 Task: View and add the product "Lindt Assorted Truffles (5.1oz)" to cart from the store "The Flower & Gift Boutique".
Action: Mouse pressed left at (58, 101)
Screenshot: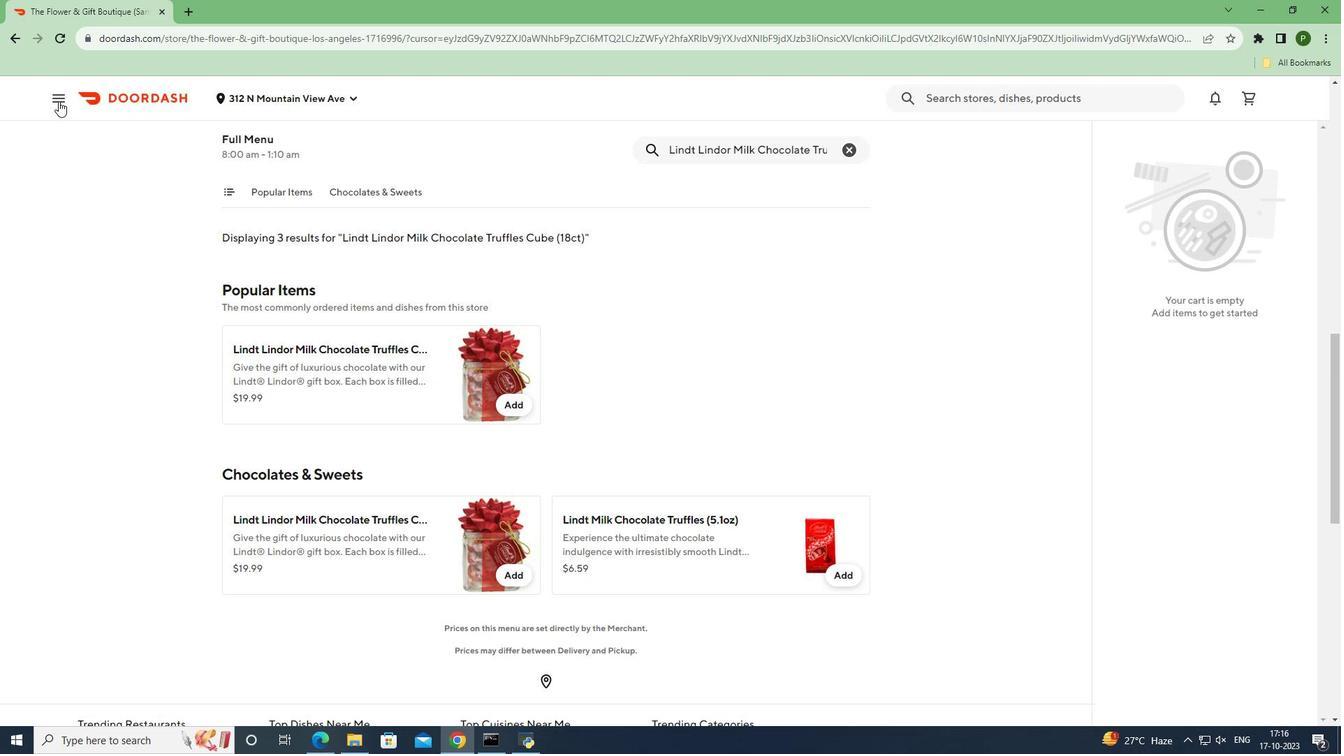 
Action: Mouse moved to (84, 198)
Screenshot: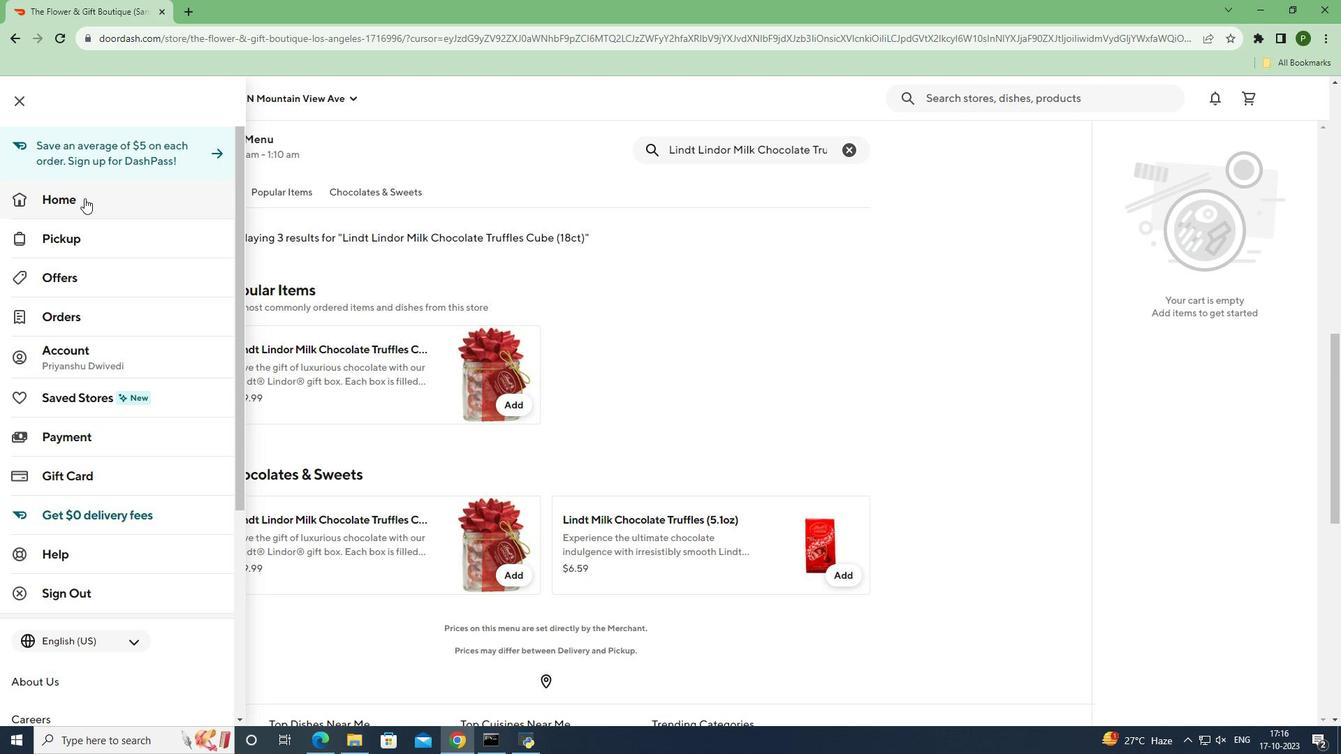 
Action: Mouse pressed left at (84, 198)
Screenshot: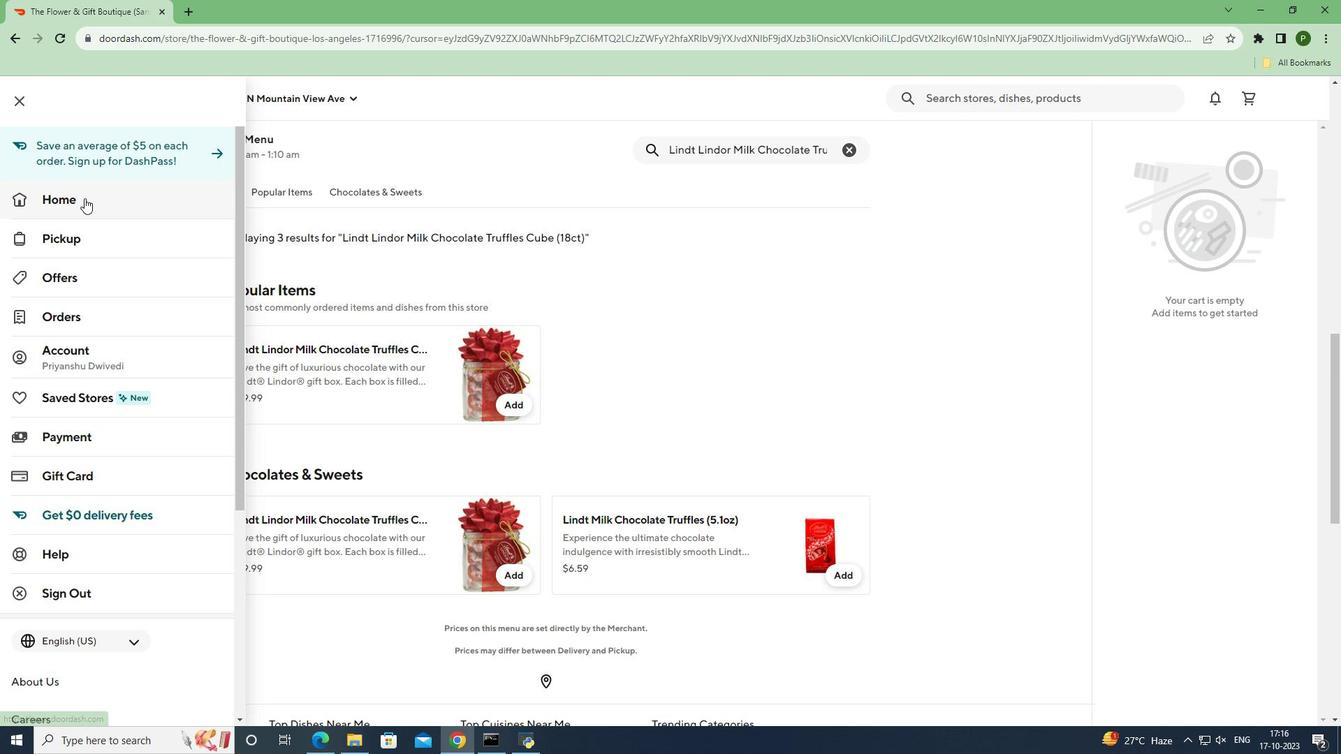 
Action: Mouse moved to (894, 152)
Screenshot: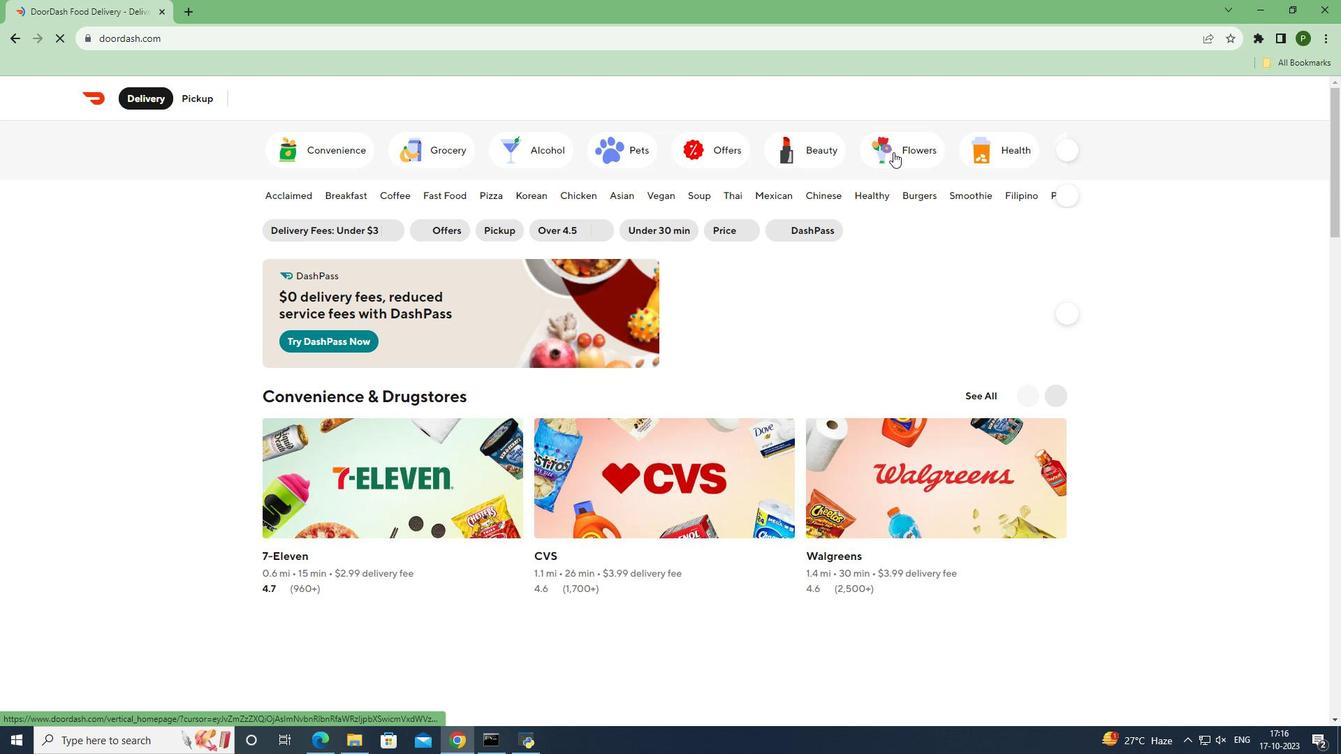 
Action: Mouse pressed left at (894, 152)
Screenshot: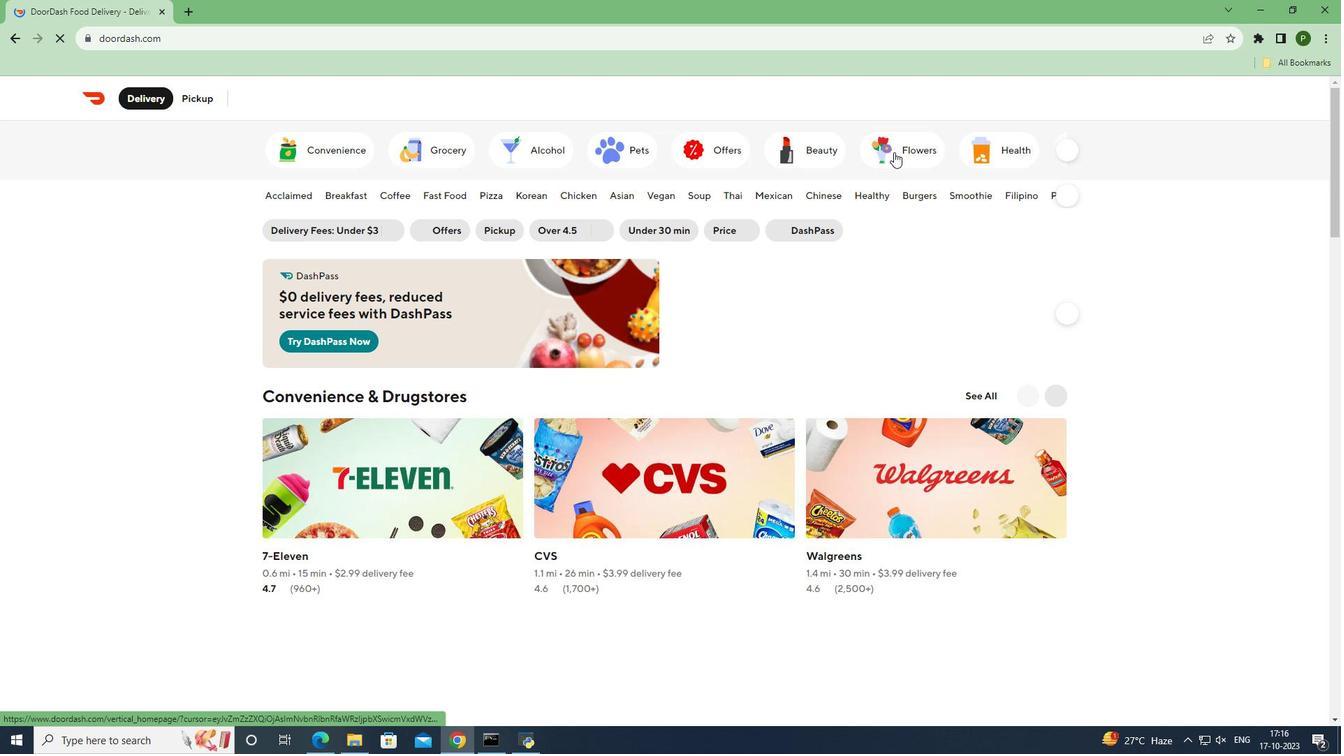 
Action: Mouse moved to (976, 373)
Screenshot: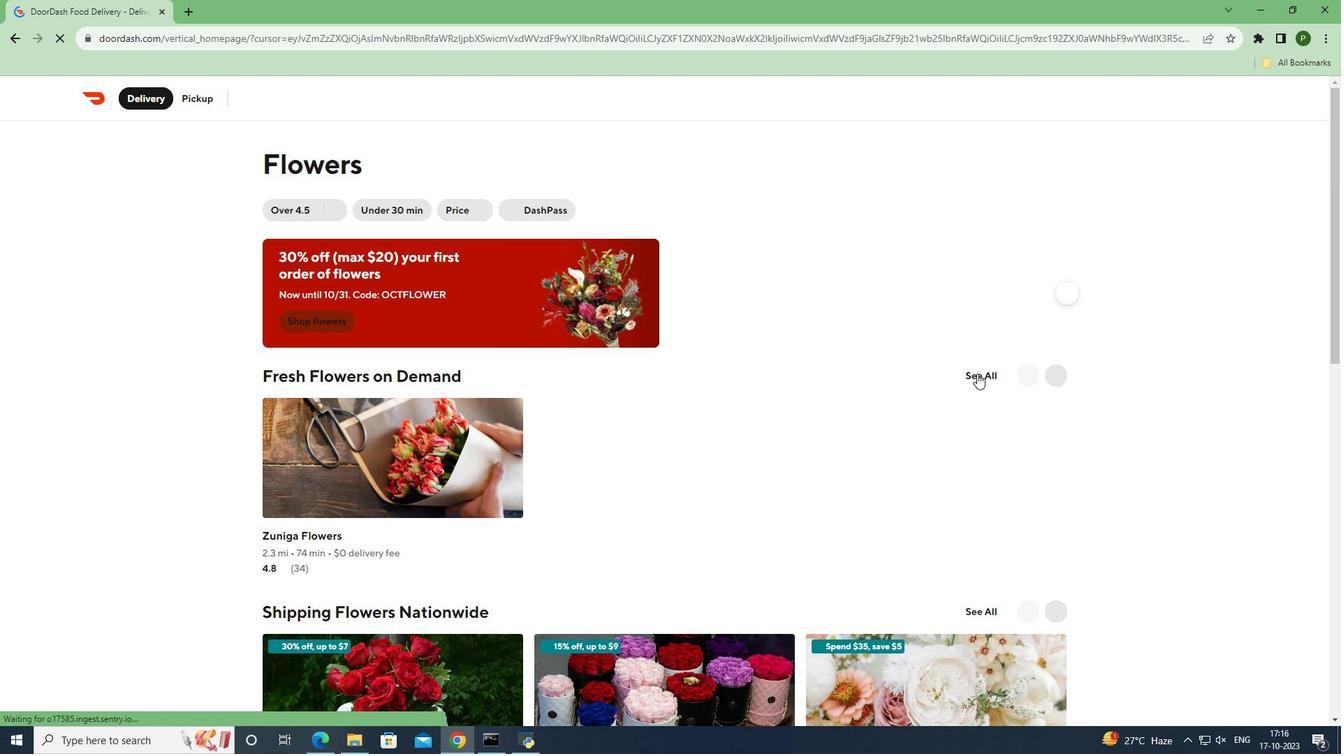 
Action: Mouse pressed left at (976, 373)
Screenshot: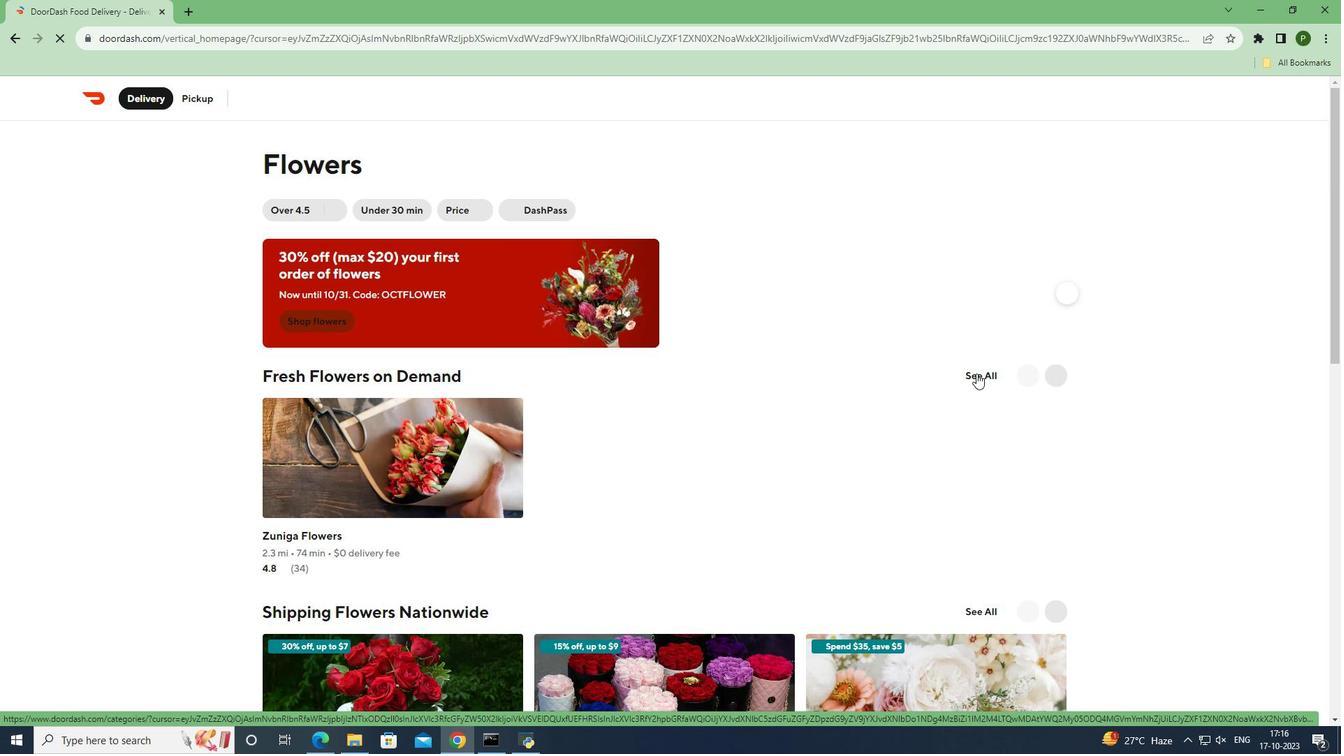 
Action: Mouse moved to (726, 458)
Screenshot: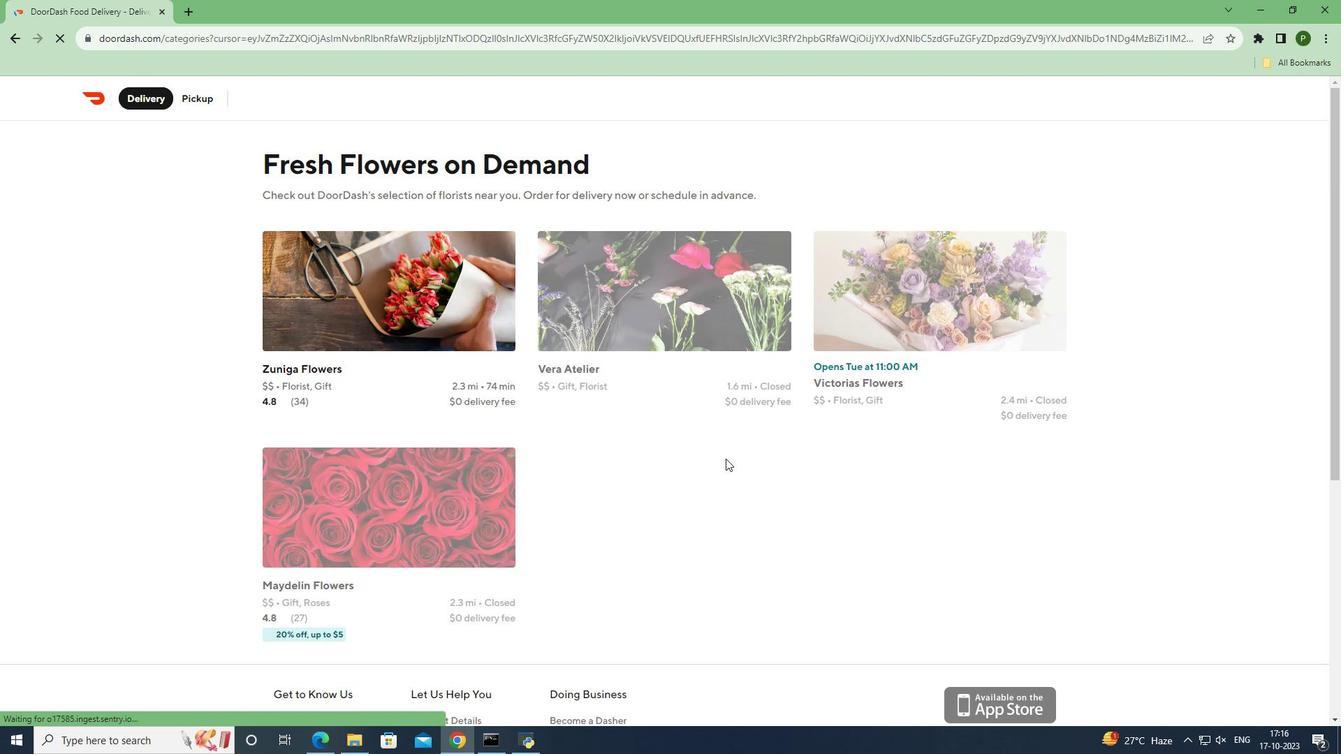 
Action: Mouse scrolled (726, 457) with delta (0, 0)
Screenshot: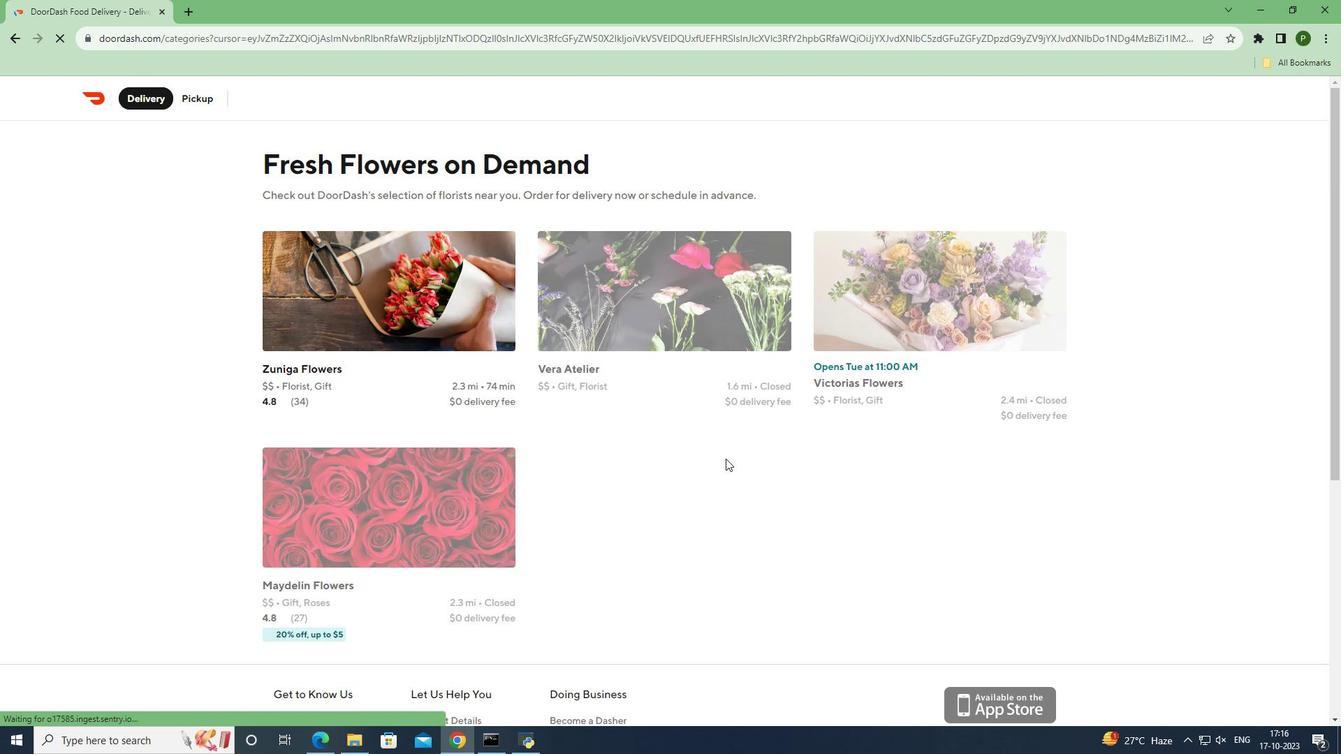 
Action: Mouse moved to (626, 439)
Screenshot: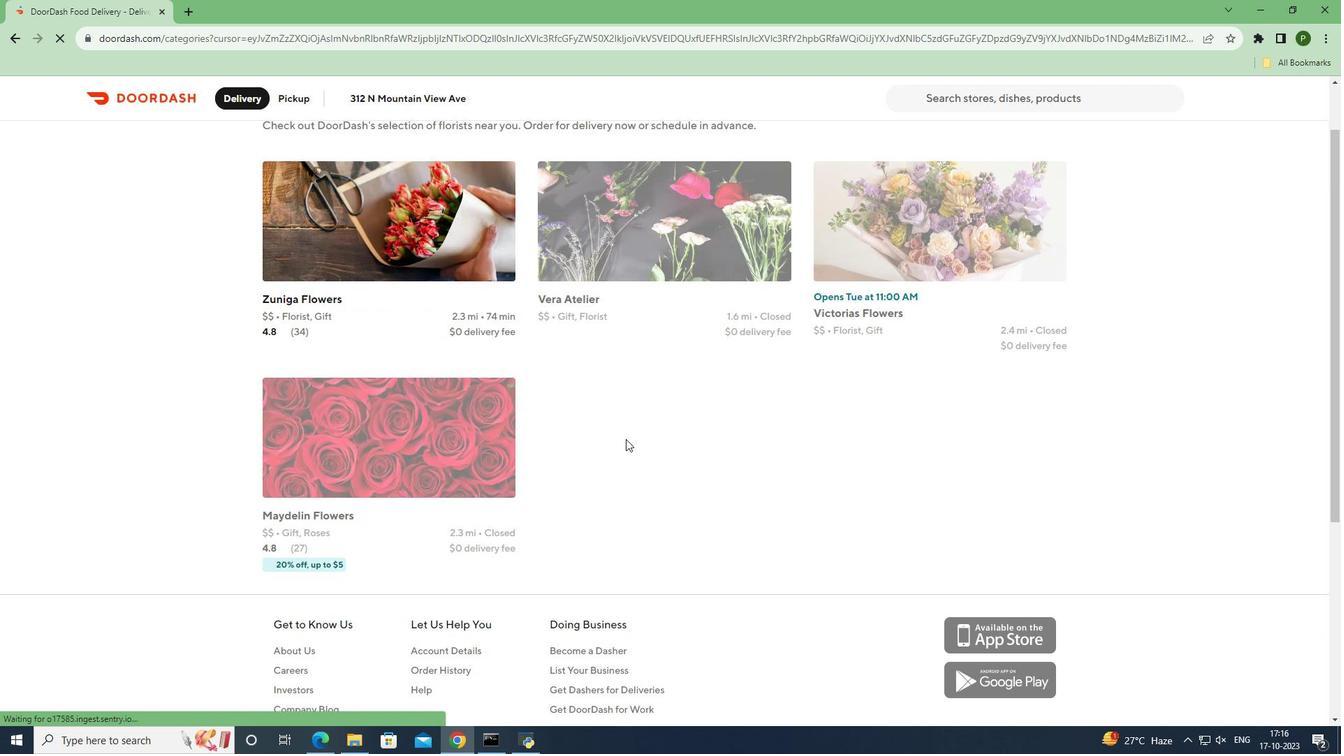 
Action: Mouse scrolled (626, 438) with delta (0, 0)
Screenshot: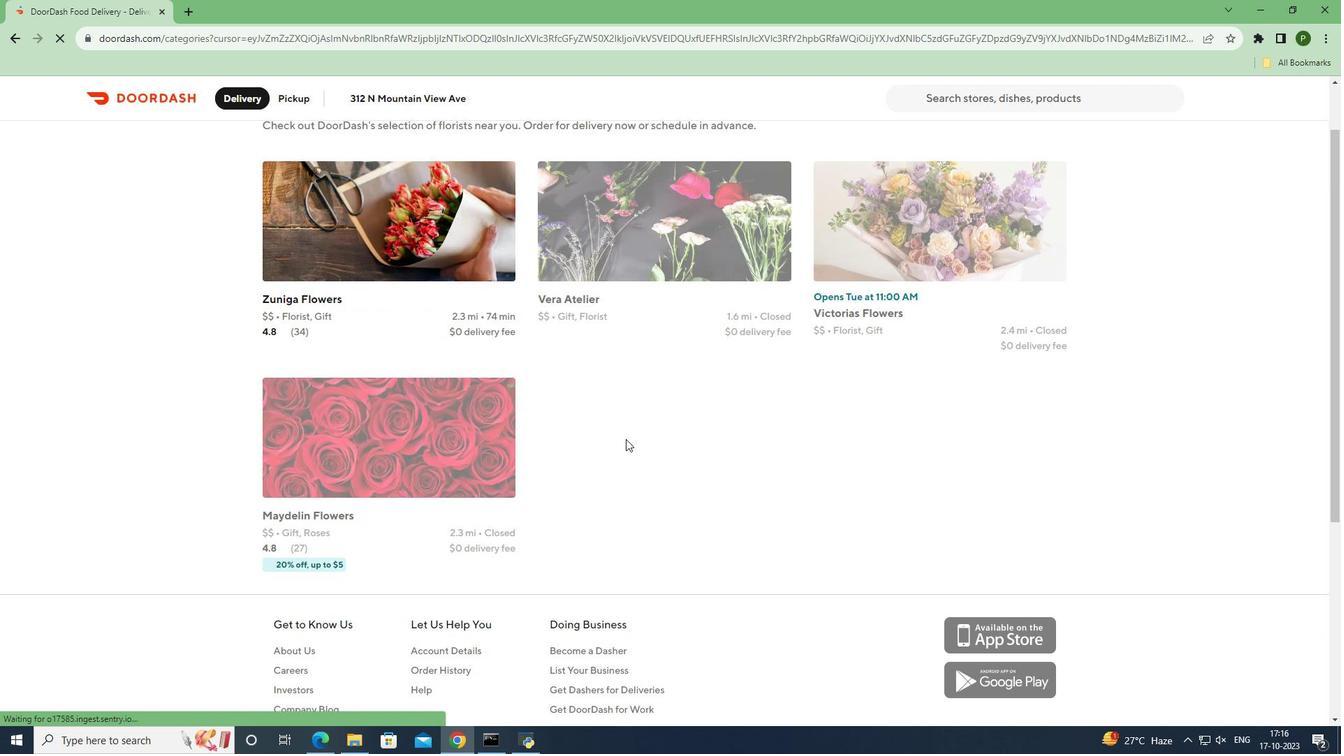 
Action: Mouse moved to (548, 407)
Screenshot: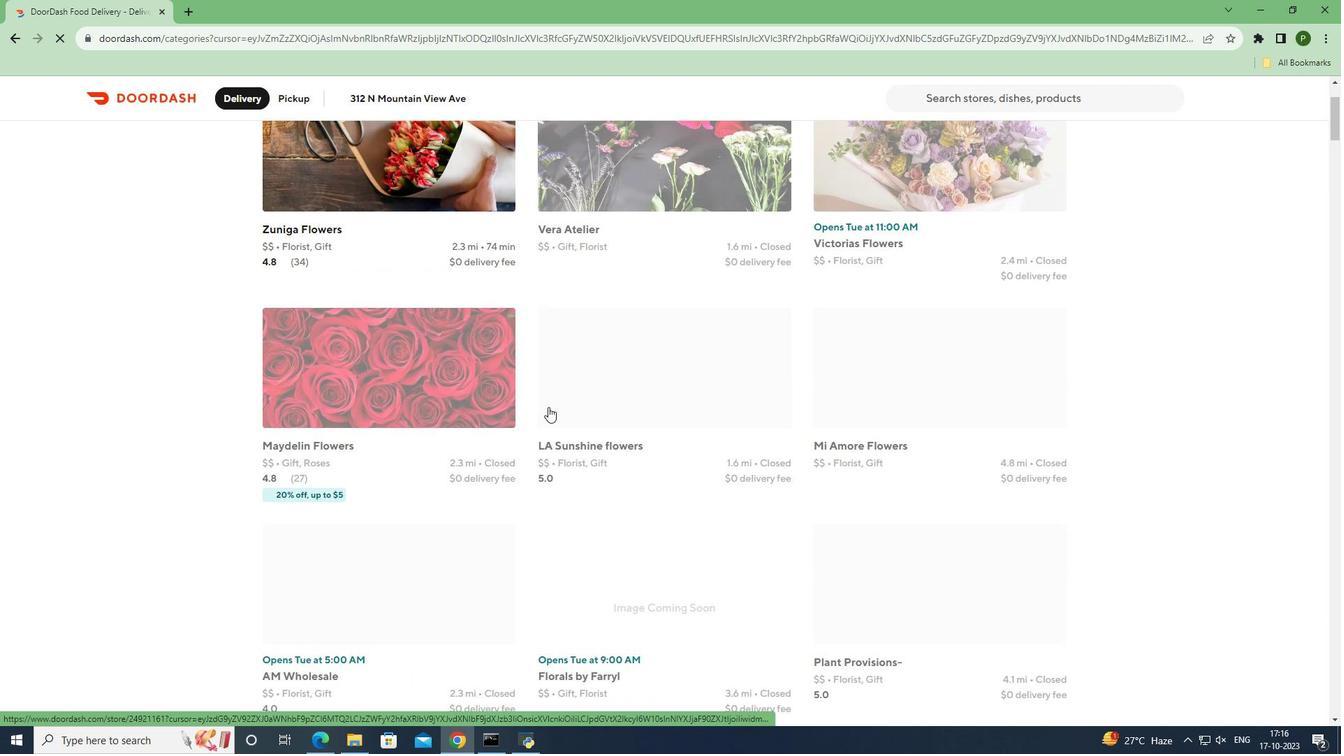 
Action: Mouse scrolled (548, 406) with delta (0, 0)
Screenshot: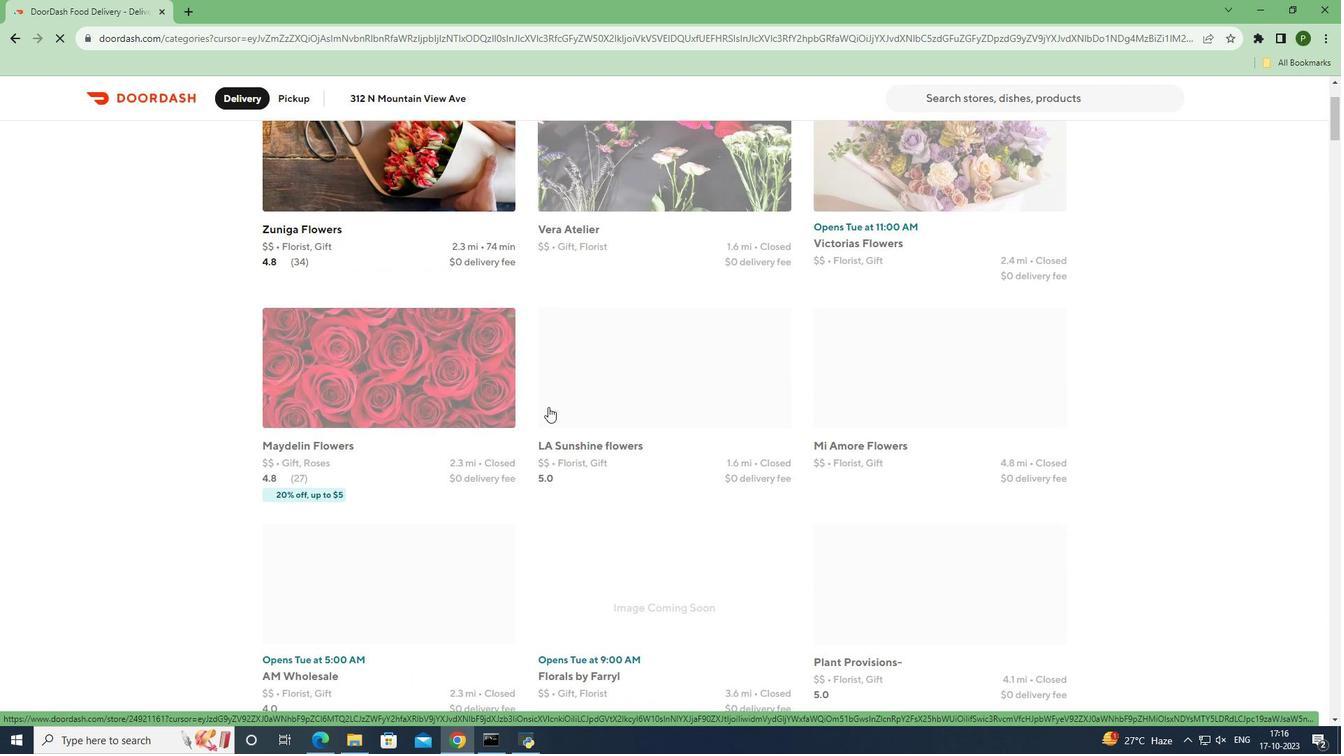 
Action: Mouse moved to (582, 396)
Screenshot: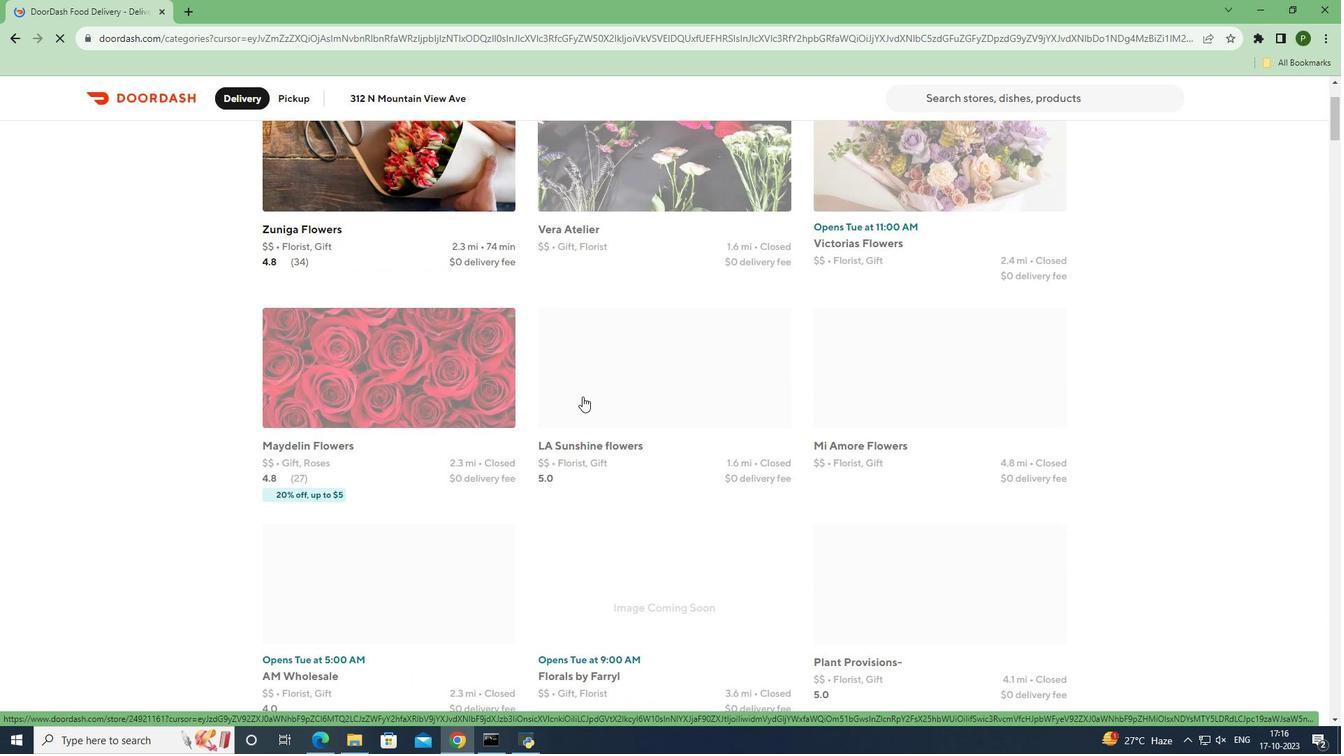 
Action: Mouse scrolled (582, 396) with delta (0, 0)
Screenshot: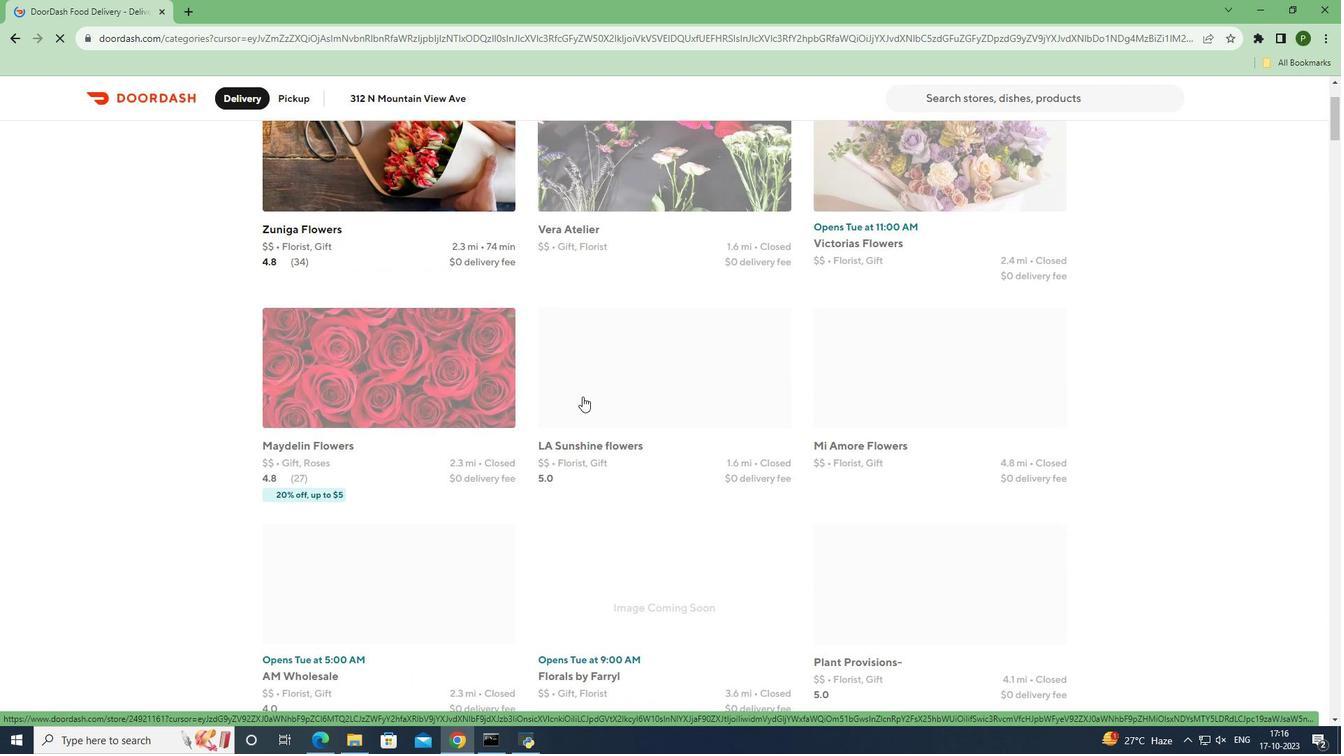 
Action: Mouse moved to (635, 410)
Screenshot: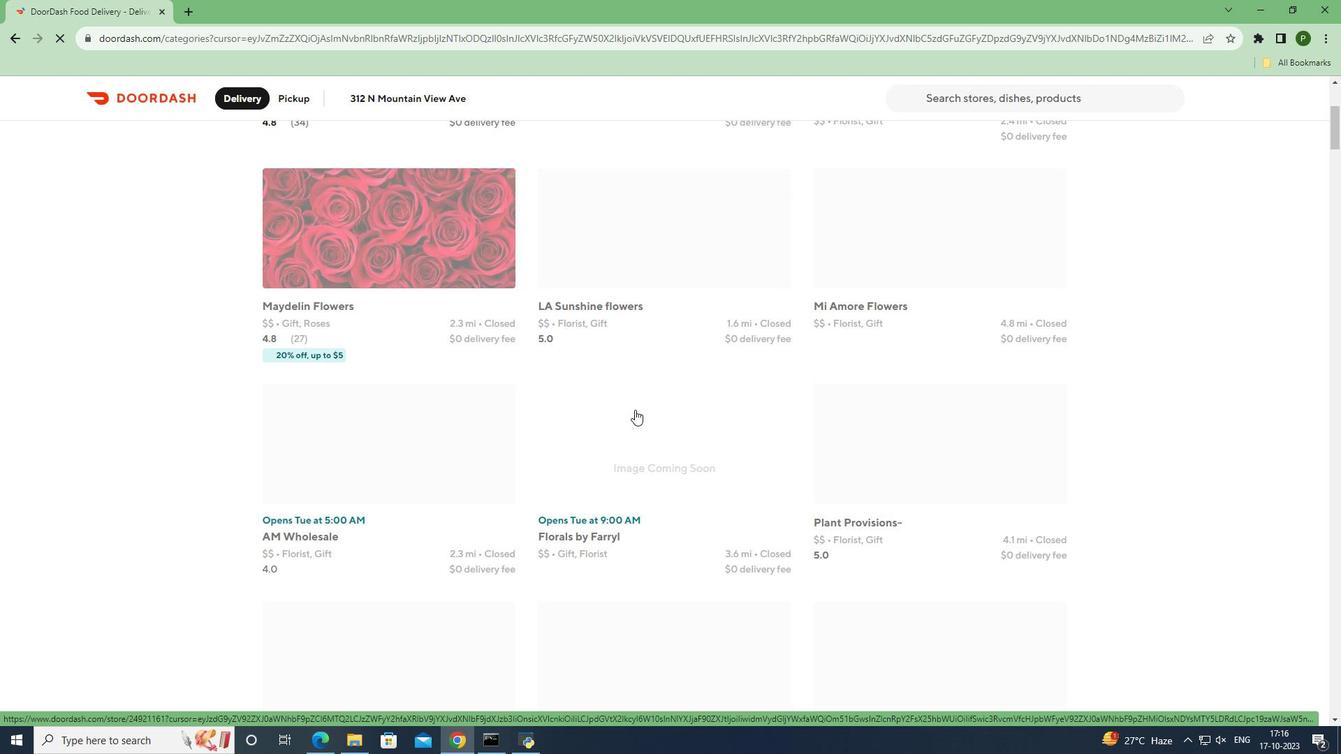 
Action: Mouse scrolled (635, 409) with delta (0, 0)
Screenshot: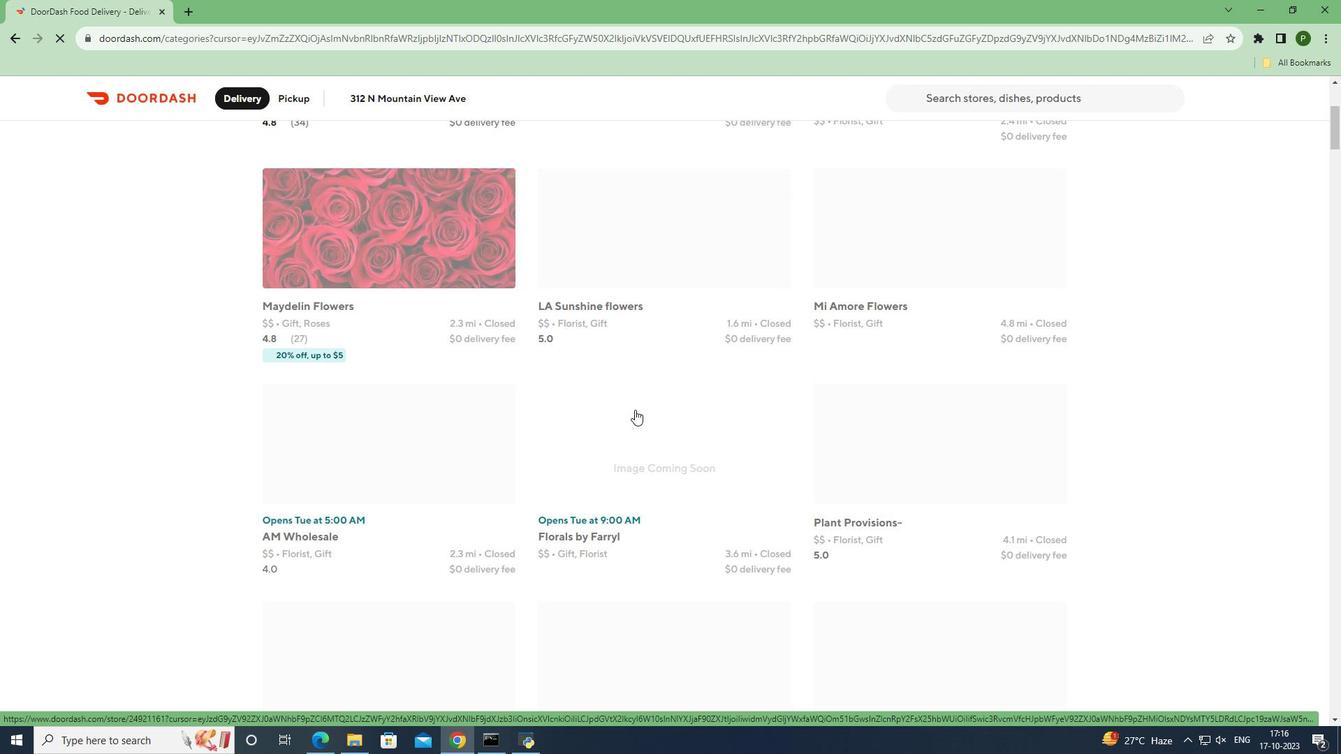 
Action: Mouse moved to (637, 414)
Screenshot: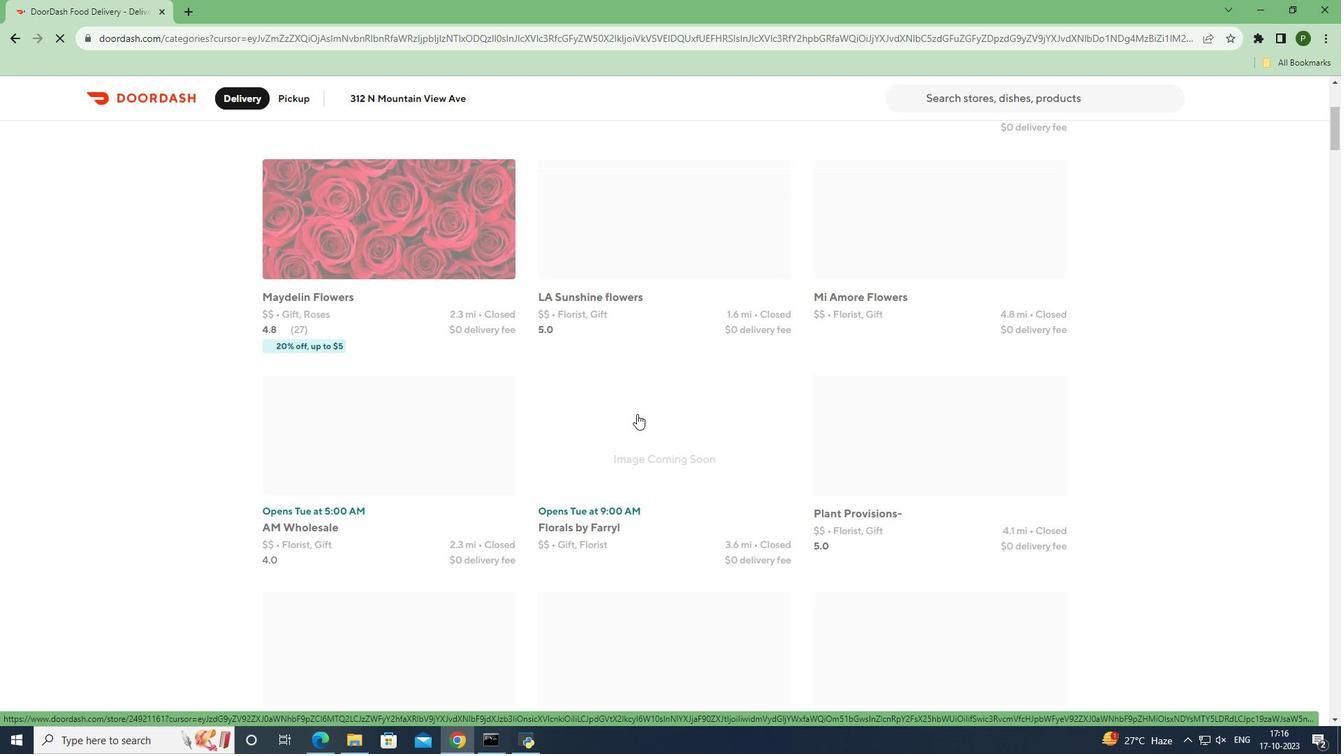 
Action: Mouse scrolled (637, 413) with delta (0, 0)
Screenshot: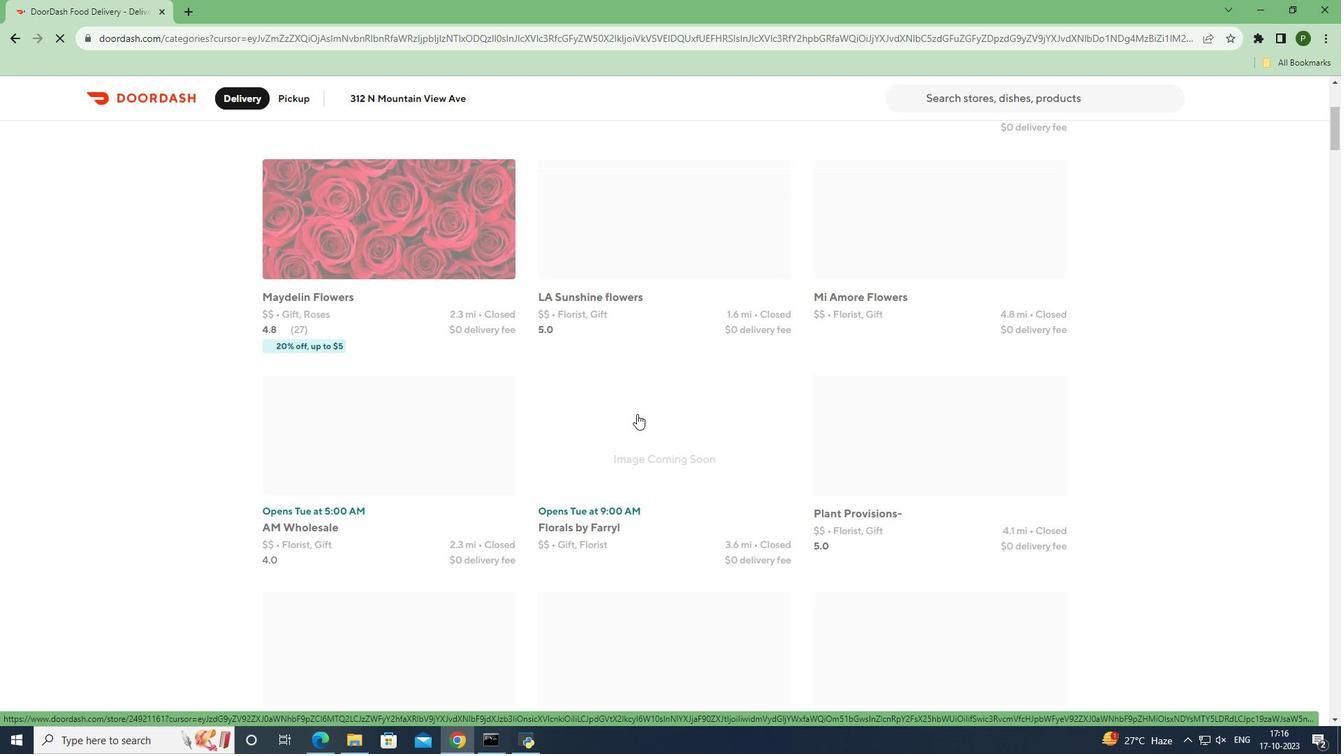 
Action: Mouse scrolled (637, 413) with delta (0, 0)
Screenshot: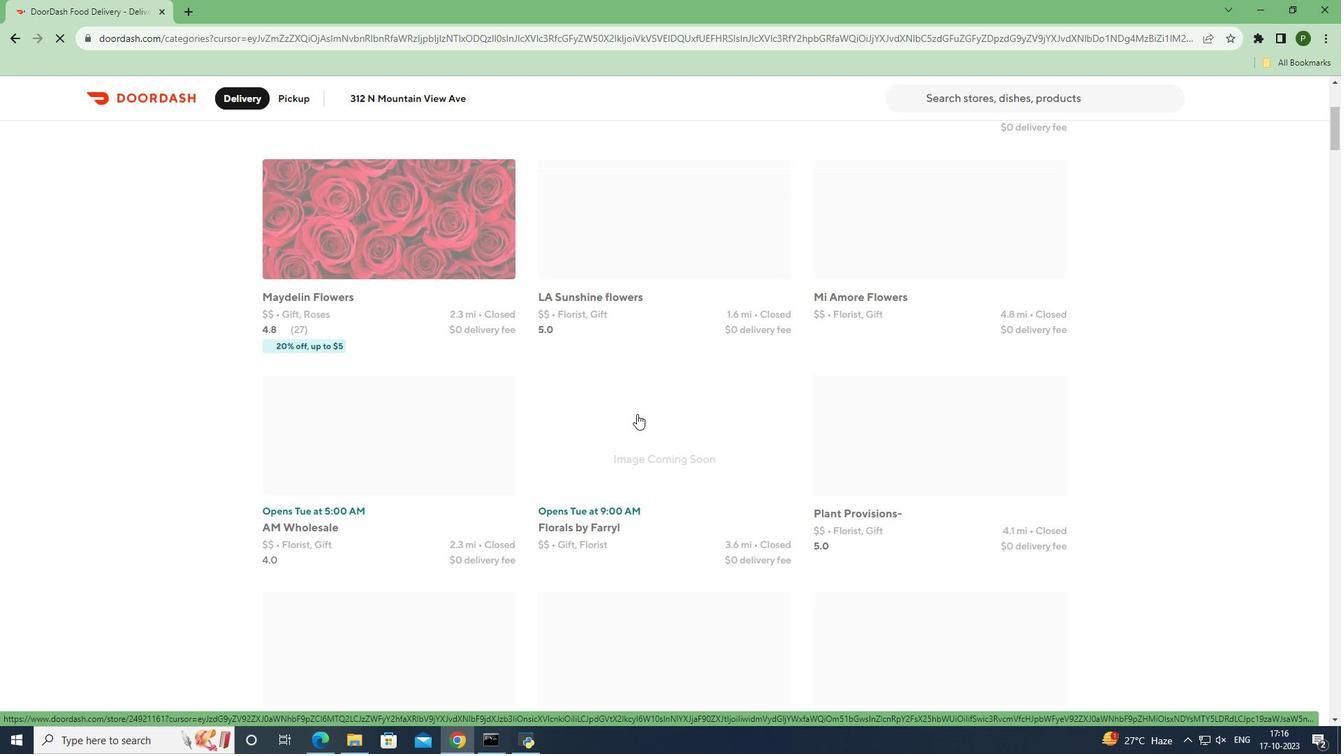 
Action: Mouse scrolled (637, 413) with delta (0, 0)
Screenshot: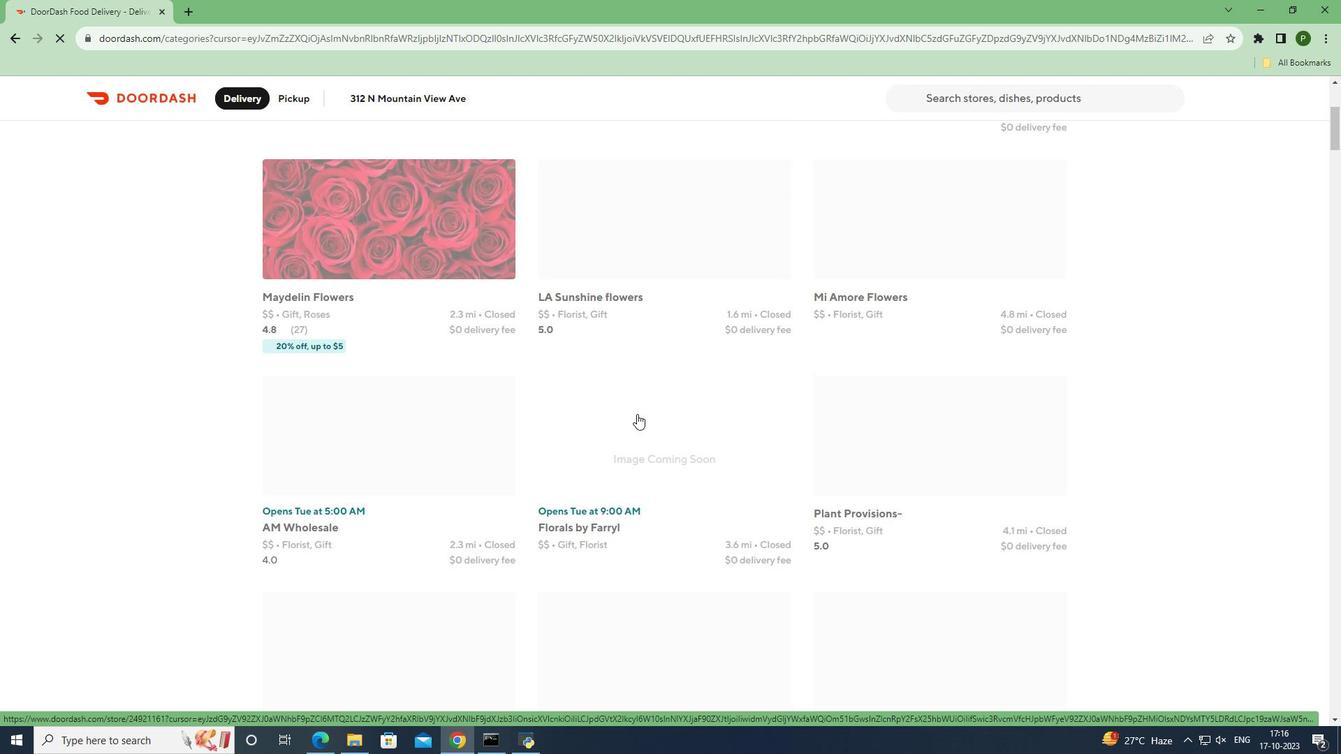 
Action: Mouse scrolled (637, 413) with delta (0, 0)
Screenshot: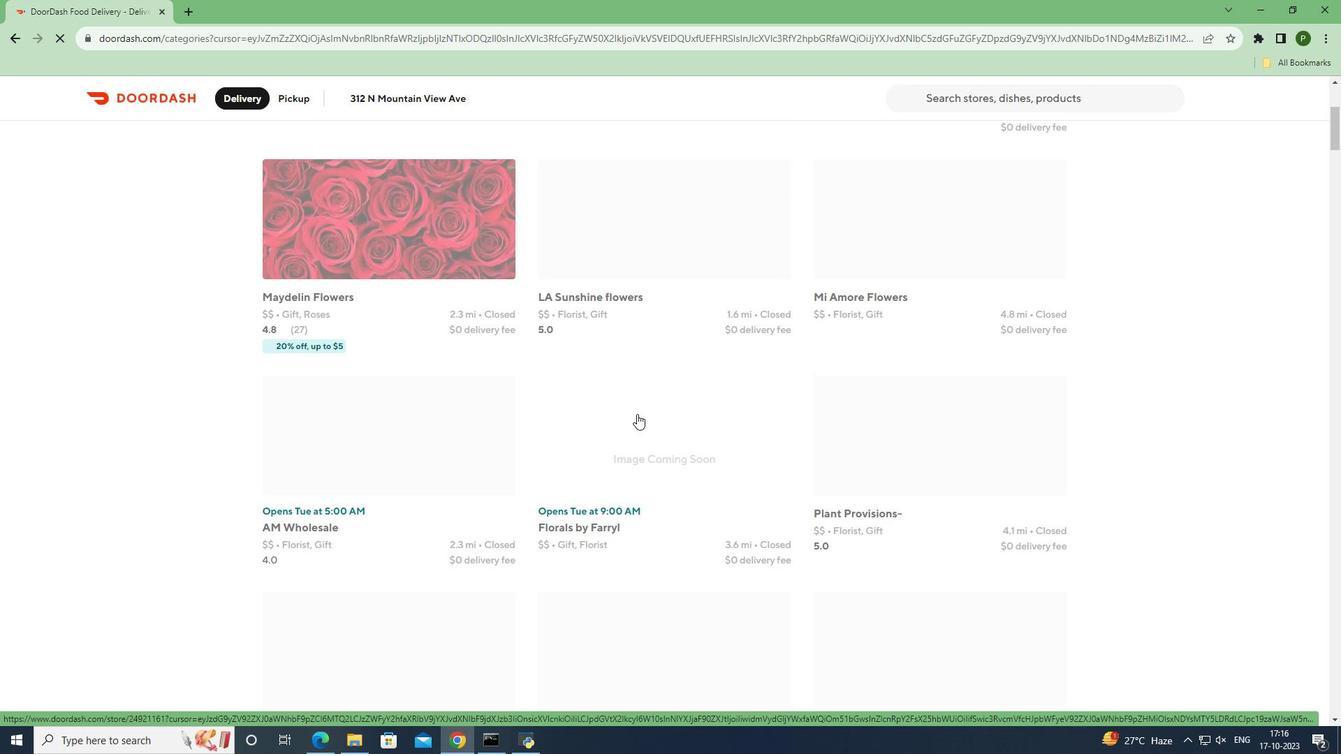 
Action: Mouse moved to (637, 408)
Screenshot: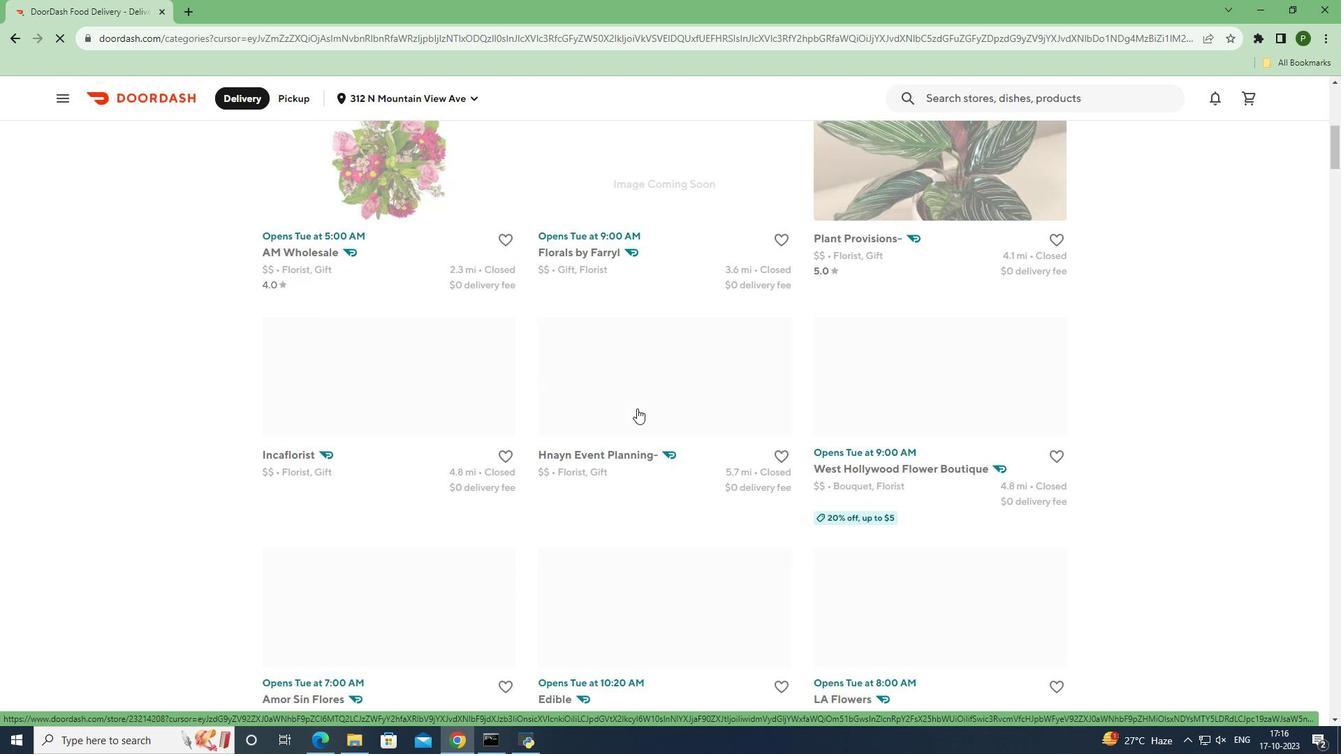 
Action: Mouse scrolled (637, 408) with delta (0, 0)
Screenshot: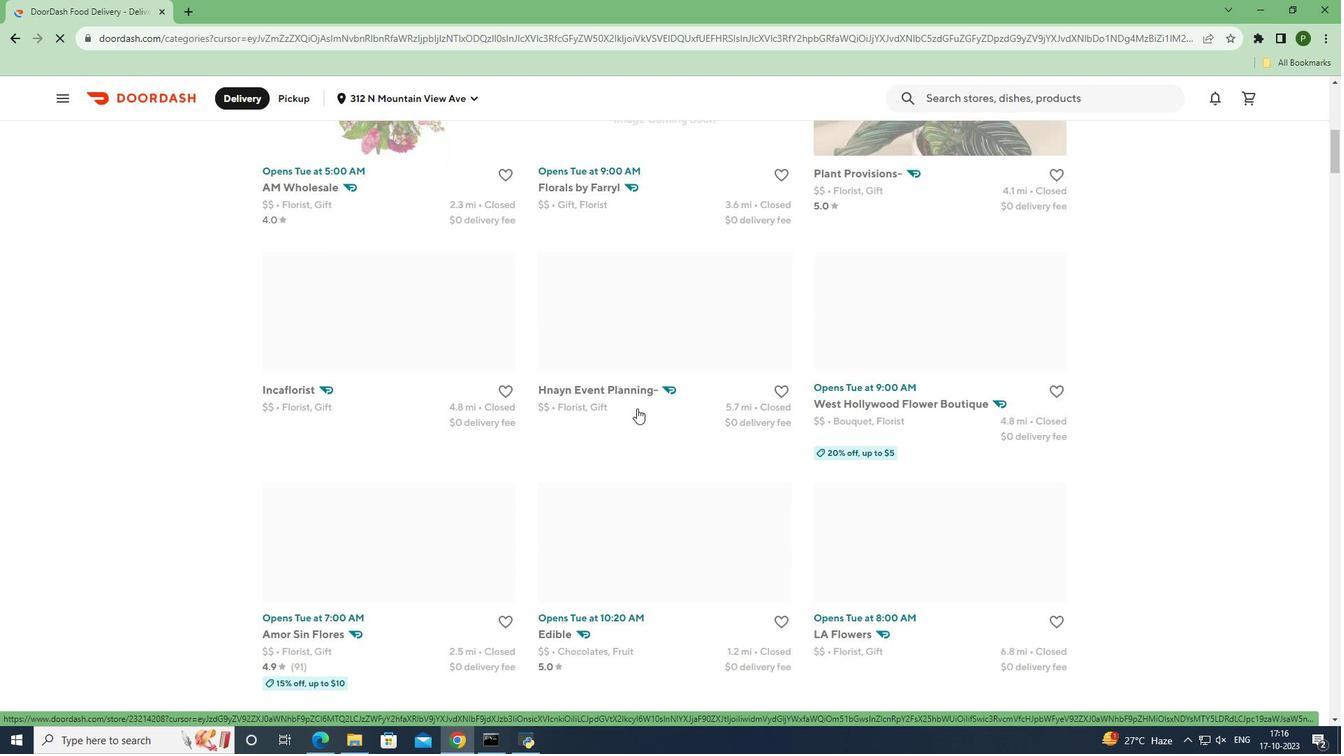 
Action: Mouse scrolled (637, 408) with delta (0, 0)
Screenshot: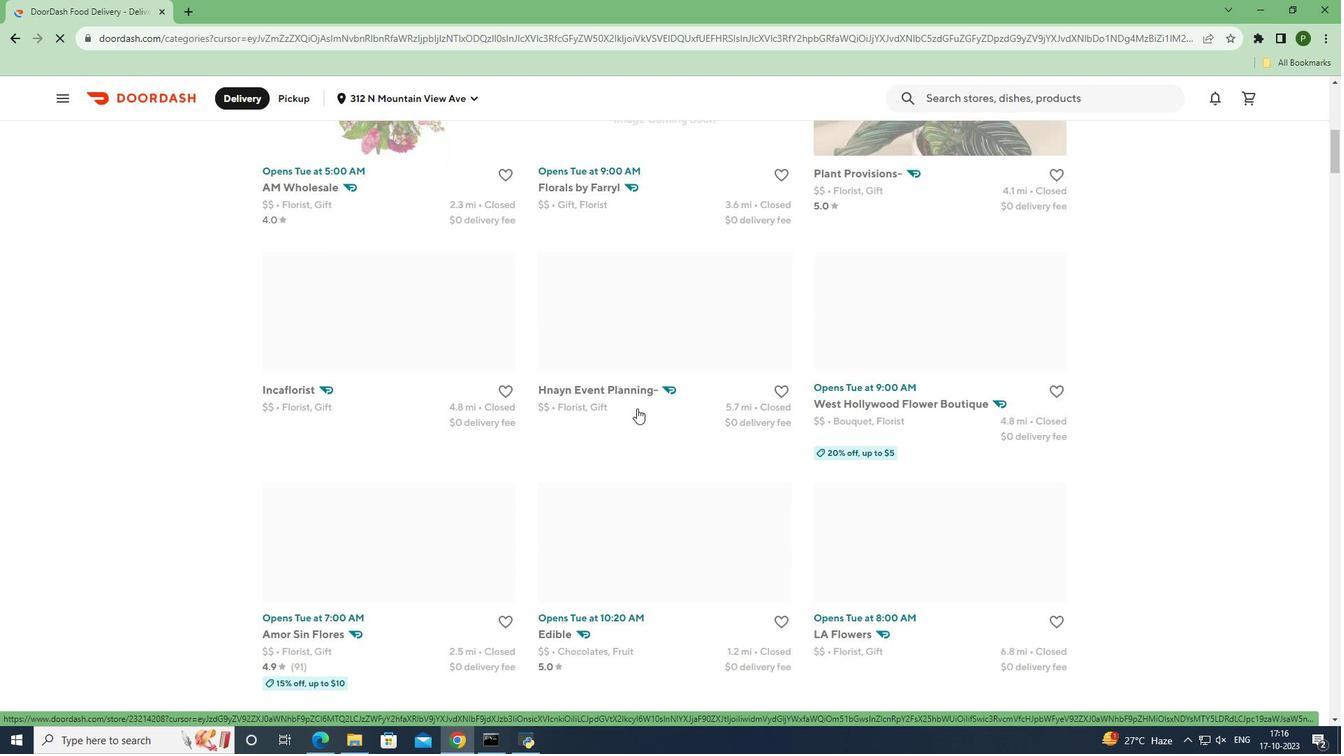 
Action: Mouse scrolled (637, 408) with delta (0, 0)
Screenshot: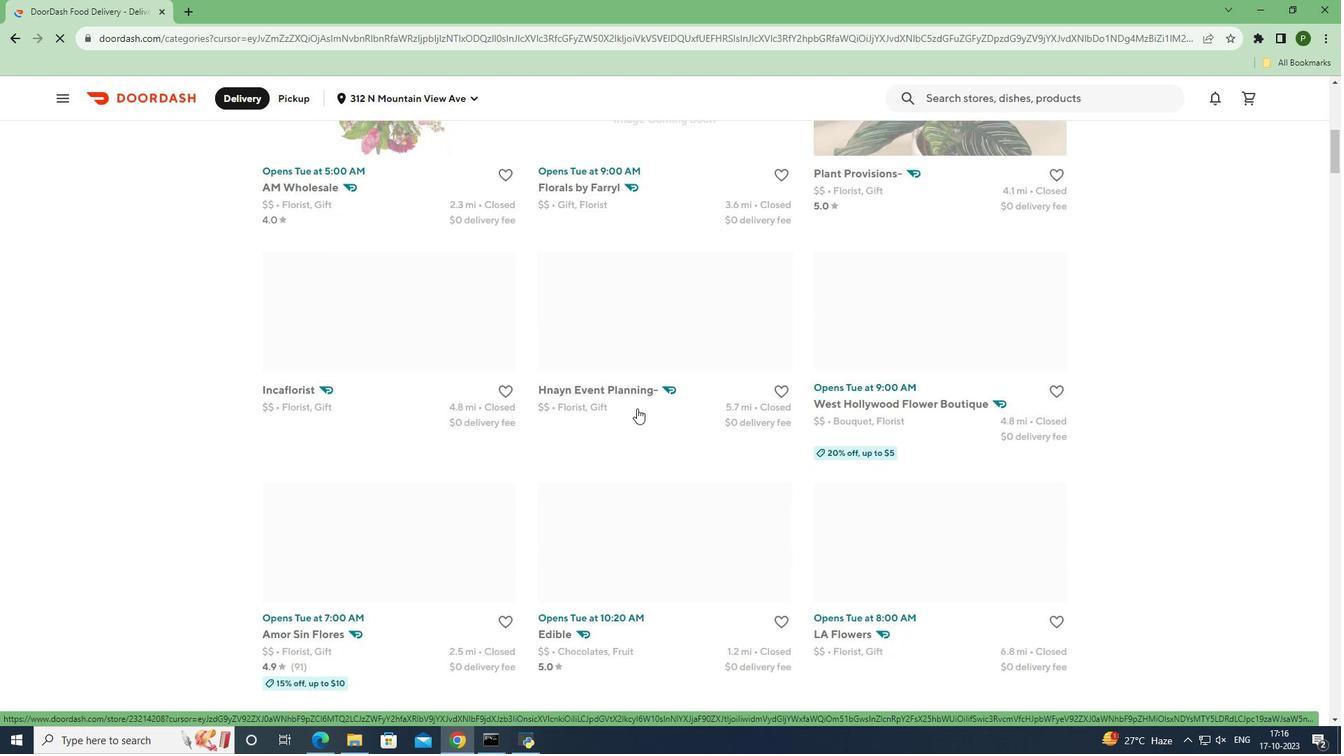 
Action: Mouse scrolled (637, 408) with delta (0, 0)
Screenshot: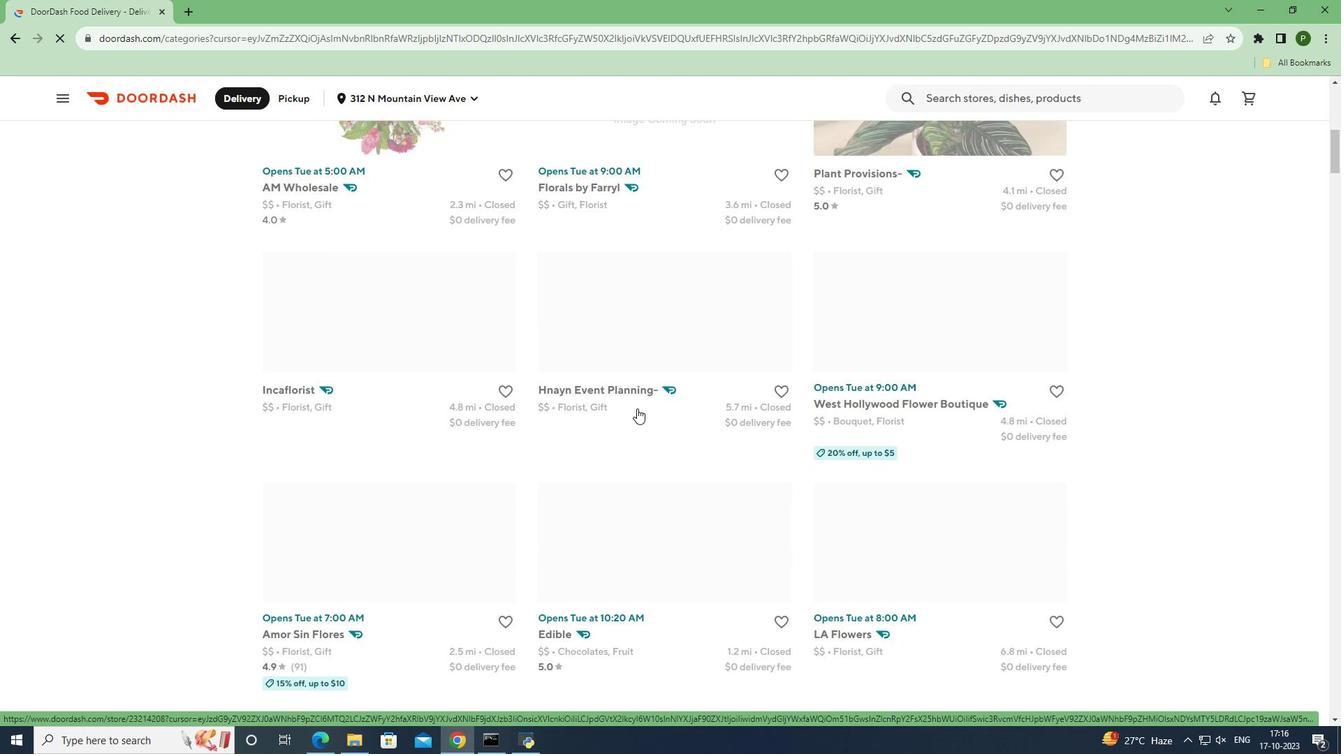 
Action: Mouse scrolled (637, 408) with delta (0, 0)
Screenshot: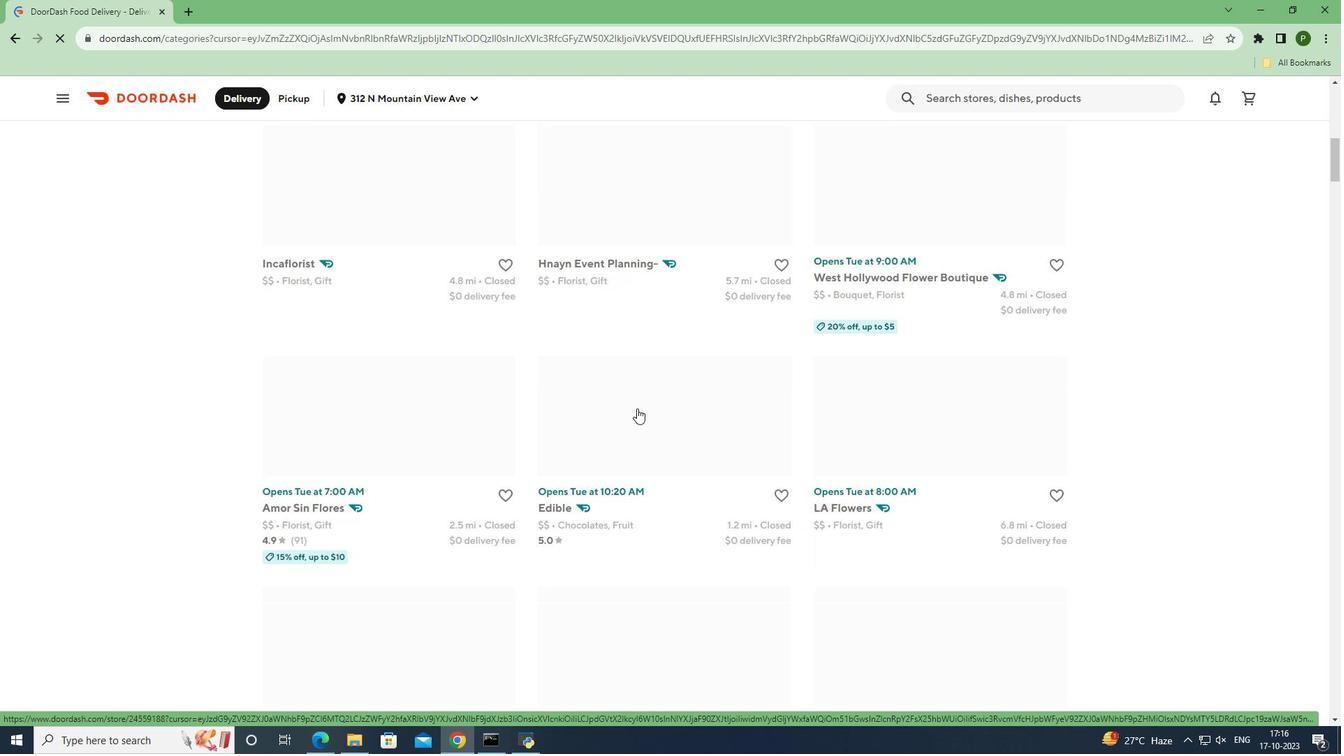 
Action: Mouse moved to (637, 408)
Screenshot: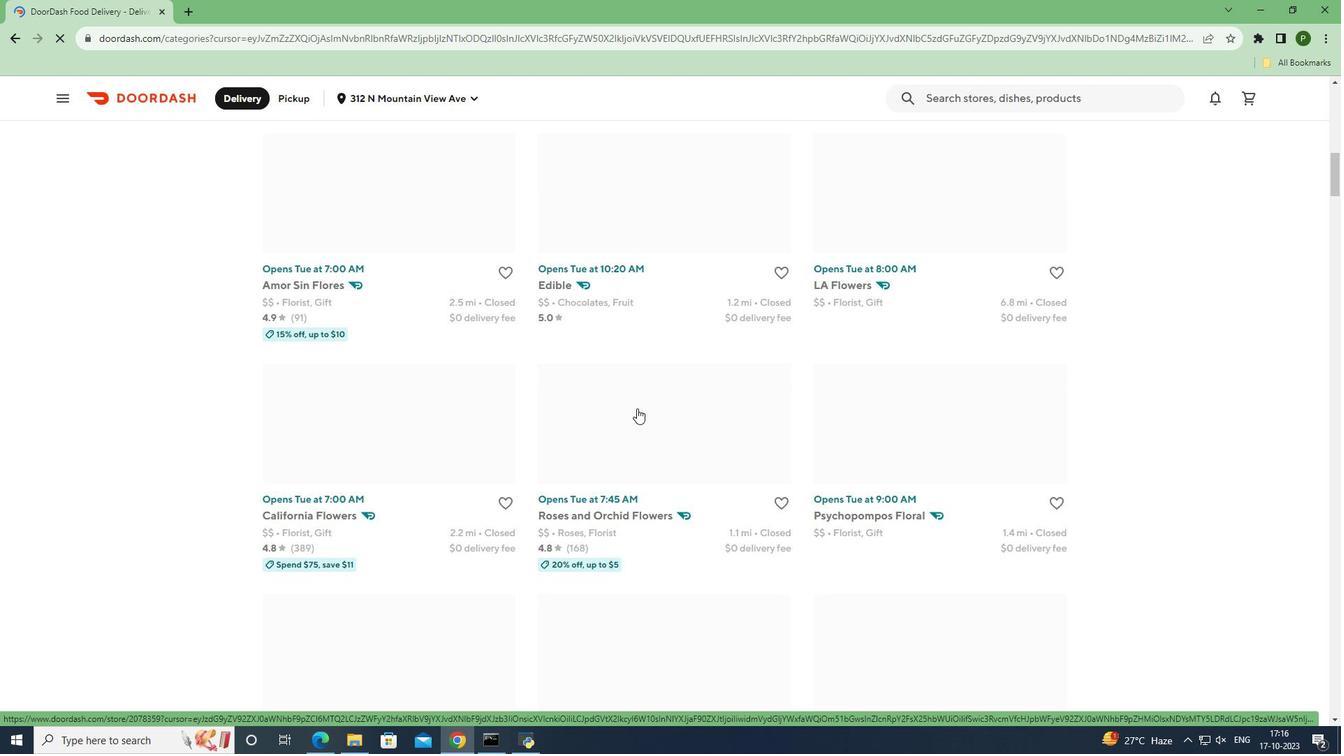 
Action: Mouse scrolled (637, 408) with delta (0, 0)
Screenshot: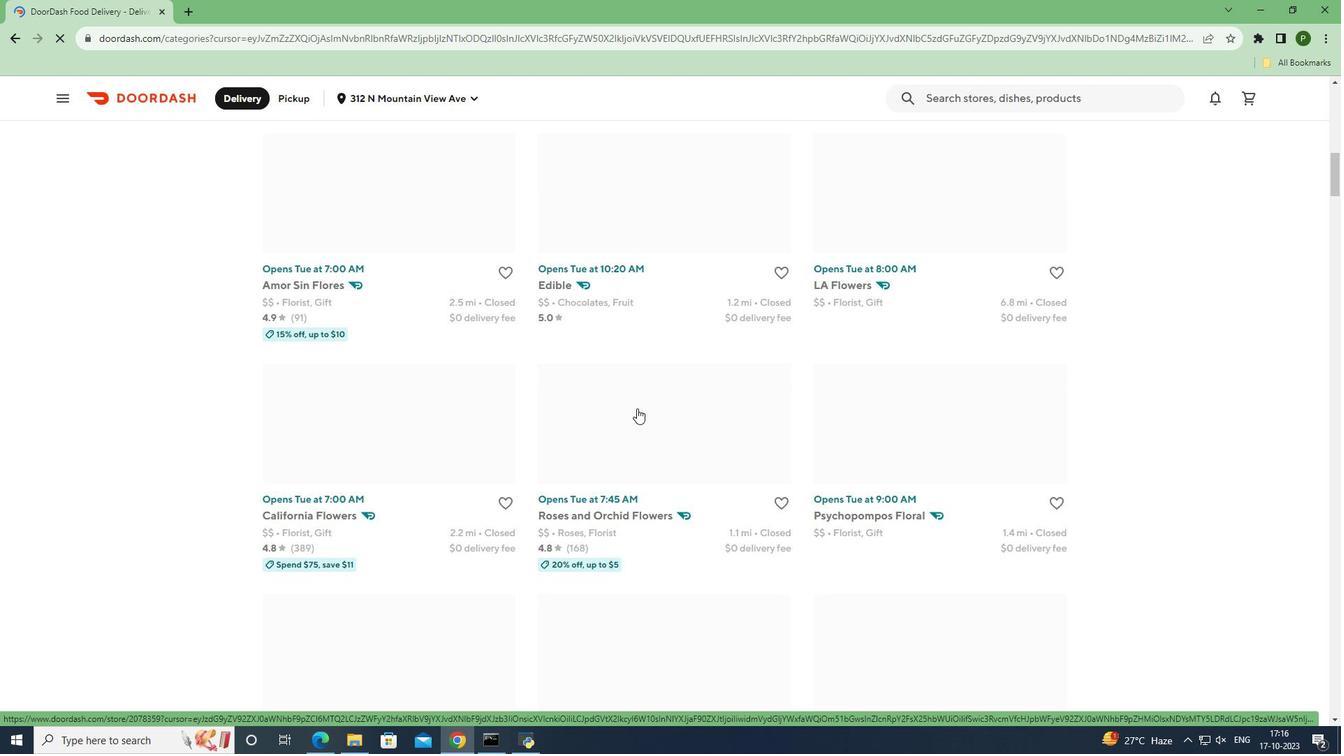 
Action: Mouse moved to (637, 408)
Screenshot: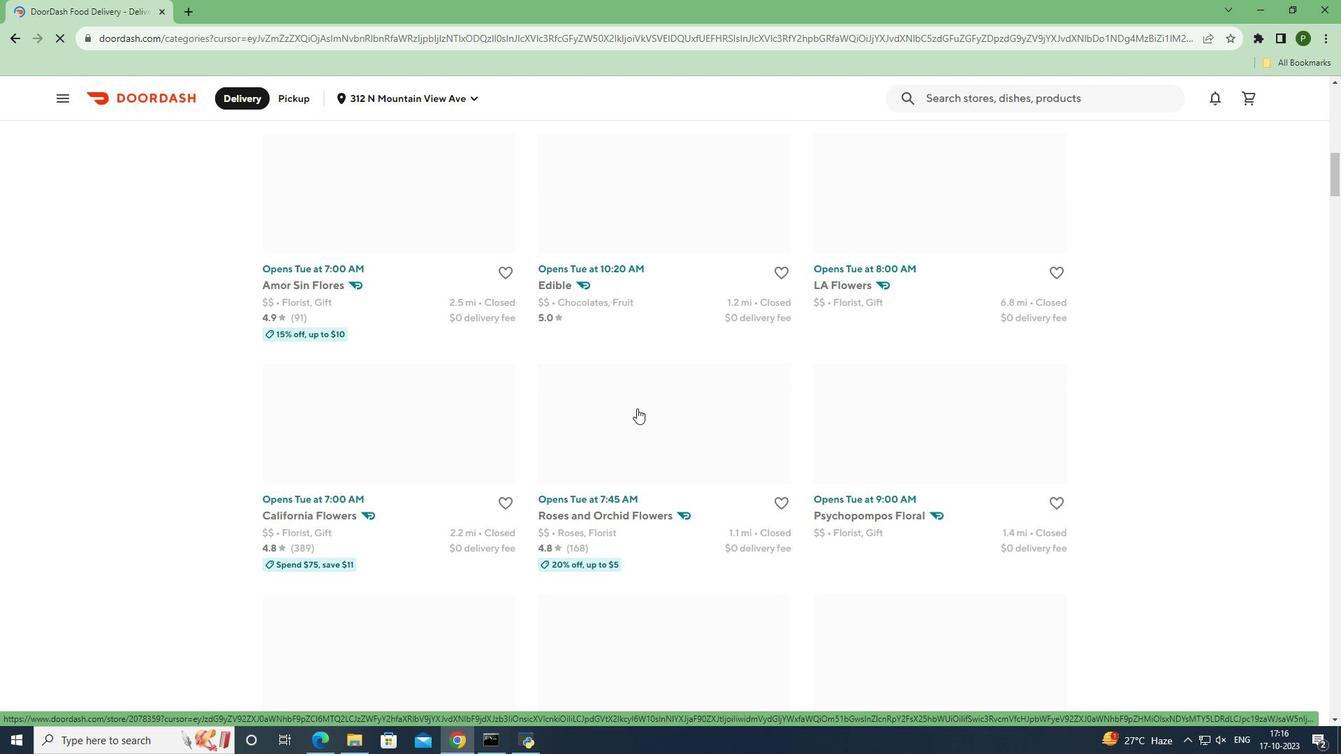 
Action: Mouse scrolled (637, 408) with delta (0, 0)
Screenshot: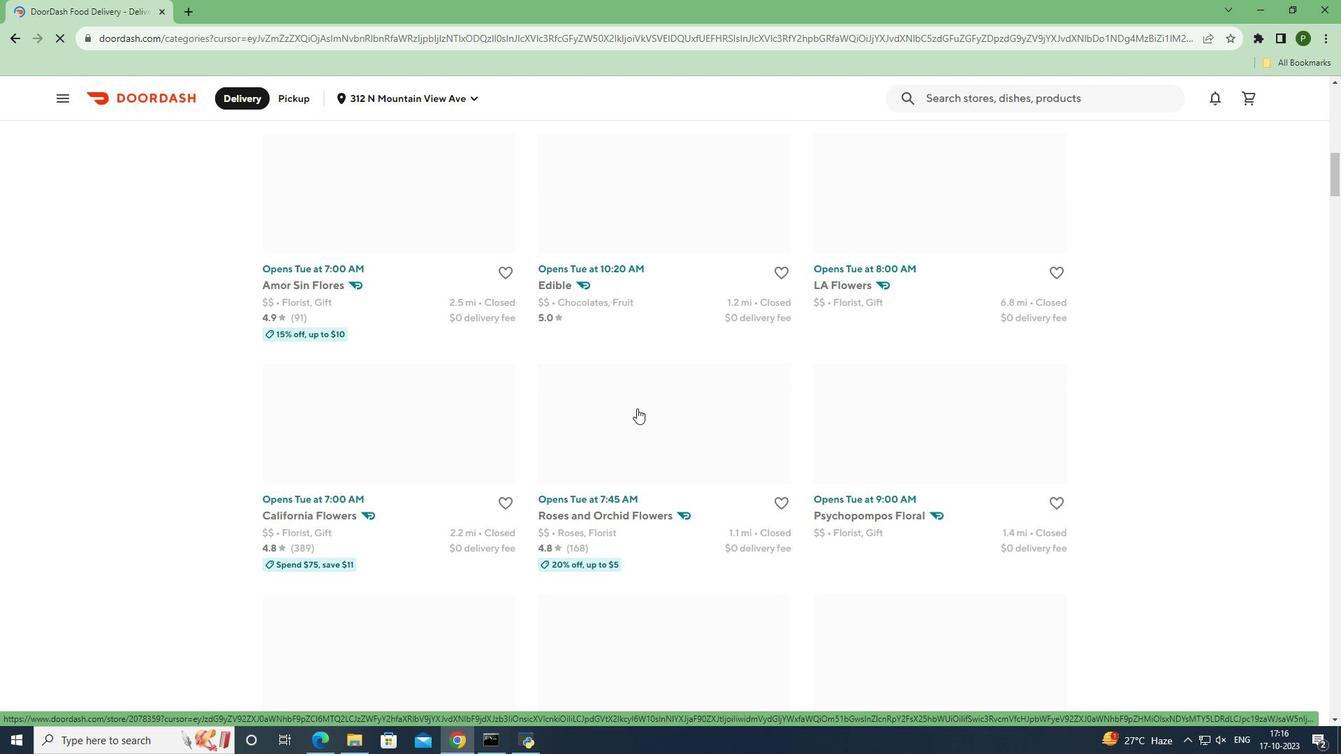 
Action: Mouse moved to (637, 409)
Screenshot: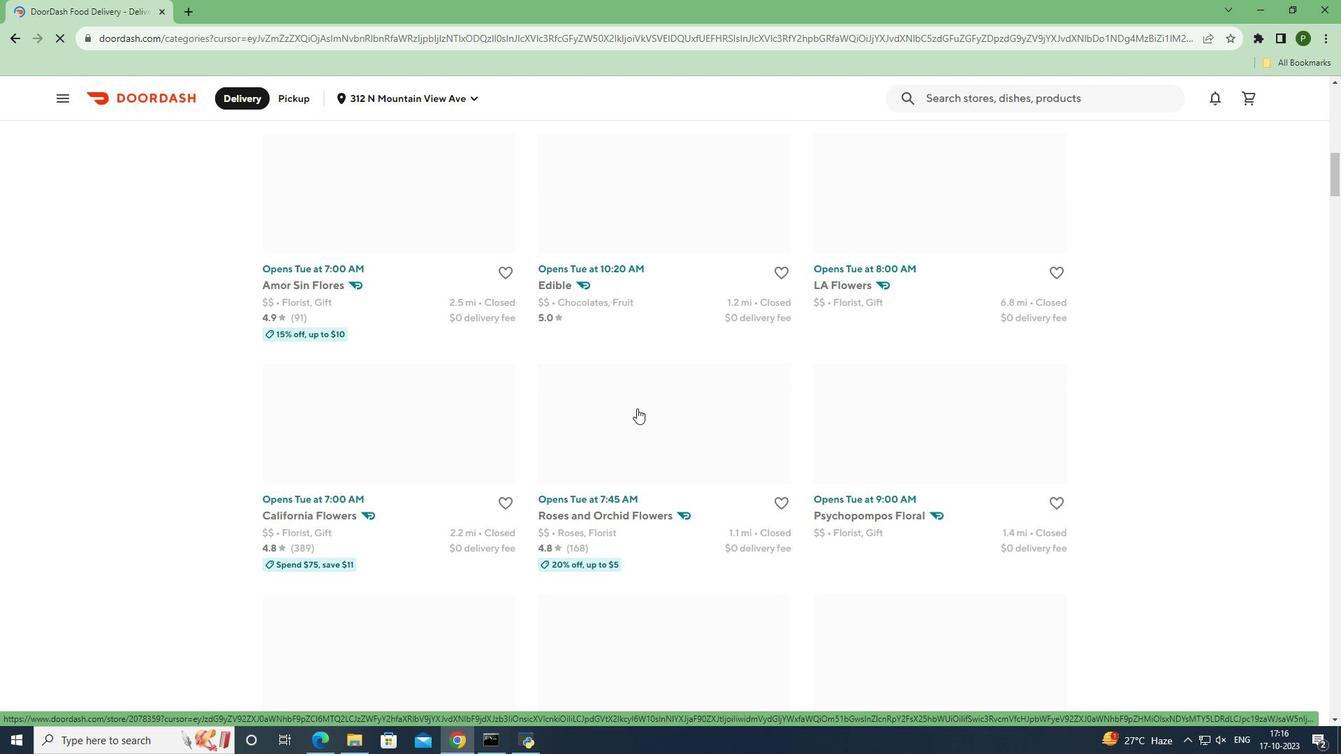 
Action: Mouse scrolled (637, 408) with delta (0, 0)
Screenshot: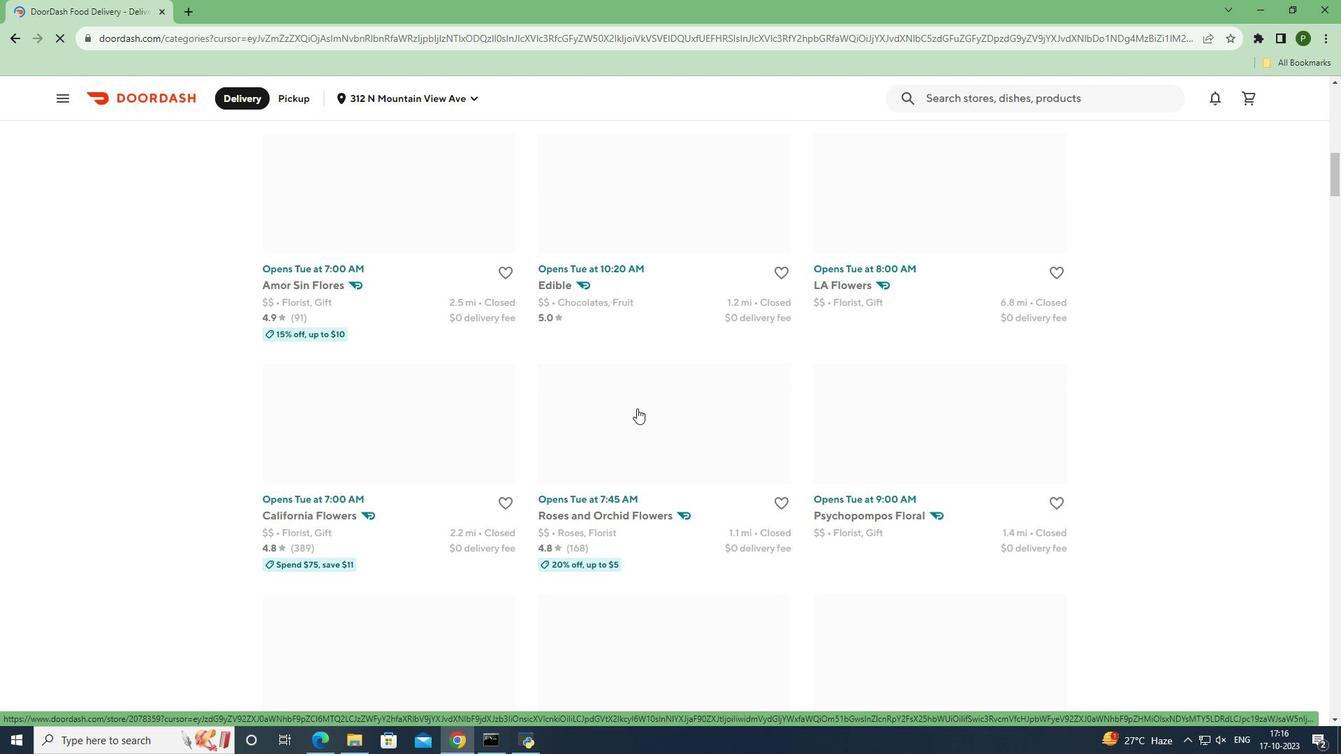 
Action: Mouse moved to (637, 410)
Screenshot: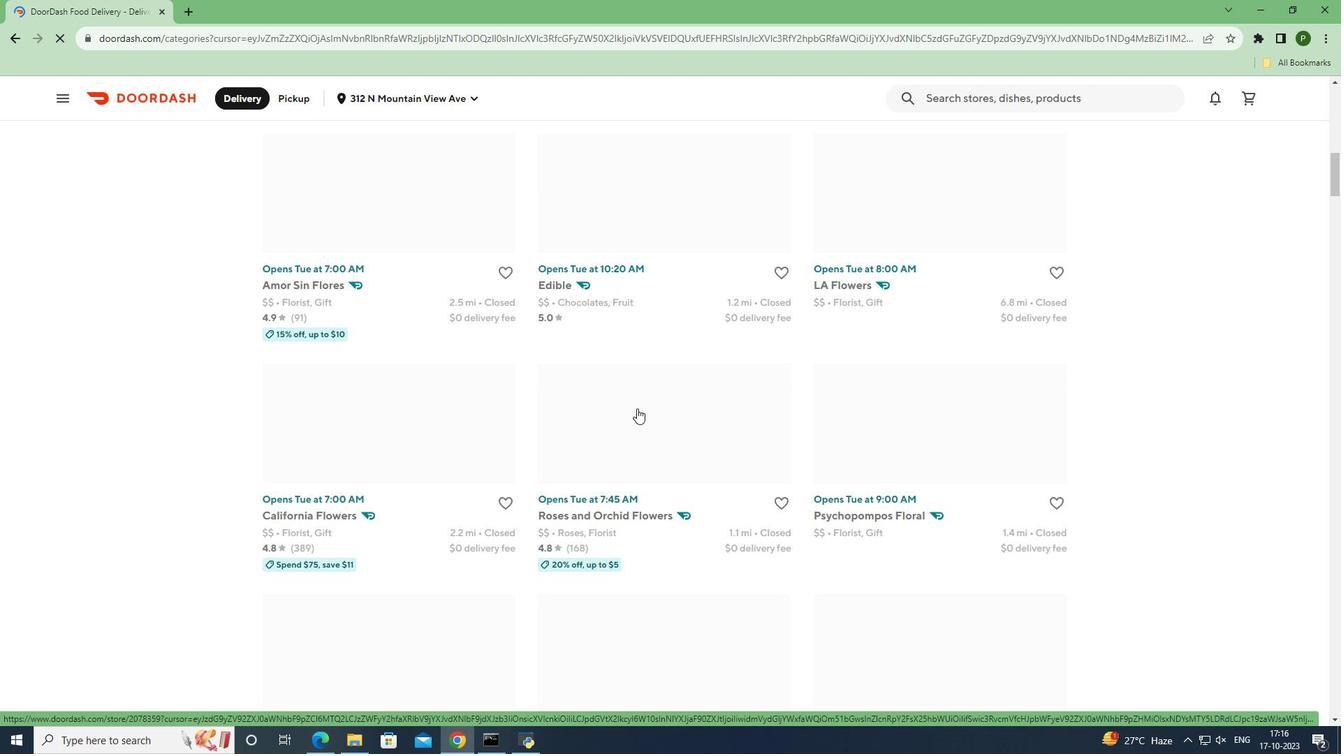 
Action: Mouse scrolled (637, 409) with delta (0, 0)
Screenshot: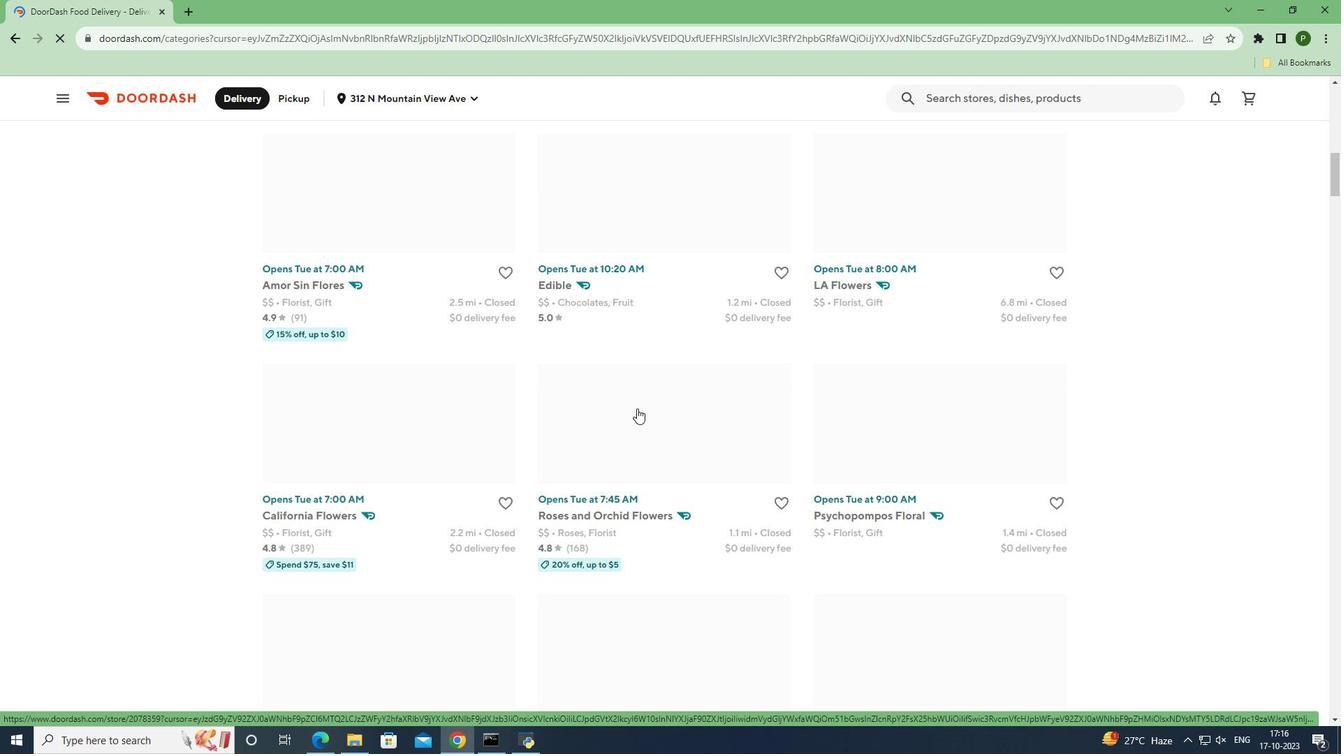
Action: Mouse scrolled (637, 409) with delta (0, 0)
Screenshot: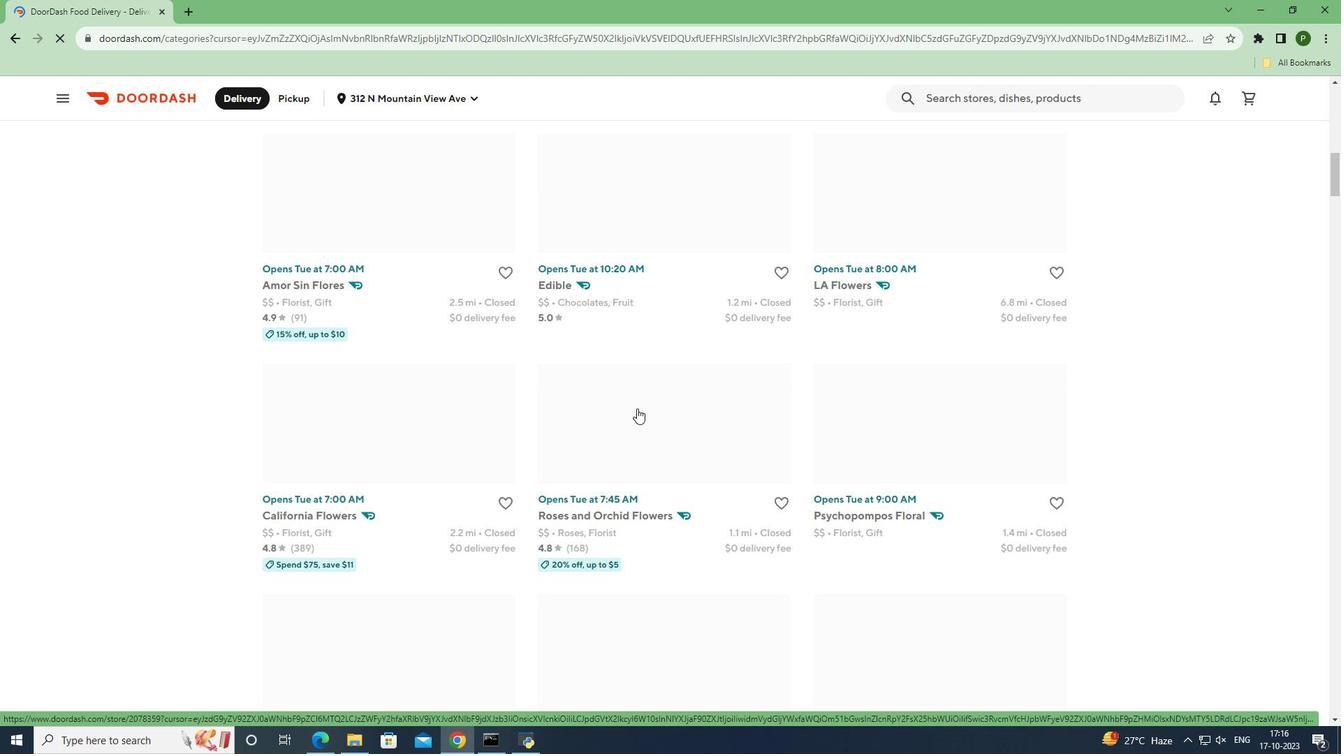 
Action: Mouse moved to (637, 410)
Screenshot: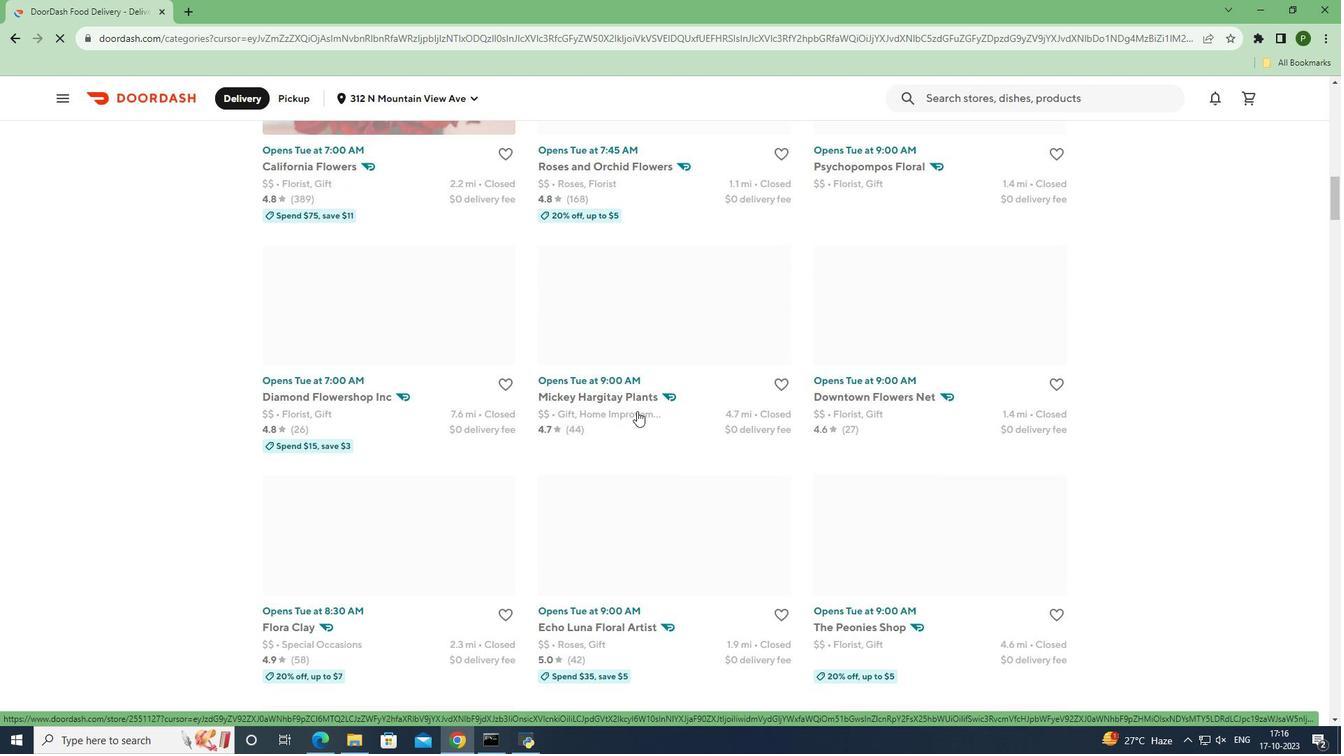 
Action: Mouse scrolled (637, 410) with delta (0, 0)
Screenshot: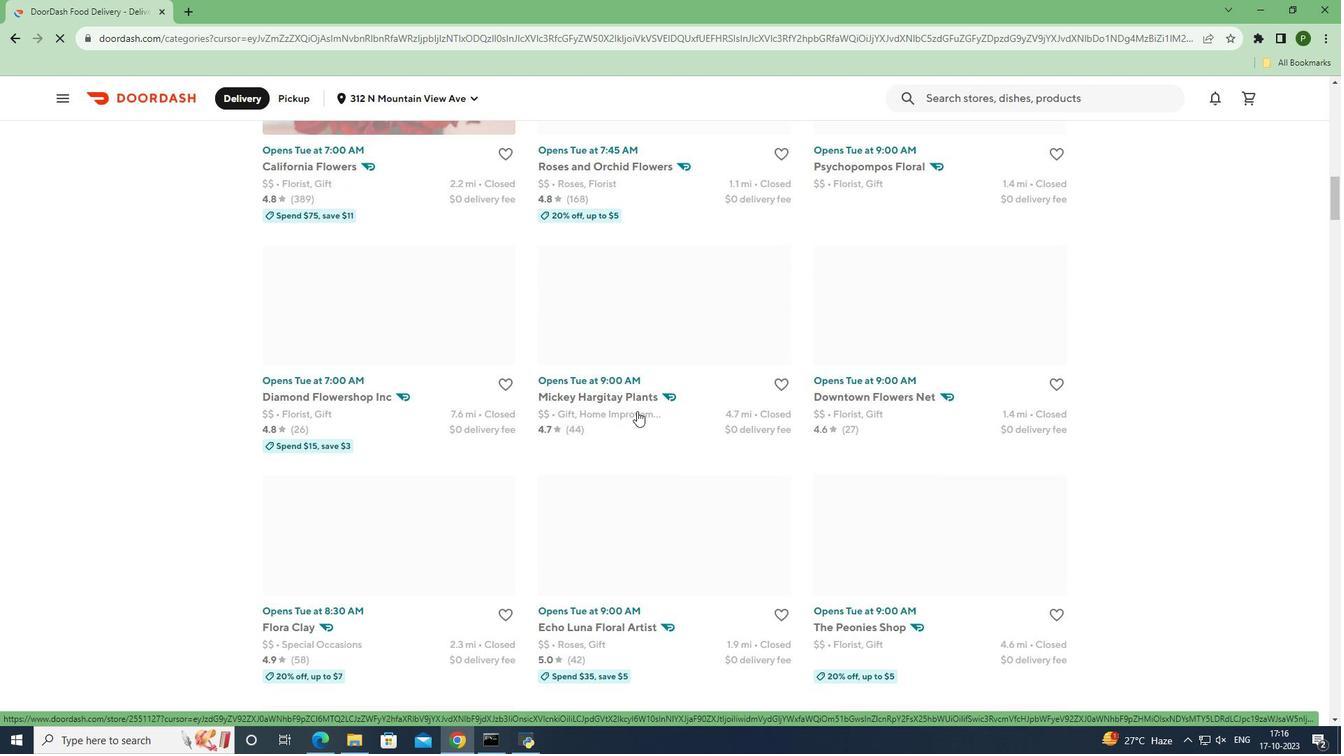 
Action: Mouse moved to (637, 411)
Screenshot: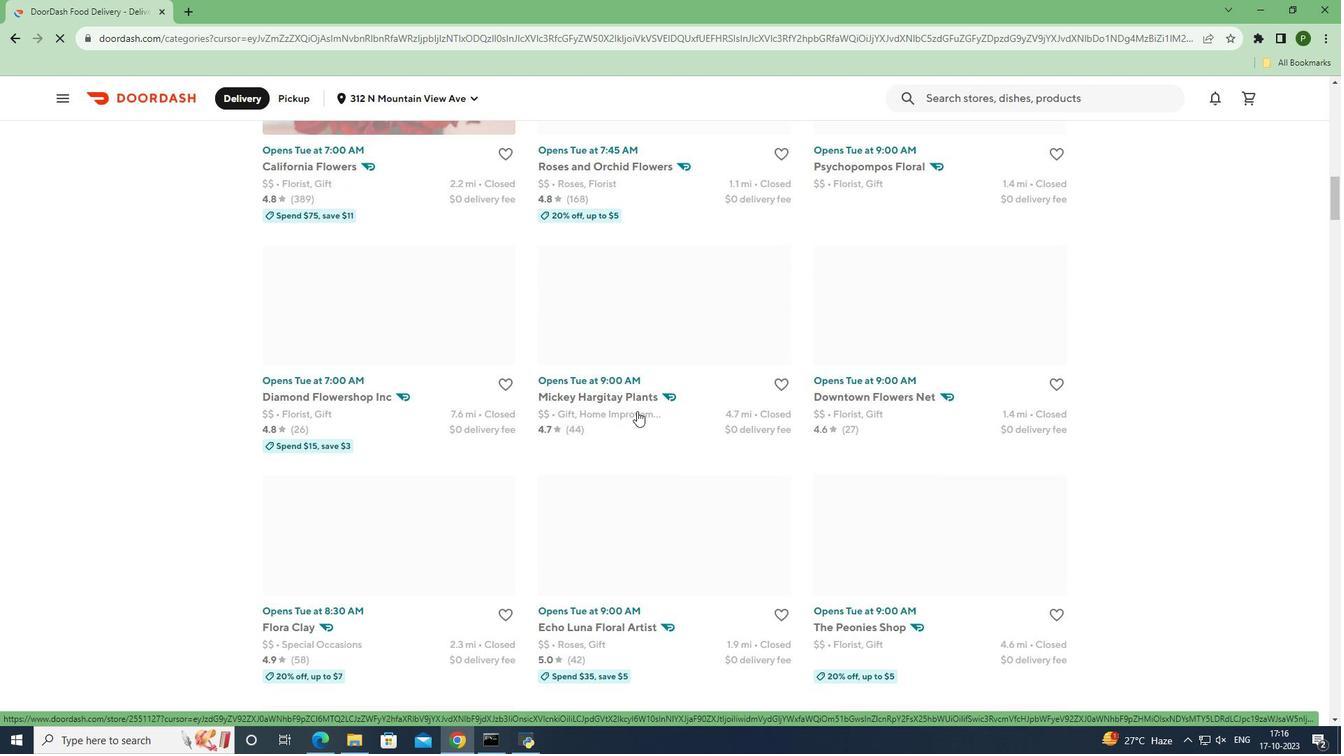 
Action: Mouse scrolled (637, 410) with delta (0, 0)
Screenshot: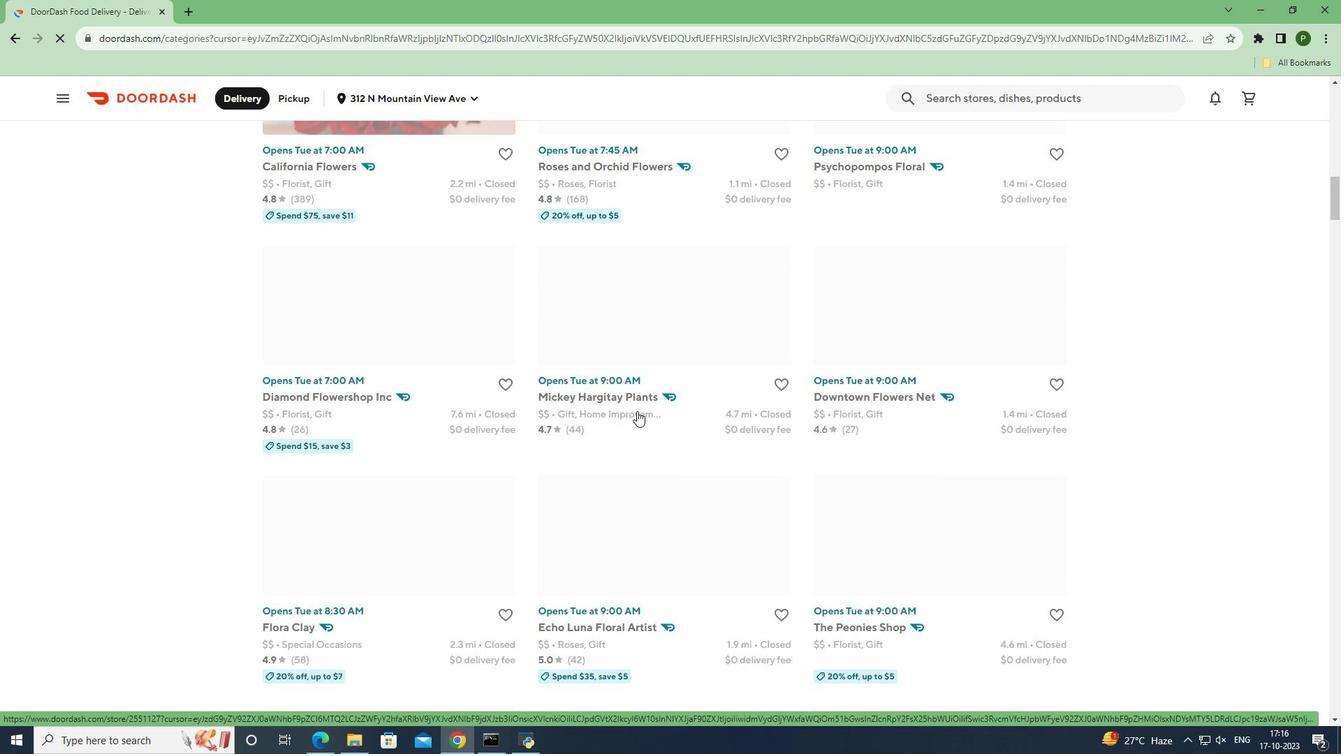 
Action: Mouse scrolled (637, 410) with delta (0, 0)
Screenshot: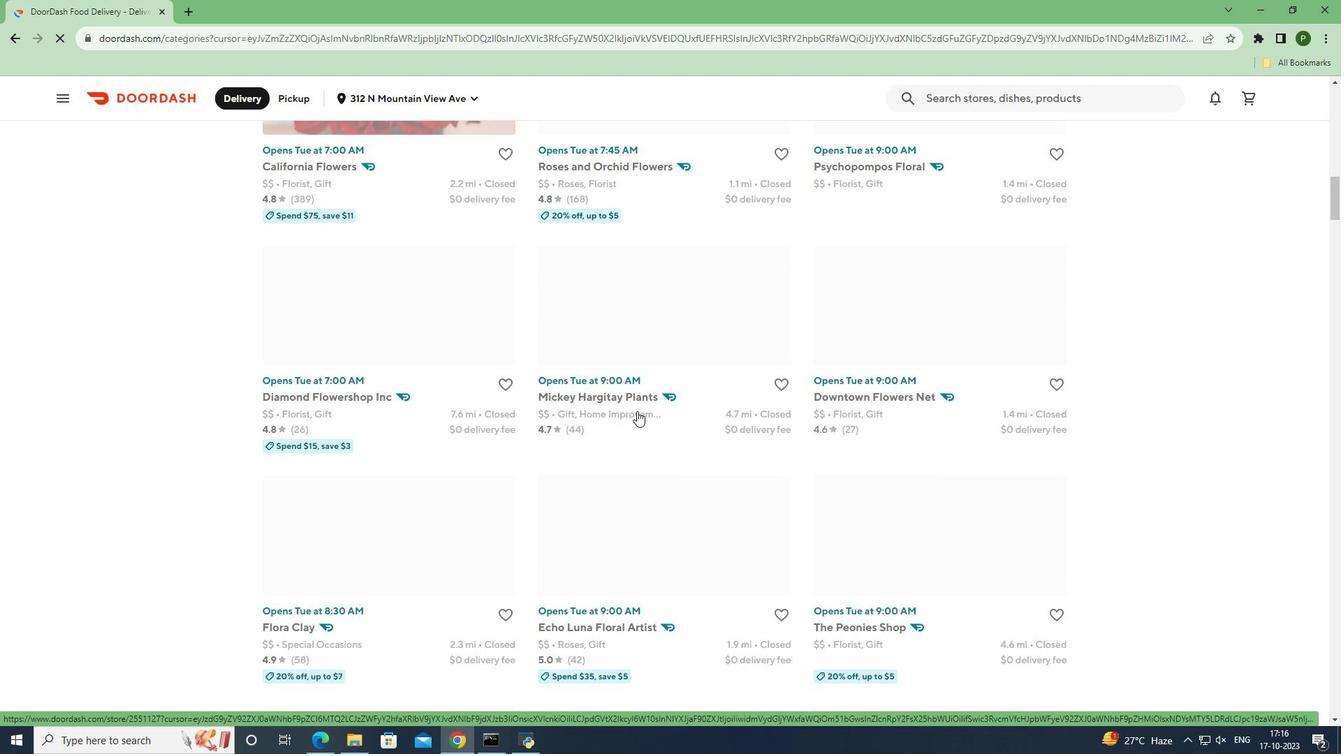 
Action: Mouse scrolled (637, 410) with delta (0, 0)
Screenshot: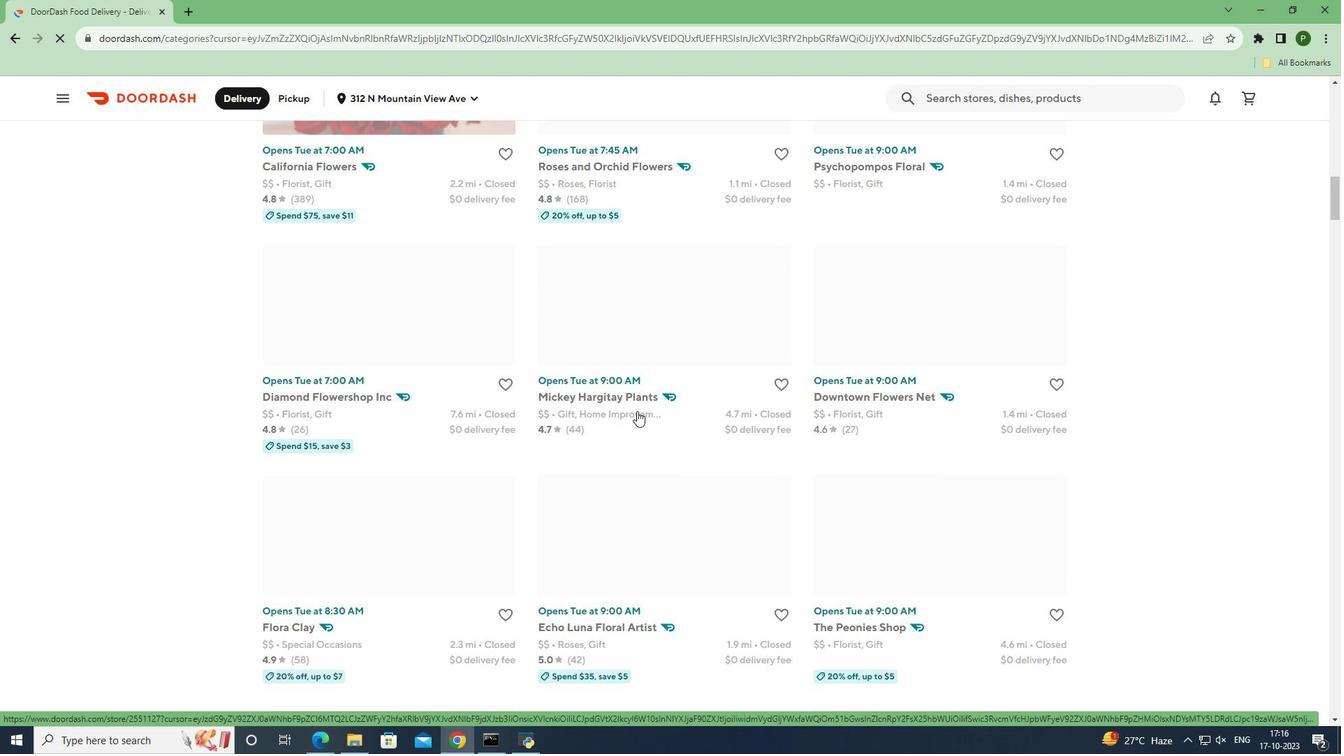 
Action: Mouse scrolled (637, 410) with delta (0, 0)
Screenshot: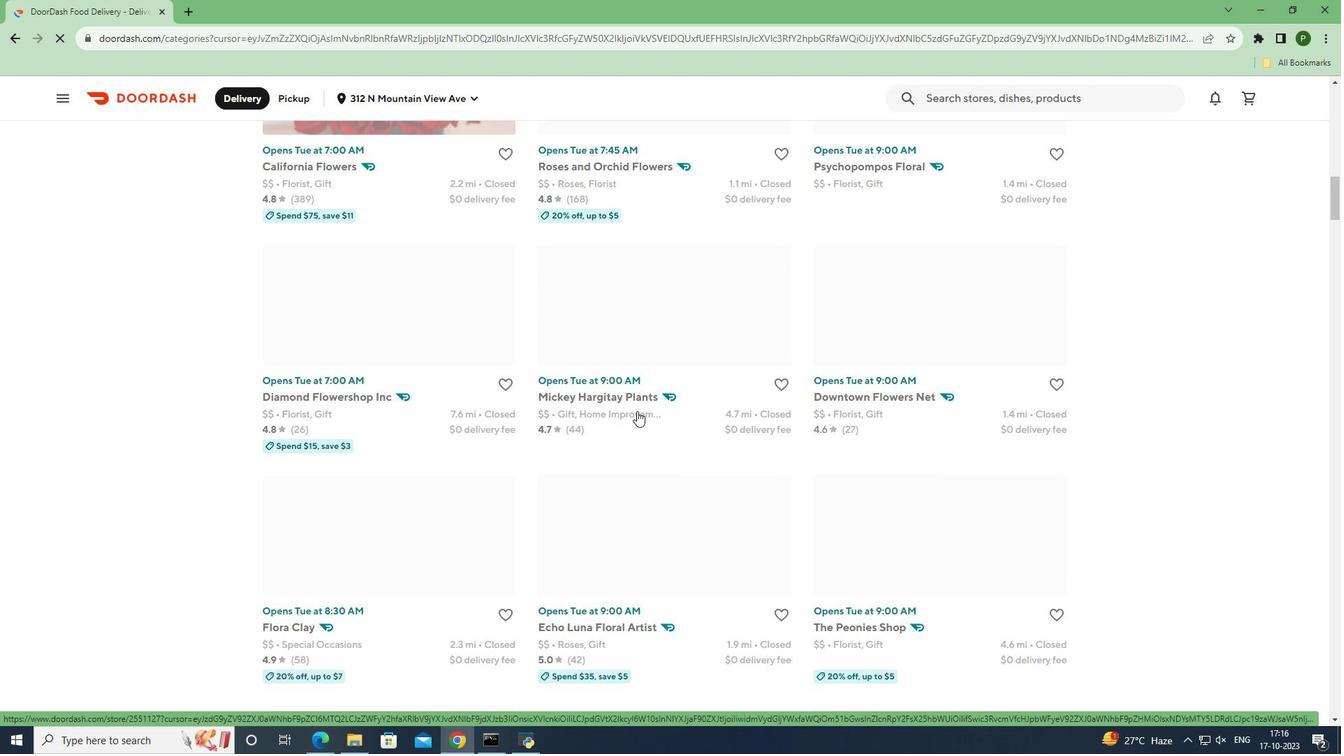 
Action: Mouse scrolled (637, 410) with delta (0, 0)
Screenshot: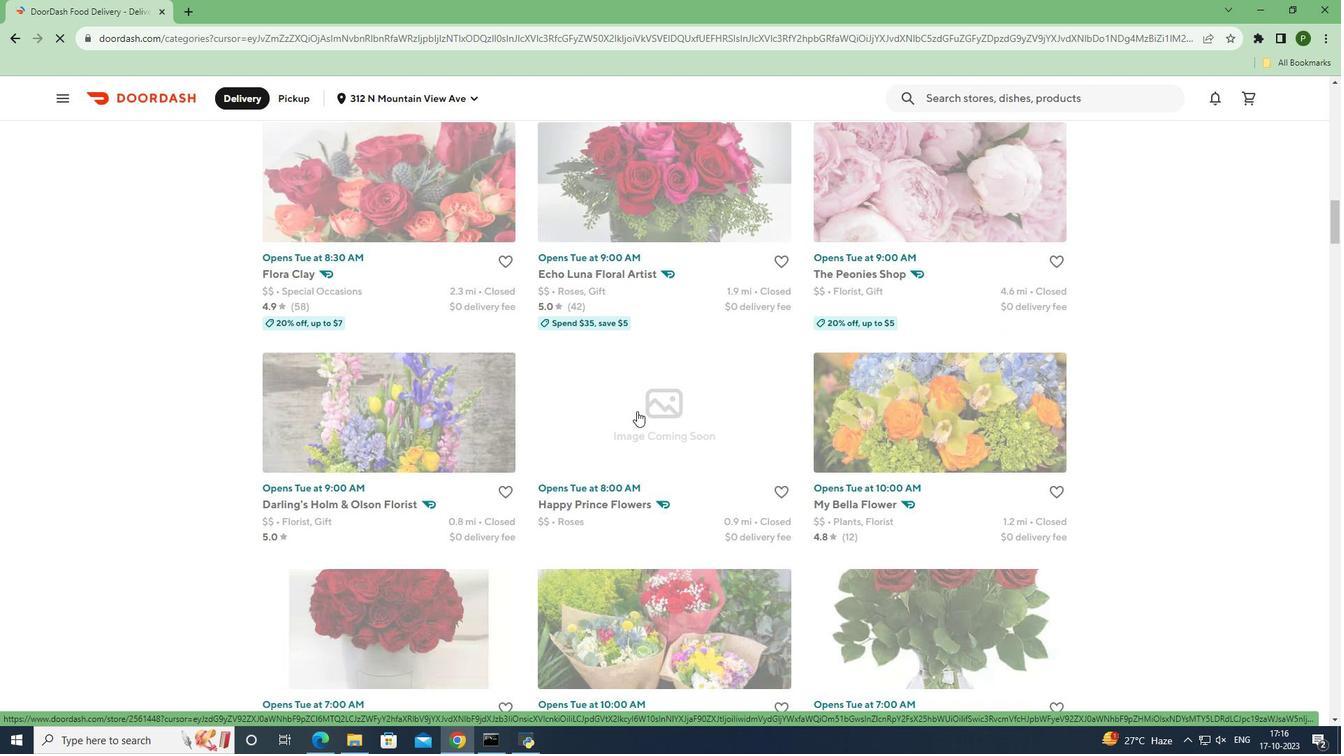 
Action: Mouse scrolled (637, 410) with delta (0, 0)
Screenshot: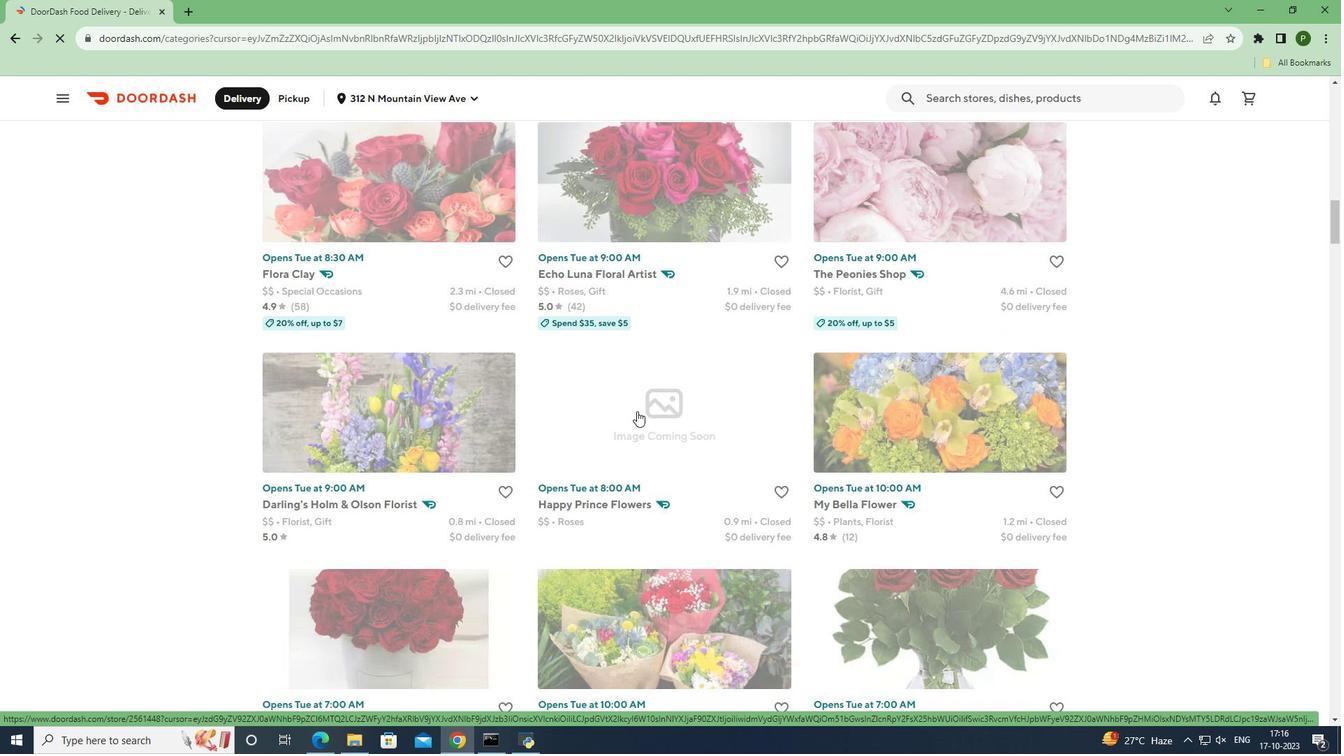 
Action: Mouse scrolled (637, 410) with delta (0, 0)
Screenshot: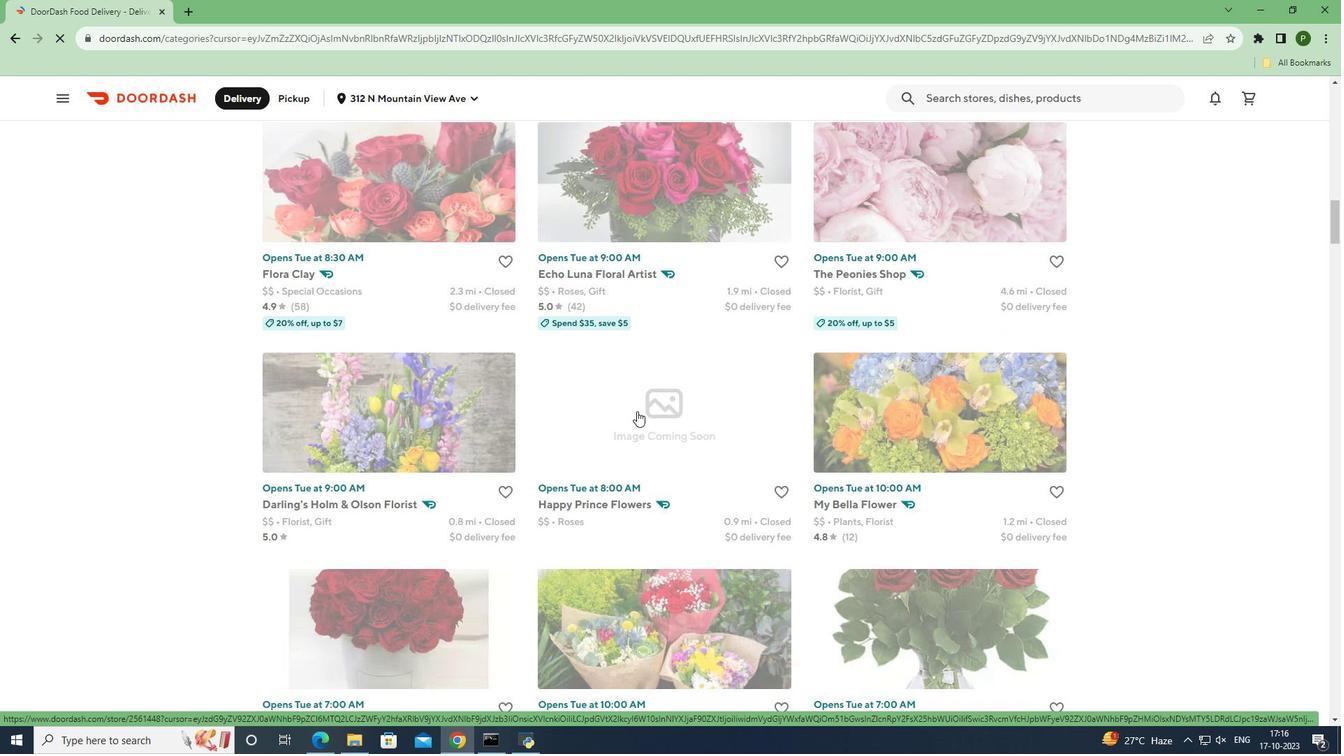
Action: Mouse scrolled (637, 410) with delta (0, 0)
Screenshot: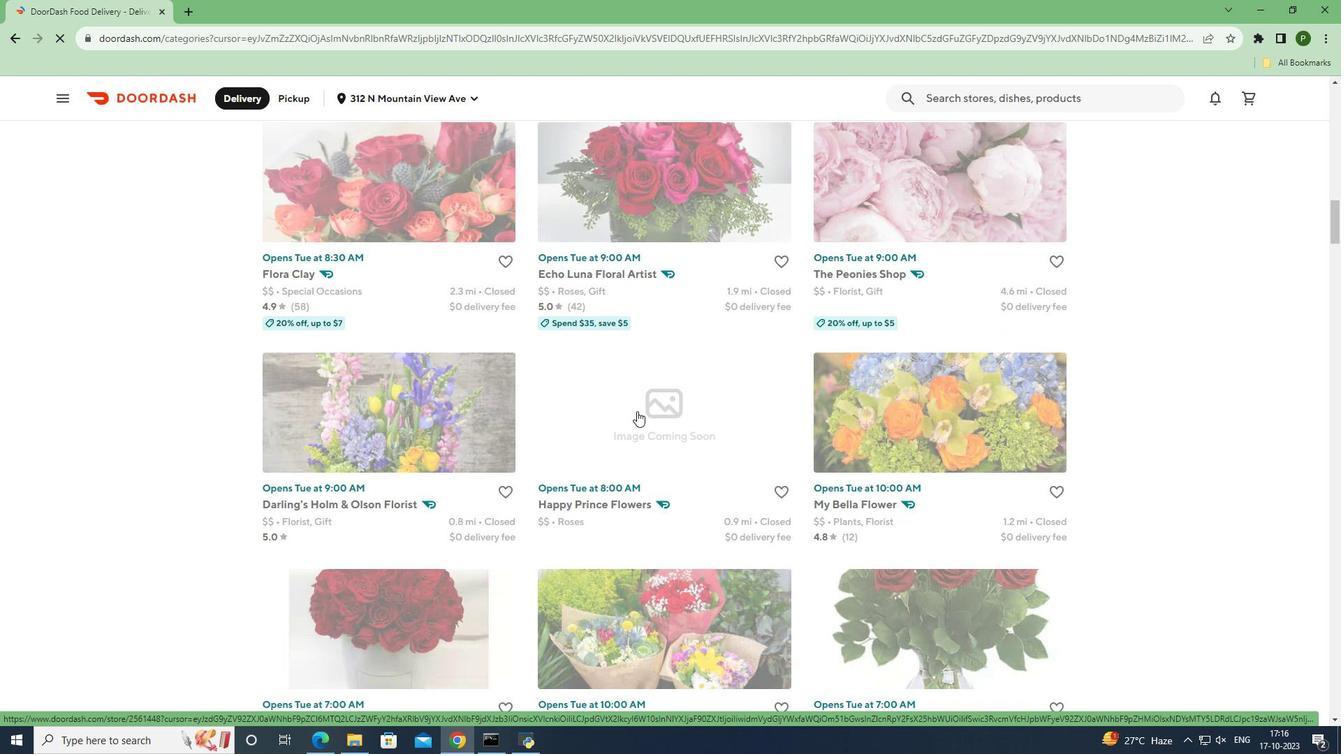 
Action: Mouse scrolled (637, 410) with delta (0, 0)
Screenshot: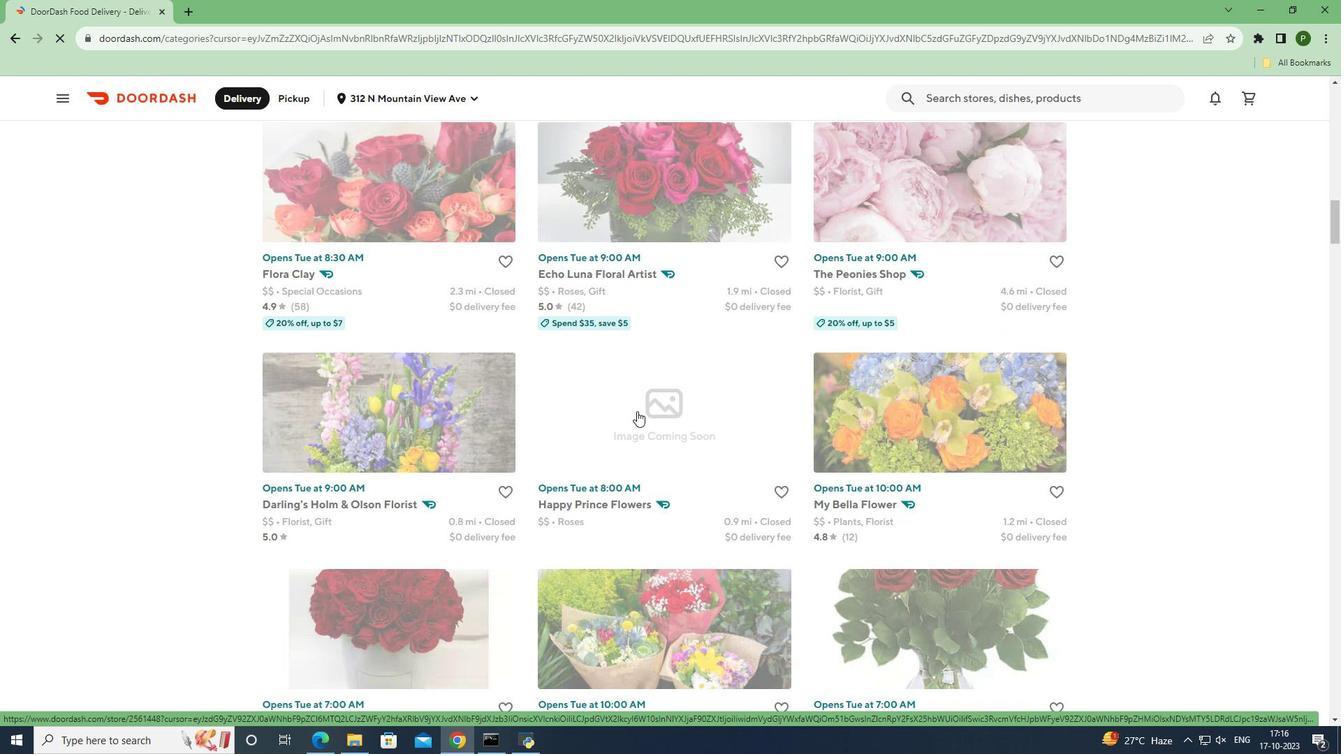 
Action: Mouse scrolled (637, 410) with delta (0, 0)
Screenshot: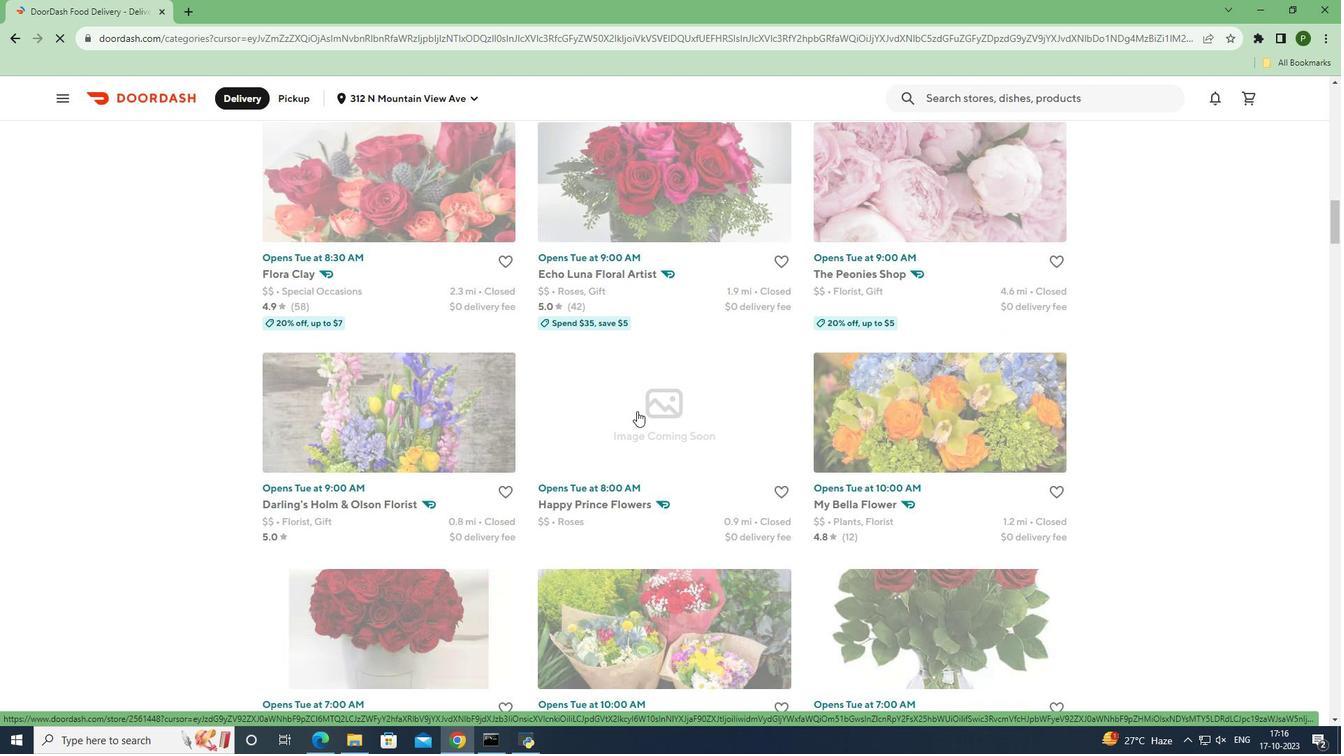 
Action: Mouse scrolled (637, 410) with delta (0, 0)
Screenshot: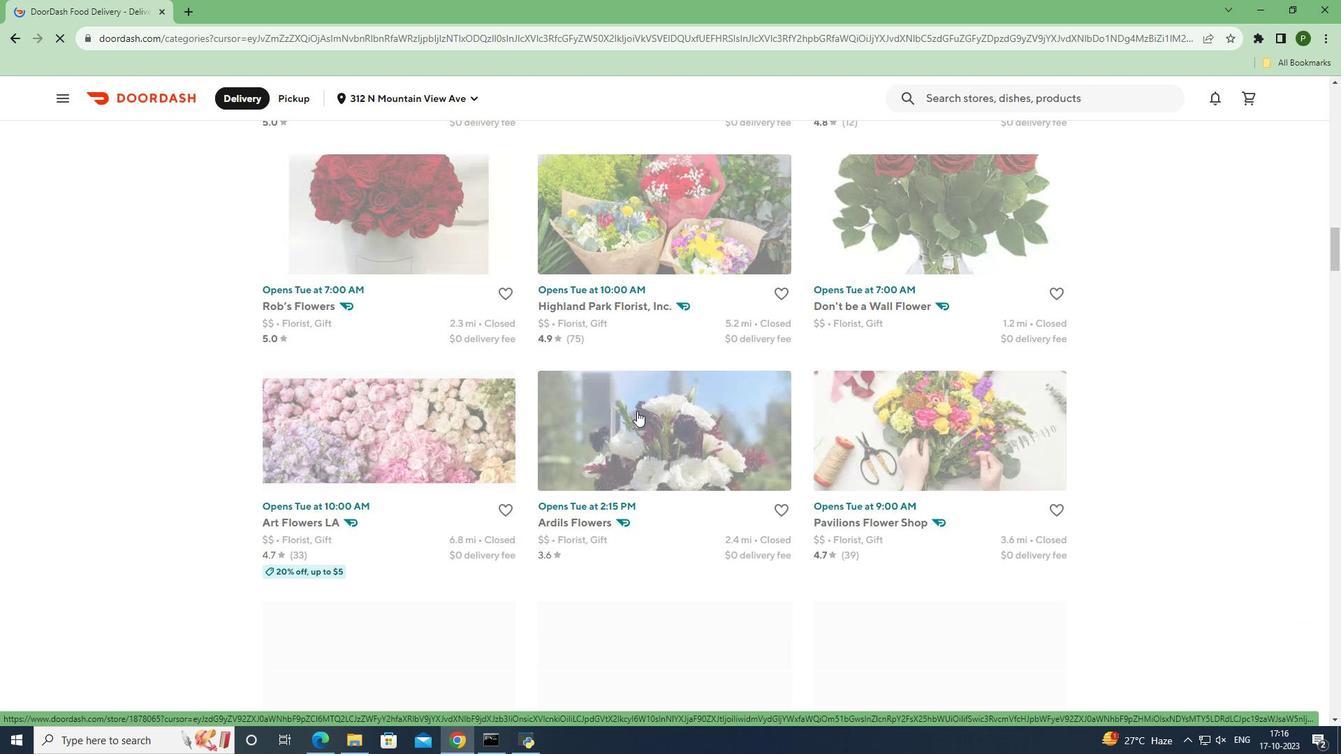 
Action: Mouse scrolled (637, 410) with delta (0, 0)
Screenshot: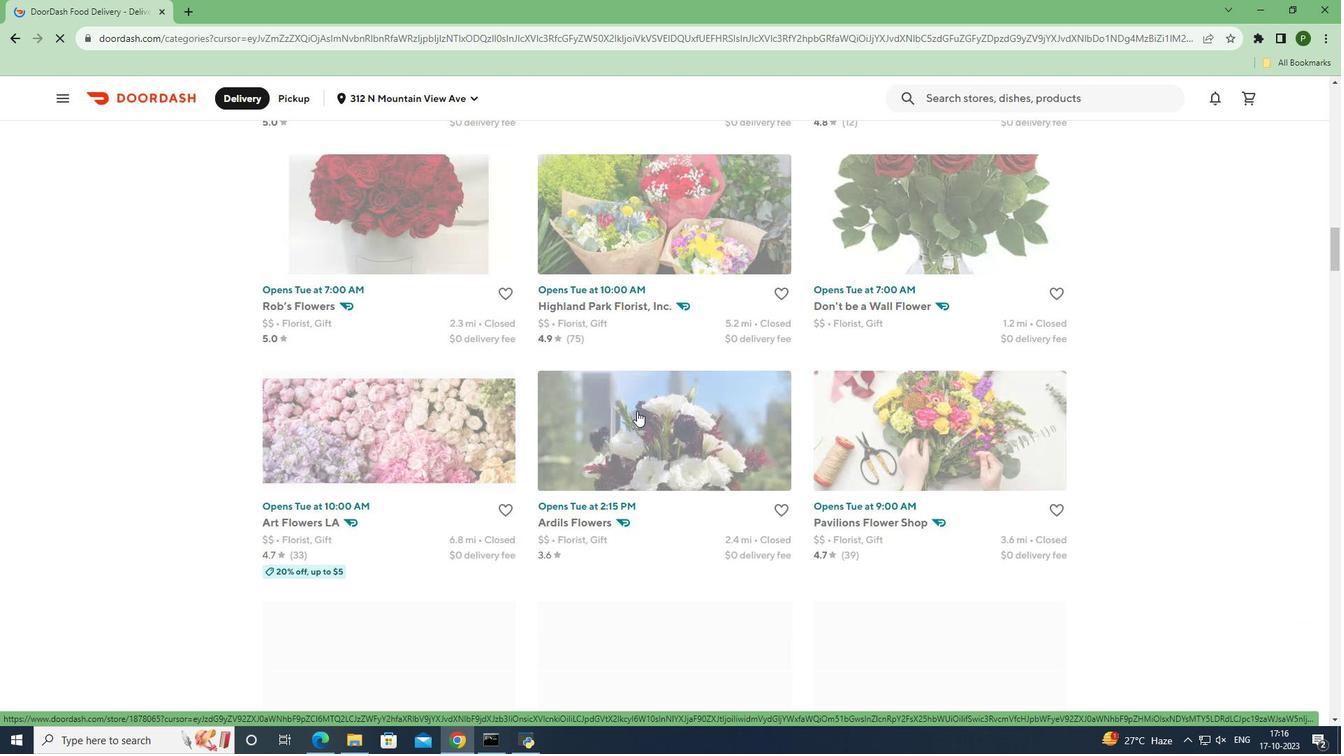 
Action: Mouse scrolled (637, 410) with delta (0, 0)
Screenshot: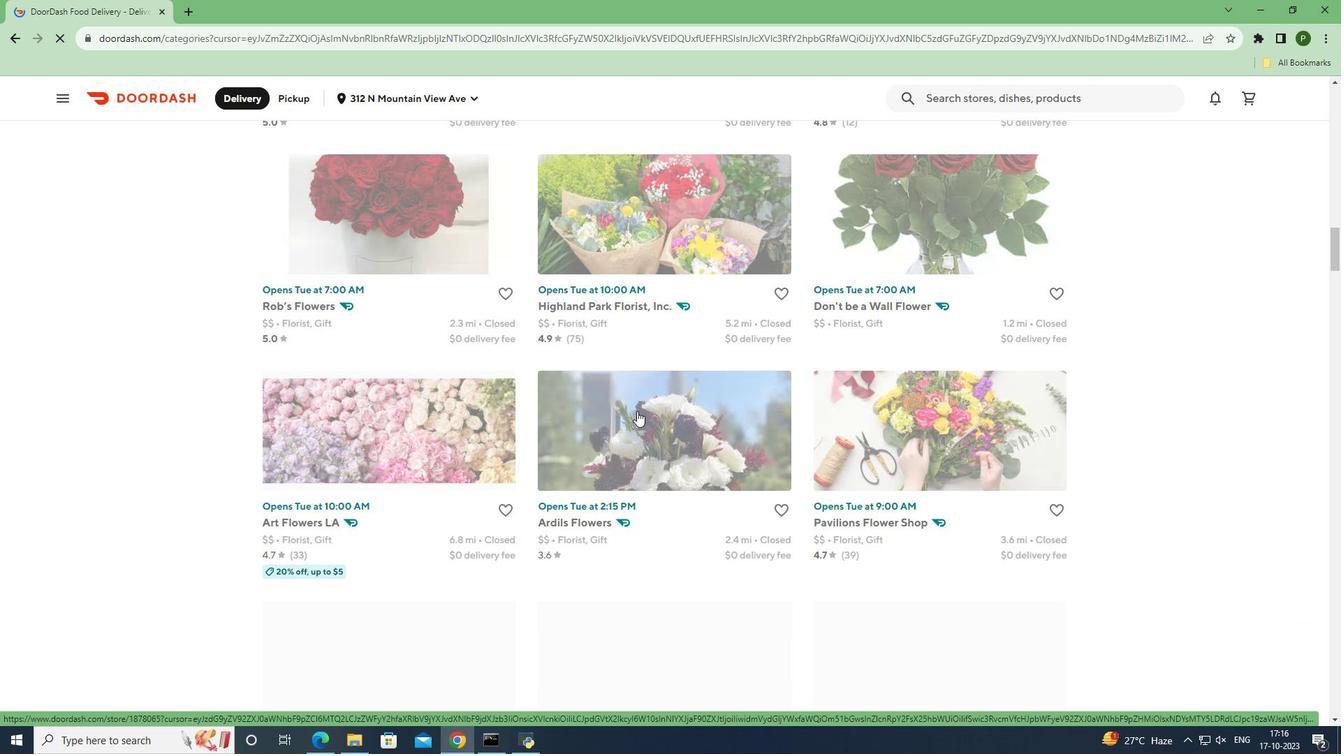 
Action: Mouse scrolled (637, 410) with delta (0, 0)
Screenshot: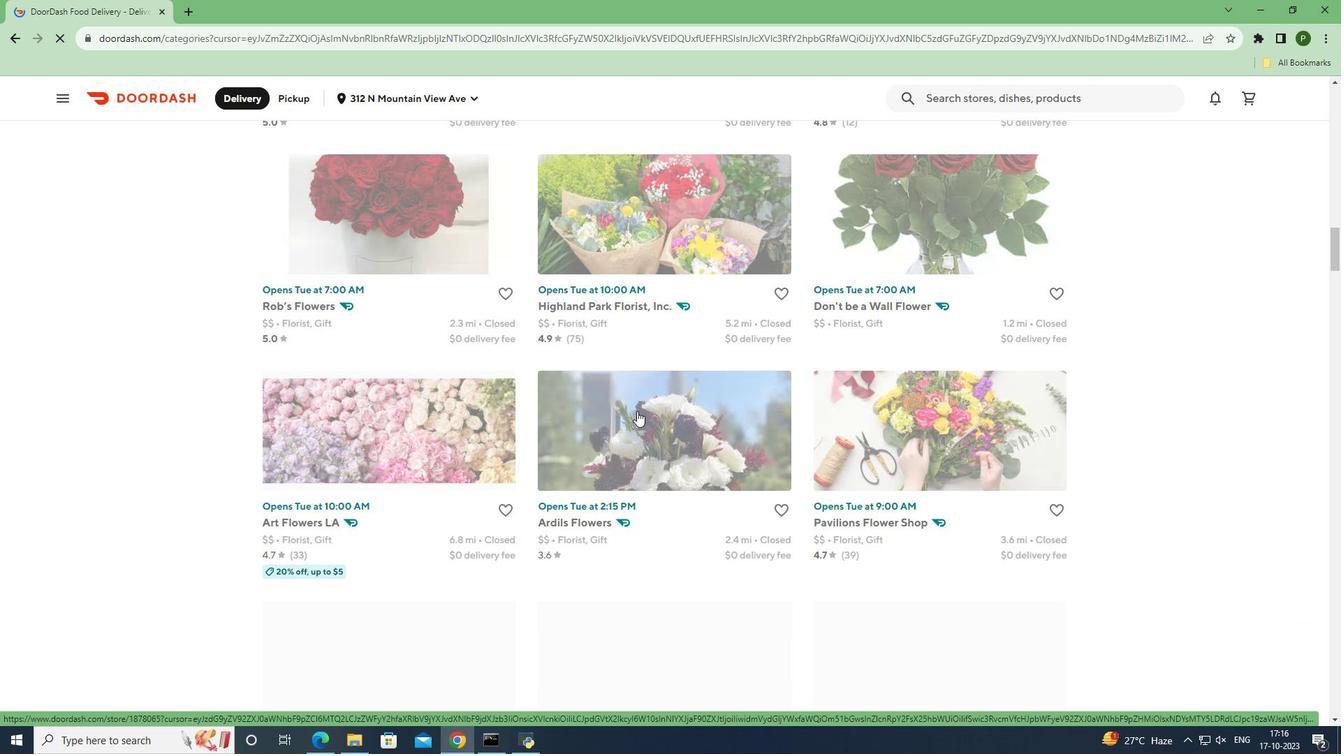 
Action: Mouse scrolled (637, 410) with delta (0, 0)
Screenshot: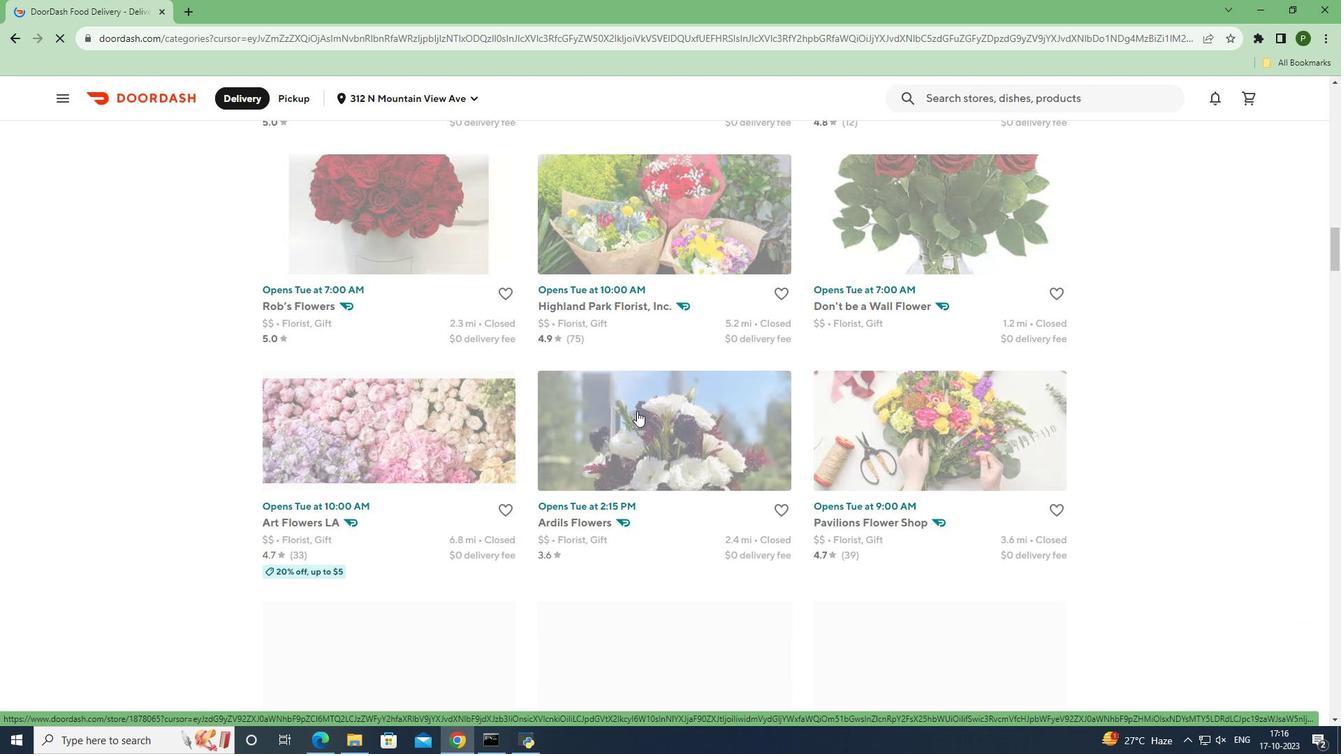 
Action: Mouse scrolled (637, 410) with delta (0, 0)
Screenshot: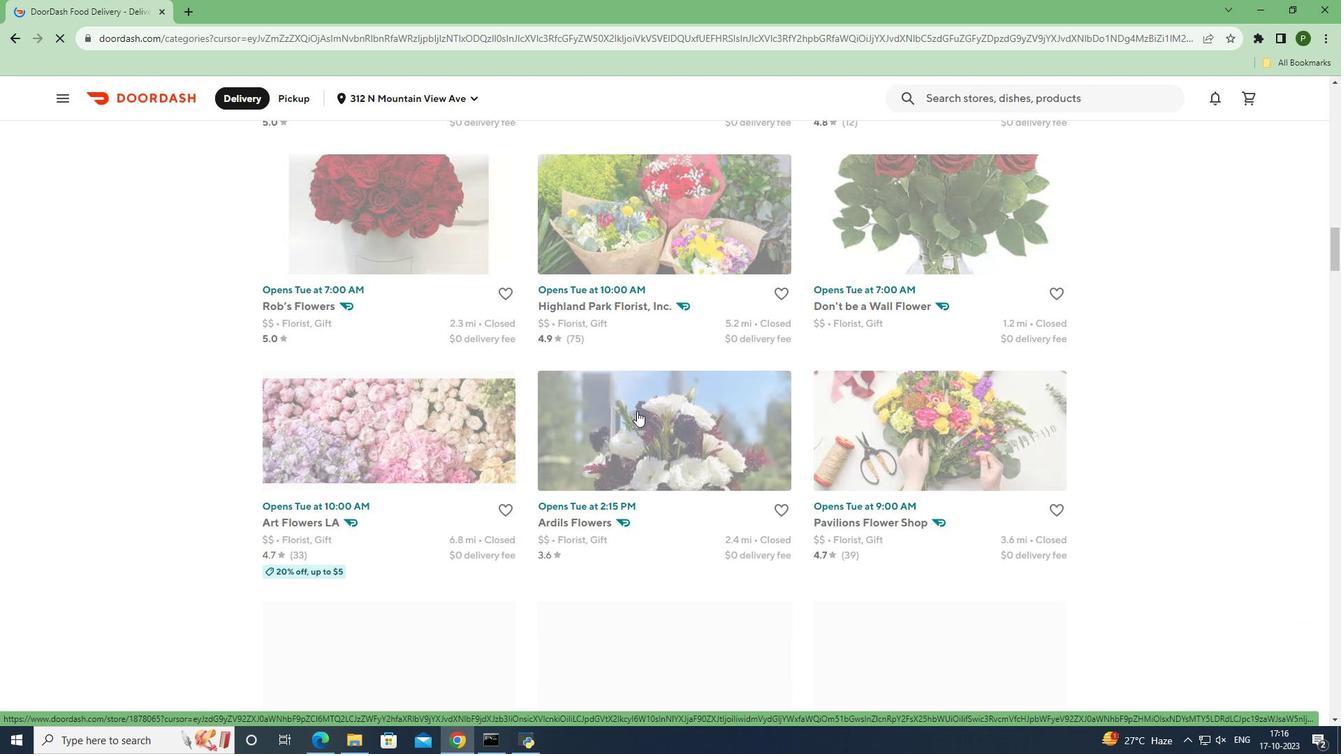 
Action: Mouse moved to (638, 418)
Screenshot: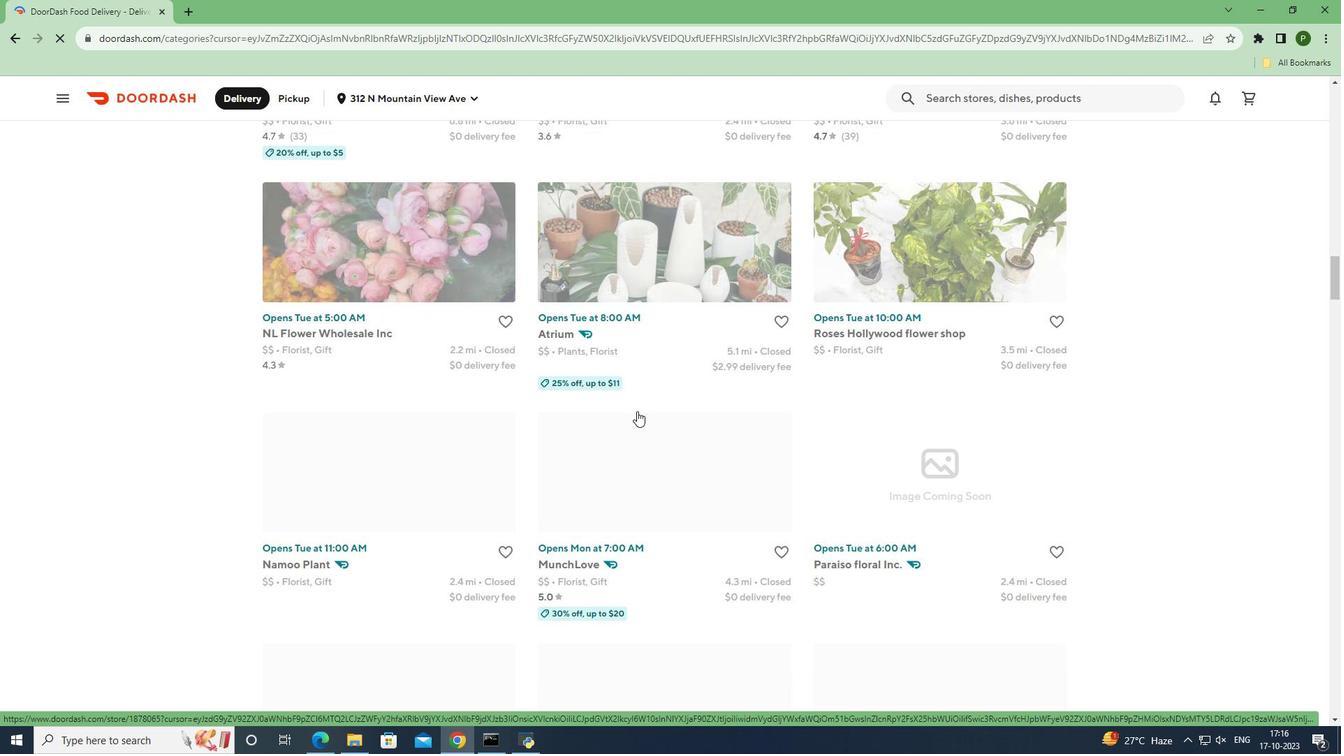 
Action: Mouse scrolled (638, 417) with delta (0, 0)
Screenshot: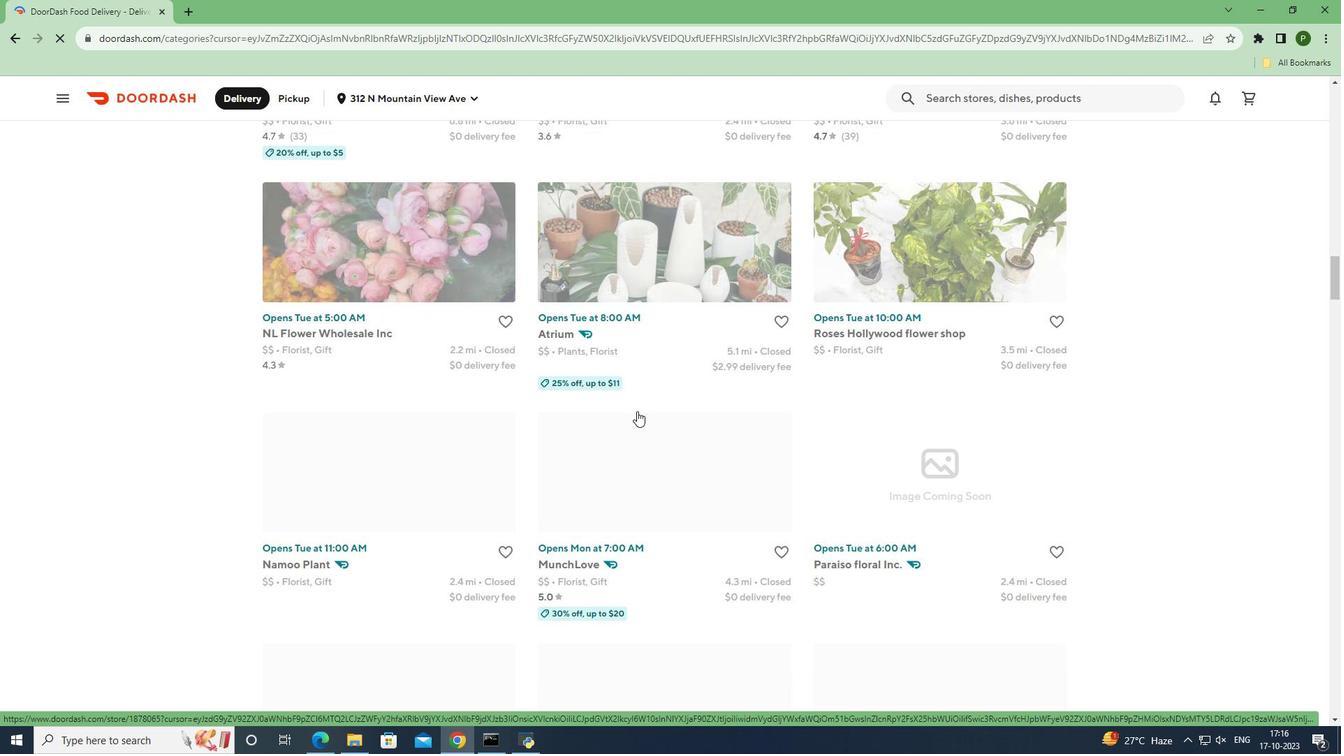
Action: Mouse moved to (638, 419)
Screenshot: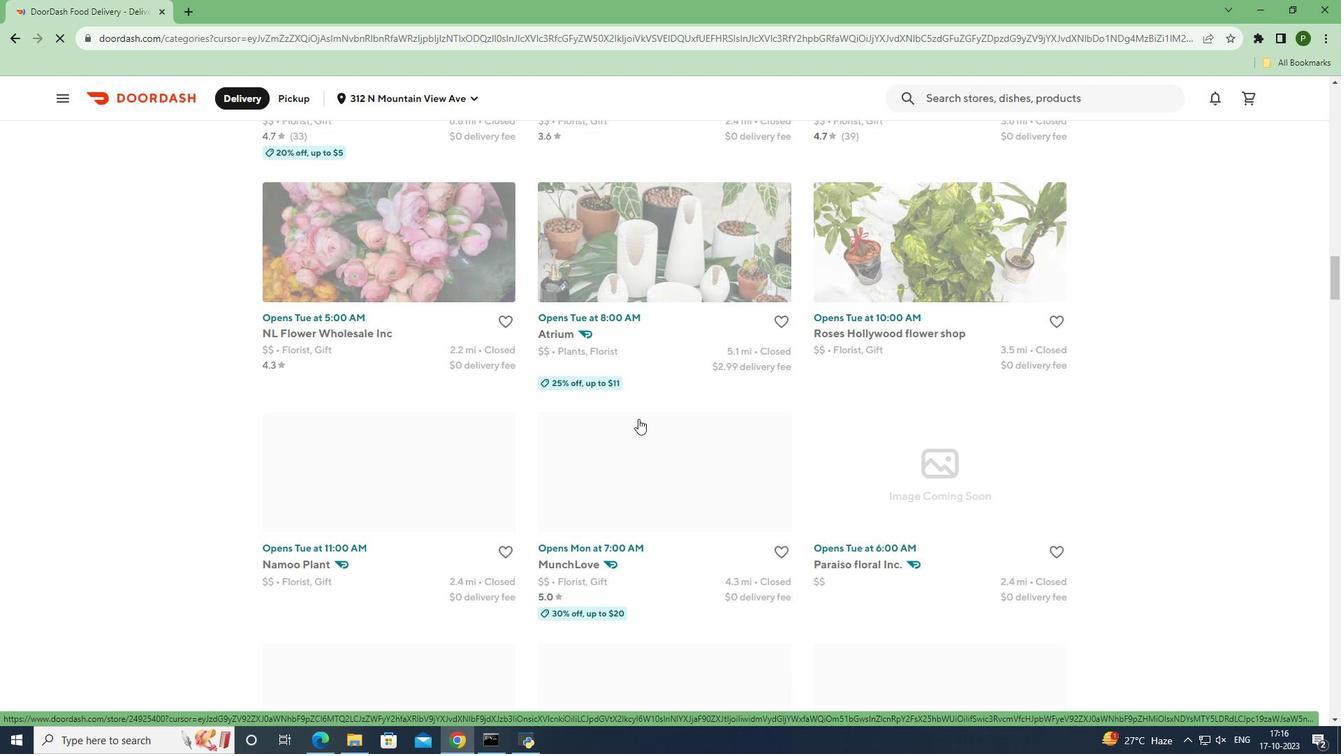 
Action: Mouse scrolled (638, 418) with delta (0, 0)
Screenshot: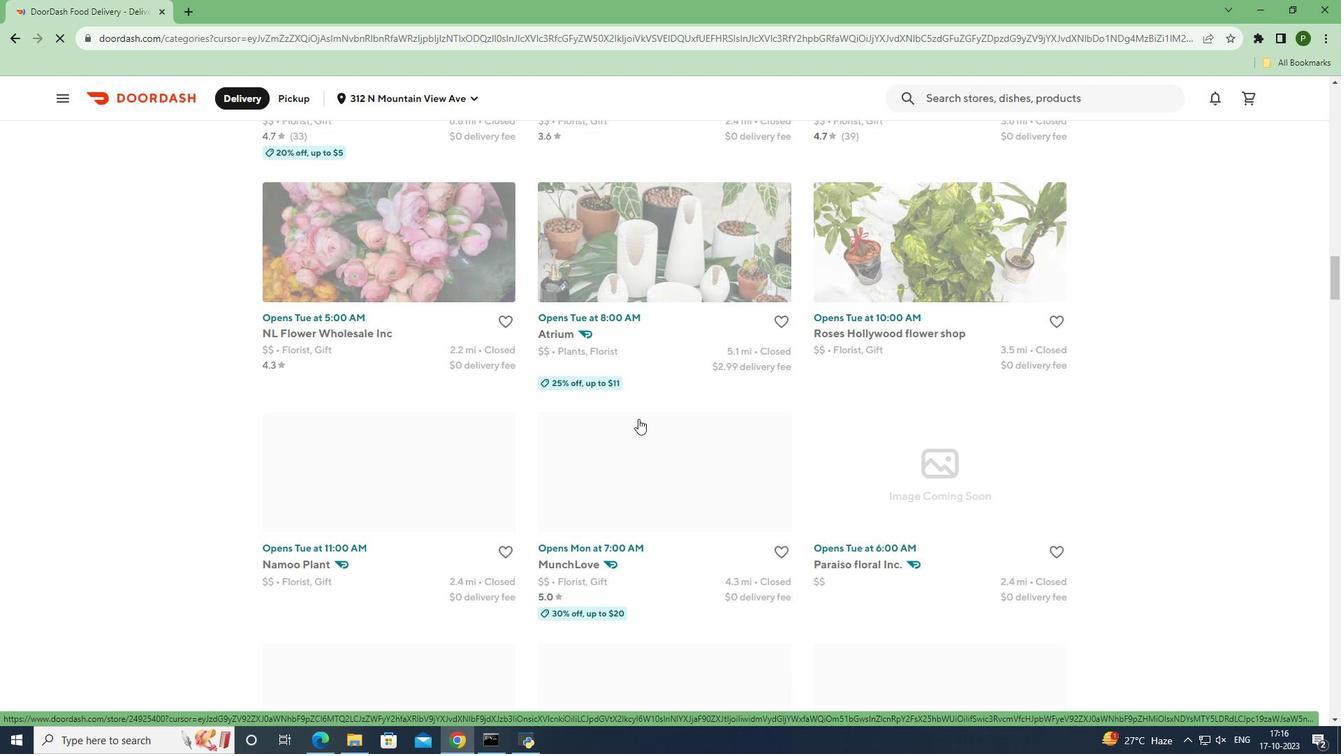 
Action: Mouse scrolled (638, 418) with delta (0, 0)
Screenshot: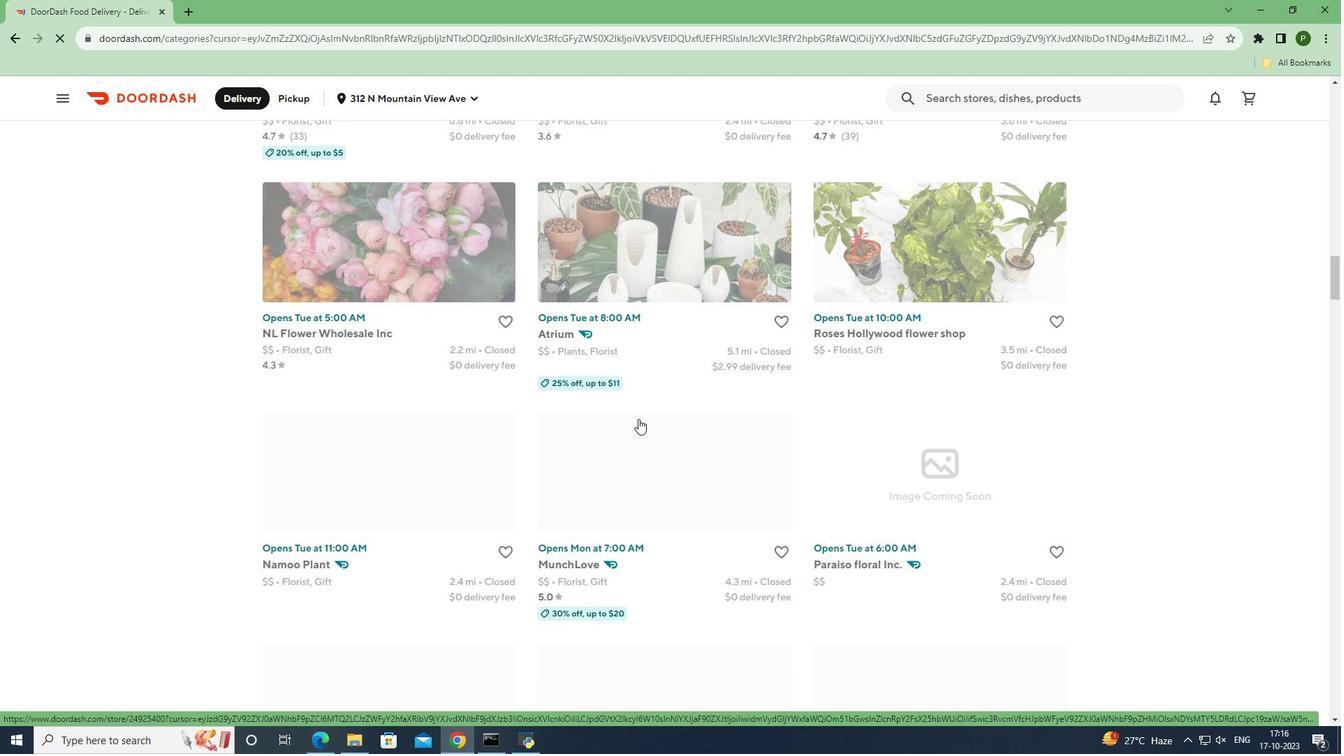 
Action: Mouse scrolled (638, 418) with delta (0, 0)
Screenshot: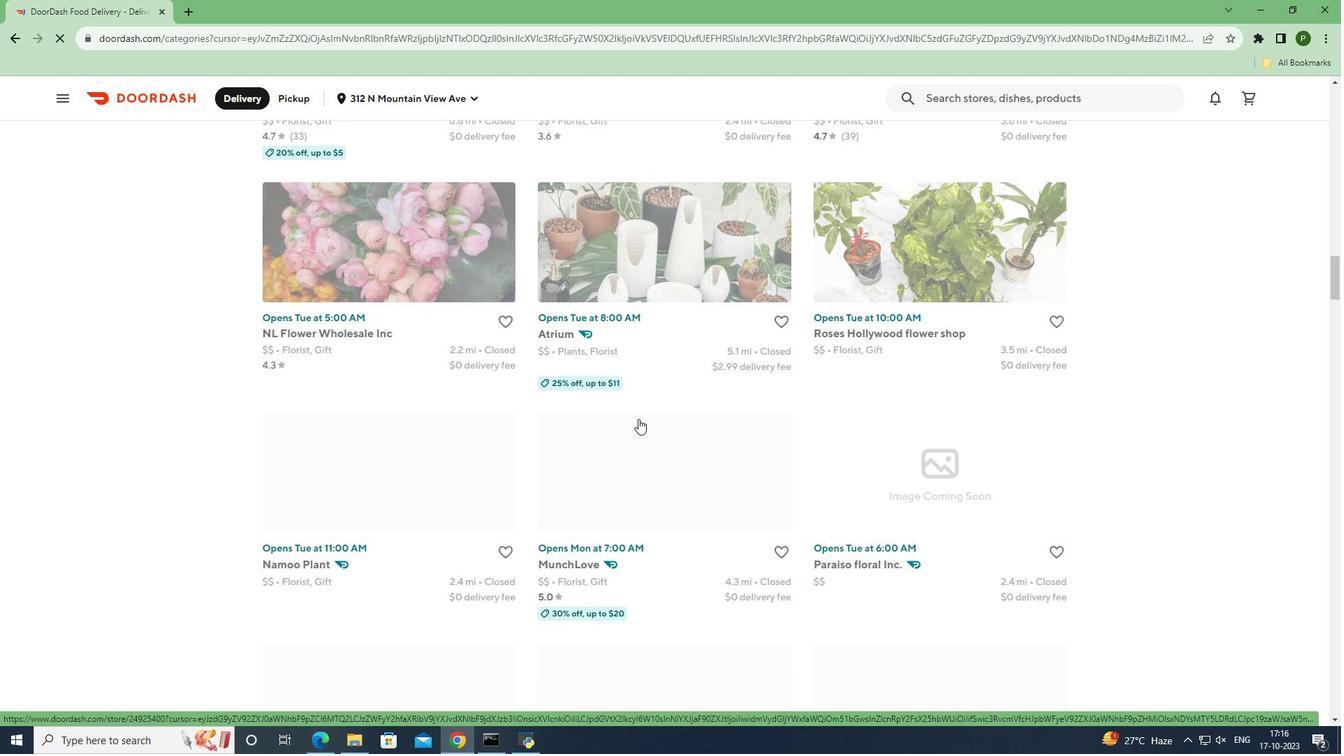 
Action: Mouse scrolled (638, 418) with delta (0, 0)
Screenshot: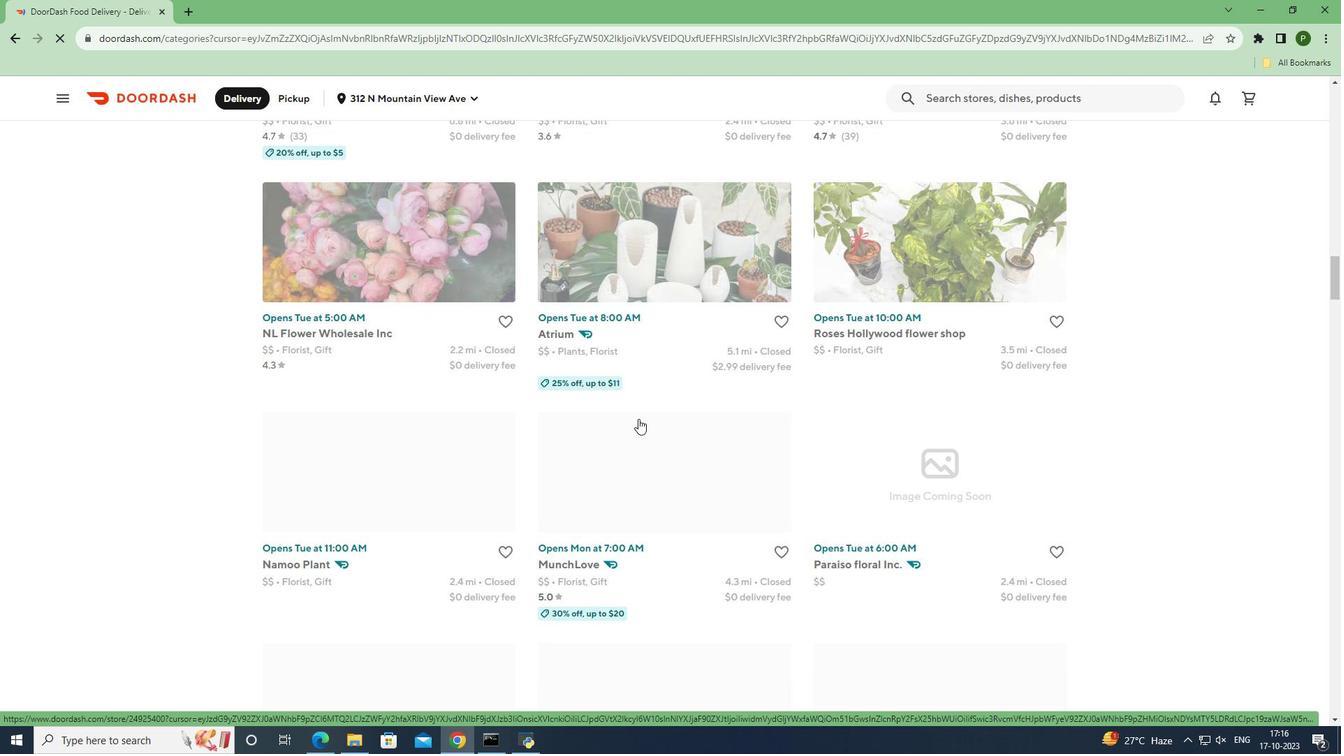 
Action: Mouse scrolled (638, 418) with delta (0, 0)
Screenshot: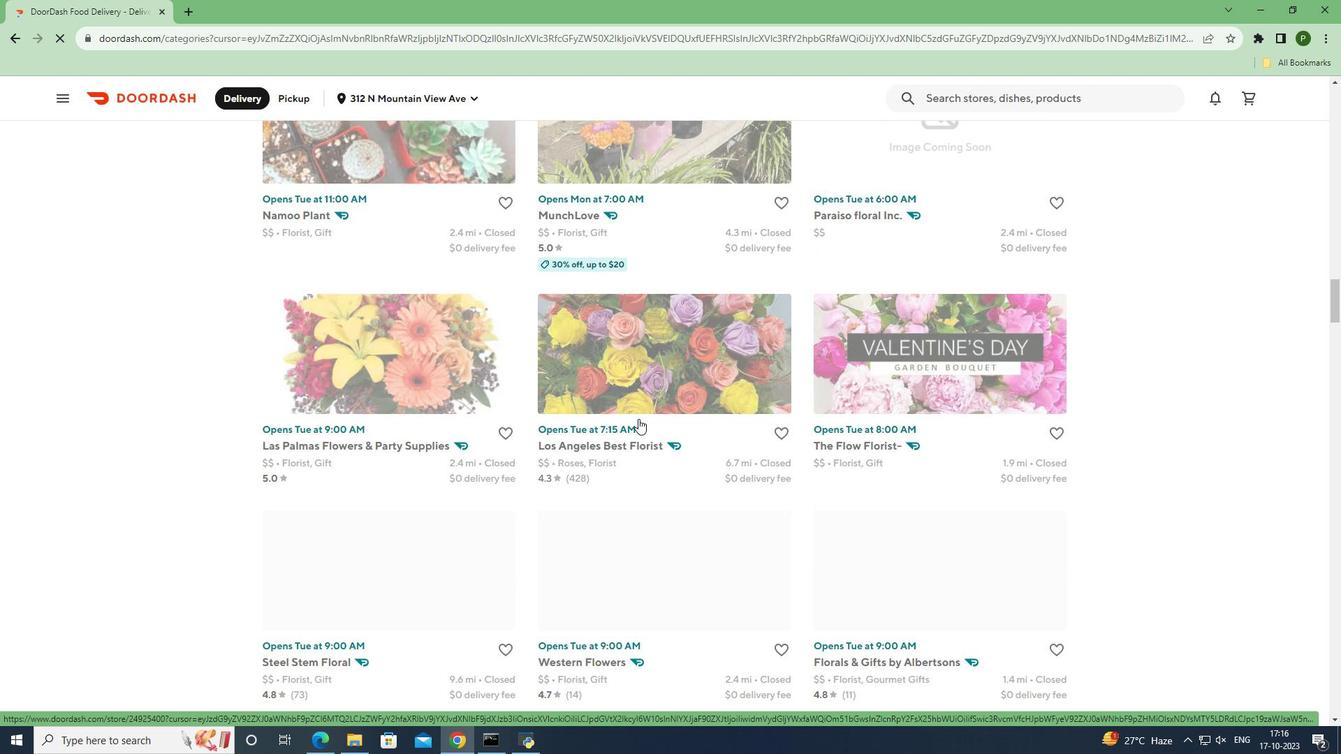 
Action: Mouse scrolled (638, 418) with delta (0, 0)
Screenshot: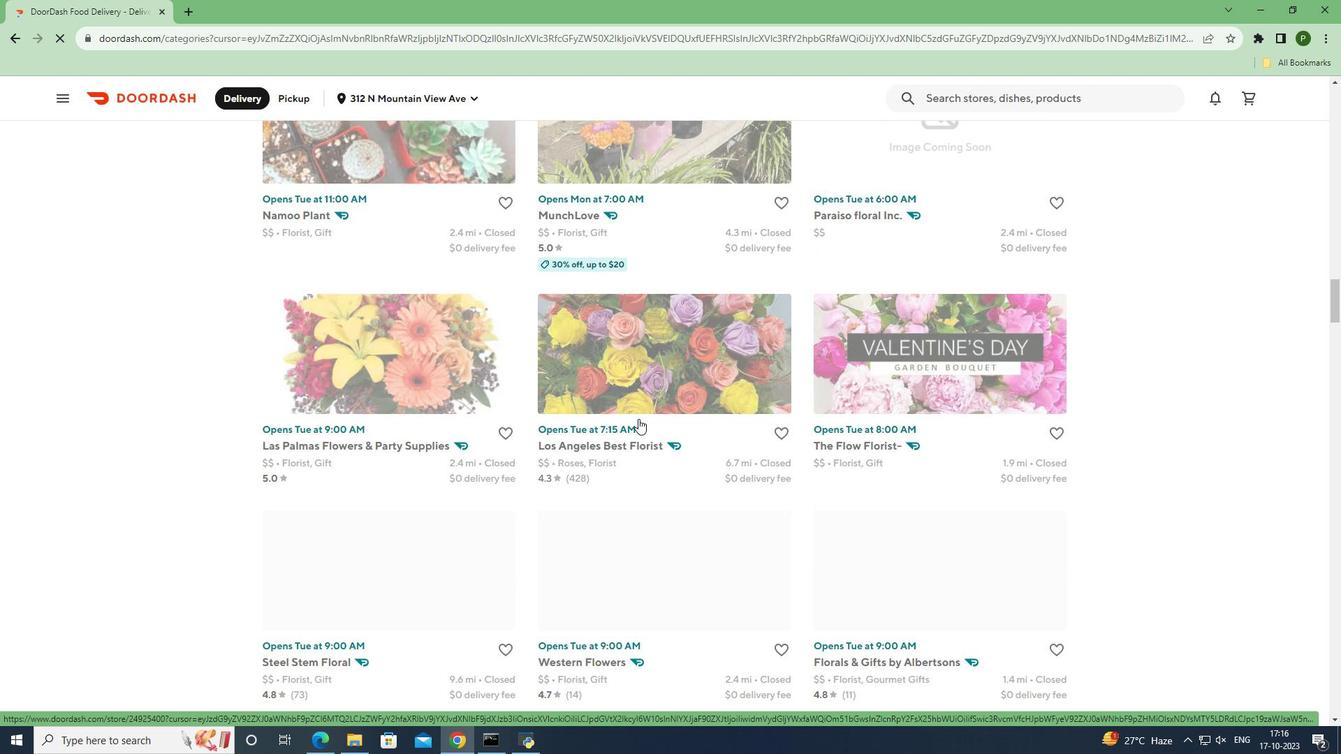 
Action: Mouse scrolled (638, 418) with delta (0, 0)
Screenshot: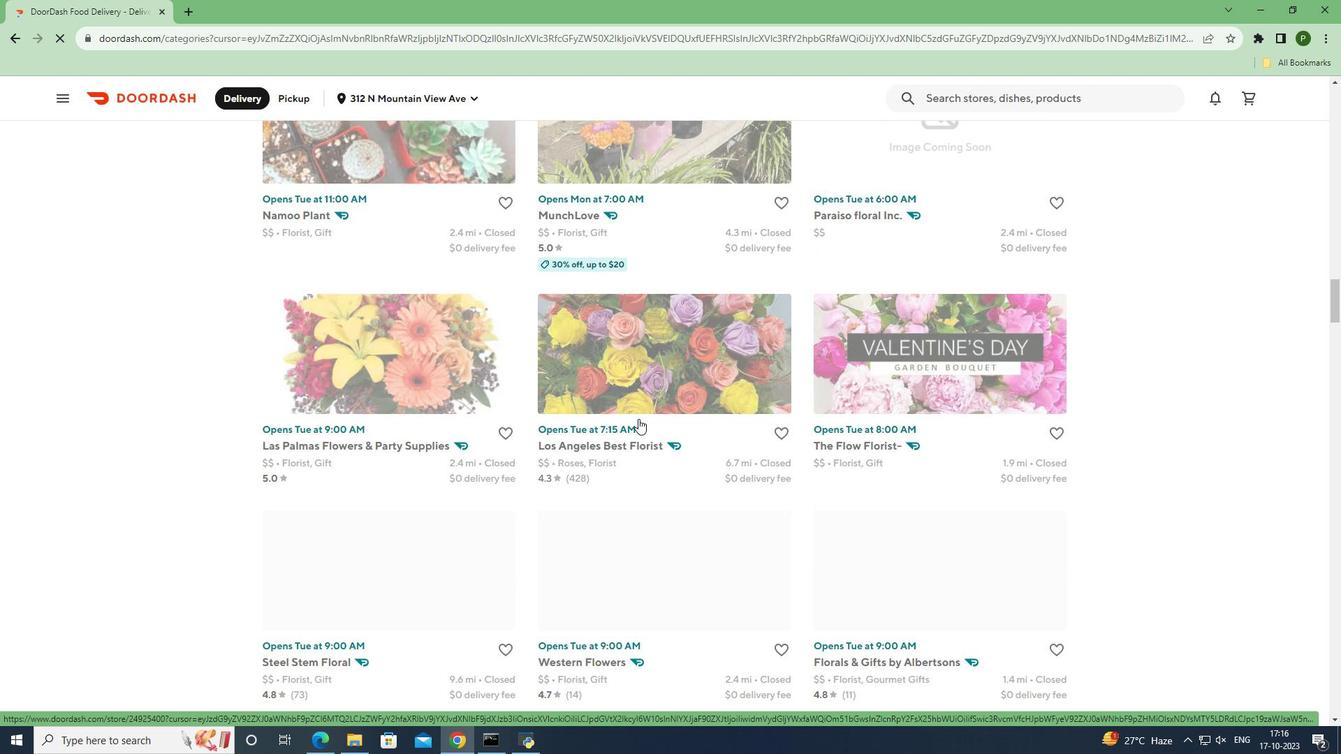 
Action: Mouse scrolled (638, 418) with delta (0, 0)
Screenshot: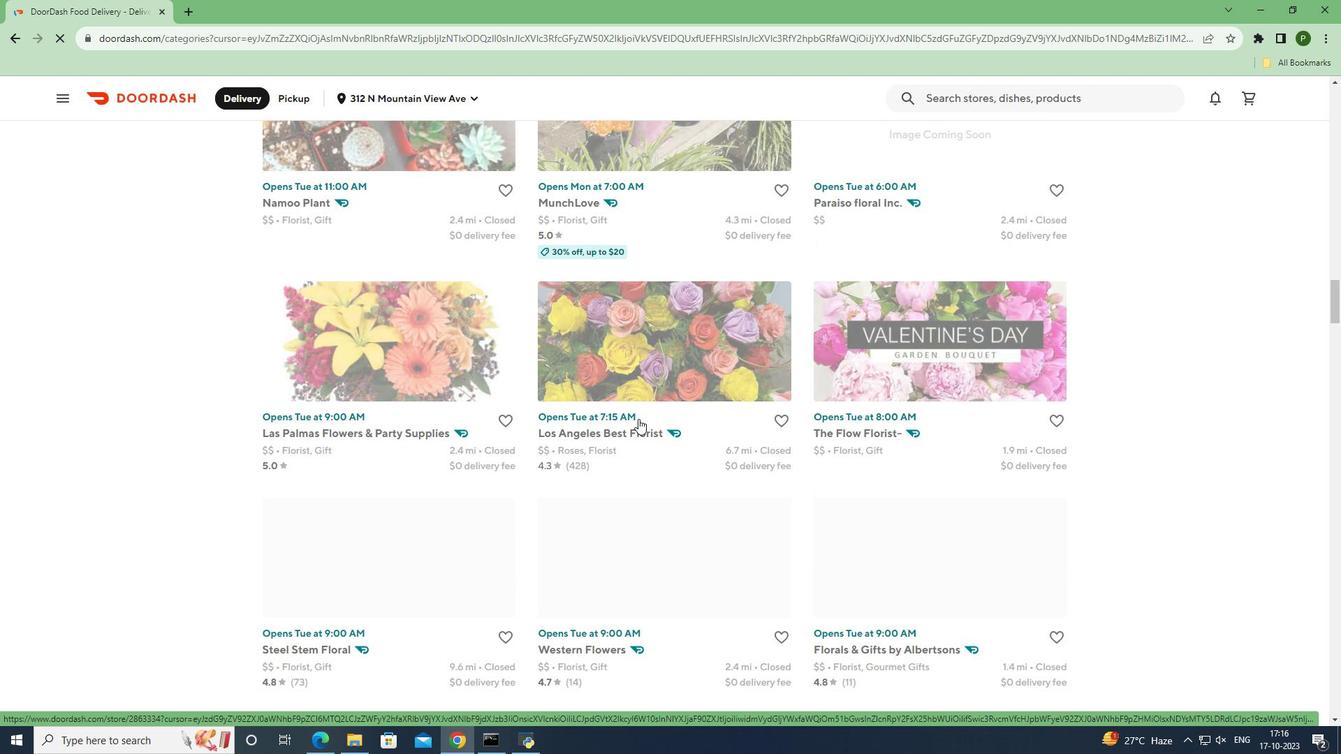 
Action: Mouse scrolled (638, 418) with delta (0, 0)
Screenshot: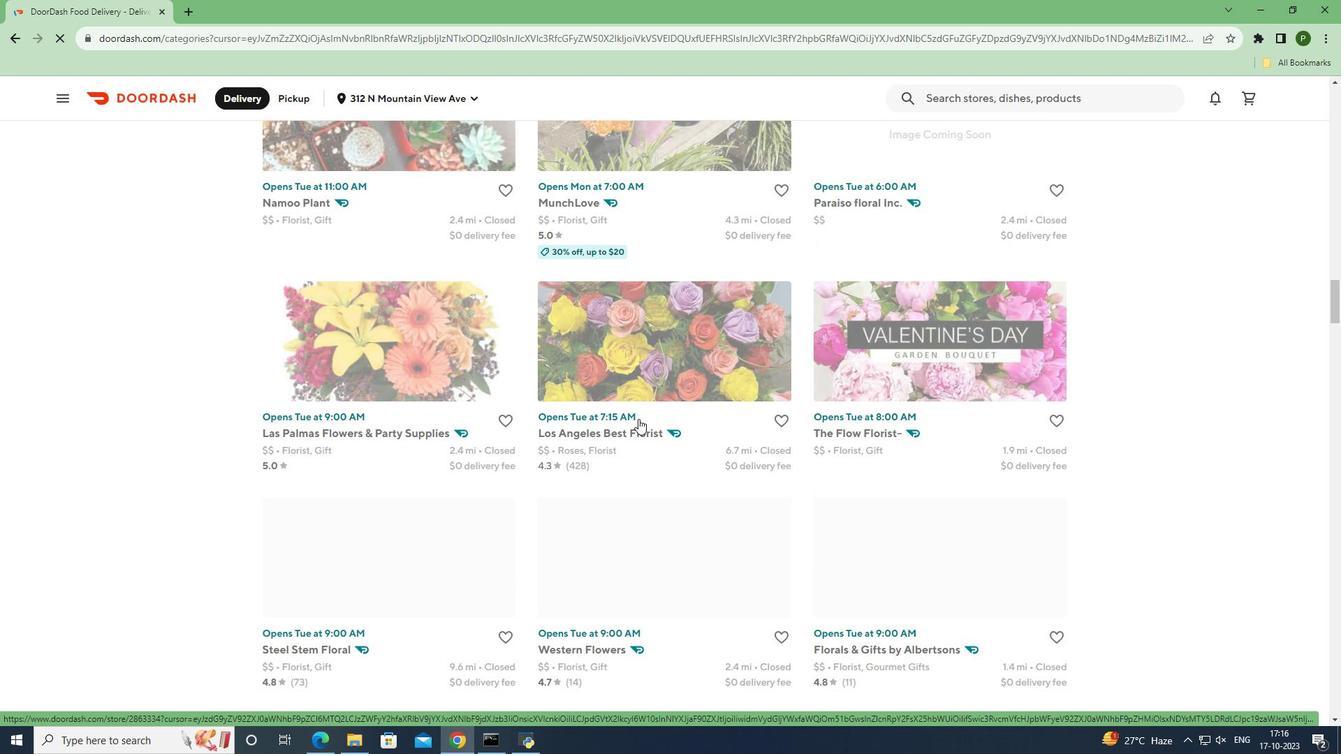 
Action: Mouse scrolled (638, 418) with delta (0, 0)
Screenshot: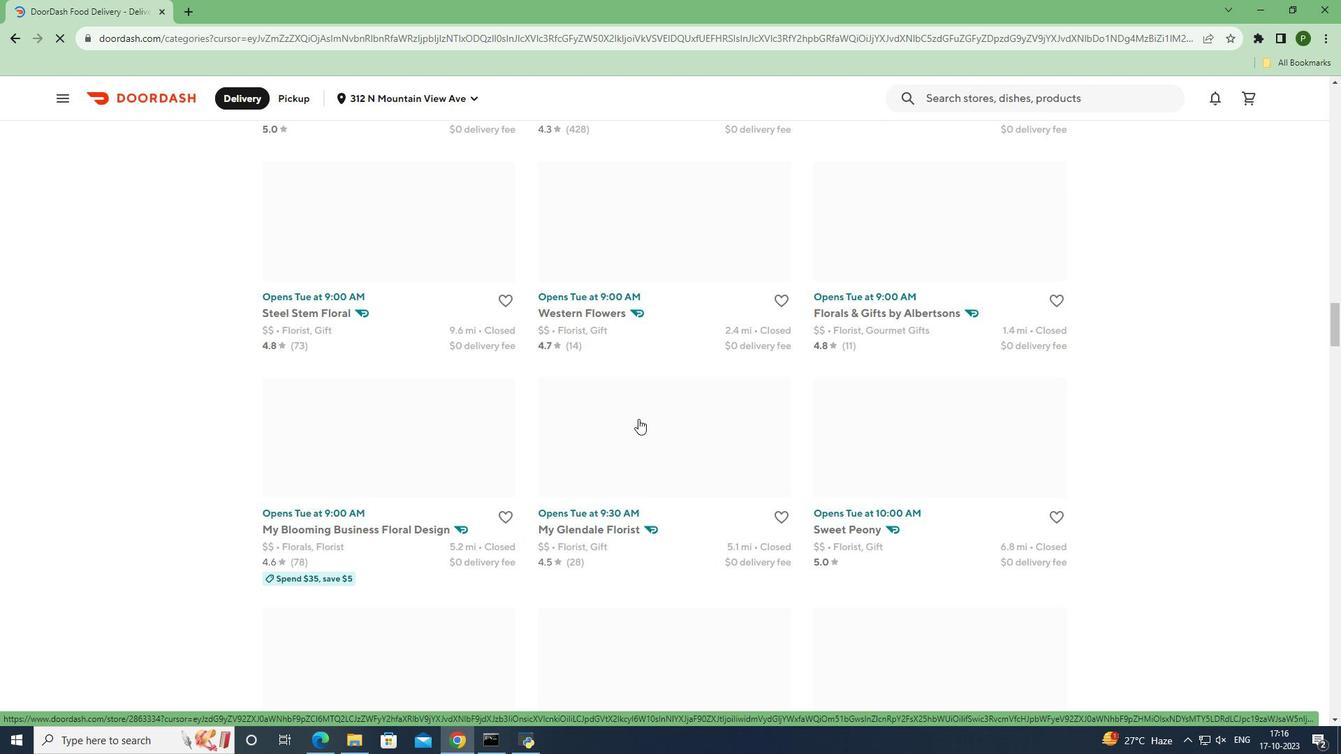 
Action: Mouse scrolled (638, 418) with delta (0, 0)
Screenshot: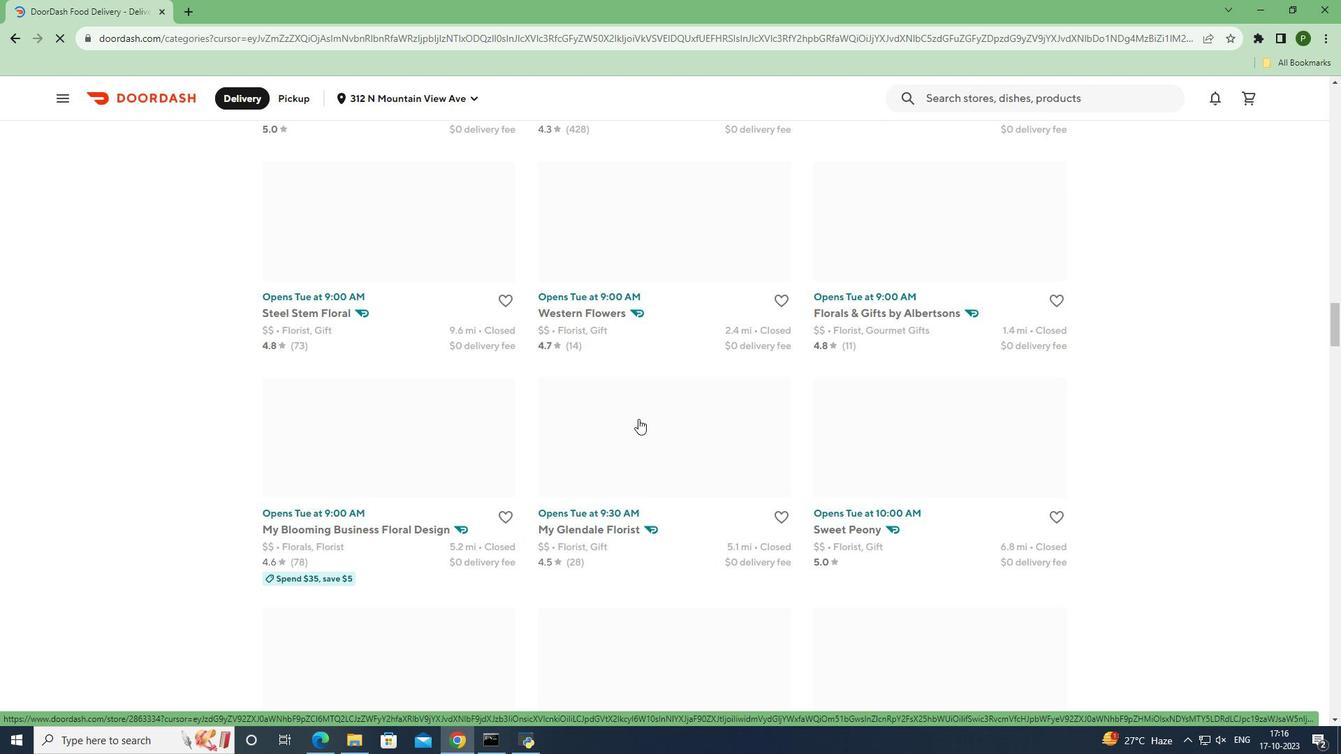 
Action: Mouse scrolled (638, 418) with delta (0, 0)
Screenshot: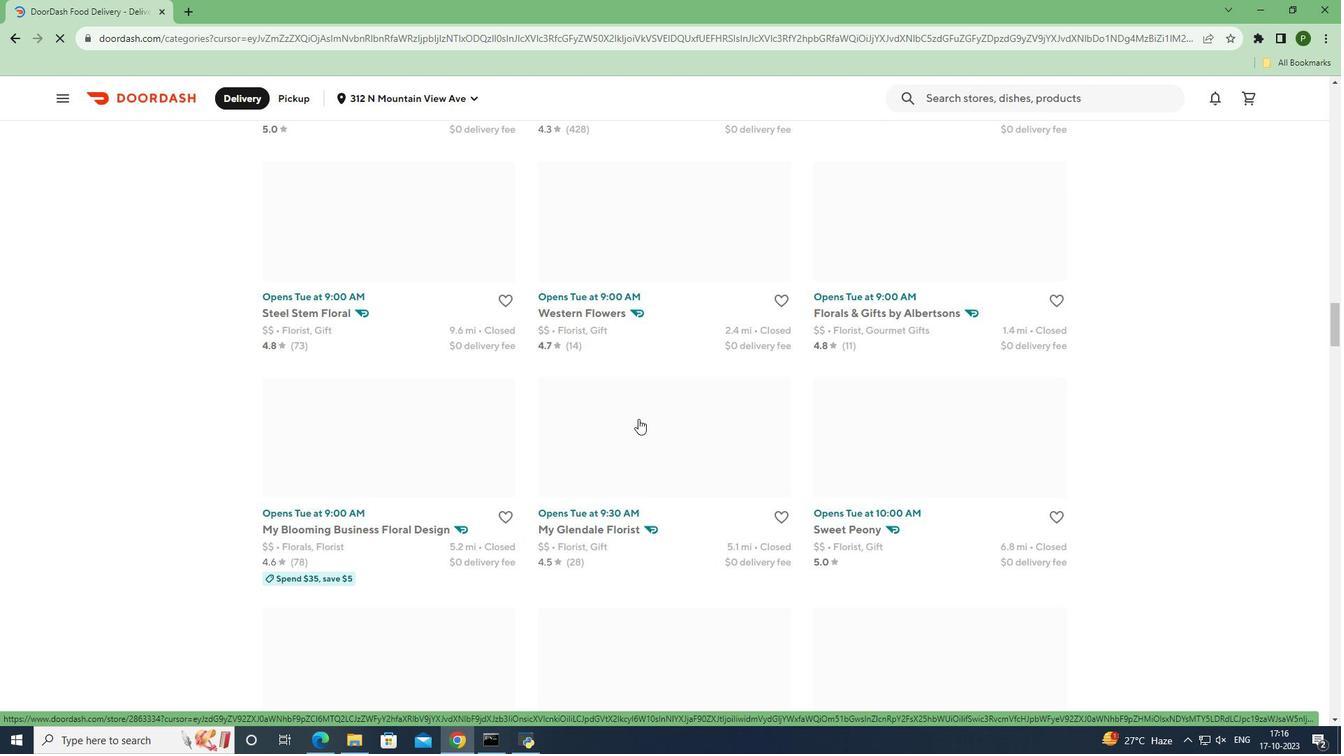 
Action: Mouse scrolled (638, 418) with delta (0, 0)
Screenshot: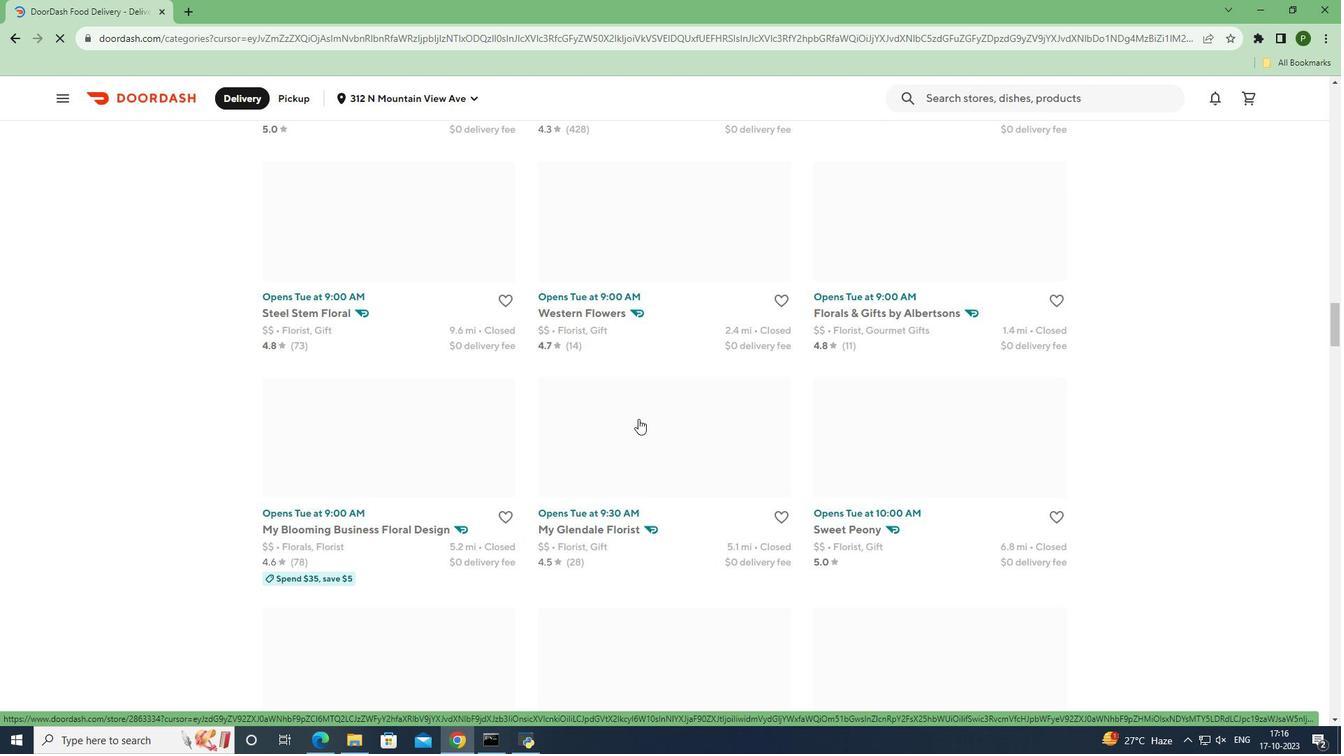 
Action: Mouse moved to (639, 420)
Screenshot: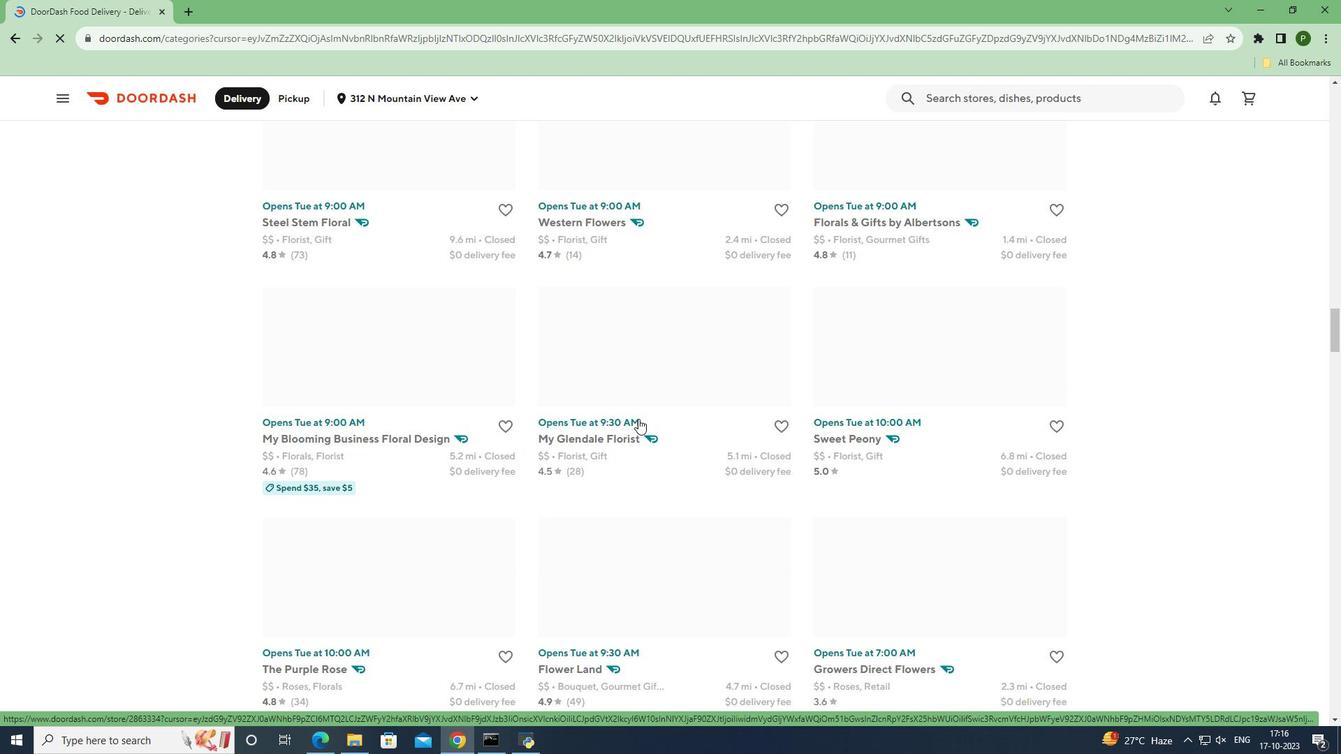 
Action: Mouse scrolled (639, 419) with delta (0, 0)
Screenshot: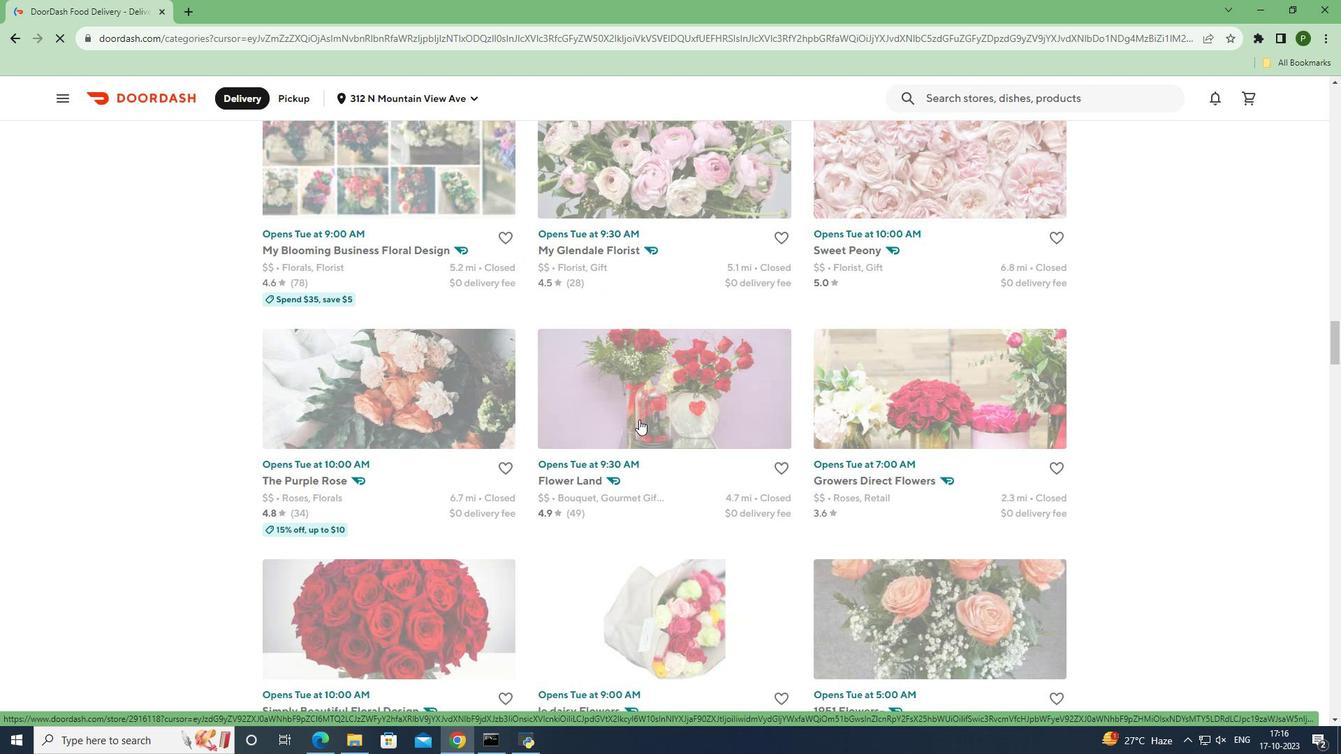 
Action: Mouse scrolled (639, 419) with delta (0, 0)
Screenshot: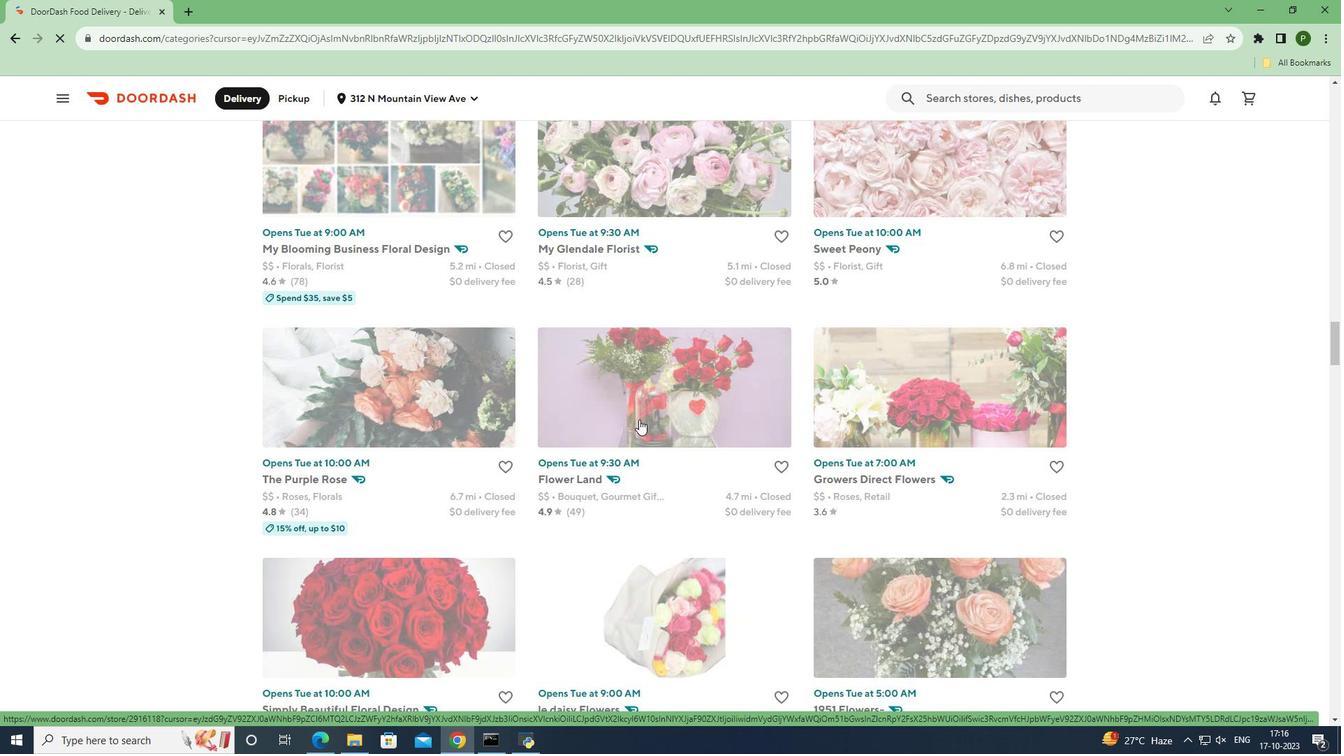 
Action: Mouse scrolled (639, 419) with delta (0, 0)
Screenshot: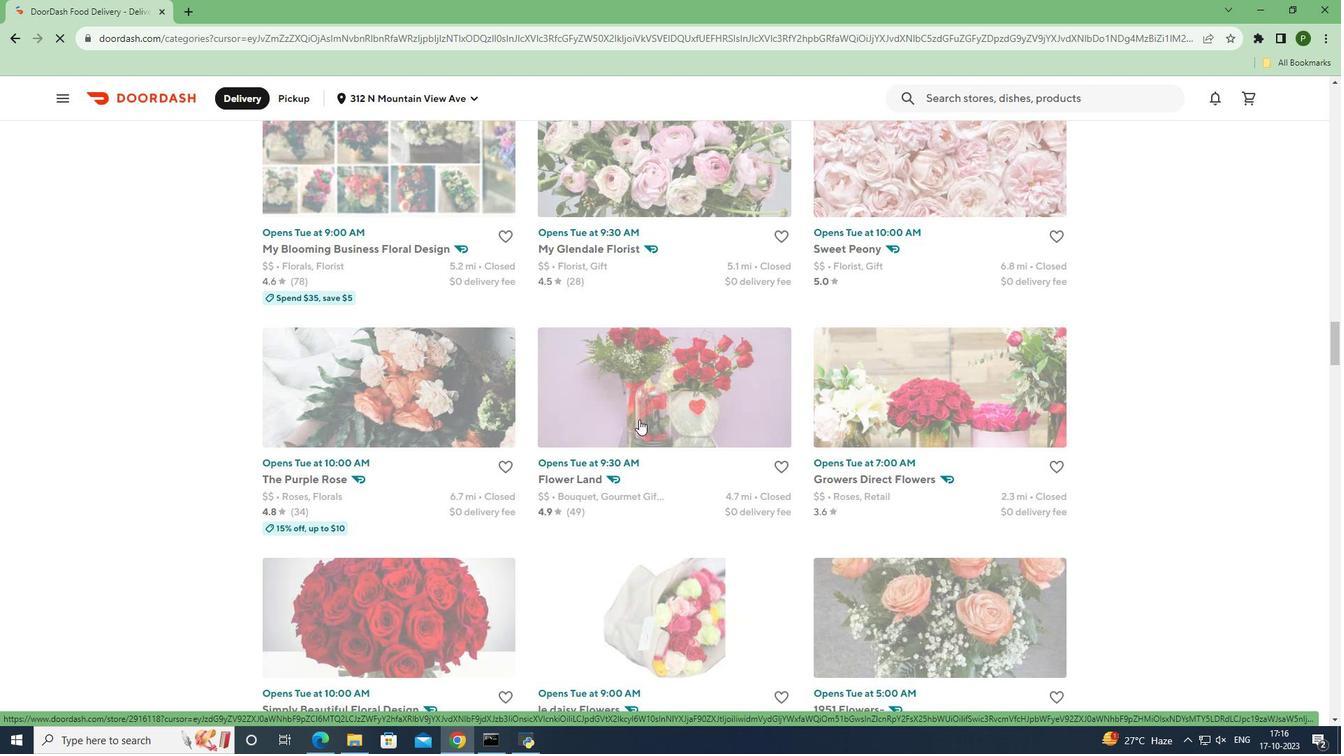
Action: Mouse scrolled (639, 419) with delta (0, 0)
Screenshot: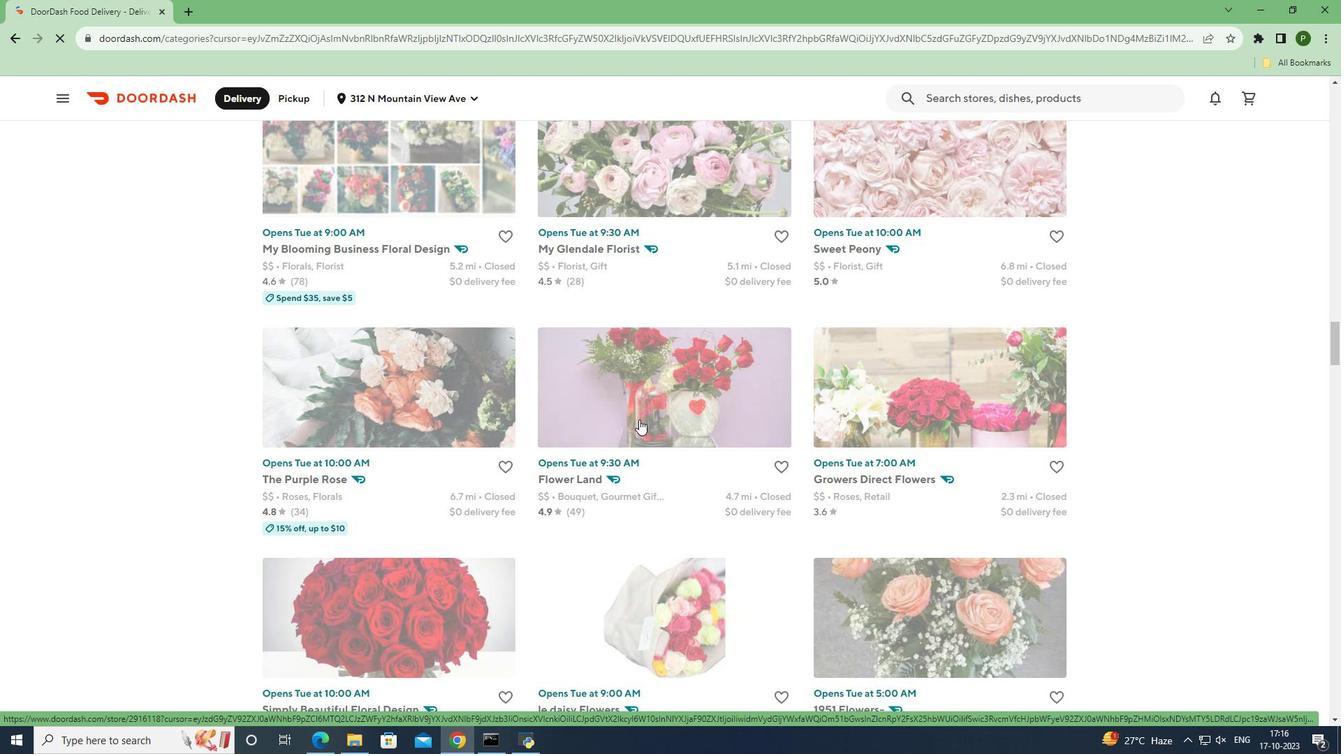 
Action: Mouse scrolled (639, 419) with delta (0, 0)
Screenshot: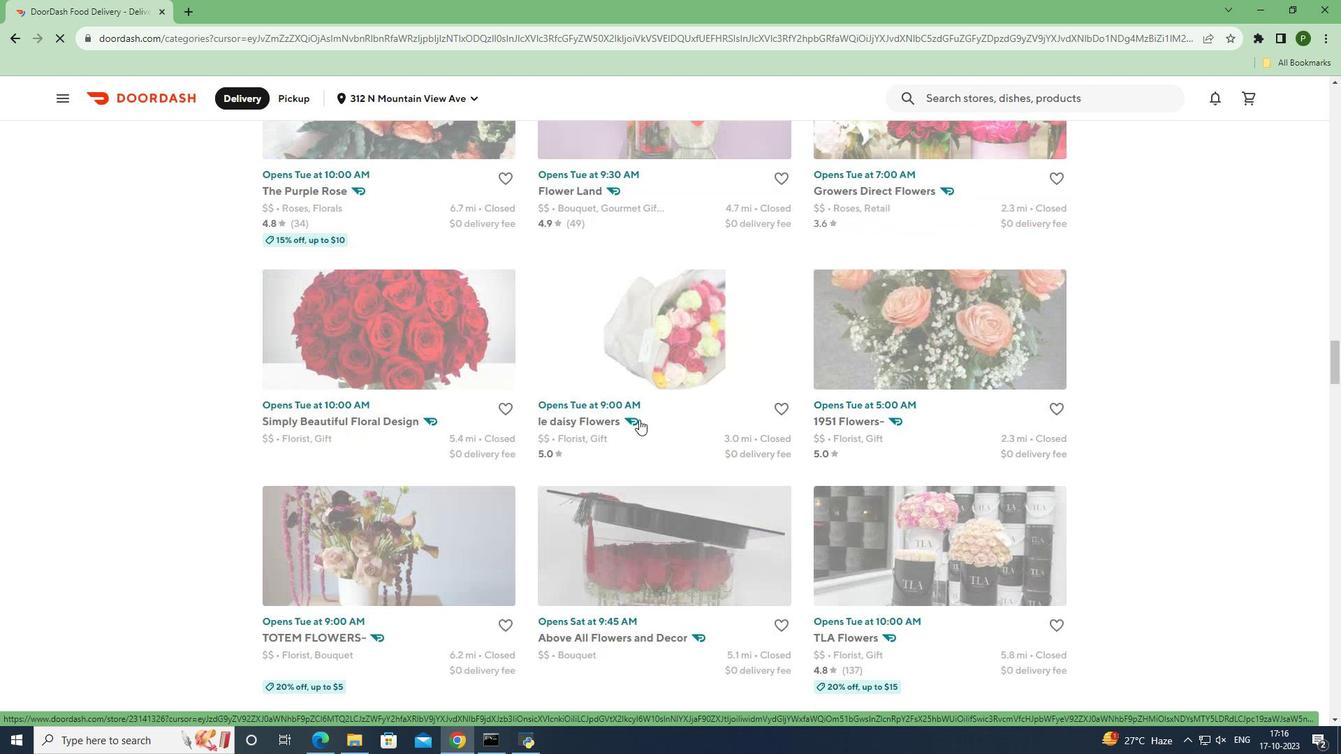 
Action: Mouse scrolled (639, 419) with delta (0, 0)
Screenshot: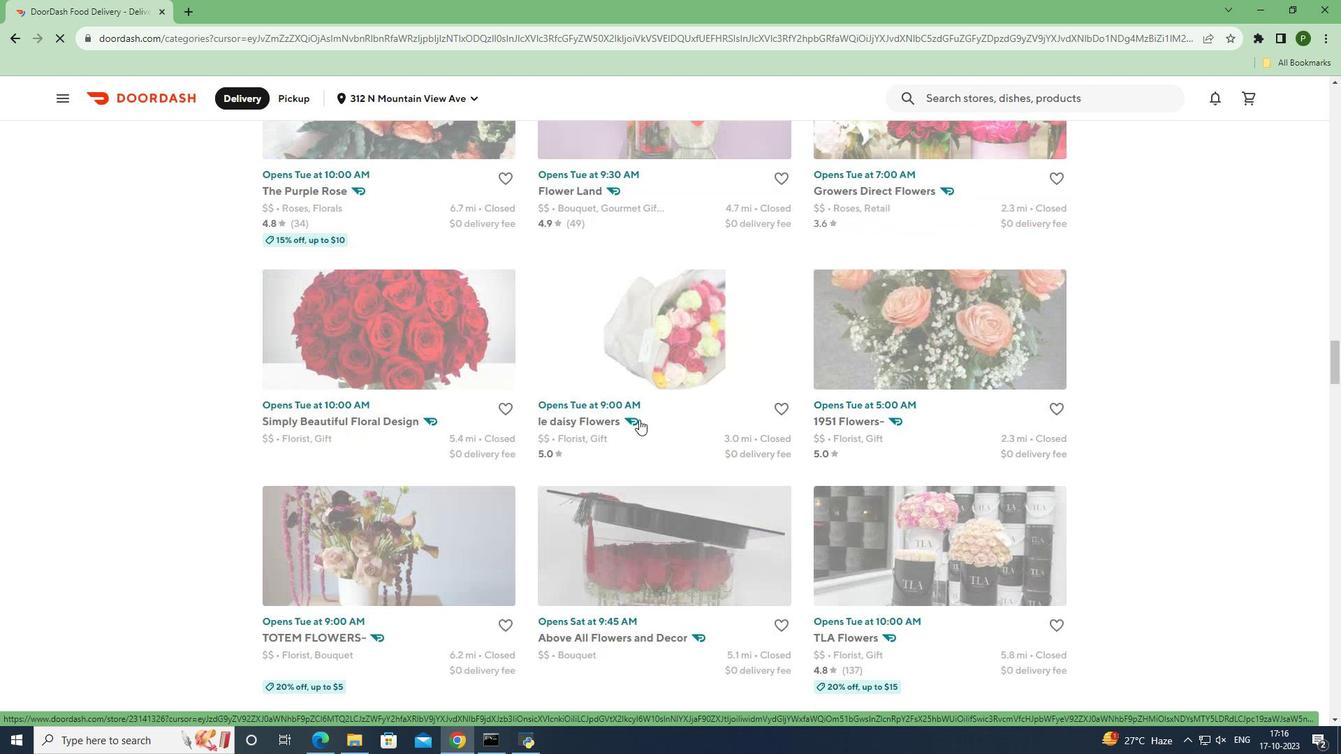 
Action: Mouse scrolled (639, 419) with delta (0, 0)
Screenshot: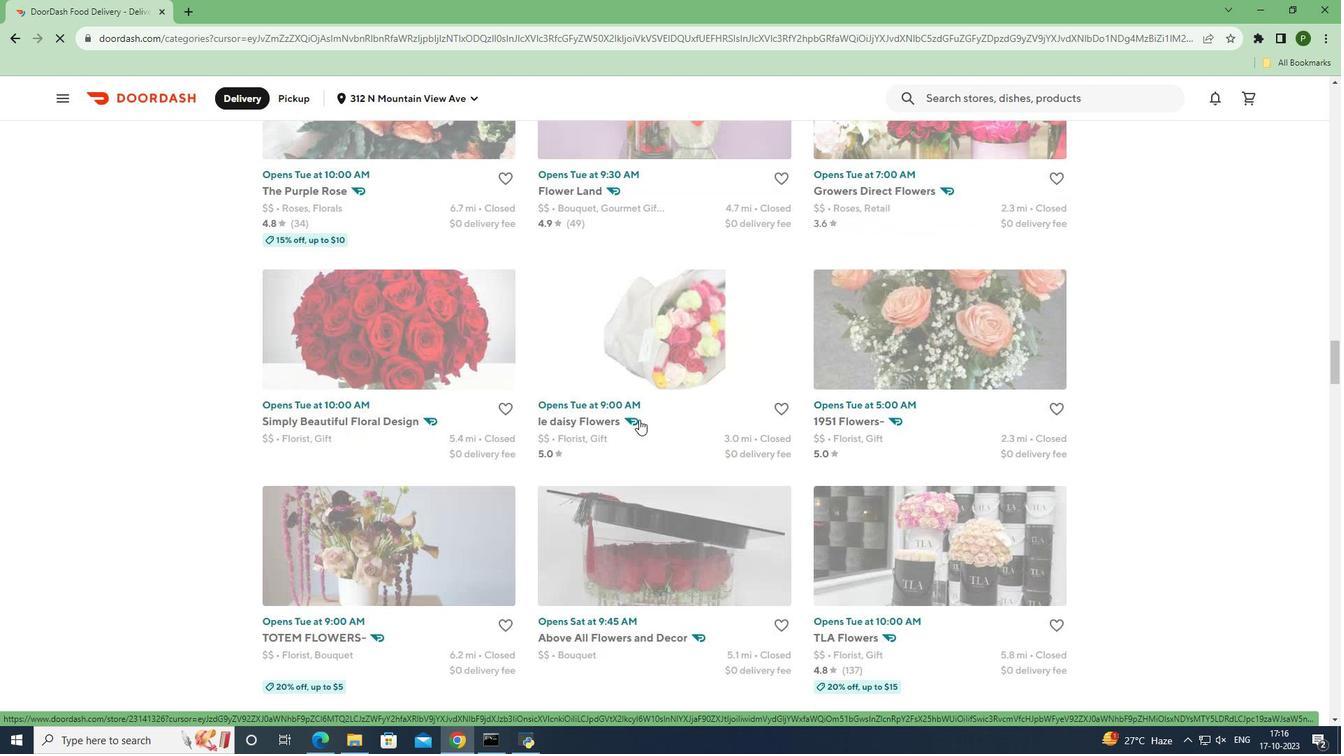 
Action: Mouse scrolled (639, 419) with delta (0, 0)
Screenshot: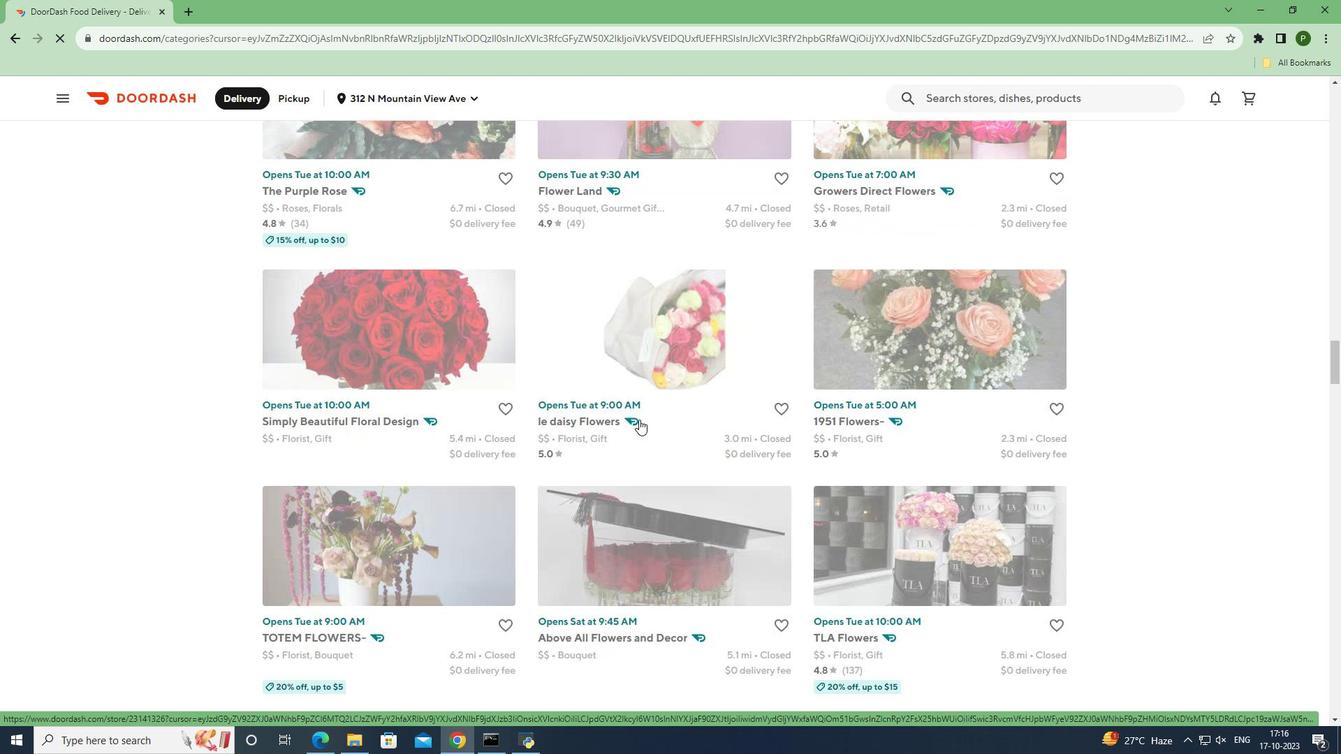 
Action: Mouse scrolled (639, 419) with delta (0, 0)
Screenshot: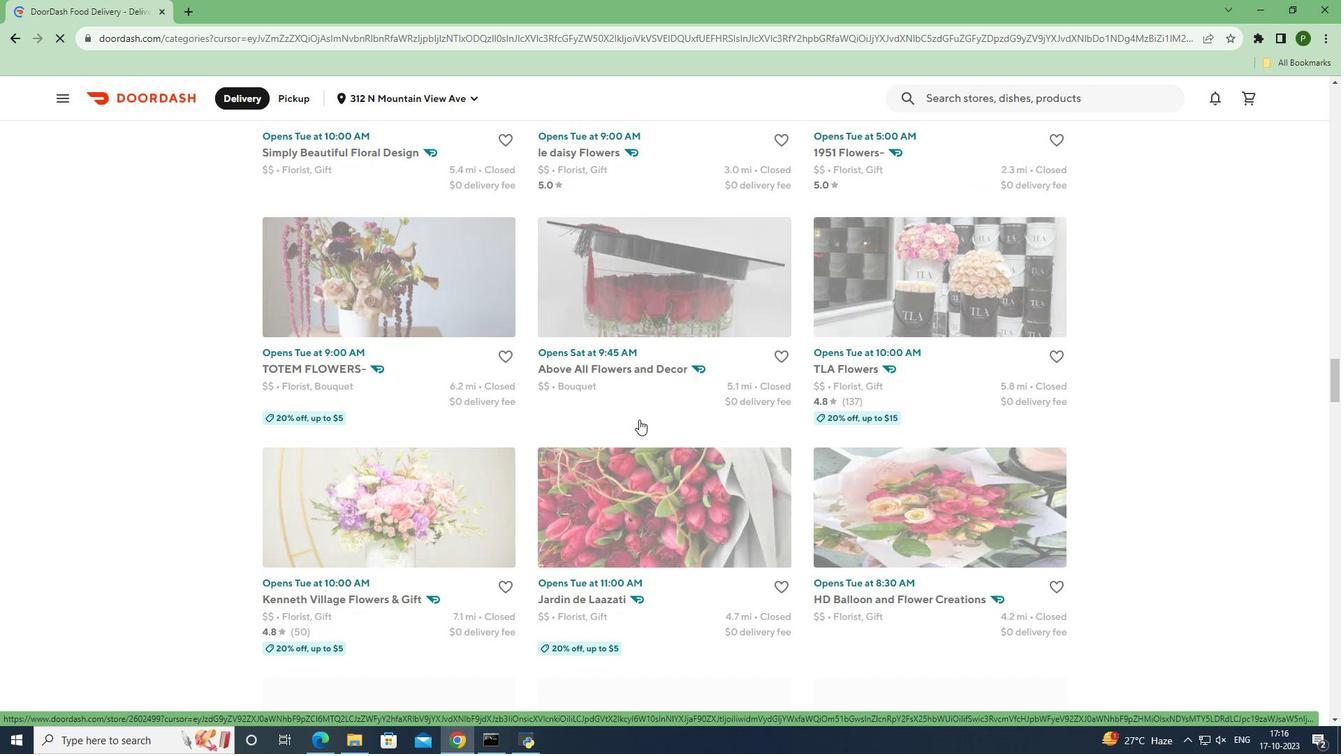 
Action: Mouse scrolled (639, 419) with delta (0, 0)
Screenshot: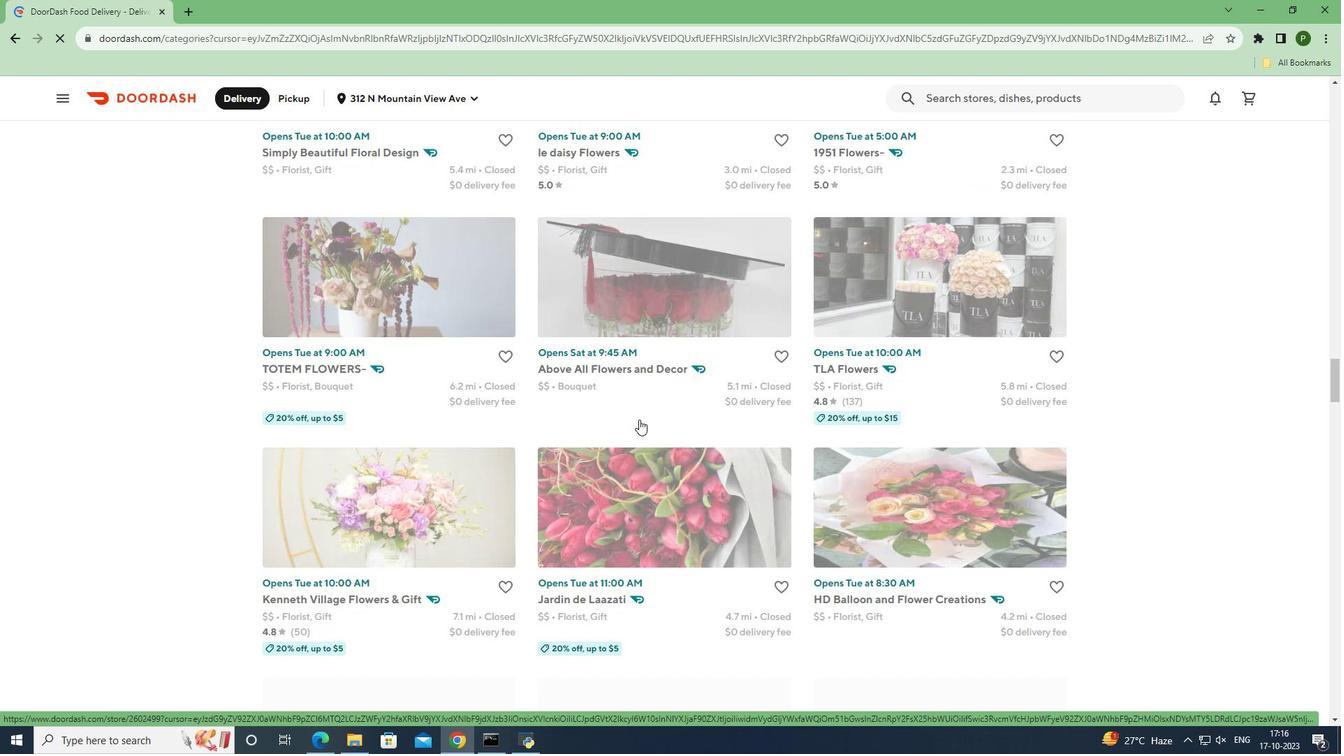 
Action: Mouse scrolled (639, 419) with delta (0, 0)
Screenshot: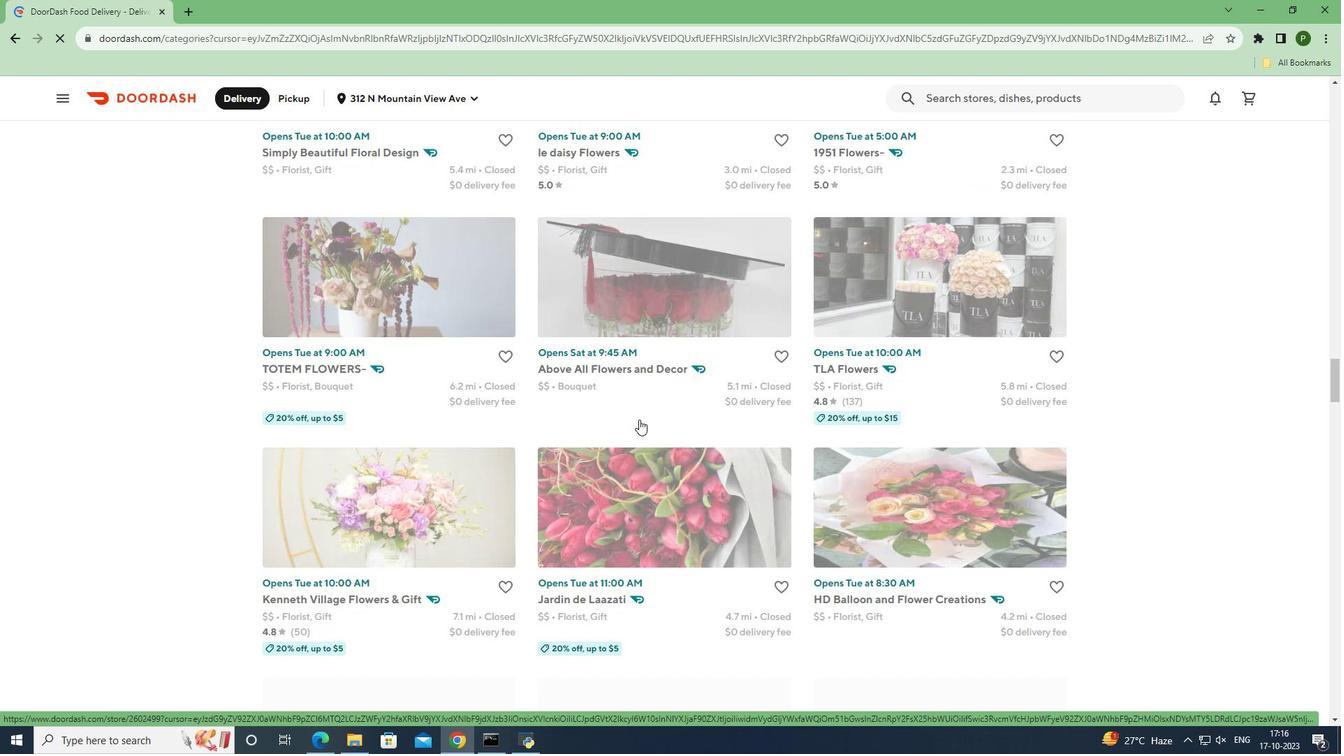 
Action: Mouse scrolled (639, 419) with delta (0, 0)
Screenshot: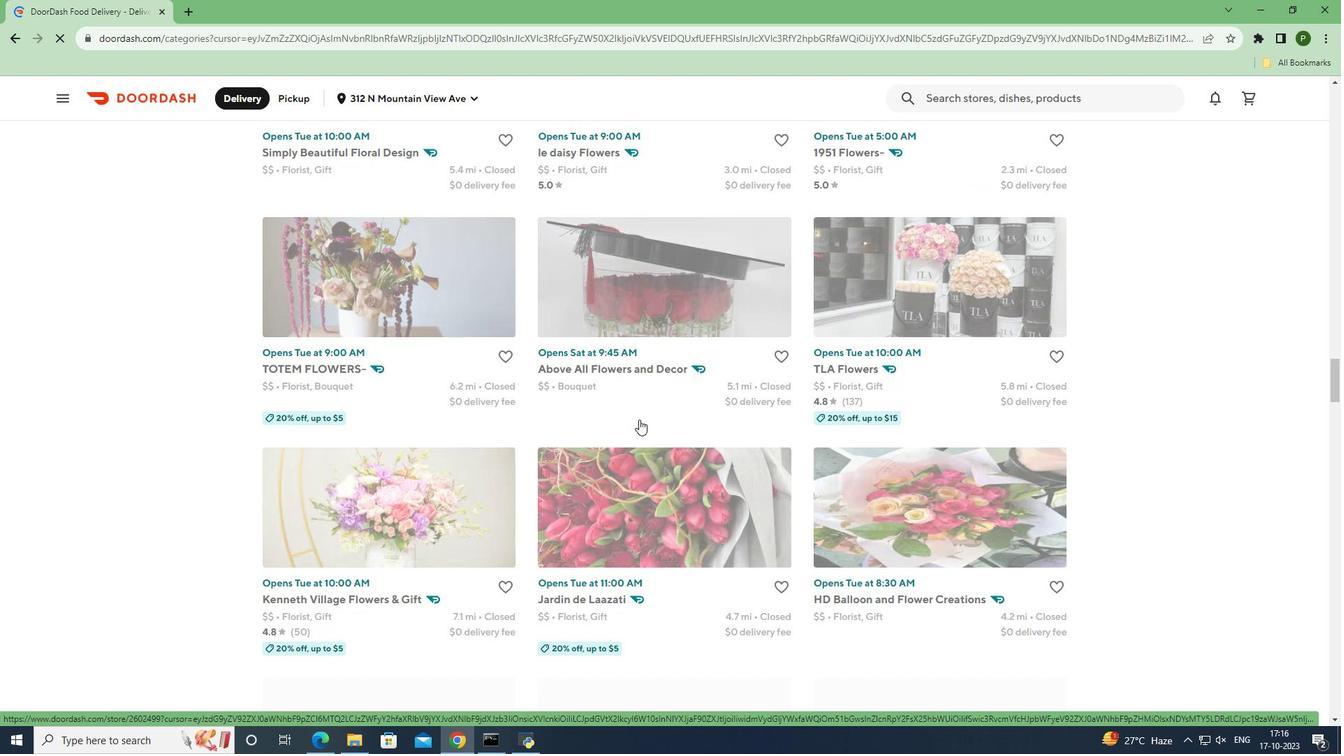 
Action: Mouse scrolled (639, 419) with delta (0, 0)
Screenshot: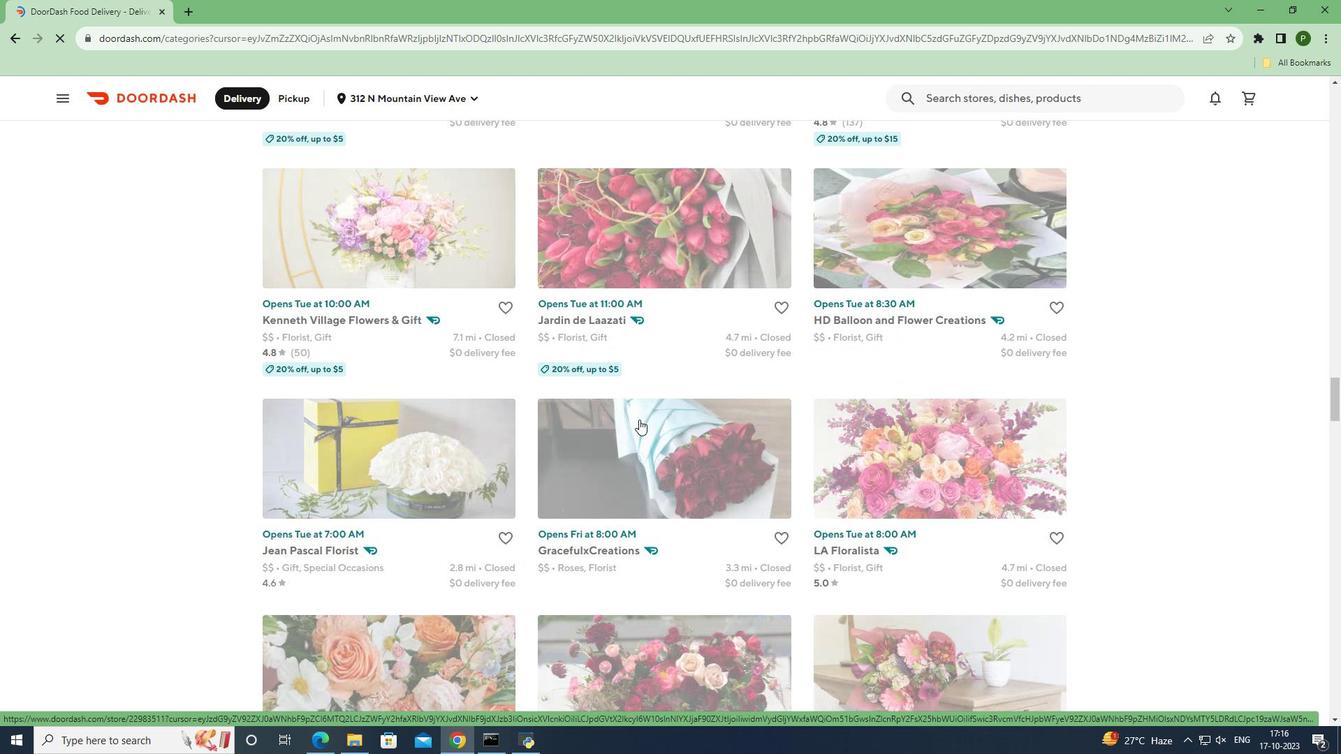 
Action: Mouse scrolled (639, 419) with delta (0, 0)
Screenshot: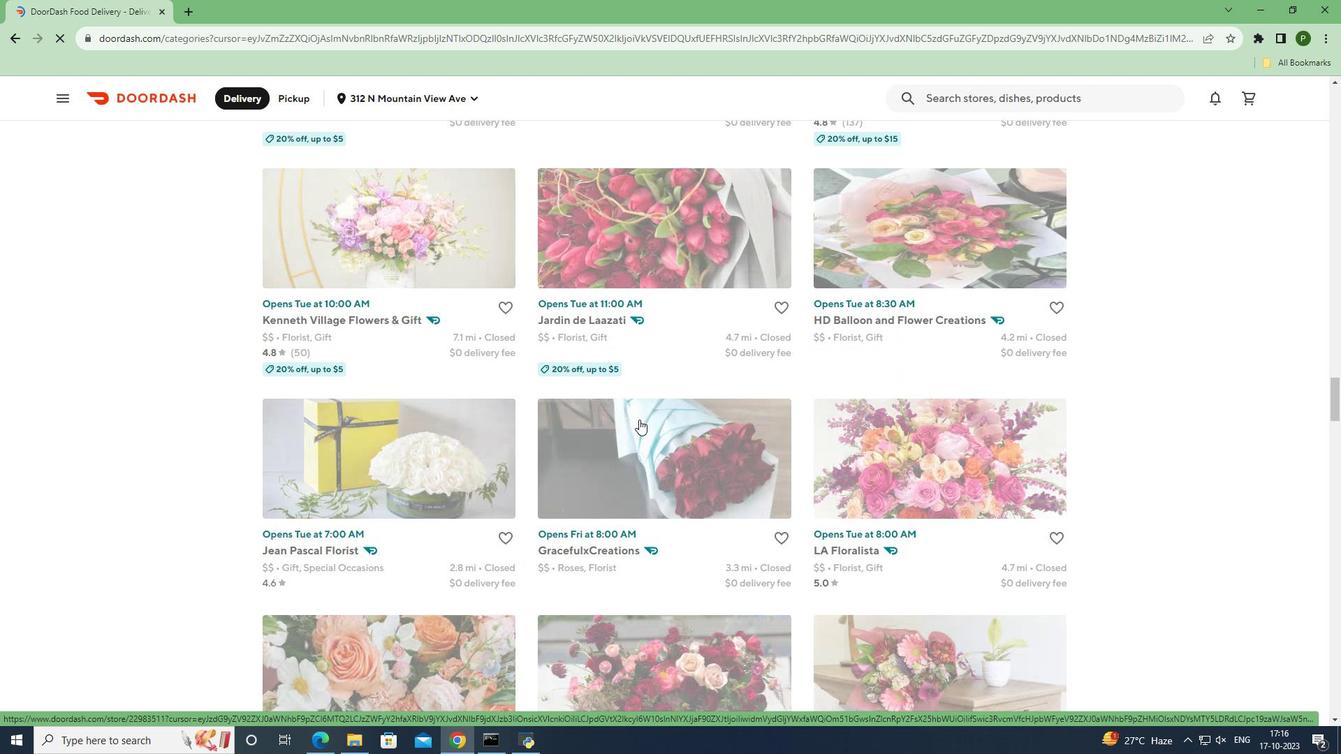 
Action: Mouse scrolled (639, 419) with delta (0, 0)
Screenshot: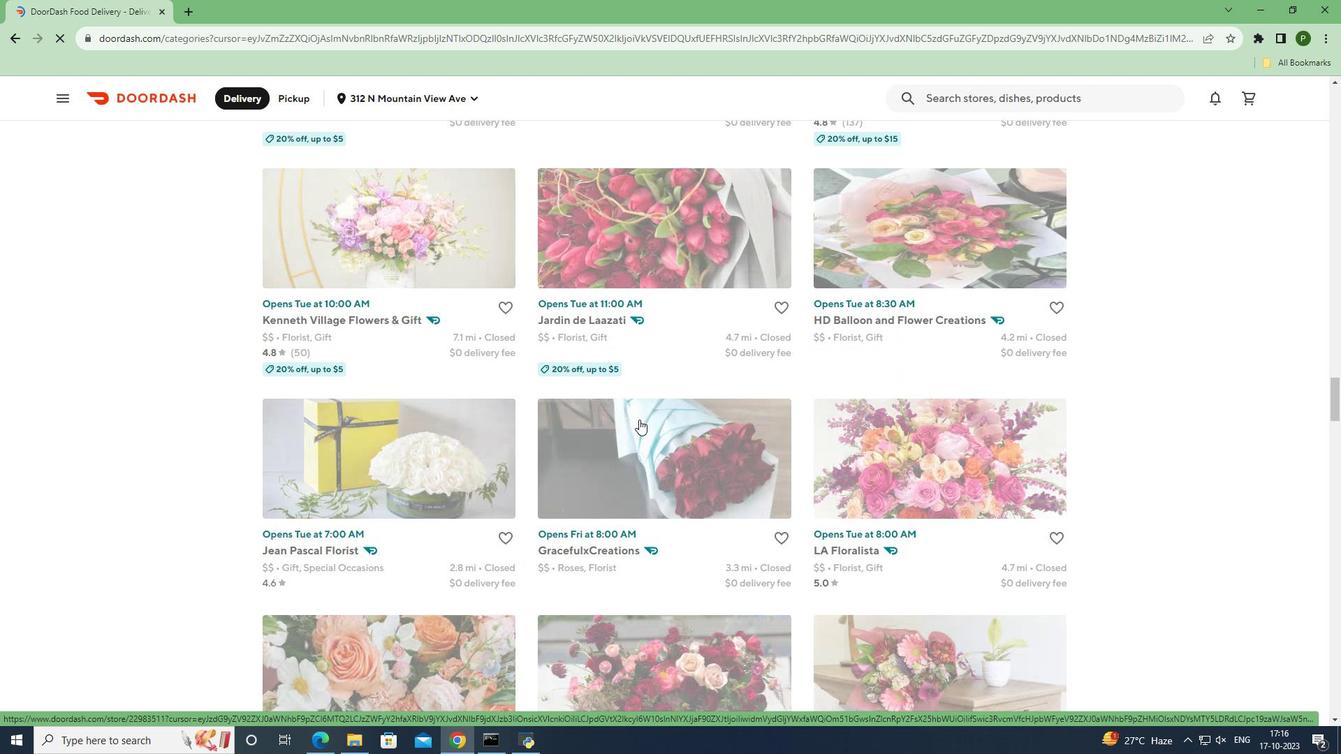 
Action: Mouse scrolled (639, 419) with delta (0, 0)
Screenshot: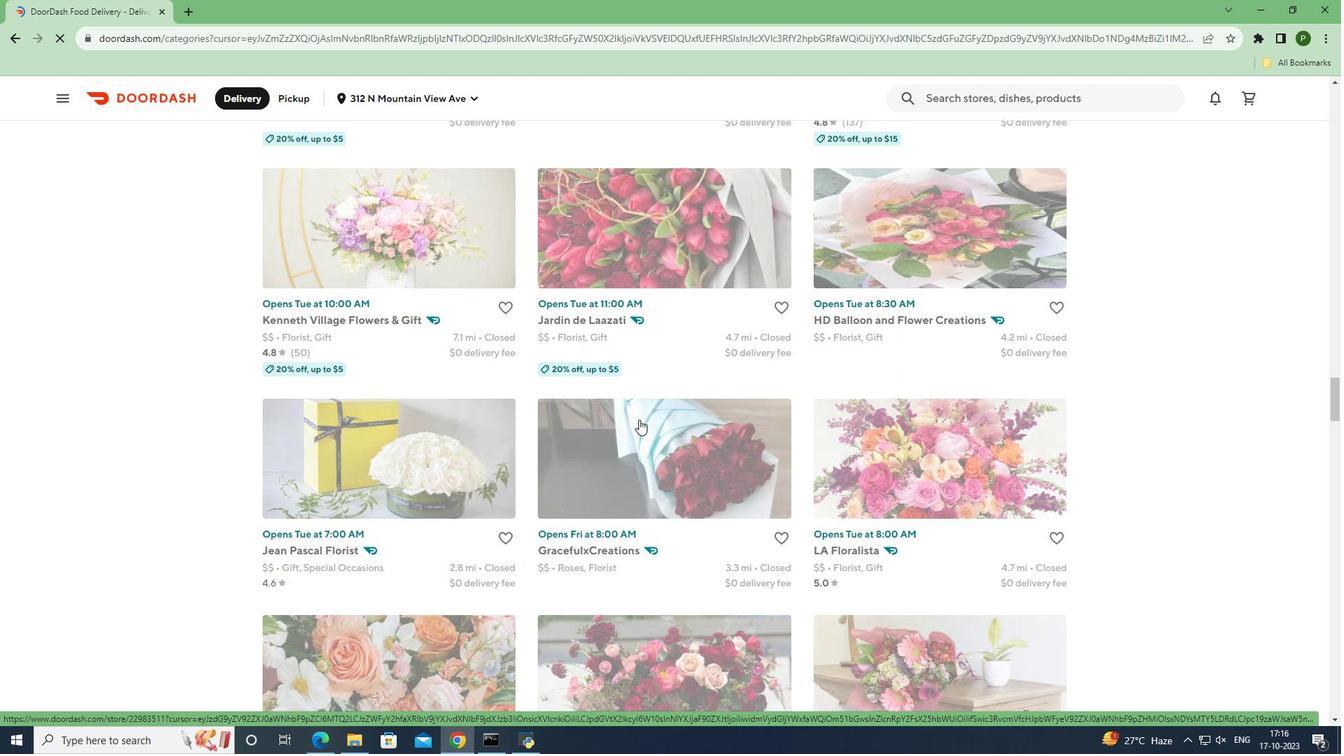 
Action: Mouse scrolled (639, 419) with delta (0, 0)
Screenshot: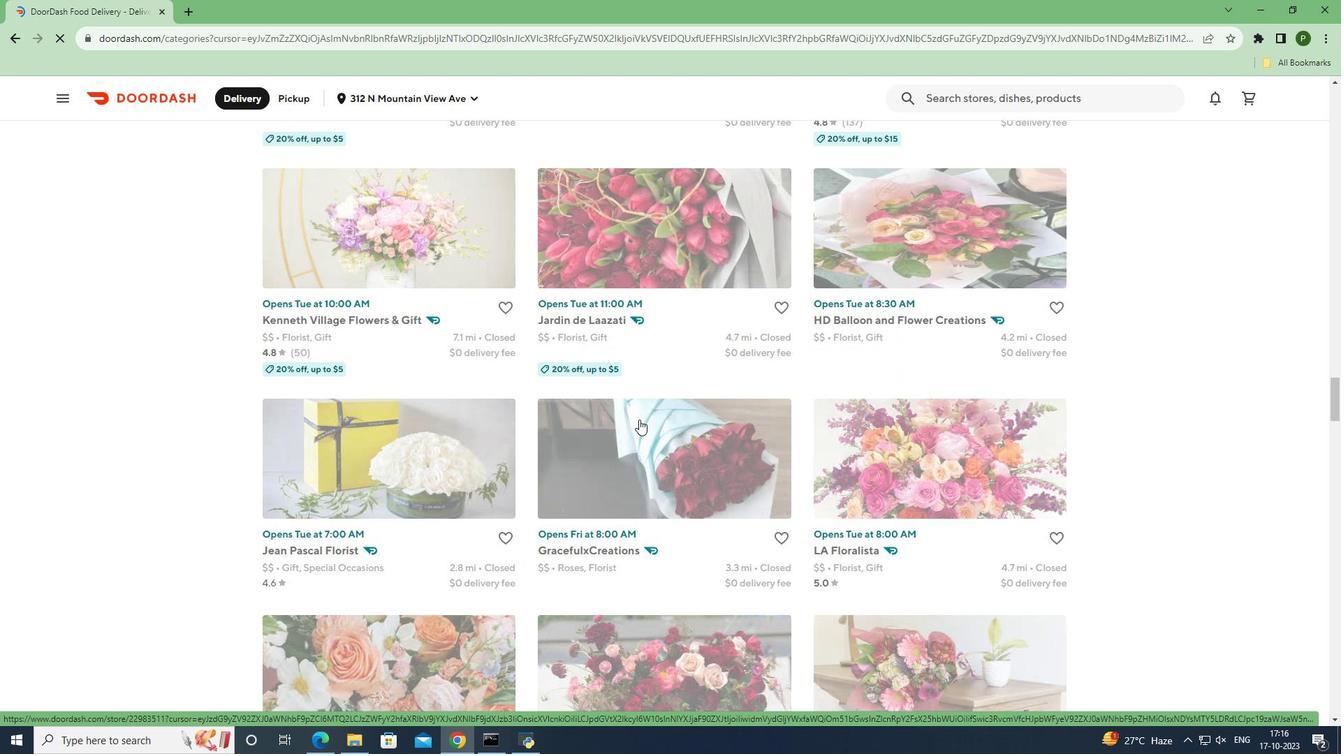 
Action: Mouse scrolled (639, 419) with delta (0, 0)
Screenshot: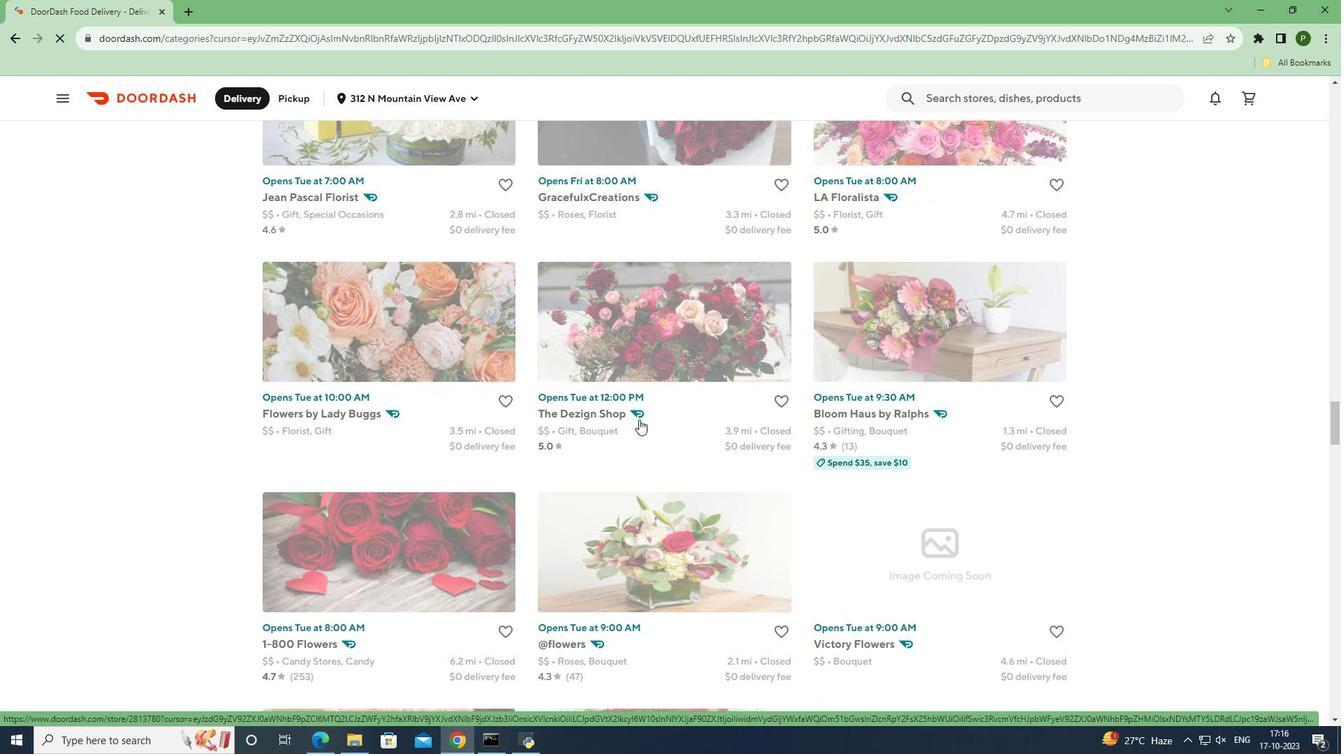 
Action: Mouse scrolled (639, 419) with delta (0, 0)
Screenshot: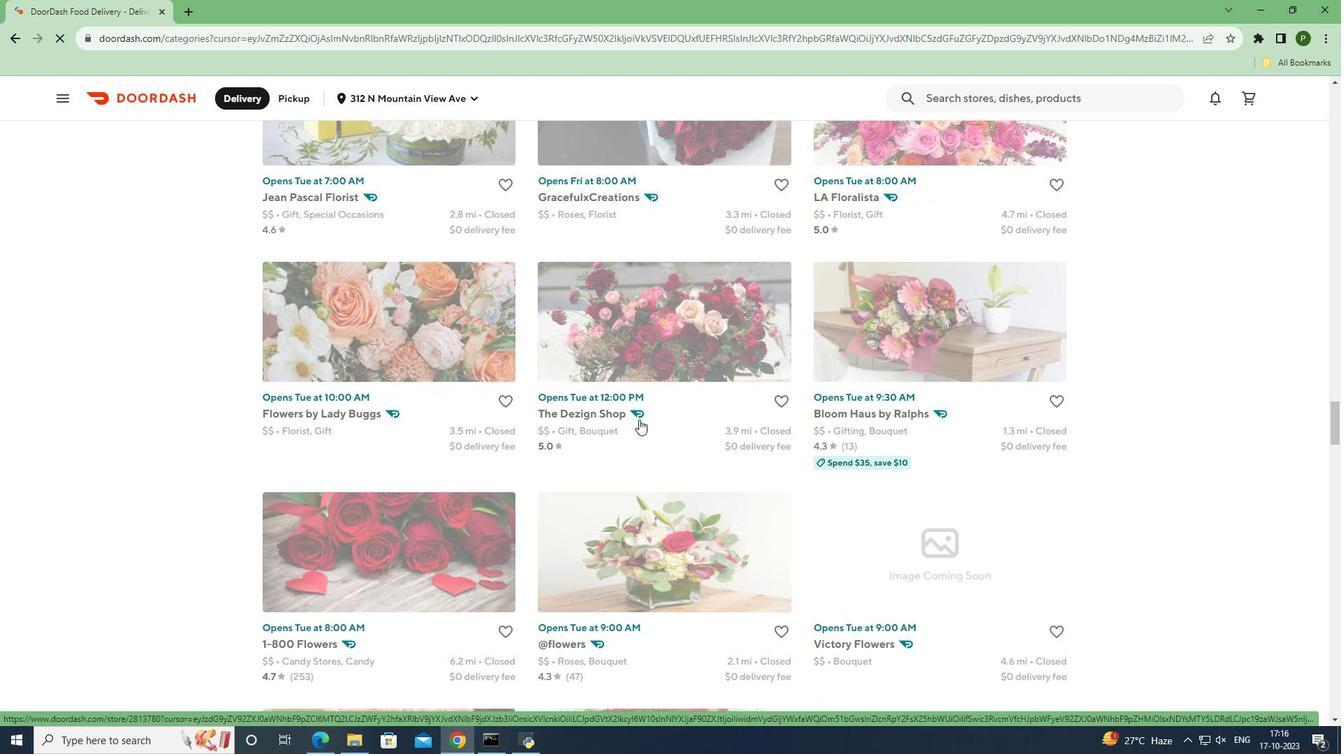 
Action: Mouse scrolled (639, 419) with delta (0, 0)
Screenshot: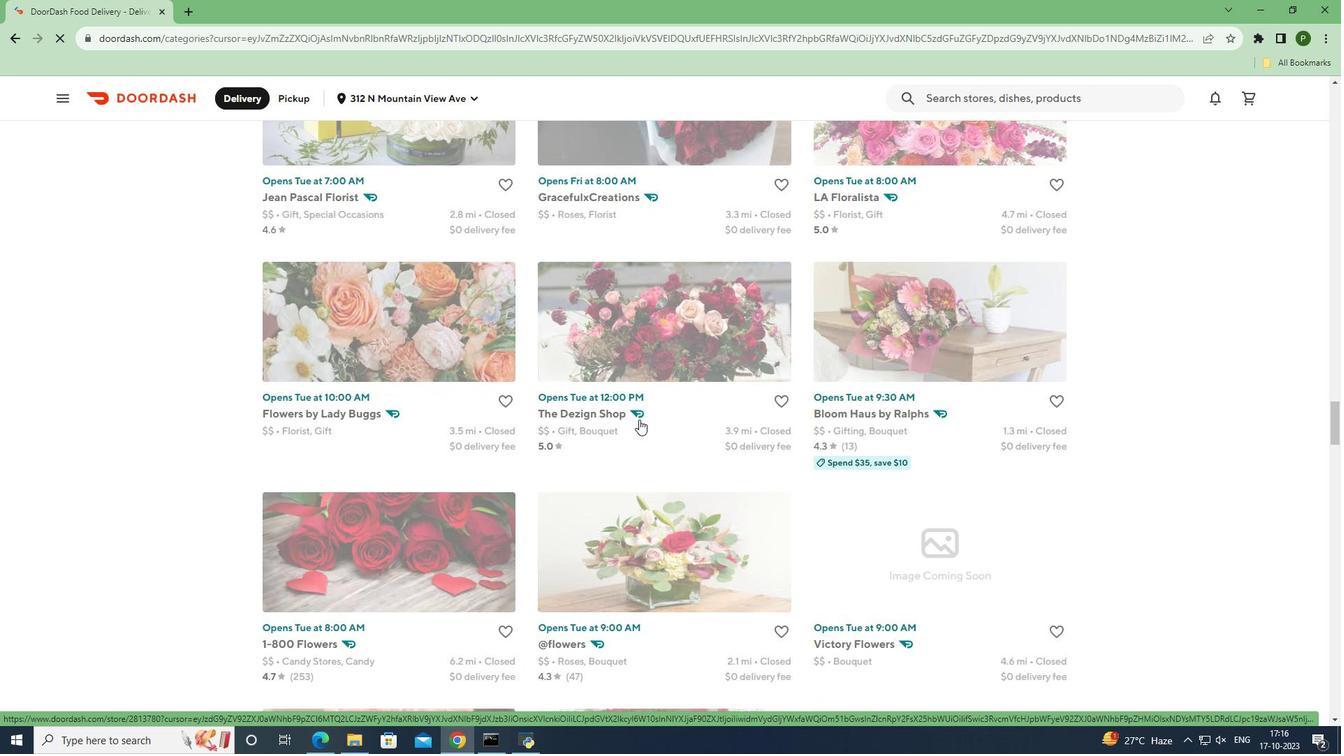 
Action: Mouse scrolled (639, 419) with delta (0, 0)
Screenshot: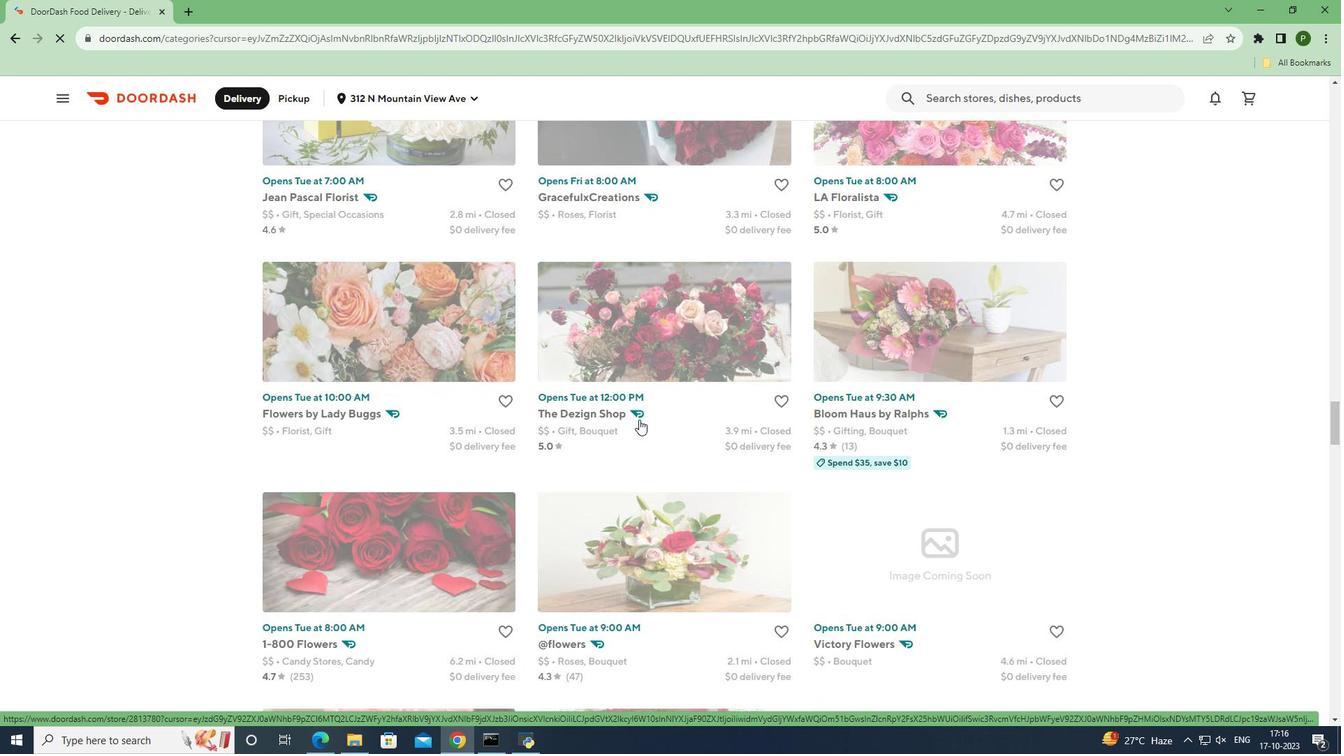 
Action: Mouse scrolled (639, 419) with delta (0, 0)
Screenshot: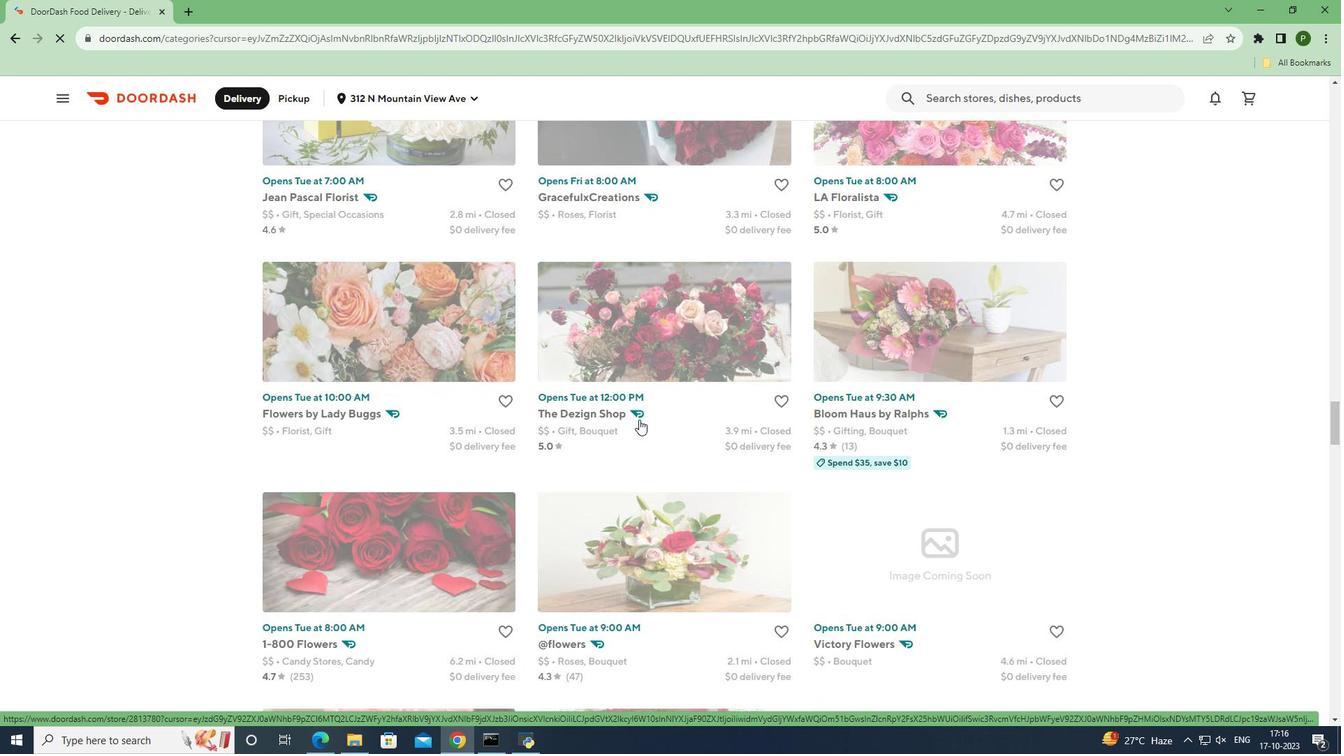 
Action: Mouse scrolled (639, 419) with delta (0, 0)
Screenshot: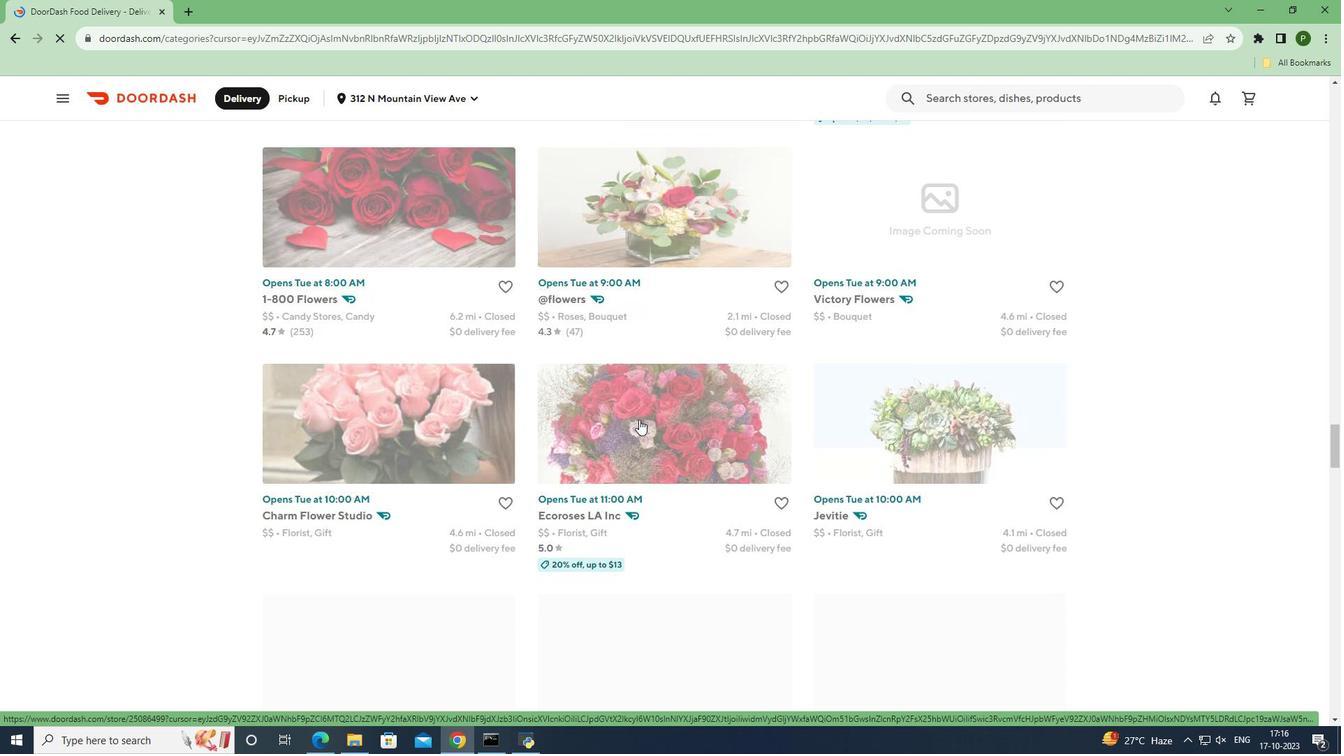 
Action: Mouse scrolled (639, 419) with delta (0, 0)
Screenshot: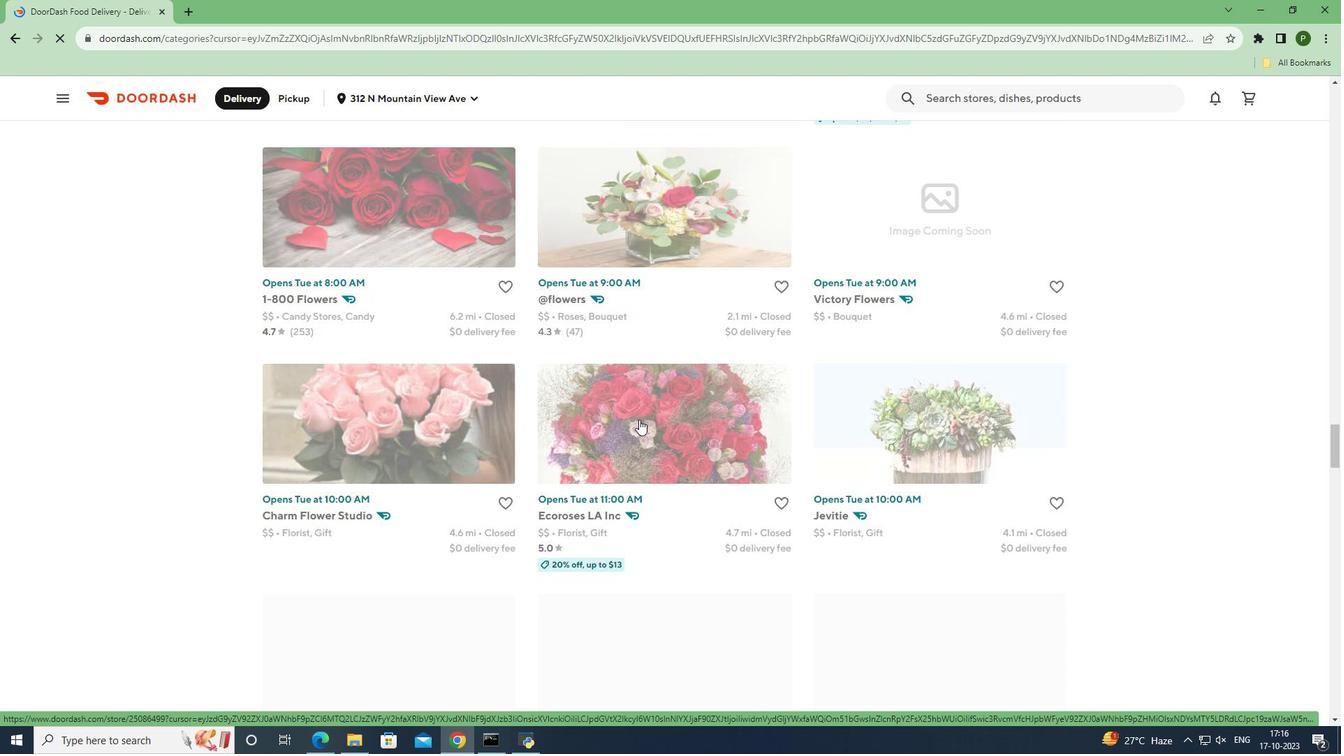 
Action: Mouse scrolled (639, 419) with delta (0, 0)
Screenshot: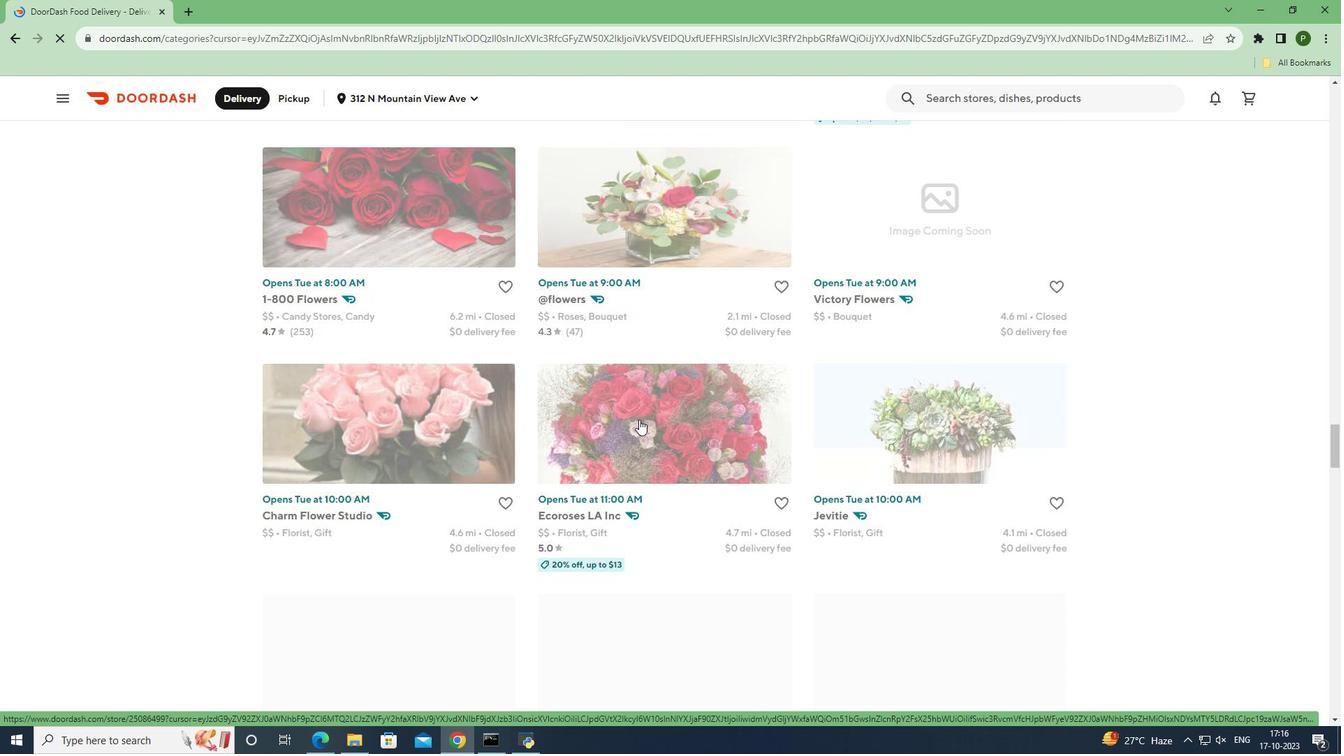 
Action: Mouse scrolled (639, 419) with delta (0, 0)
Screenshot: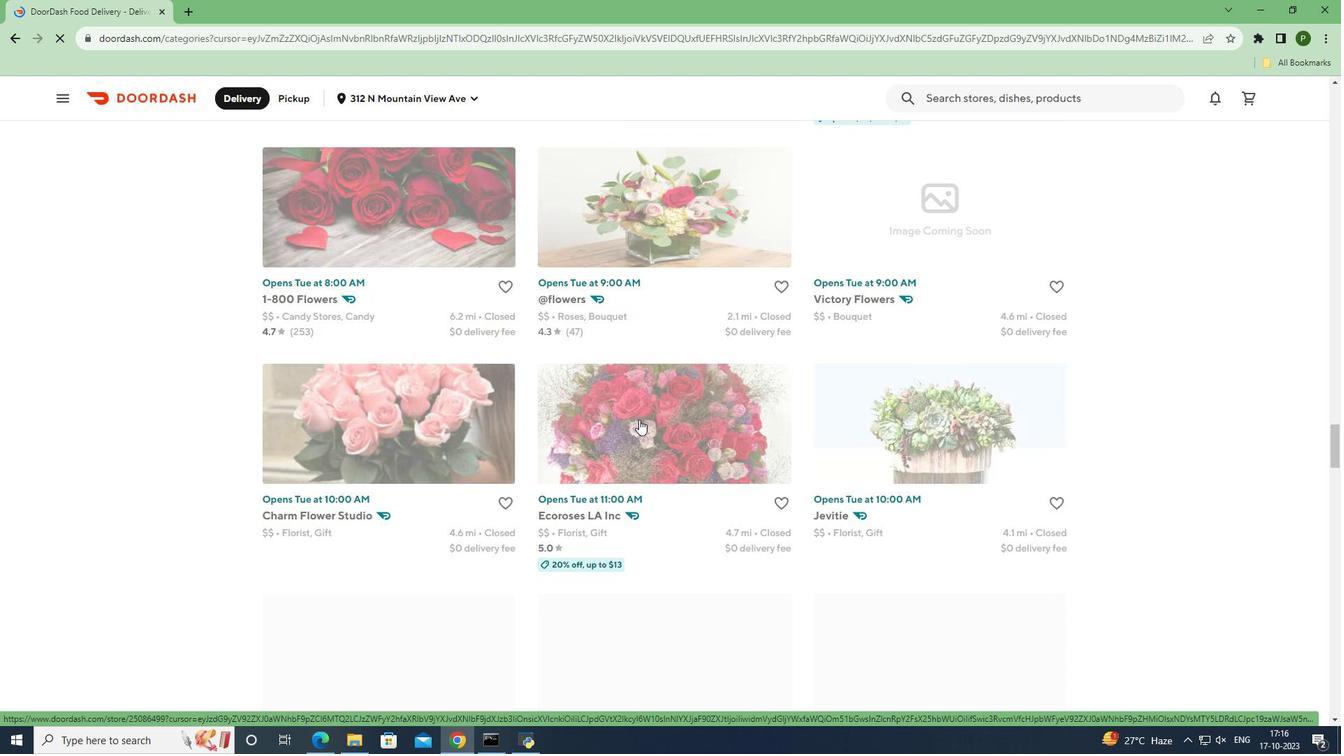 
Action: Mouse moved to (640, 421)
Screenshot: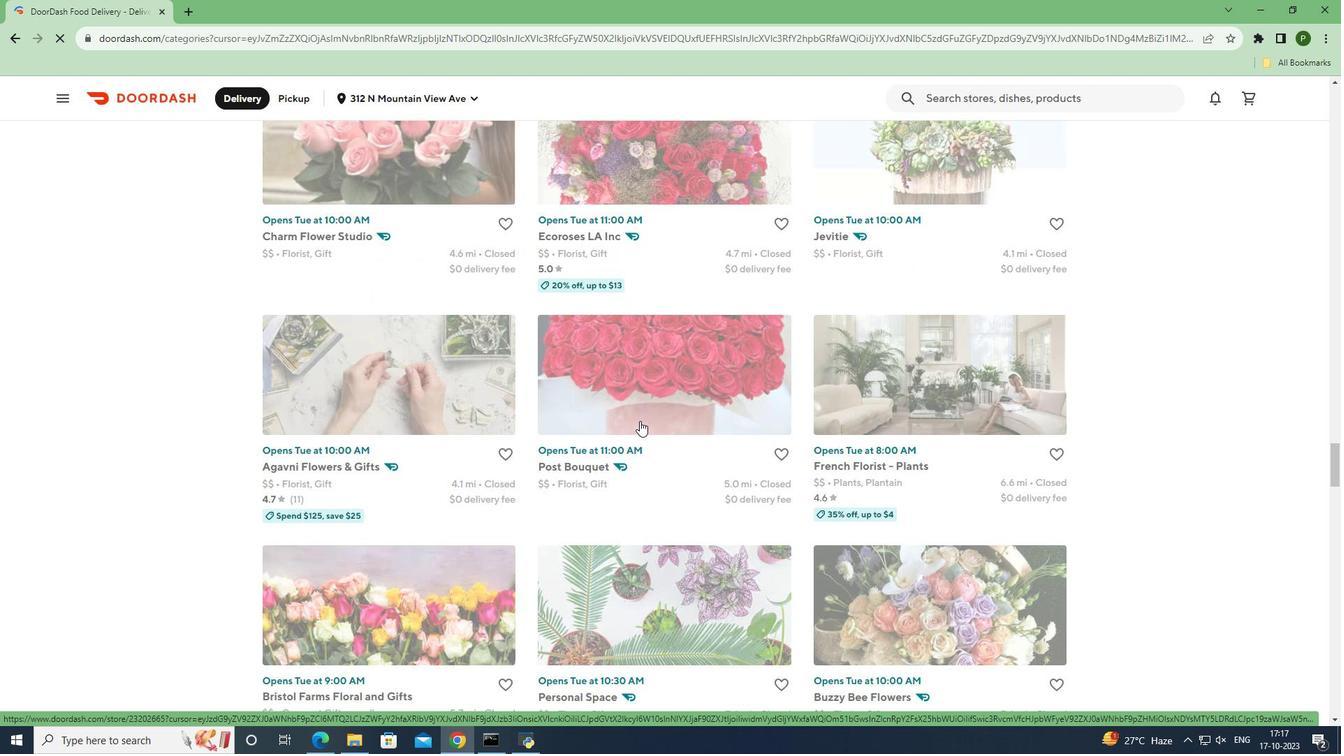 
Action: Mouse scrolled (640, 420) with delta (0, 0)
Screenshot: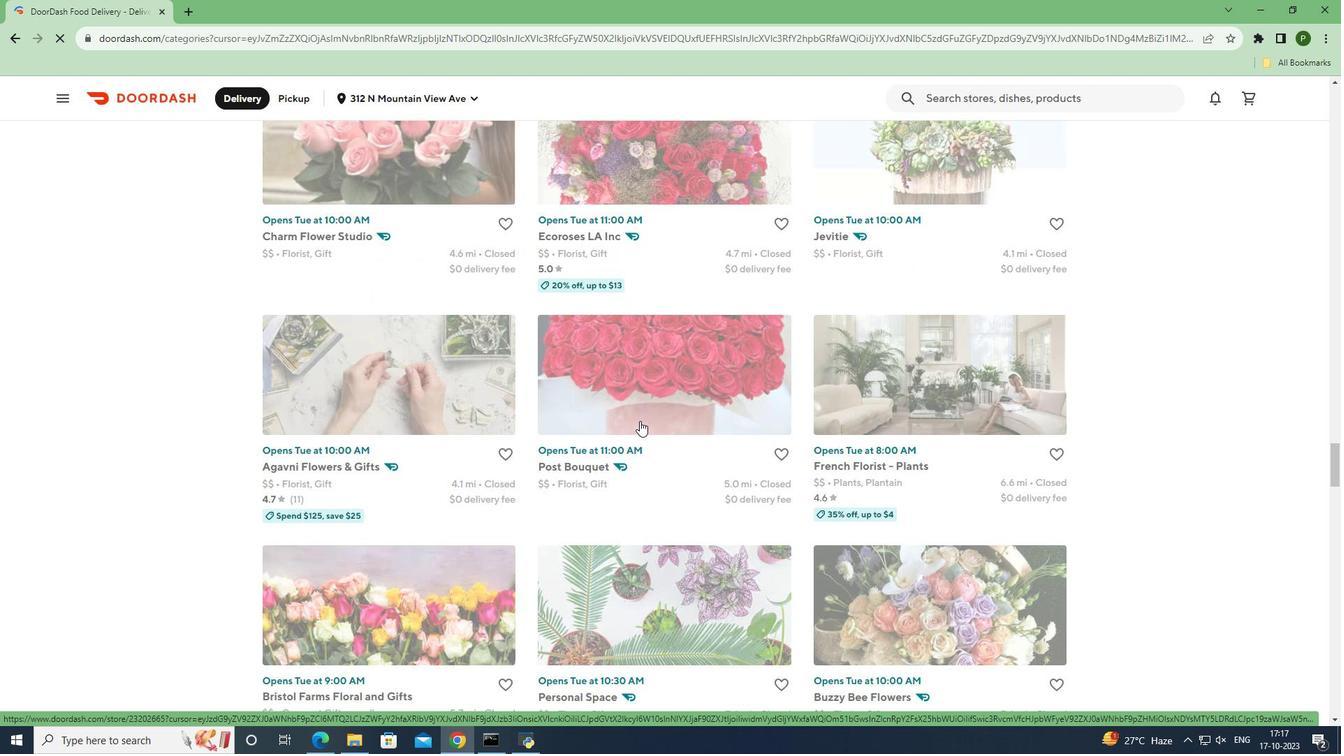 
Action: Mouse scrolled (640, 420) with delta (0, 0)
Screenshot: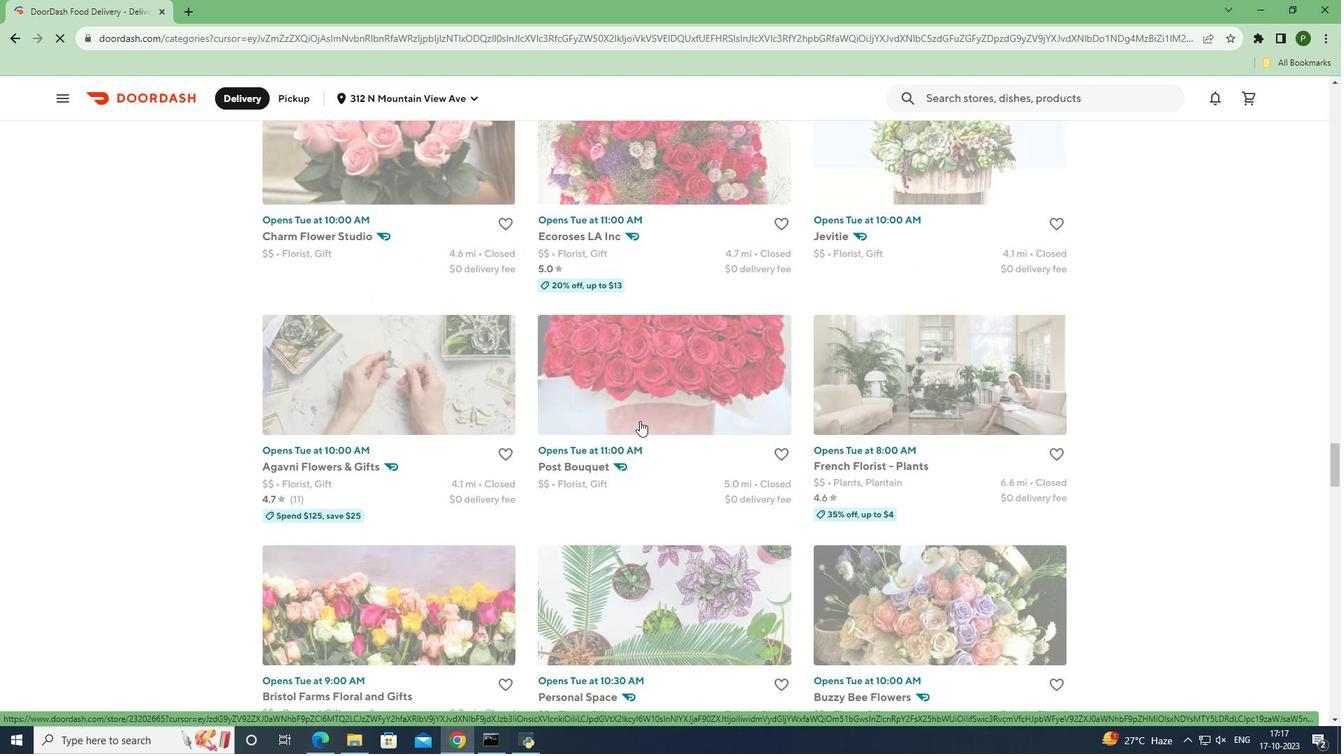 
Action: Mouse scrolled (640, 420) with delta (0, 0)
Screenshot: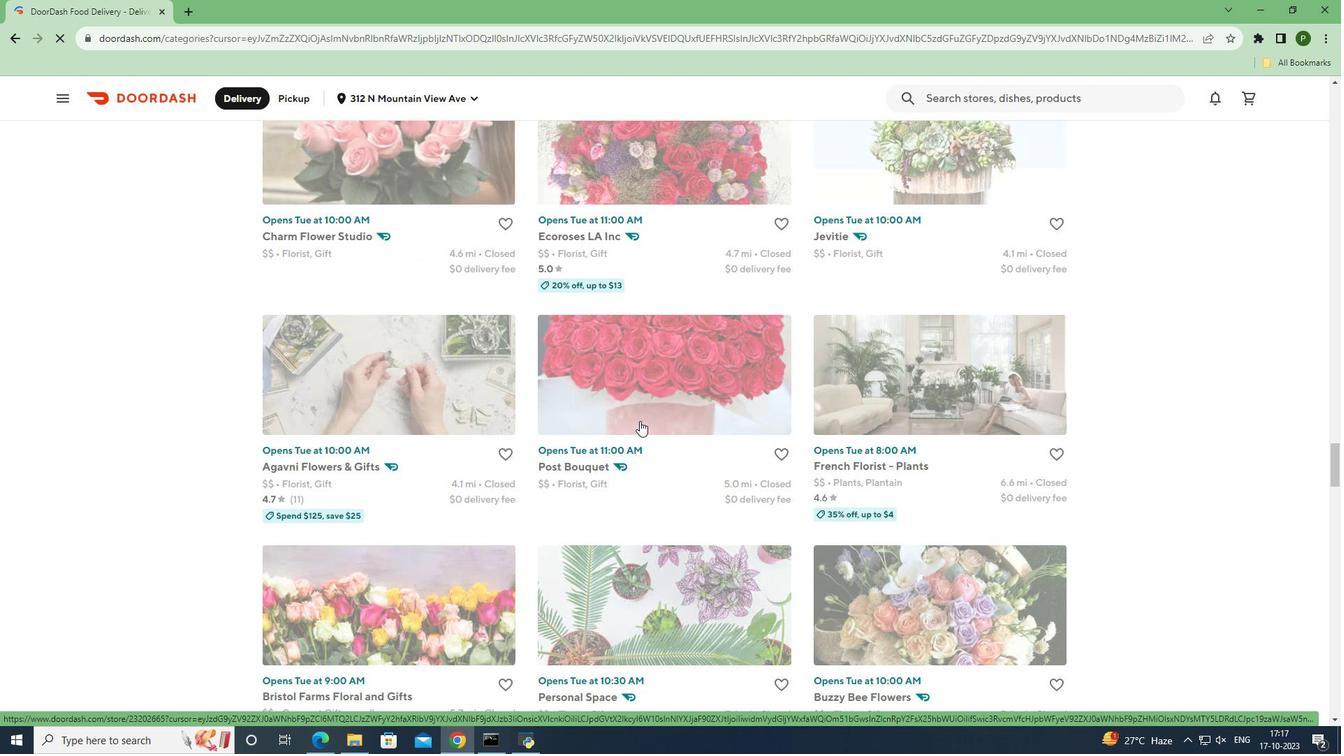 
Action: Mouse scrolled (640, 420) with delta (0, 0)
Screenshot: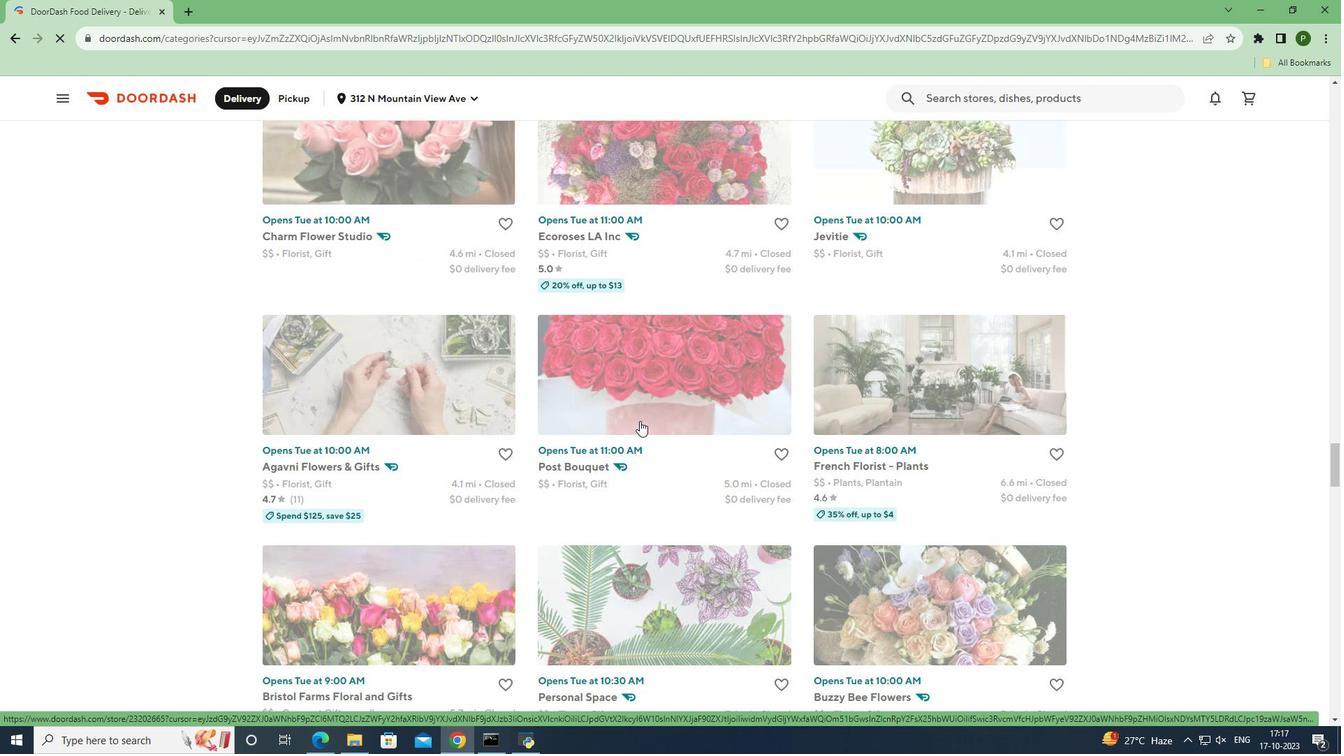 
Action: Mouse scrolled (640, 420) with delta (0, 0)
Screenshot: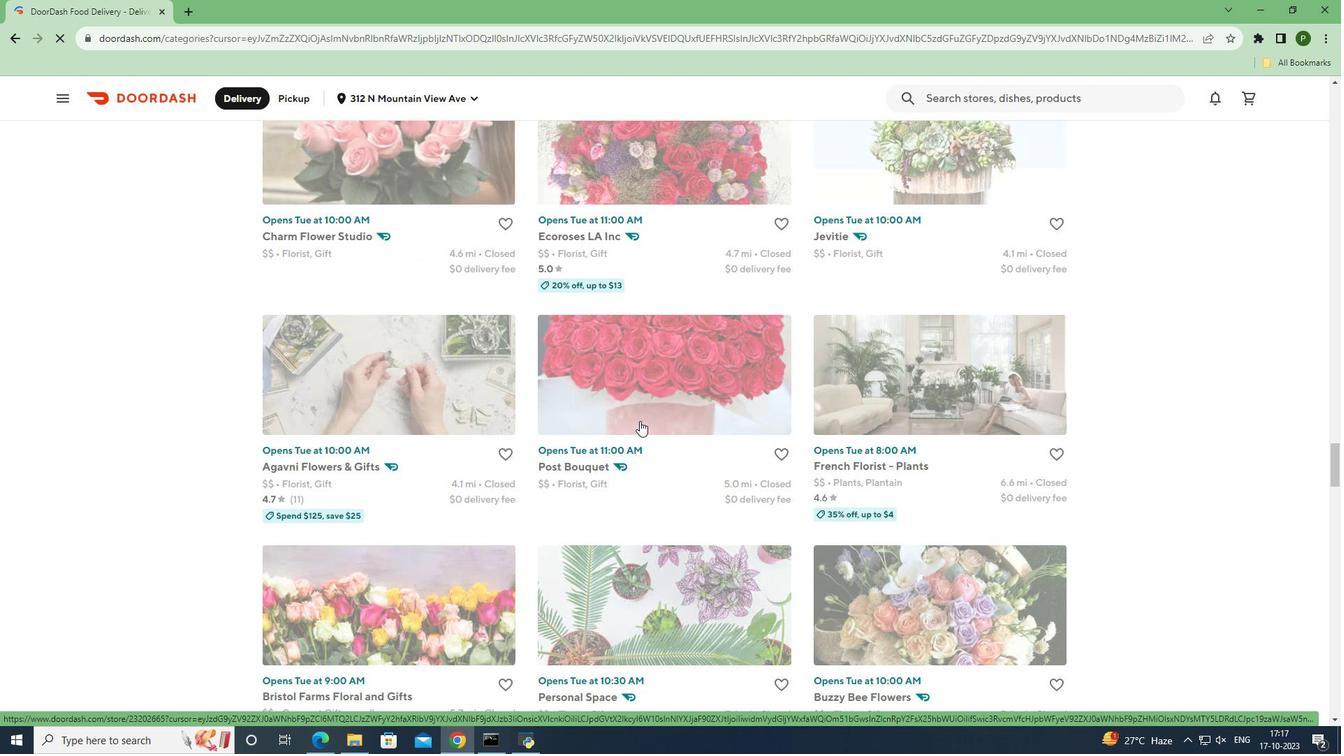 
Action: Mouse scrolled (640, 420) with delta (0, 0)
Screenshot: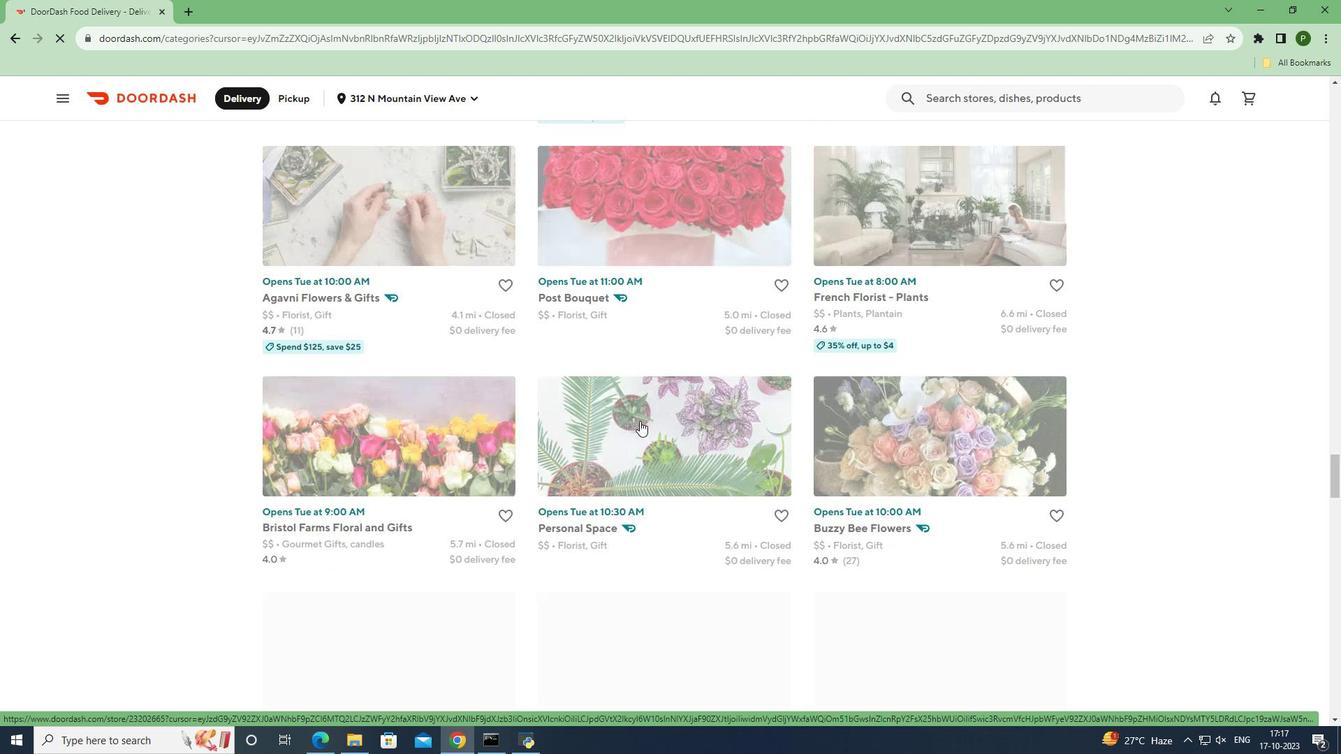 
Action: Mouse scrolled (640, 420) with delta (0, 0)
Screenshot: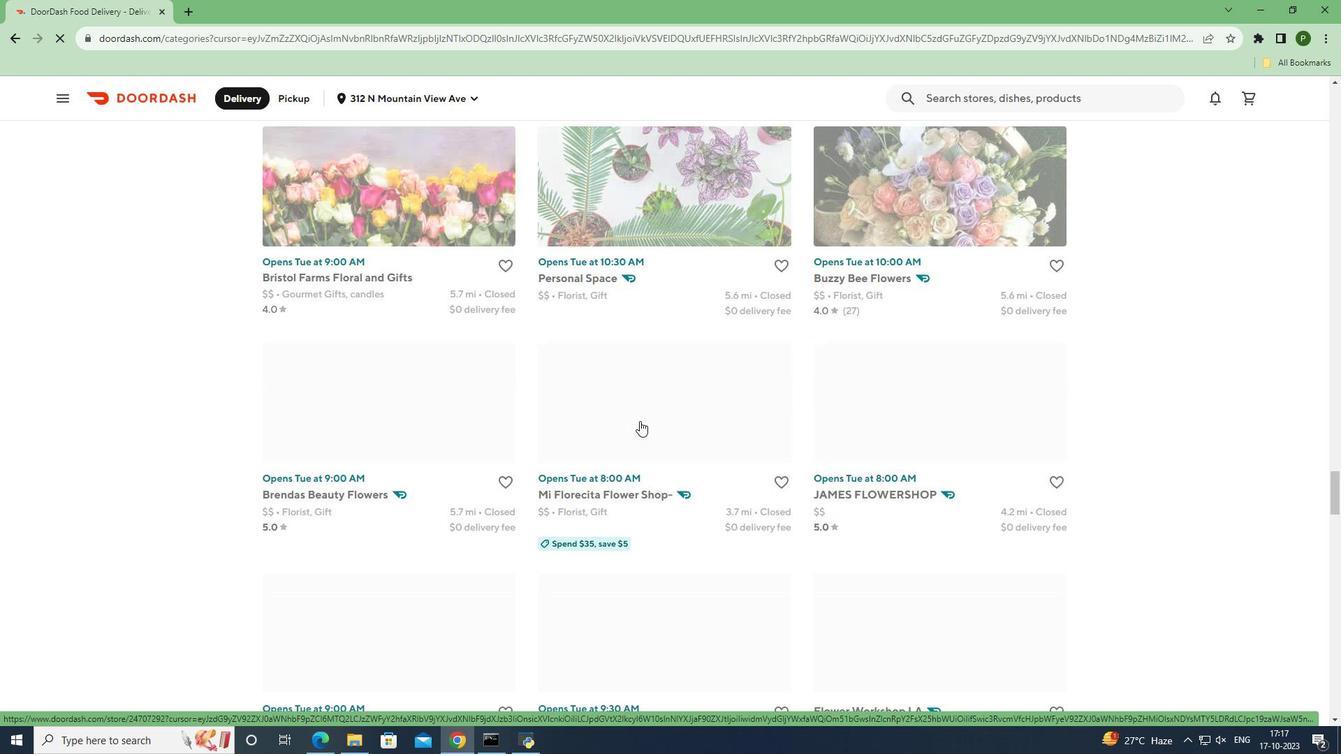 
Action: Mouse scrolled (640, 420) with delta (0, 0)
Screenshot: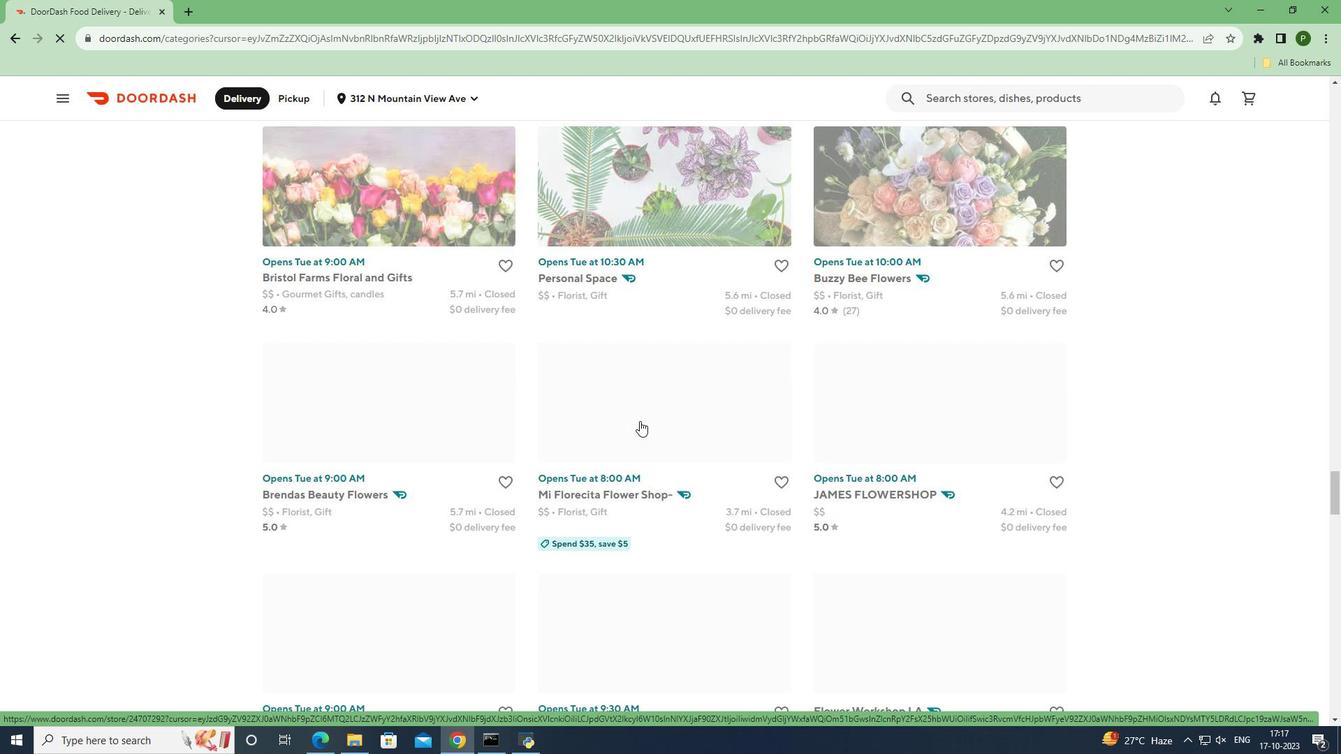 
Action: Mouse scrolled (640, 420) with delta (0, 0)
Screenshot: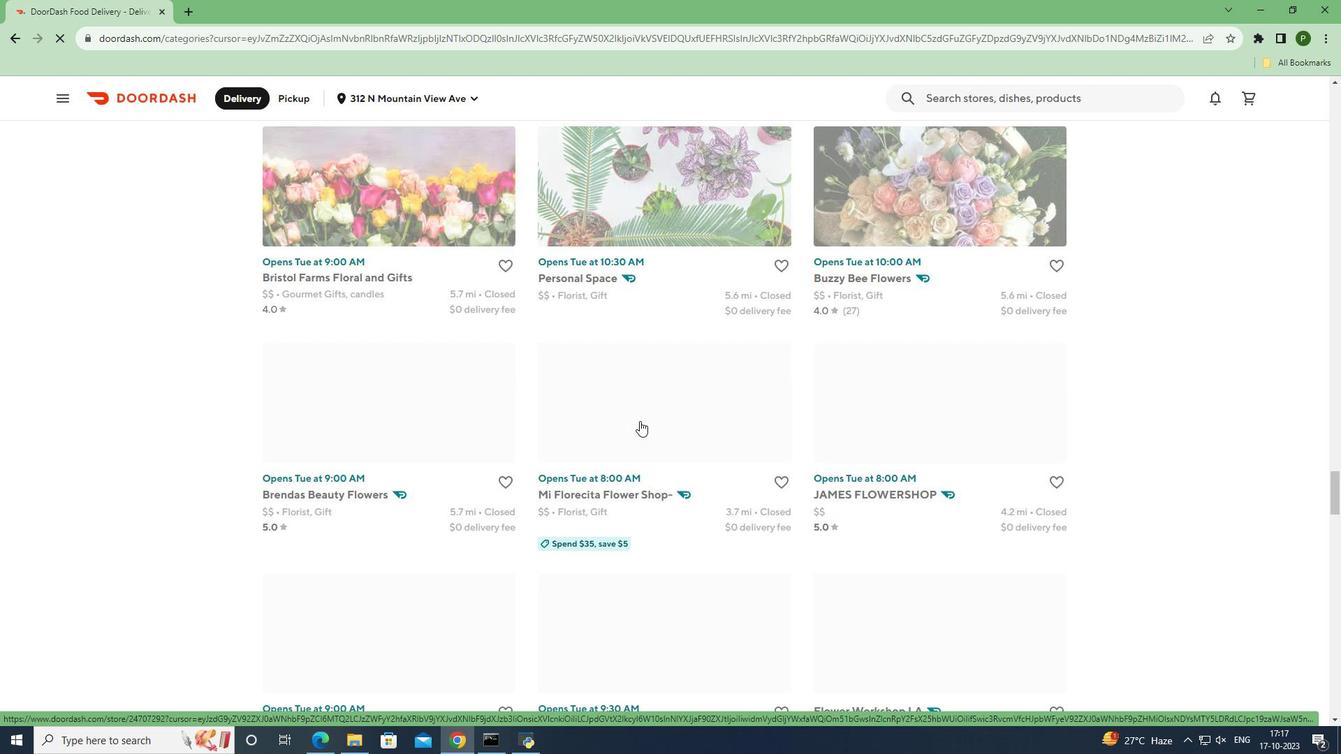 
Action: Mouse scrolled (640, 420) with delta (0, 0)
Screenshot: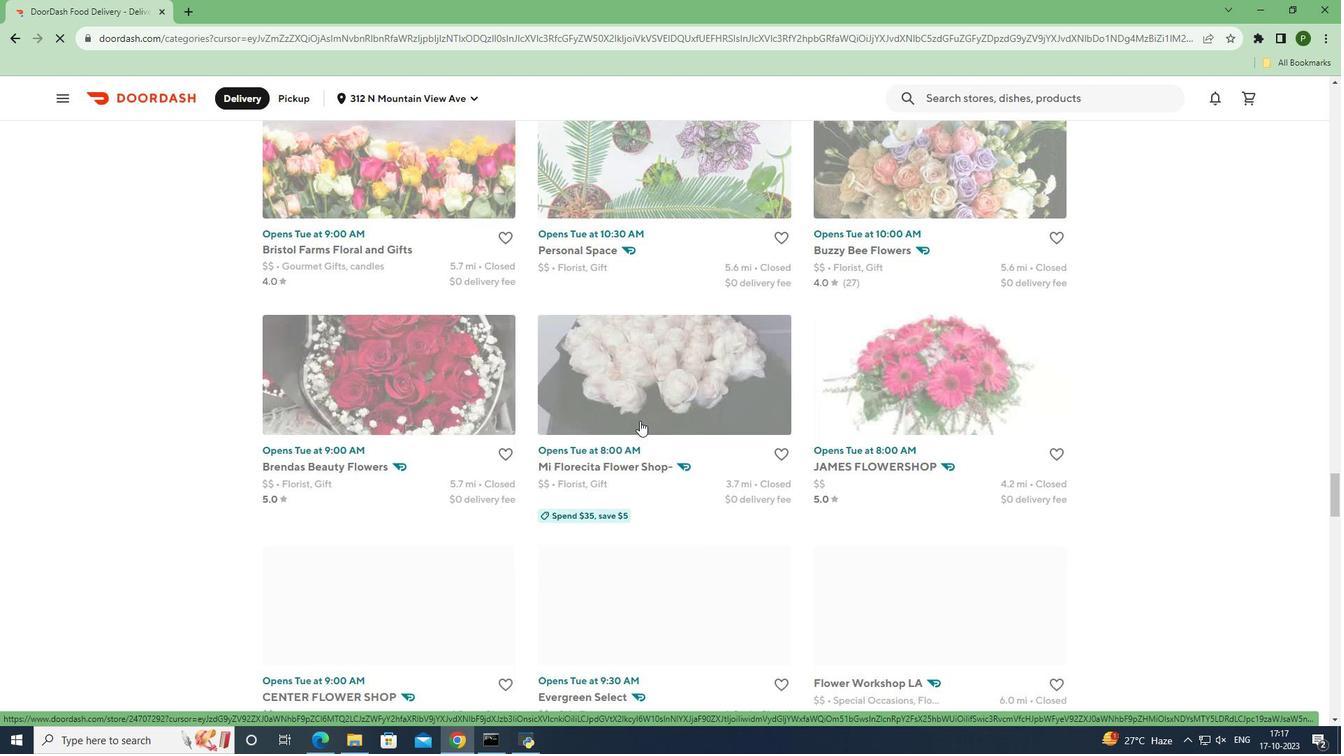 
Action: Mouse scrolled (640, 420) with delta (0, 0)
Screenshot: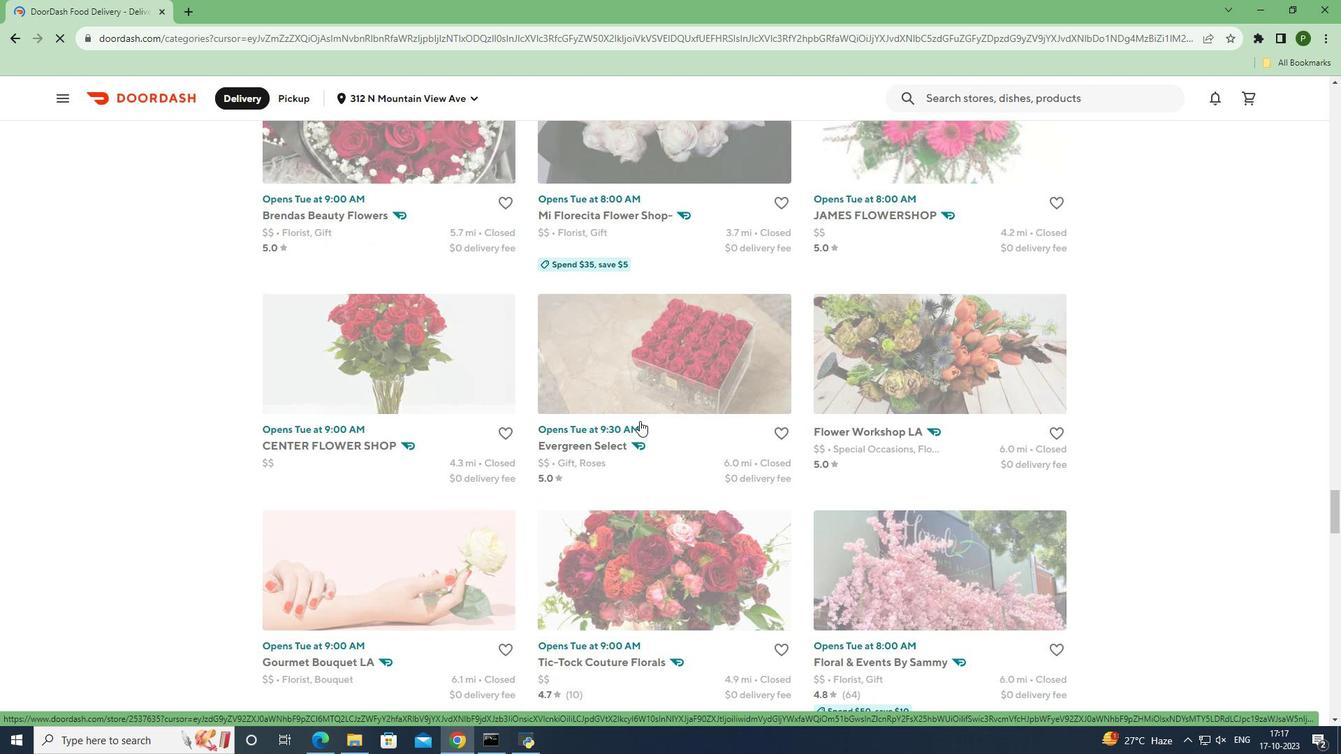 
Action: Mouse scrolled (640, 420) with delta (0, 0)
Screenshot: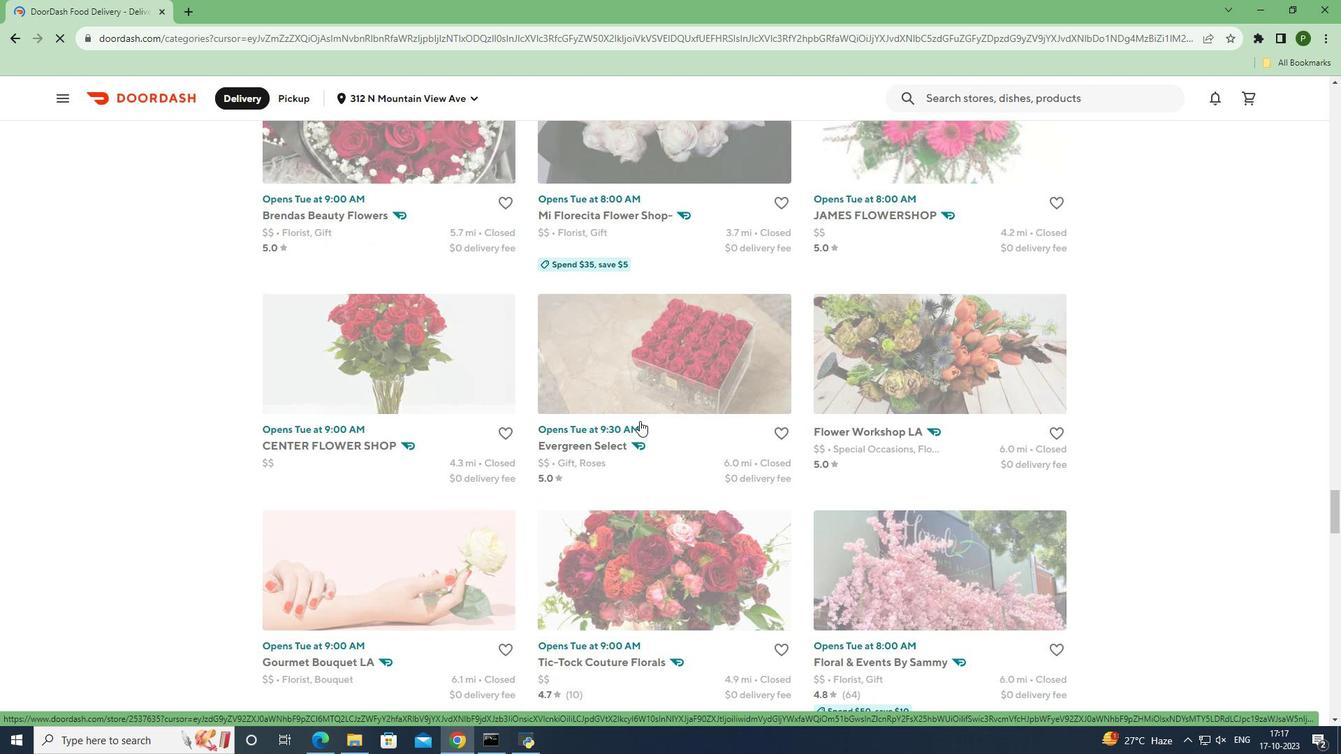 
Action: Mouse scrolled (640, 420) with delta (0, 0)
Screenshot: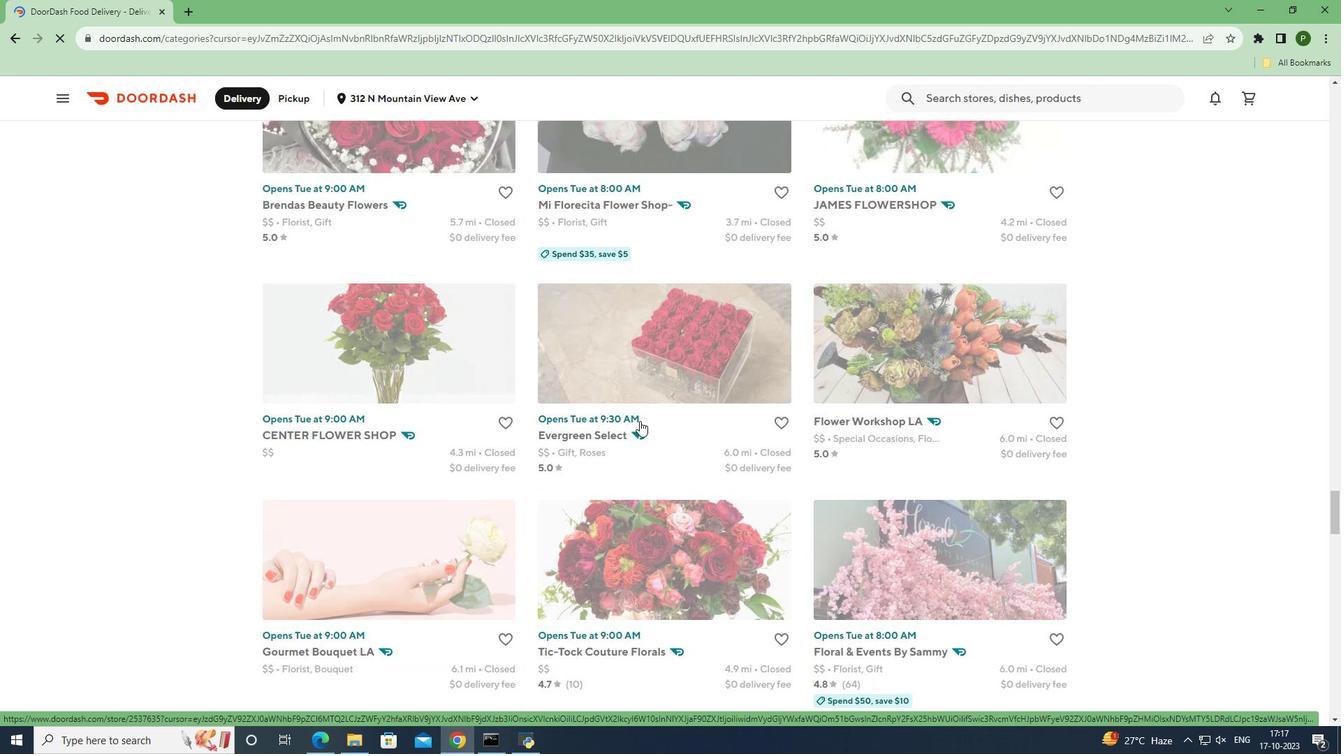 
Action: Mouse scrolled (640, 420) with delta (0, 0)
Screenshot: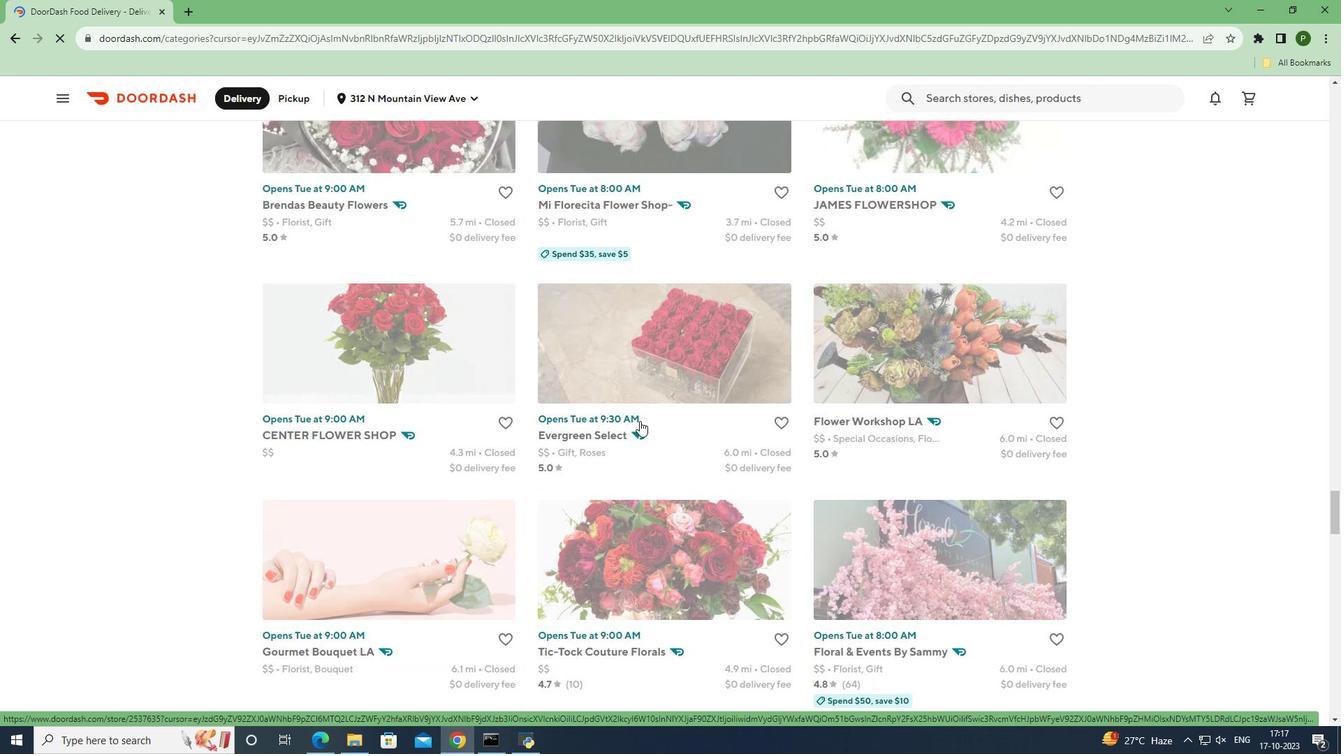 
Action: Mouse scrolled (640, 420) with delta (0, 0)
Screenshot: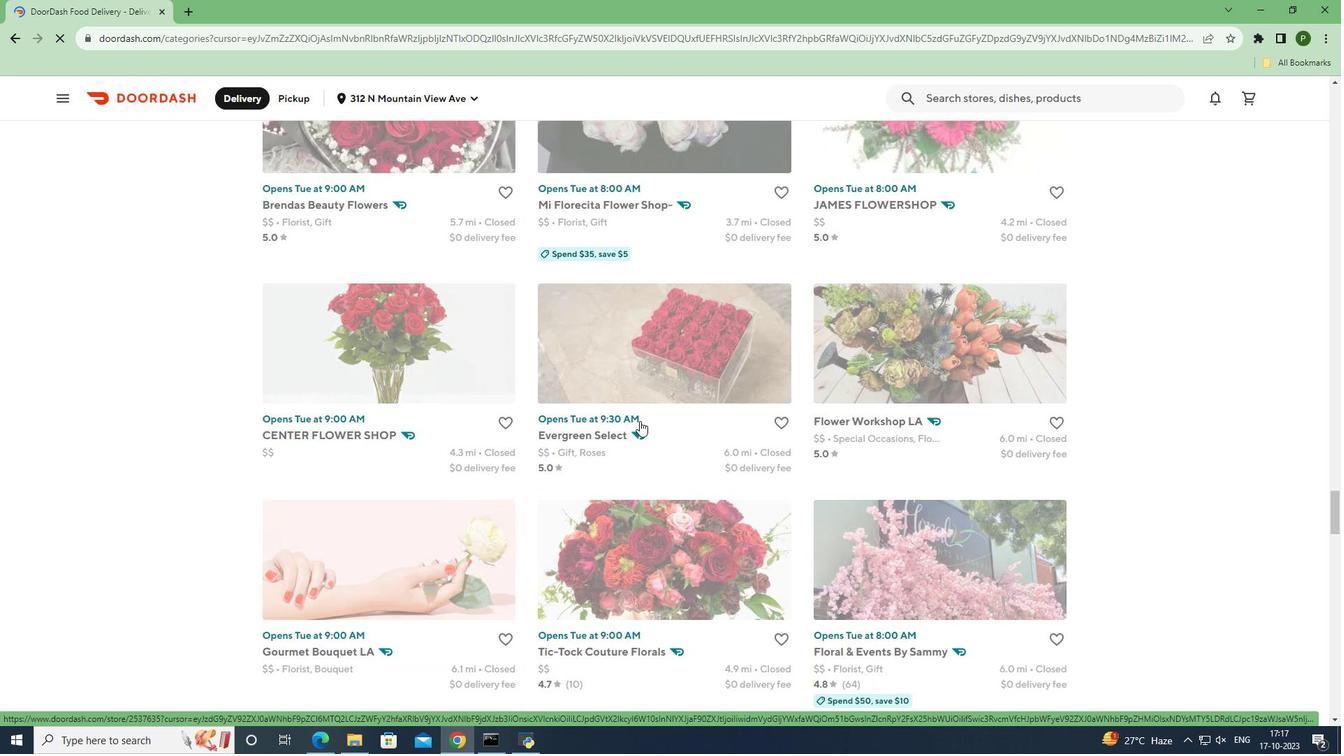 
Action: Mouse scrolled (640, 420) with delta (0, 0)
Screenshot: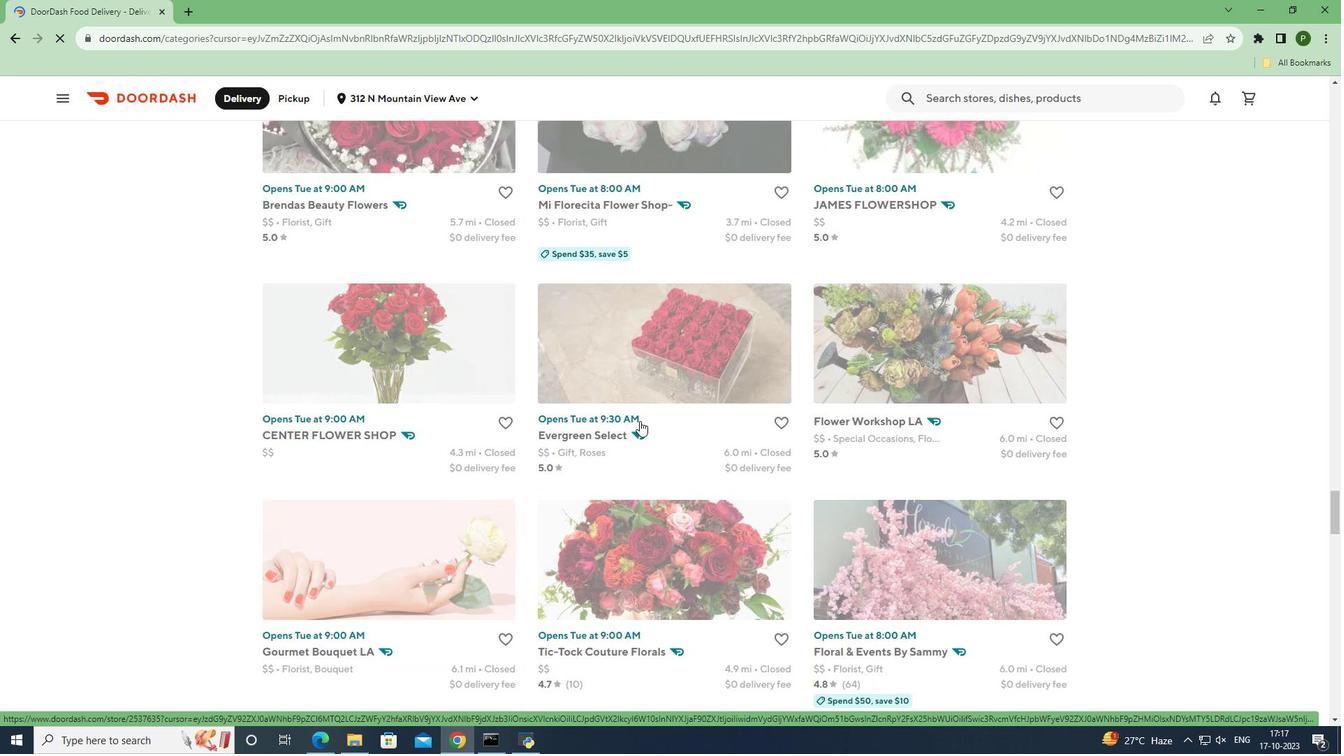 
Action: Mouse scrolled (640, 420) with delta (0, 0)
Screenshot: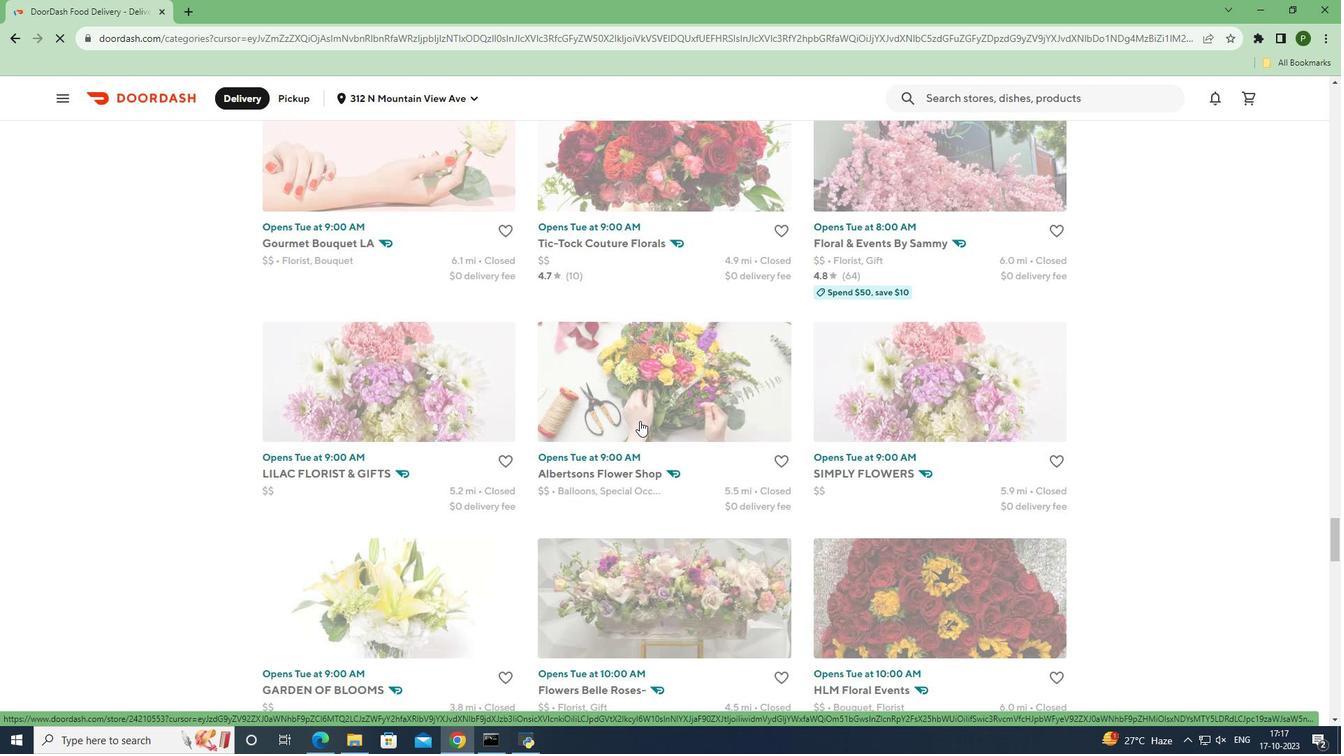 
Action: Mouse scrolled (640, 420) with delta (0, 0)
Screenshot: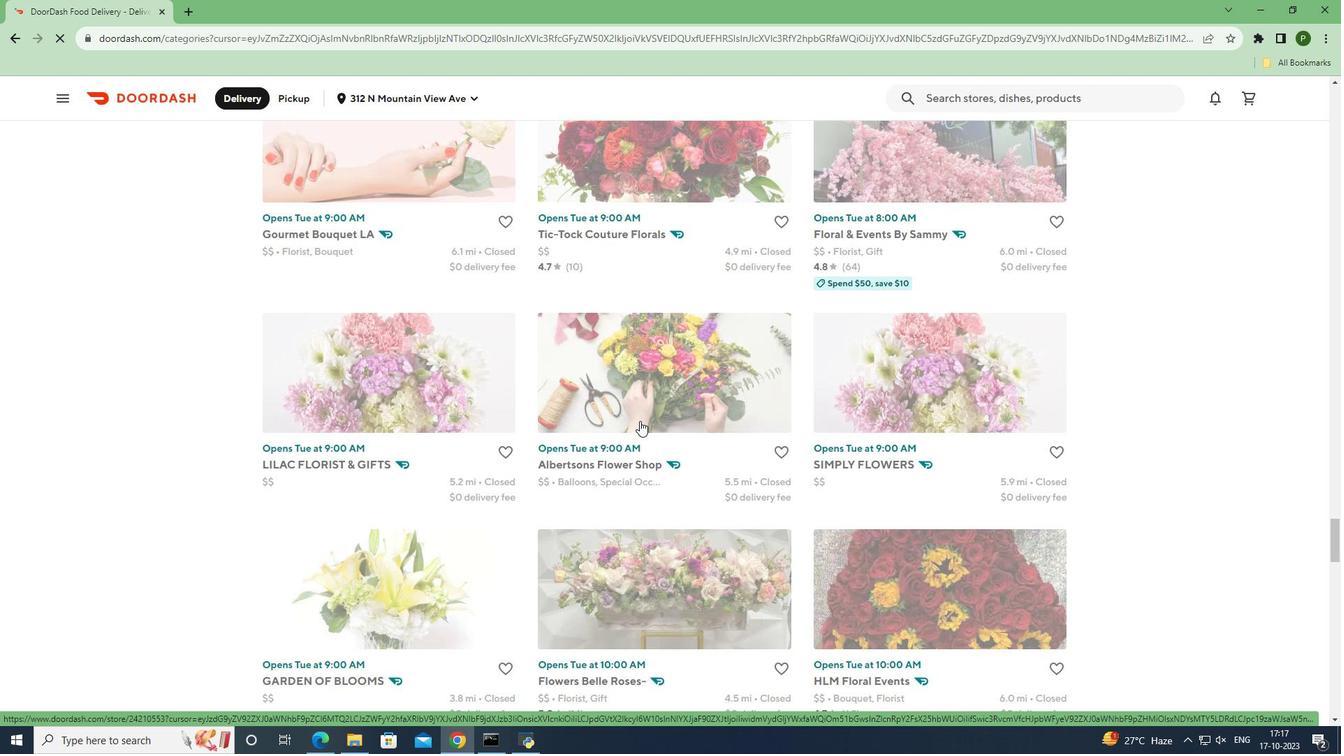 
Action: Mouse scrolled (640, 420) with delta (0, 0)
Screenshot: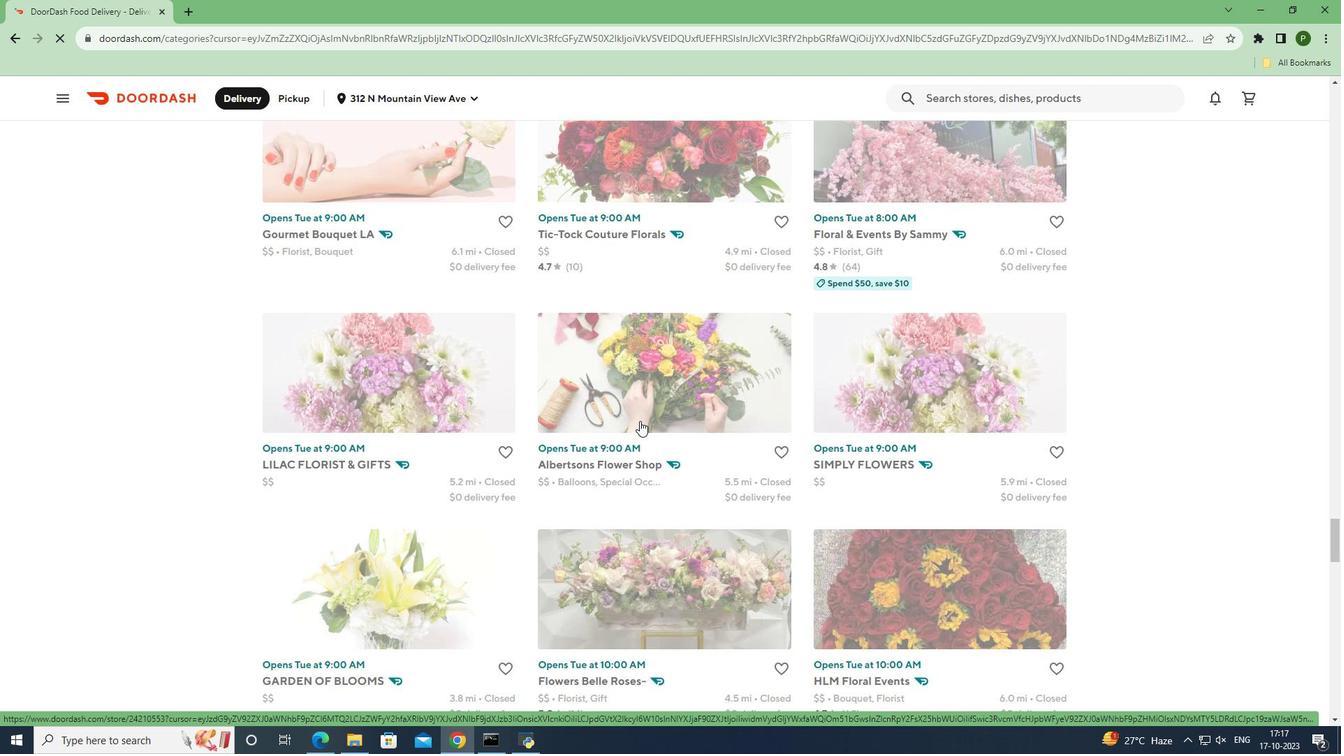 
Action: Mouse scrolled (640, 420) with delta (0, 0)
Screenshot: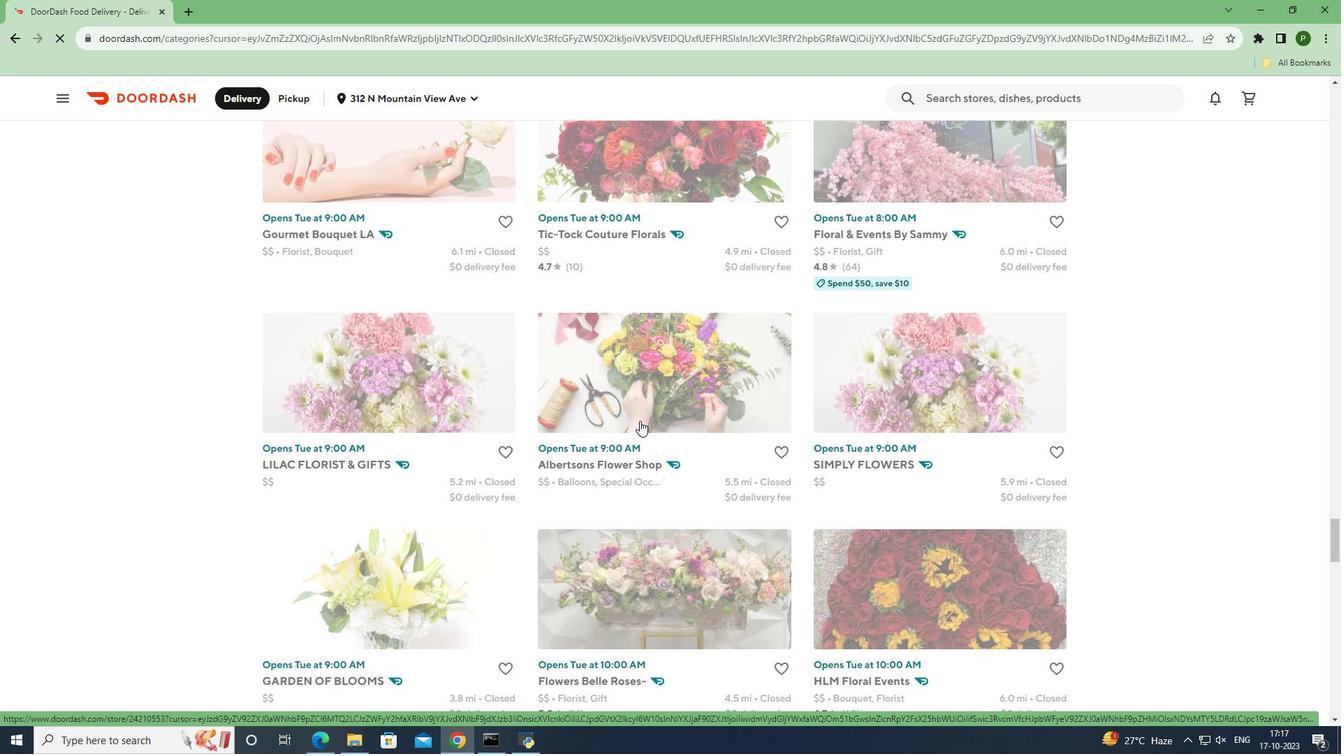 
Action: Mouse scrolled (640, 420) with delta (0, 0)
Screenshot: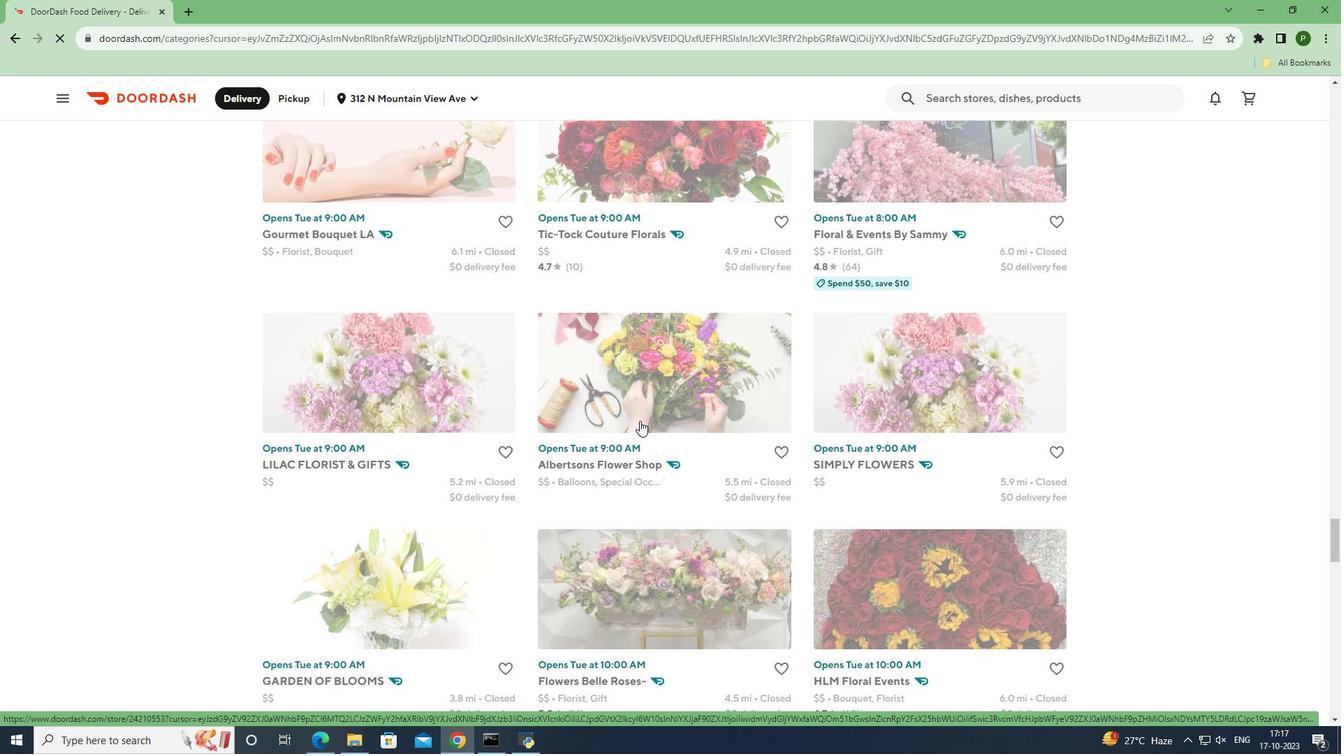 
Action: Mouse scrolled (640, 420) with delta (0, 0)
Screenshot: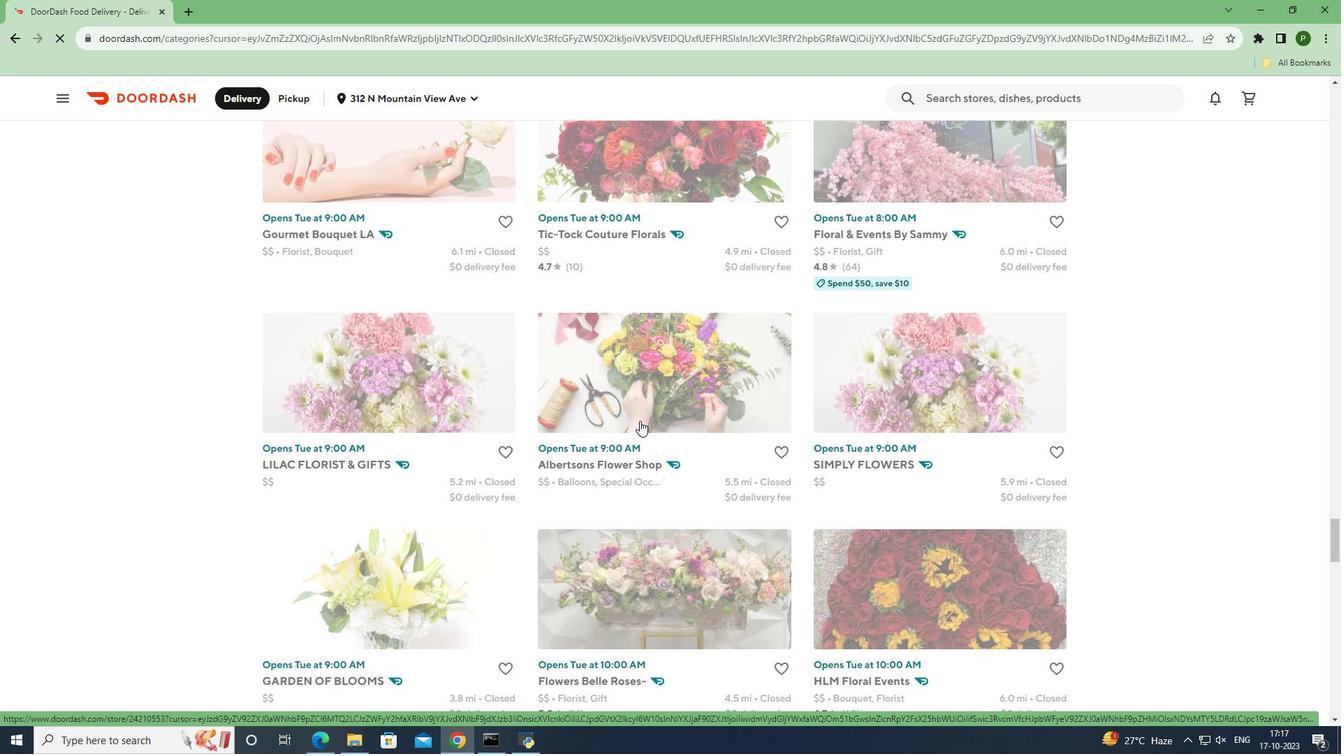 
Action: Mouse scrolled (640, 420) with delta (0, 0)
Screenshot: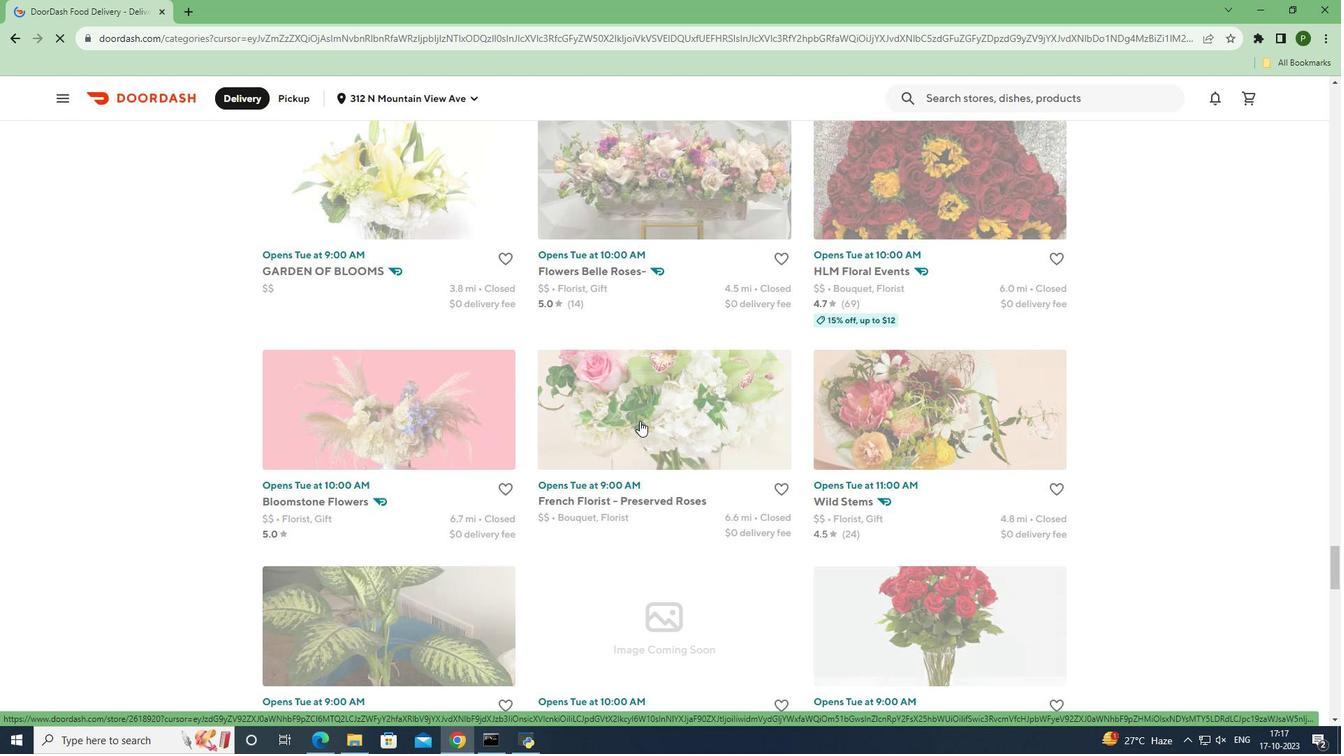 
Action: Mouse scrolled (640, 420) with delta (0, 0)
Screenshot: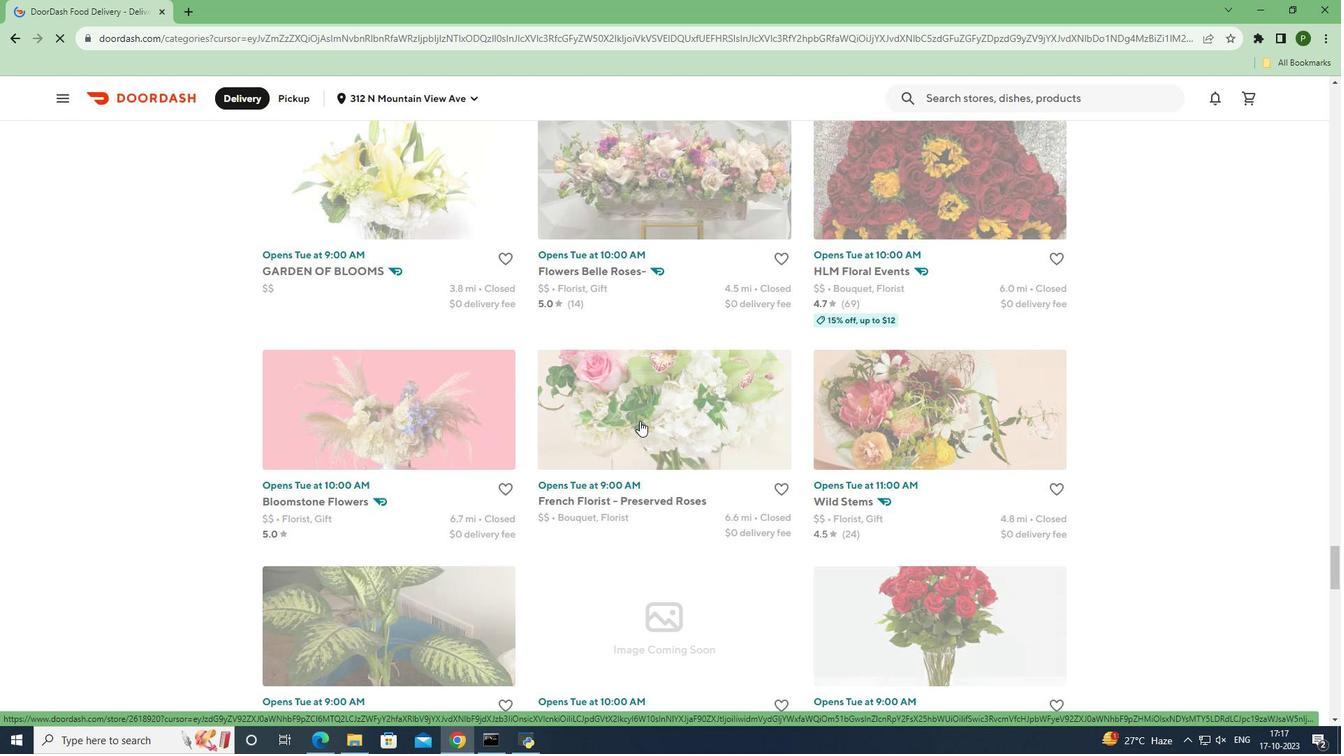 
Action: Mouse scrolled (640, 420) with delta (0, 0)
Screenshot: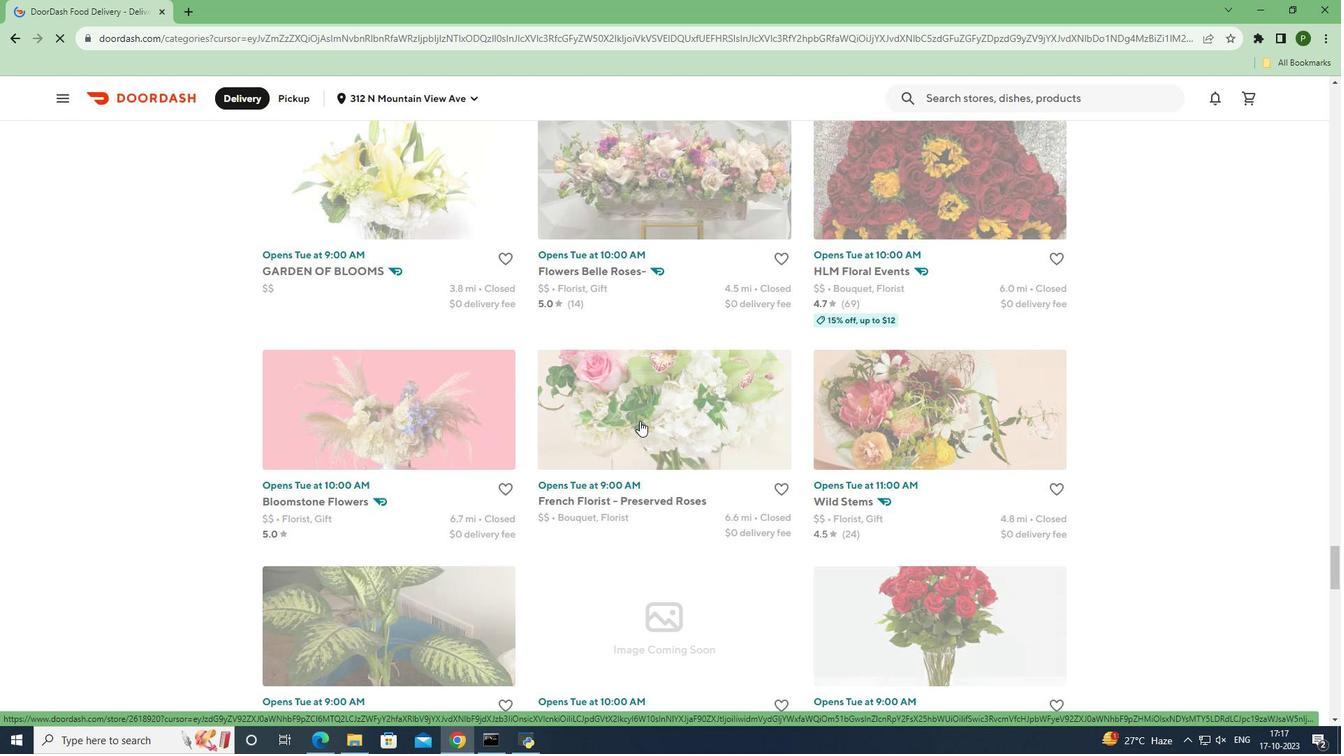 
Action: Mouse scrolled (640, 420) with delta (0, 0)
Screenshot: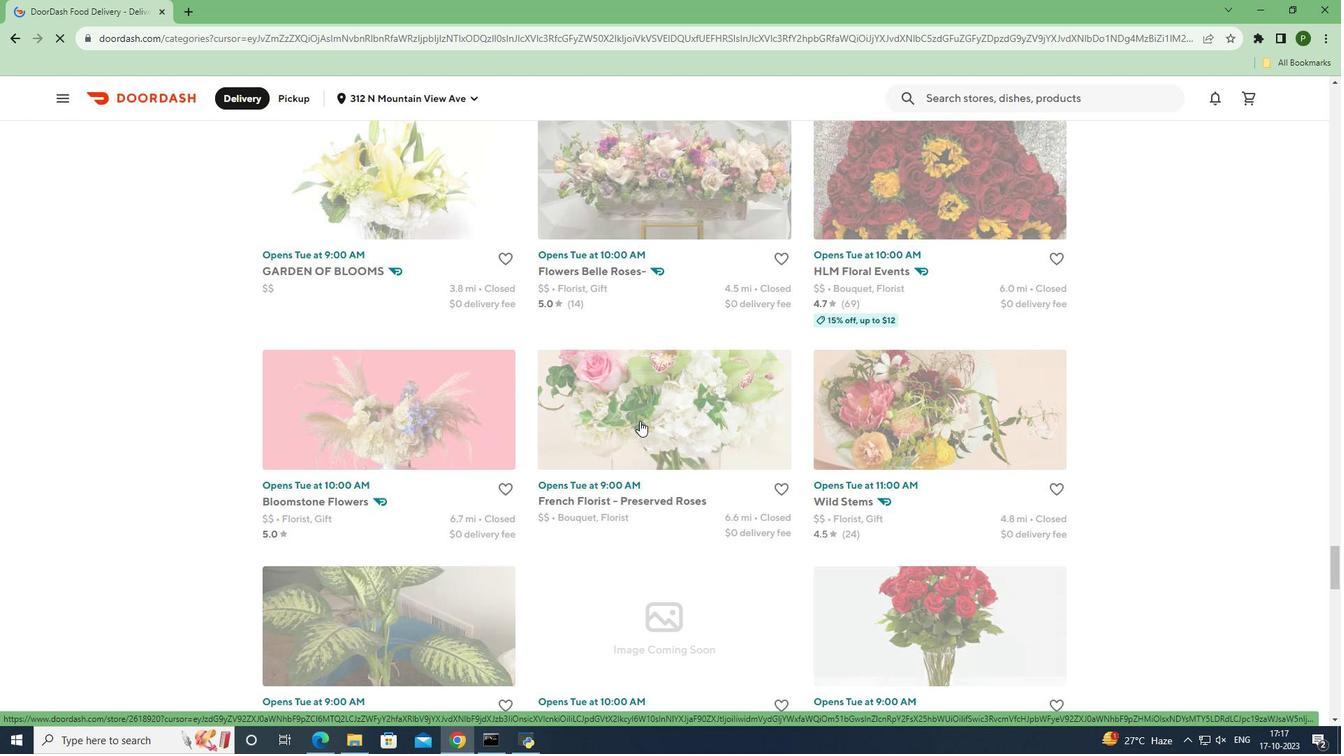 
Action: Mouse scrolled (640, 420) with delta (0, 0)
Screenshot: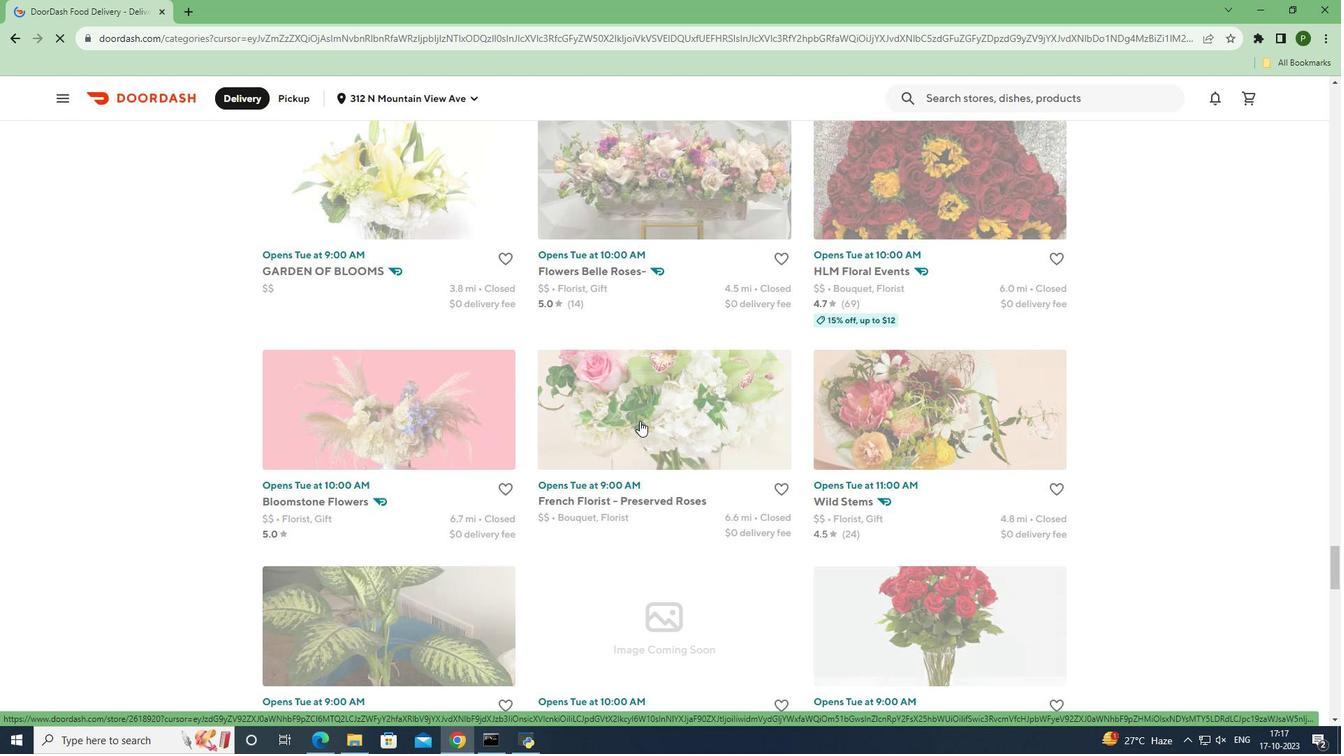 
Action: Mouse scrolled (640, 420) with delta (0, 0)
Screenshot: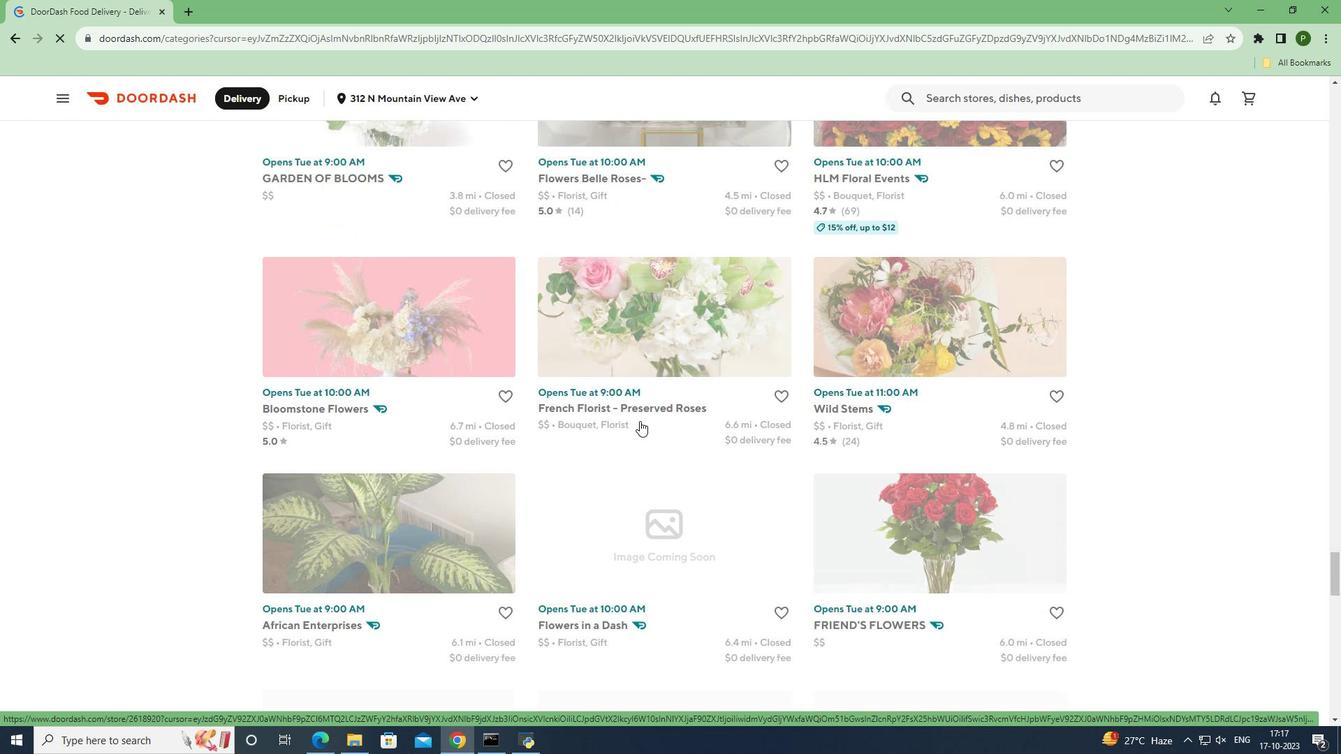 
Action: Mouse scrolled (640, 420) with delta (0, 0)
Screenshot: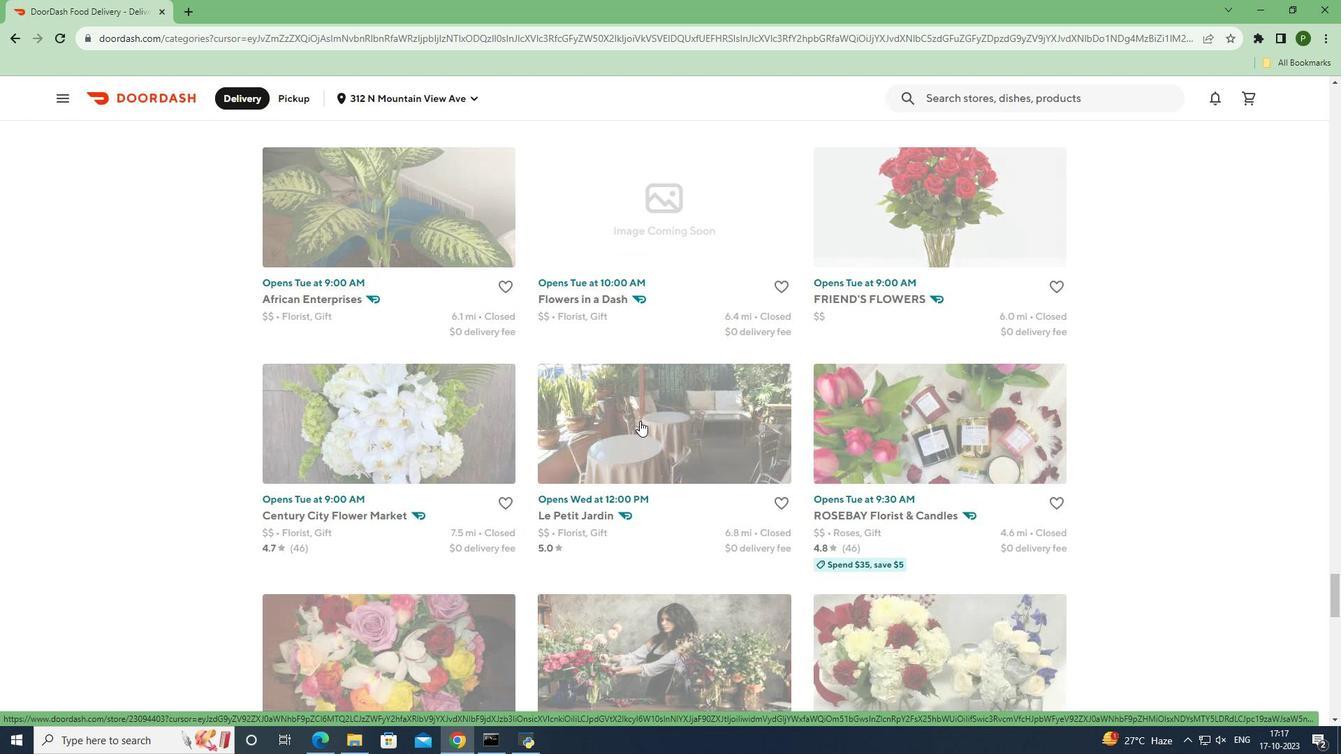 
Action: Mouse scrolled (640, 420) with delta (0, 0)
Screenshot: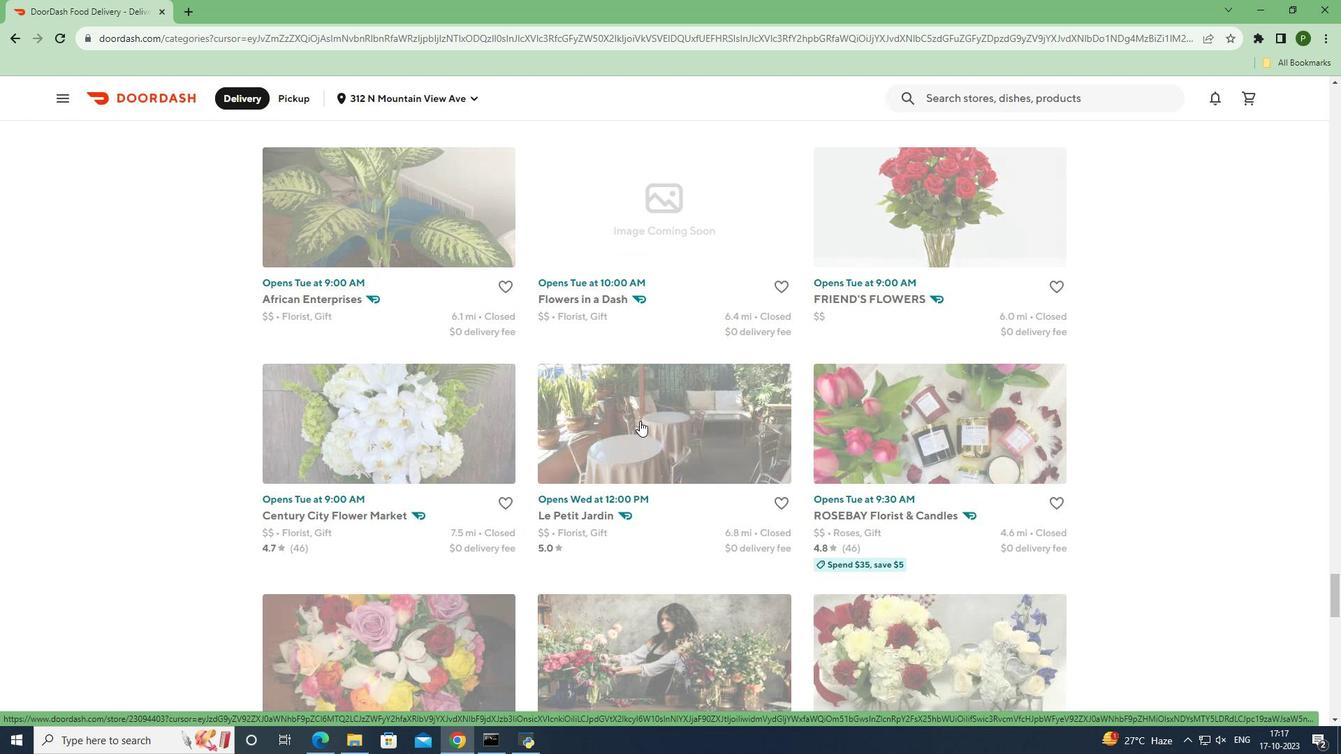 
Action: Mouse scrolled (640, 420) with delta (0, 0)
Screenshot: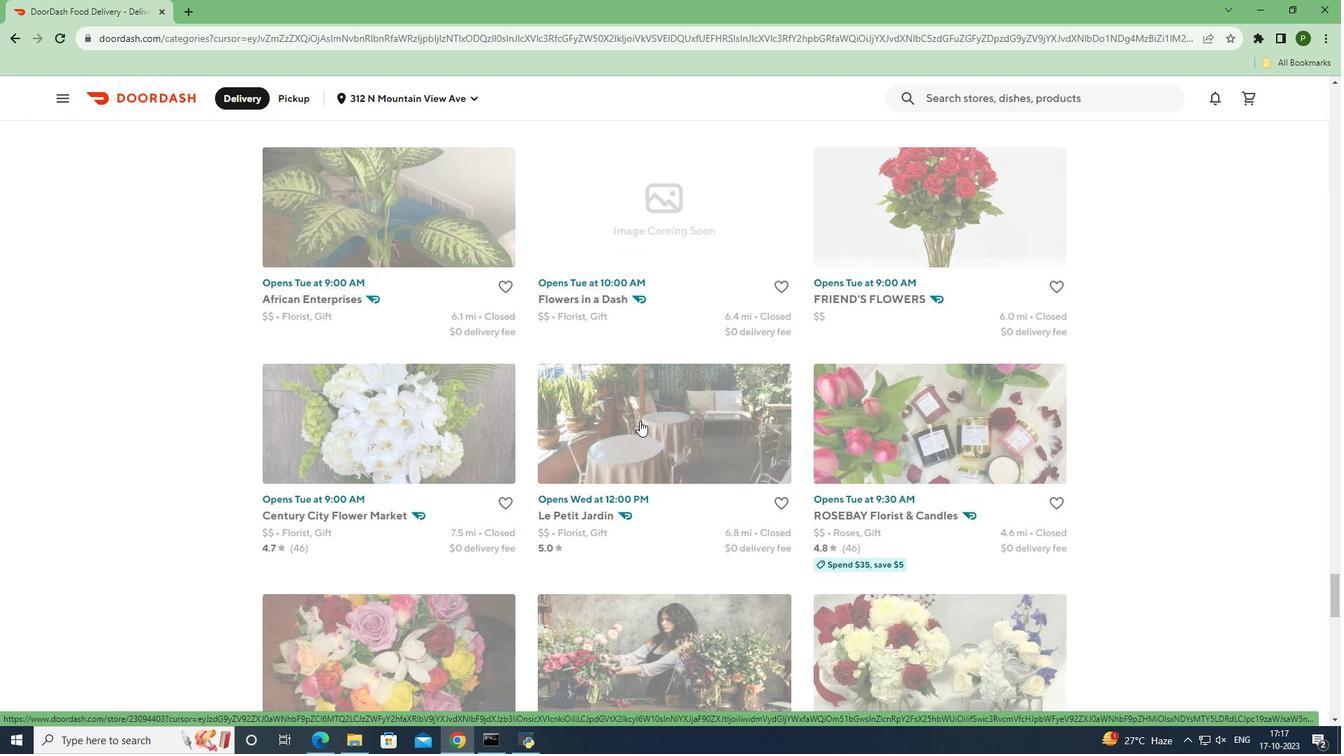 
Action: Mouse scrolled (640, 420) with delta (0, 0)
Screenshot: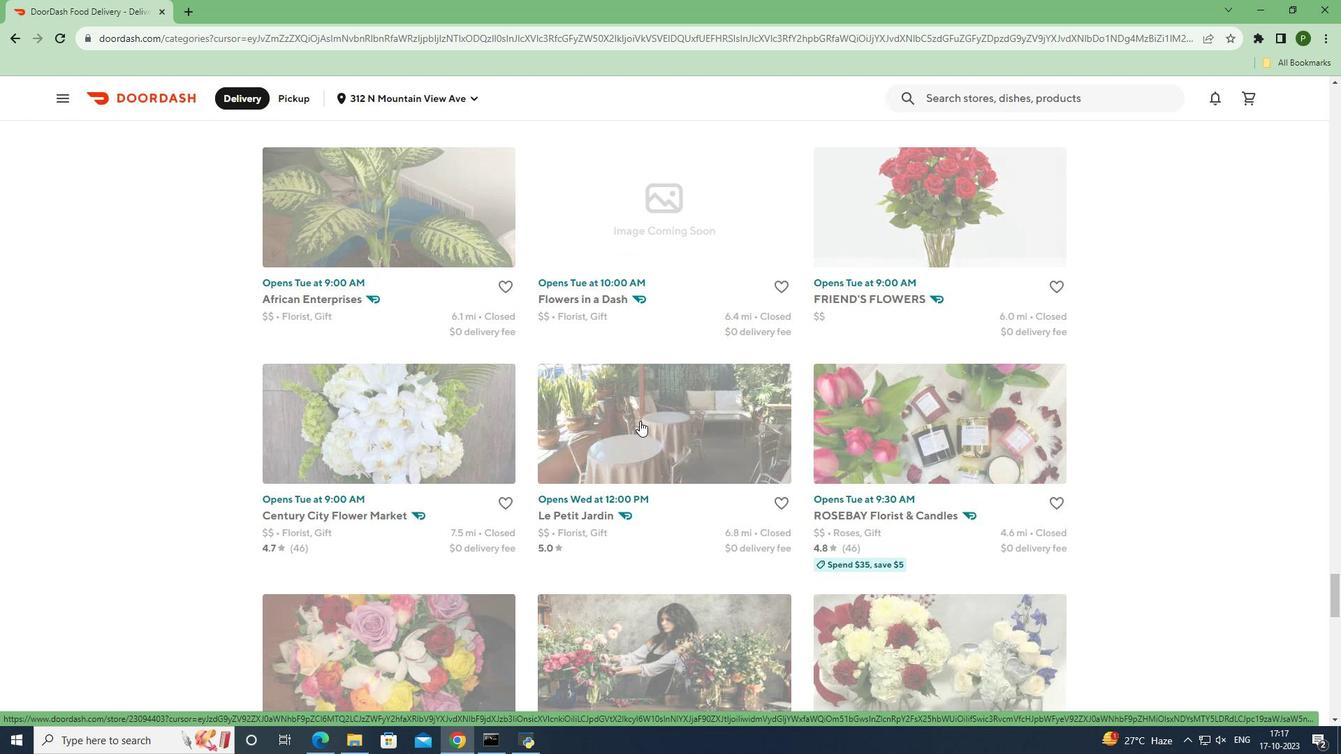 
Action: Mouse scrolled (640, 420) with delta (0, 0)
Screenshot: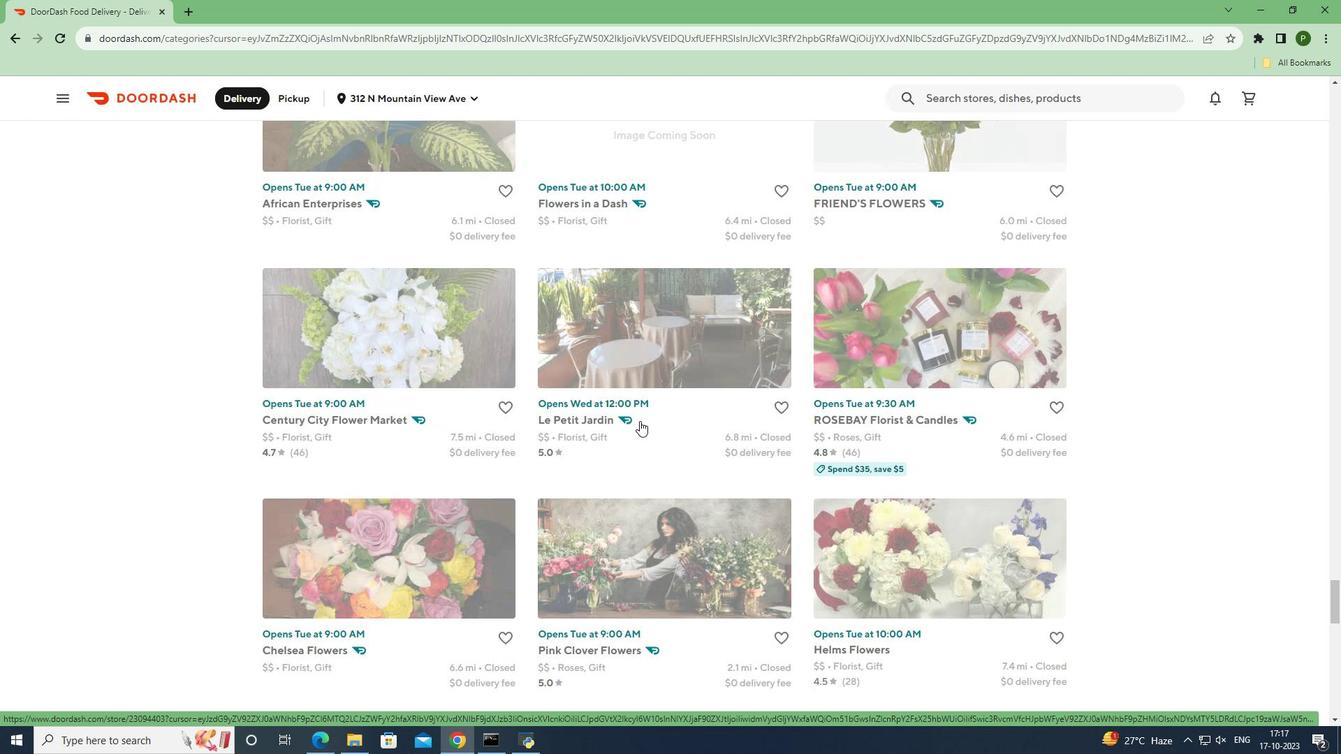 
Action: Mouse scrolled (640, 420) with delta (0, 0)
Screenshot: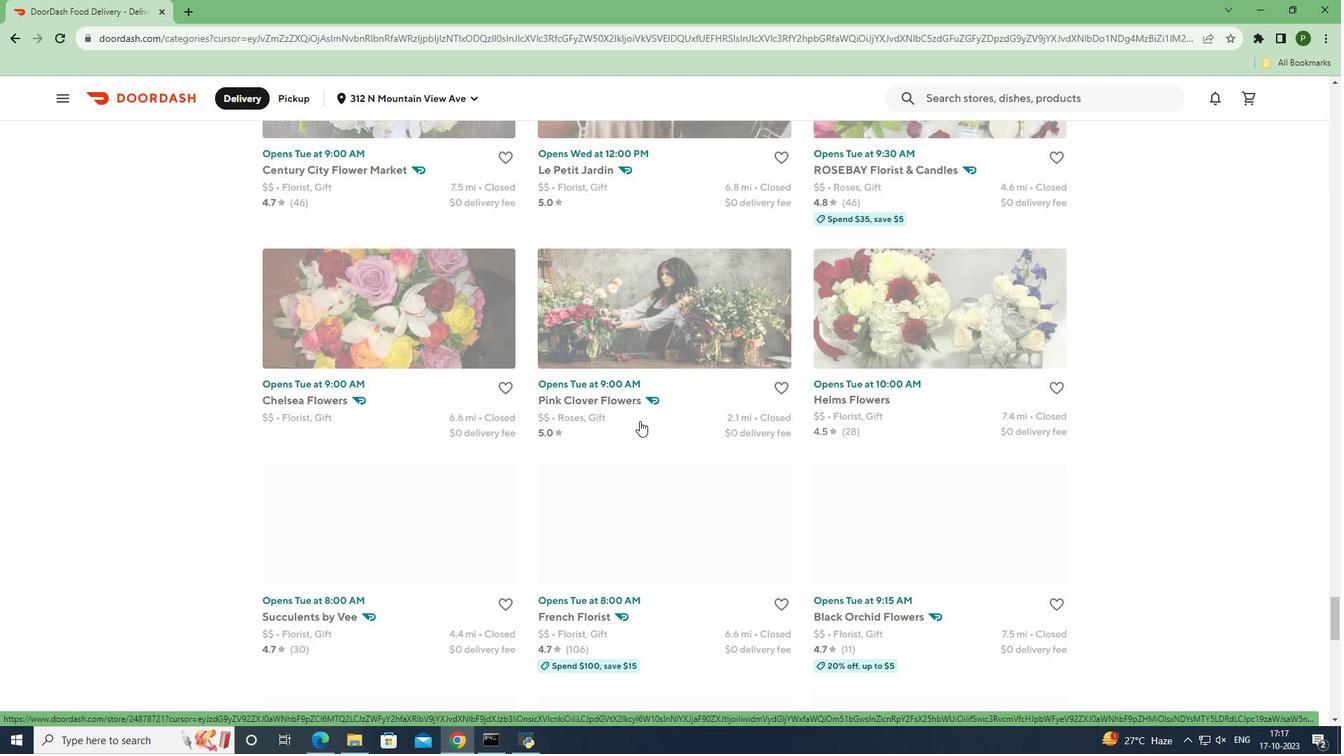 
Action: Mouse scrolled (640, 420) with delta (0, 0)
Screenshot: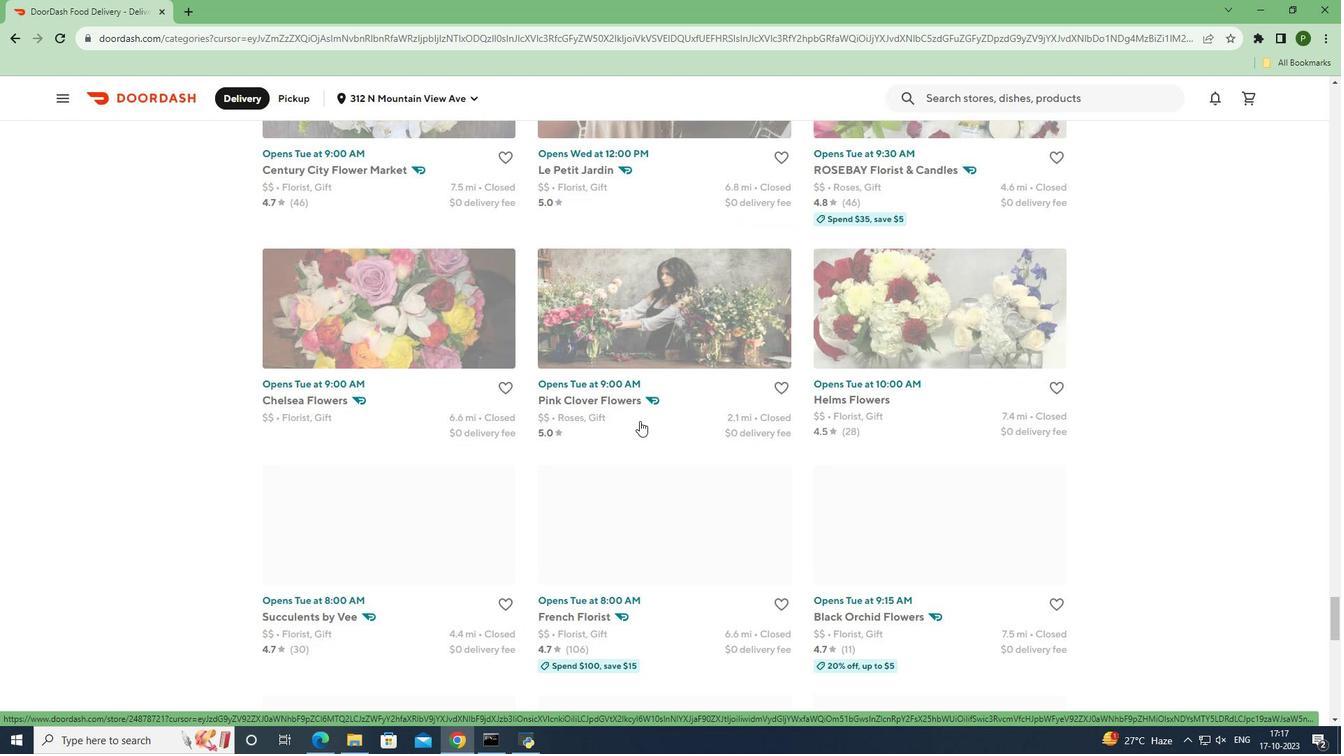 
Action: Mouse scrolled (640, 420) with delta (0, 0)
Screenshot: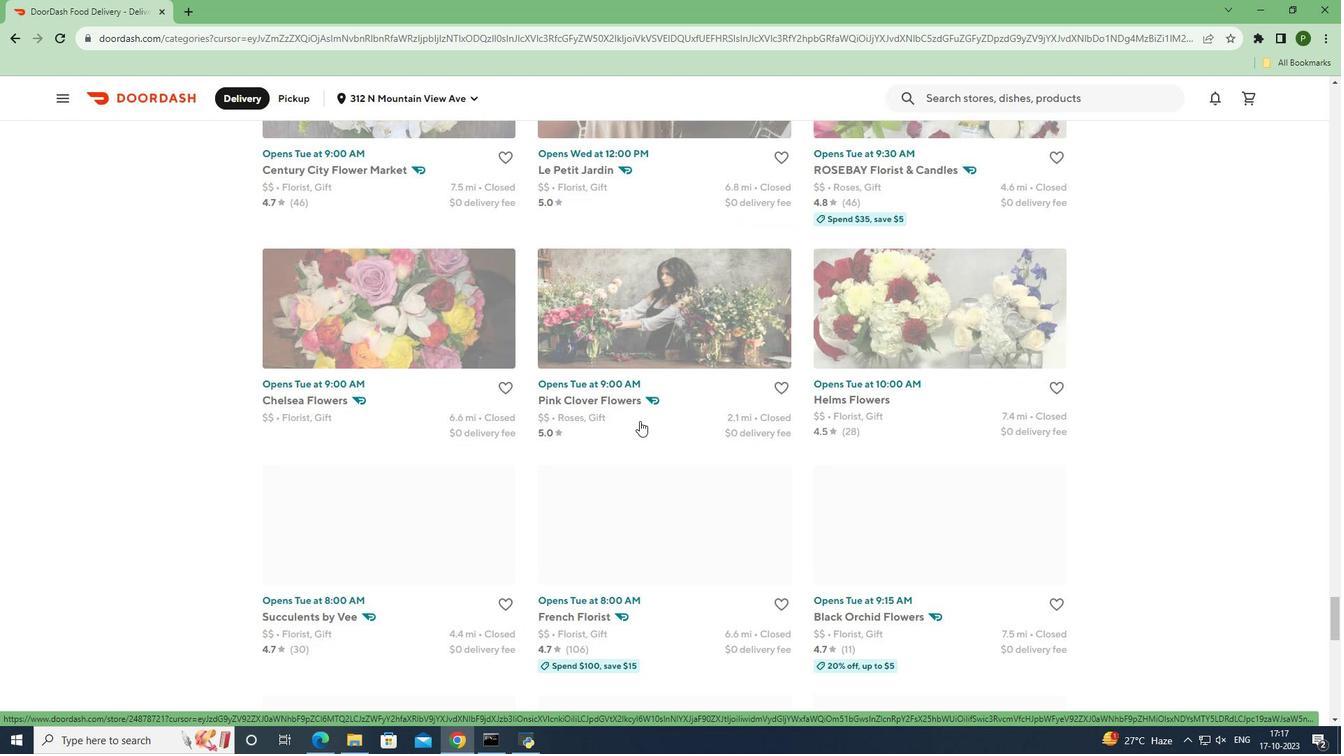 
Action: Mouse scrolled (640, 420) with delta (0, 0)
Screenshot: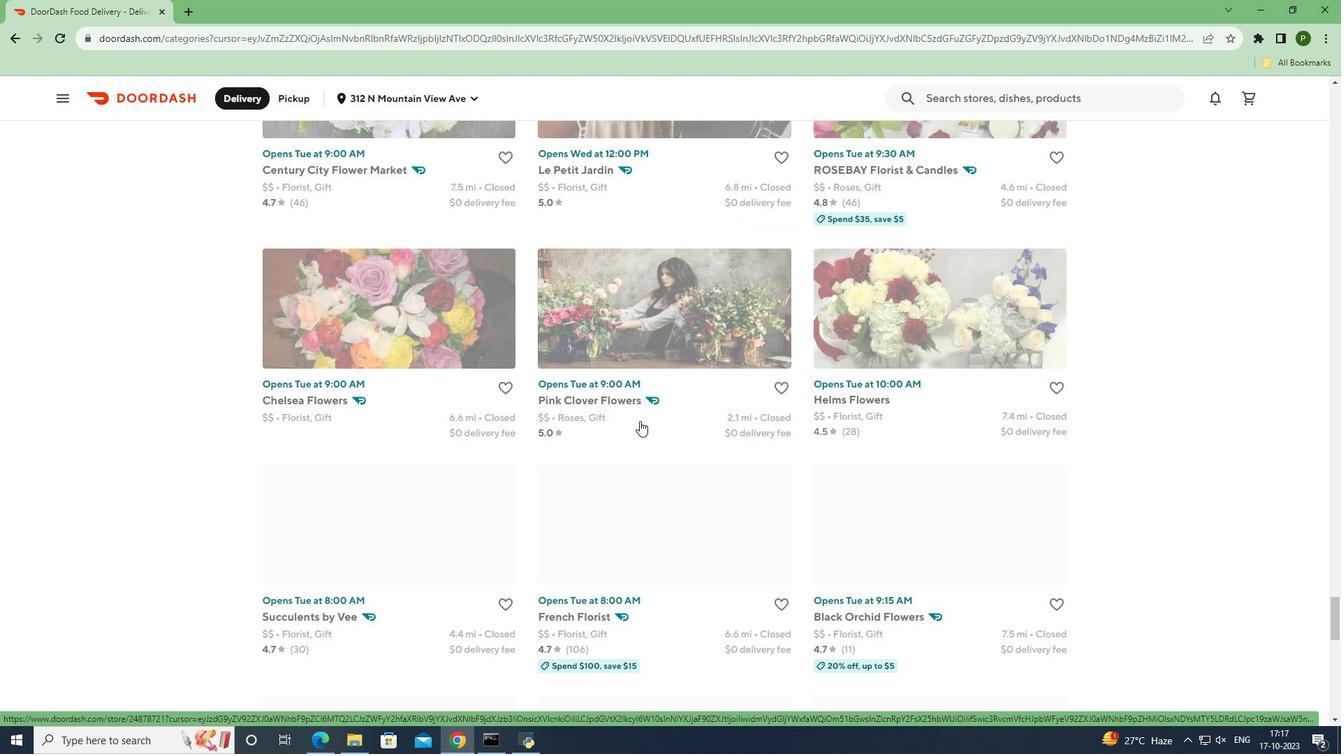 
Action: Mouse scrolled (640, 420) with delta (0, 0)
Screenshot: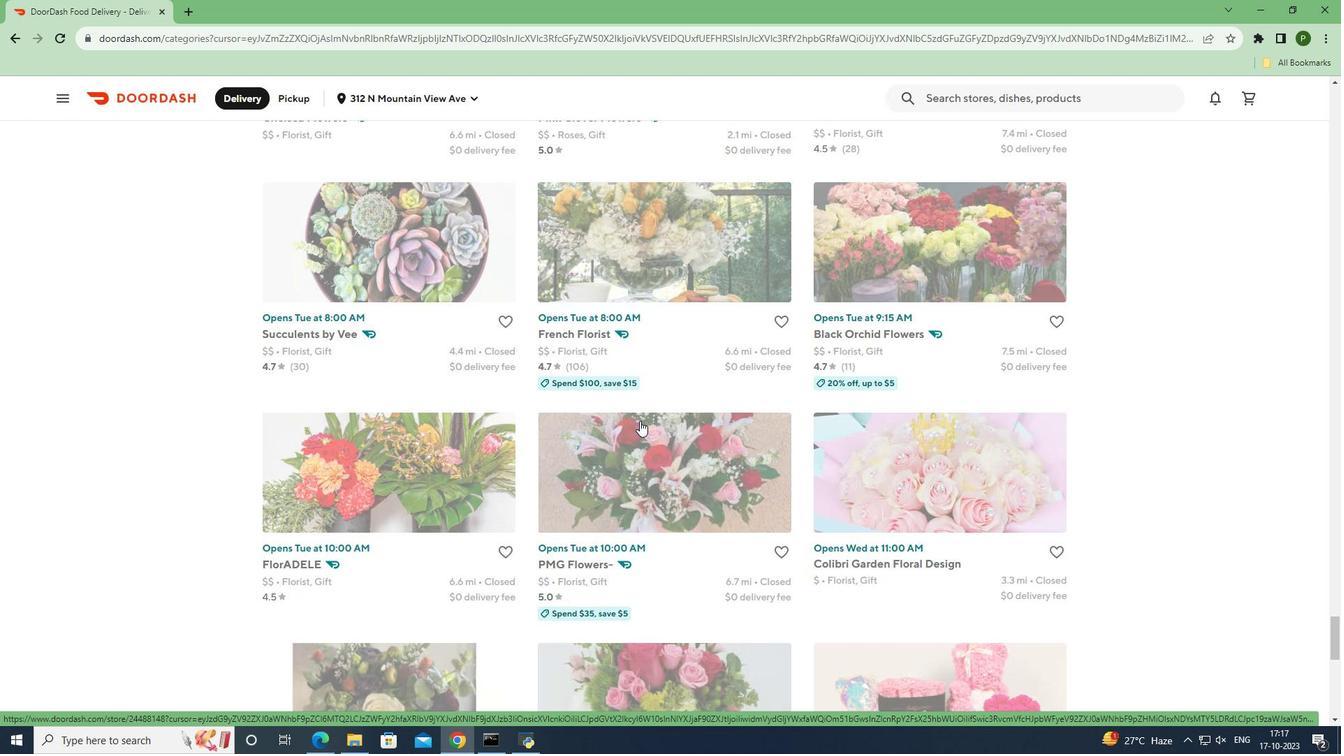 
Action: Mouse scrolled (640, 420) with delta (0, 0)
Screenshot: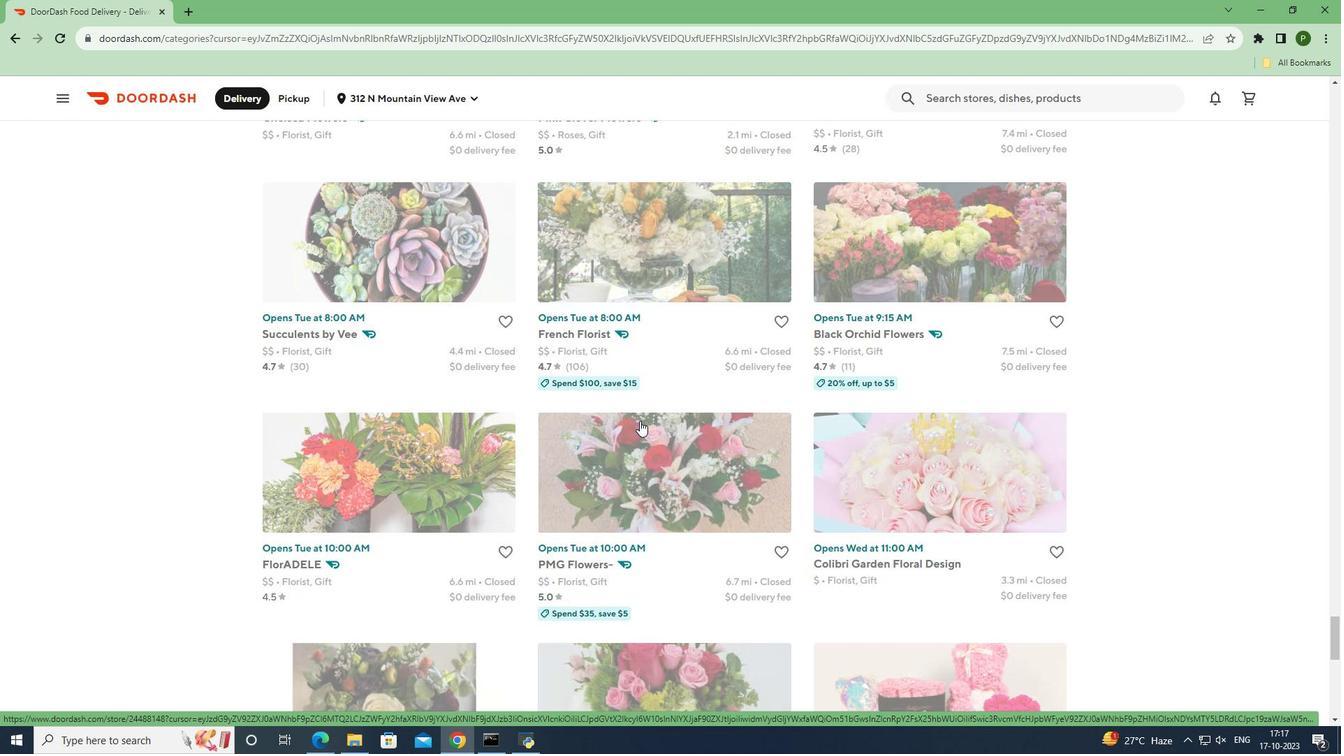
Action: Mouse scrolled (640, 420) with delta (0, 0)
Screenshot: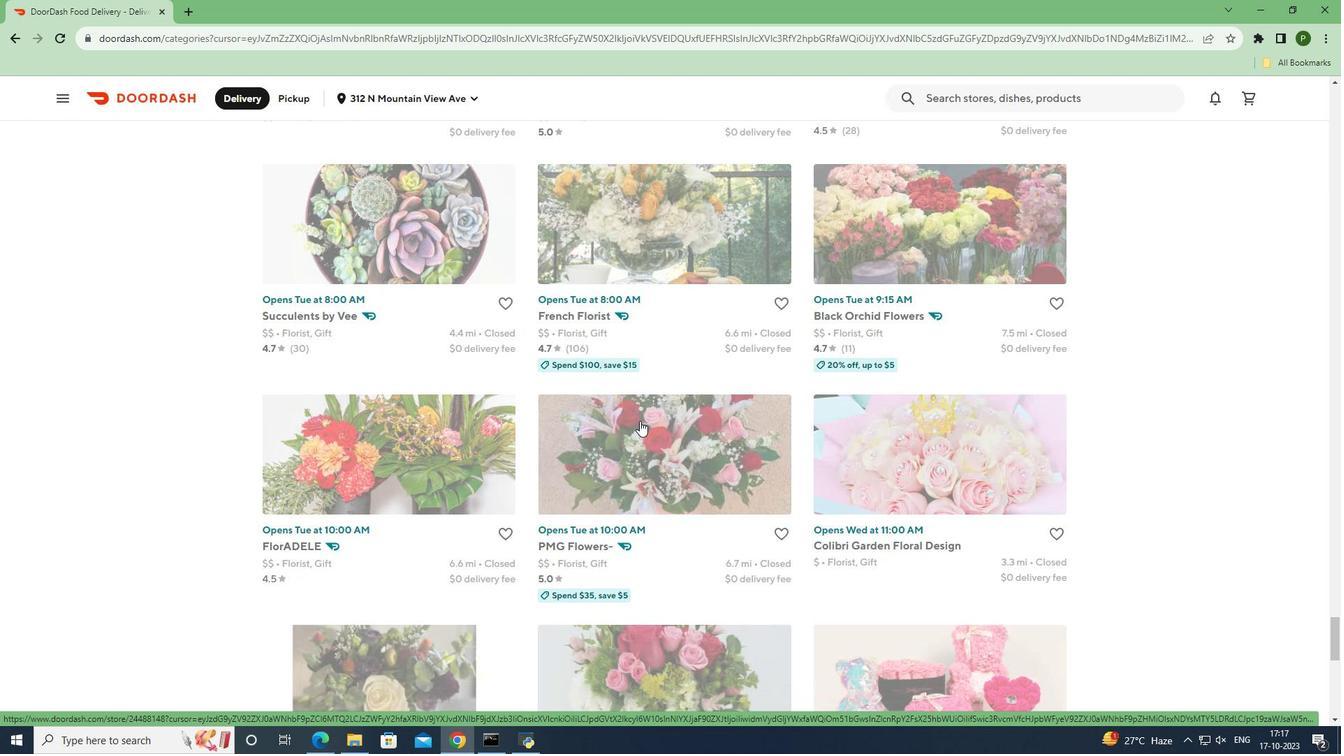 
Action: Mouse scrolled (640, 420) with delta (0, 0)
Screenshot: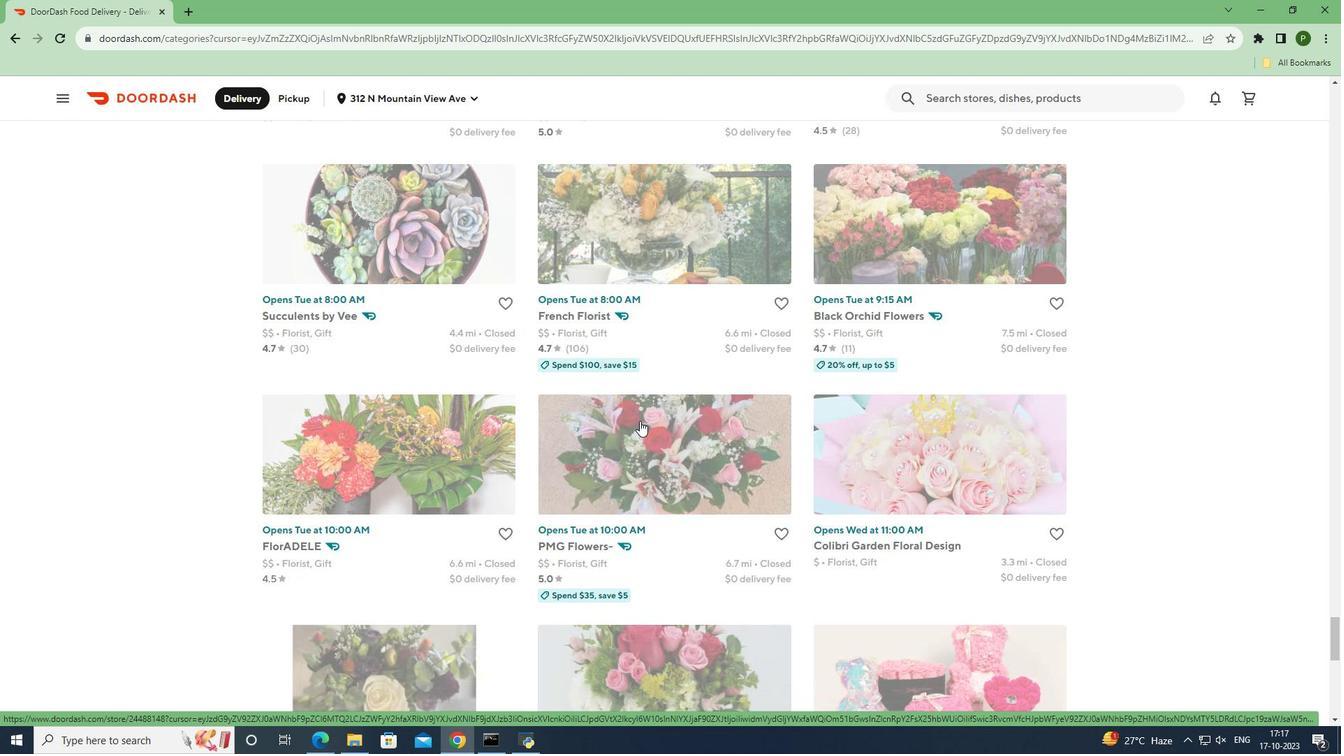 
Action: Mouse scrolled (640, 420) with delta (0, 0)
Screenshot: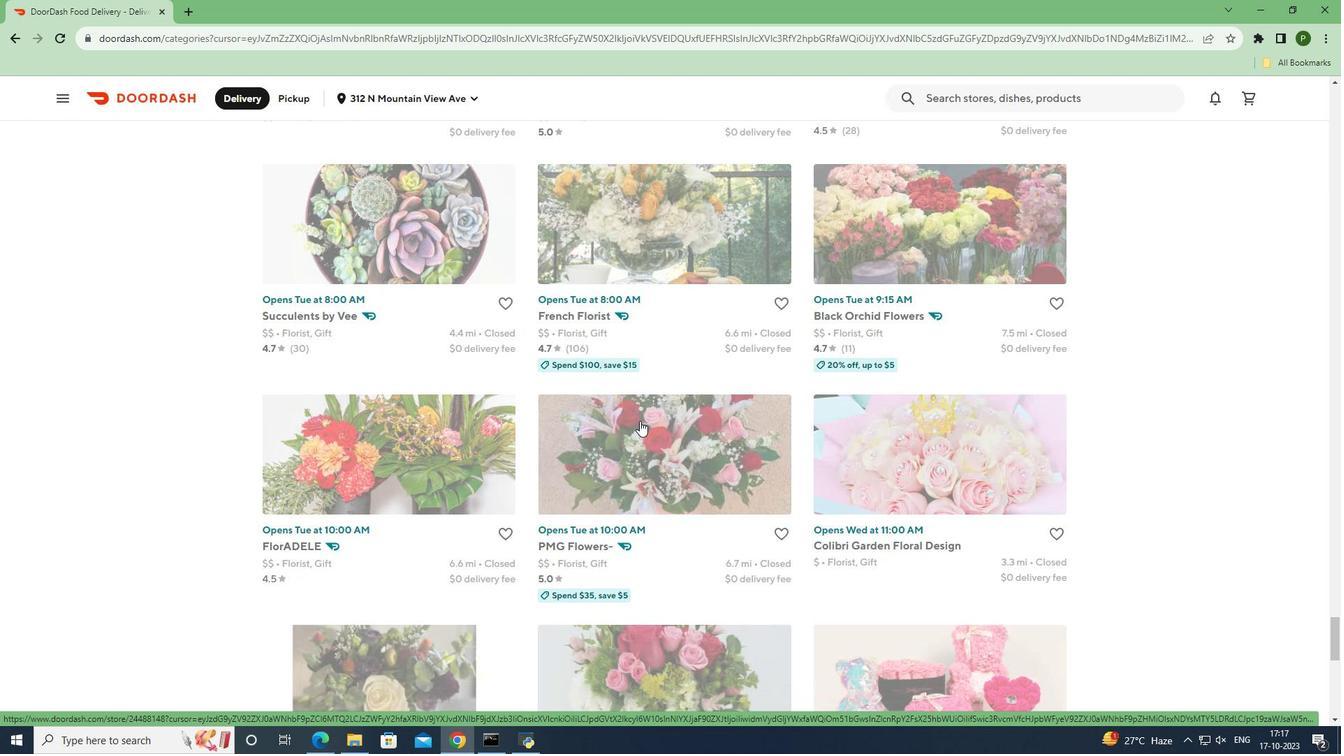 
Action: Mouse scrolled (640, 420) with delta (0, 0)
Screenshot: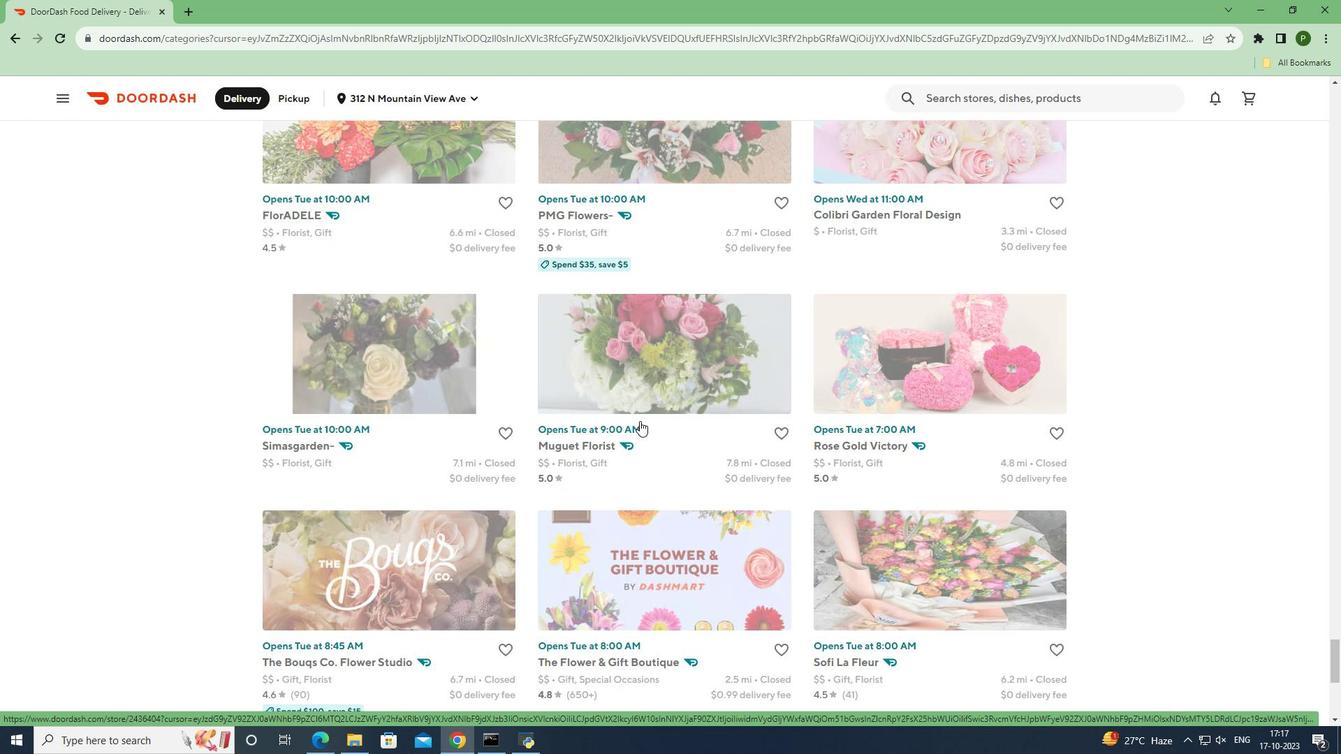 
Action: Mouse scrolled (640, 420) with delta (0, 0)
Screenshot: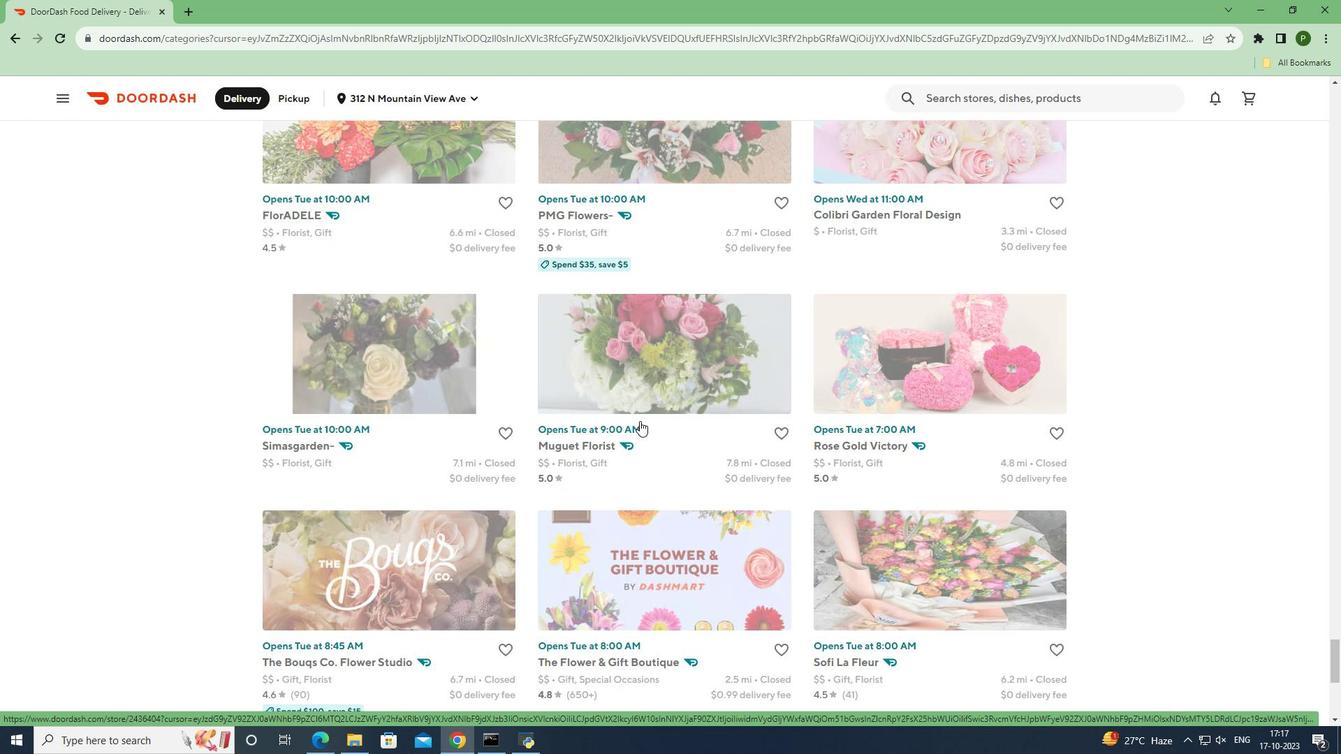 
Action: Mouse scrolled (640, 420) with delta (0, 0)
Screenshot: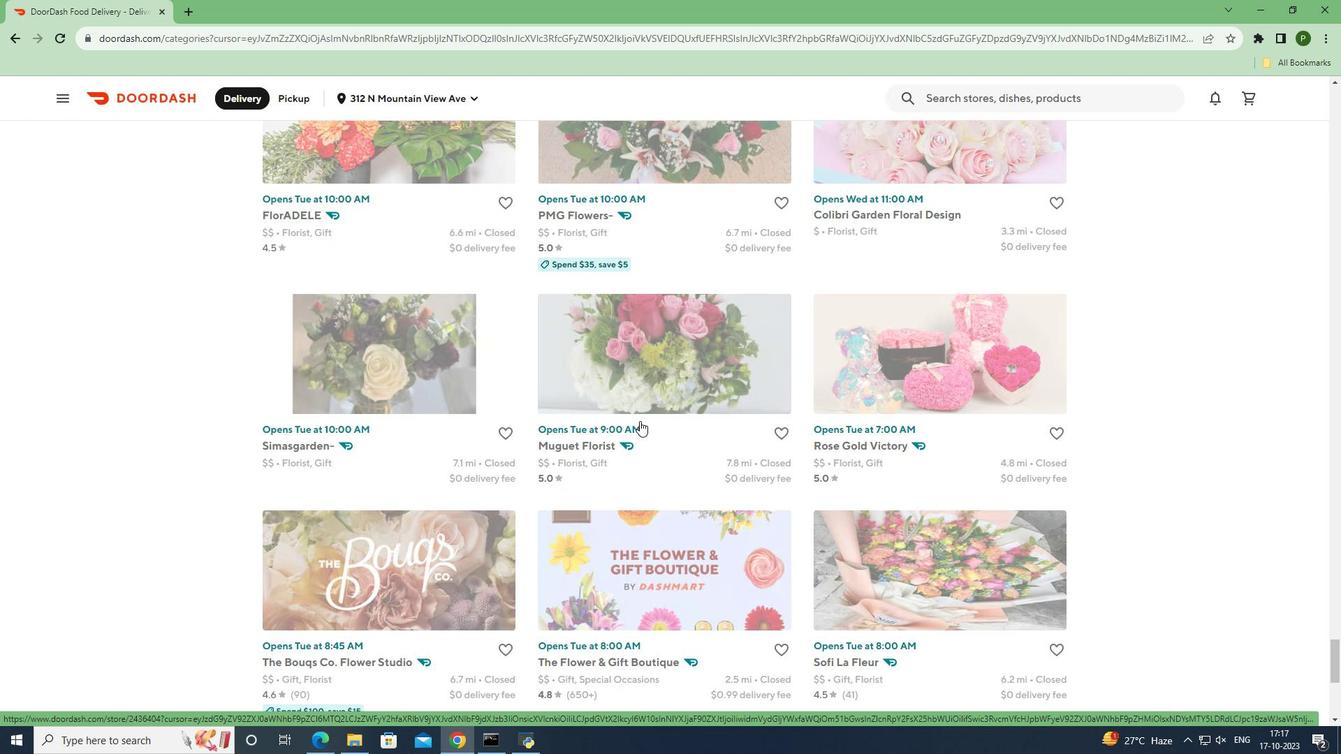 
Action: Mouse scrolled (640, 420) with delta (0, 0)
Screenshot: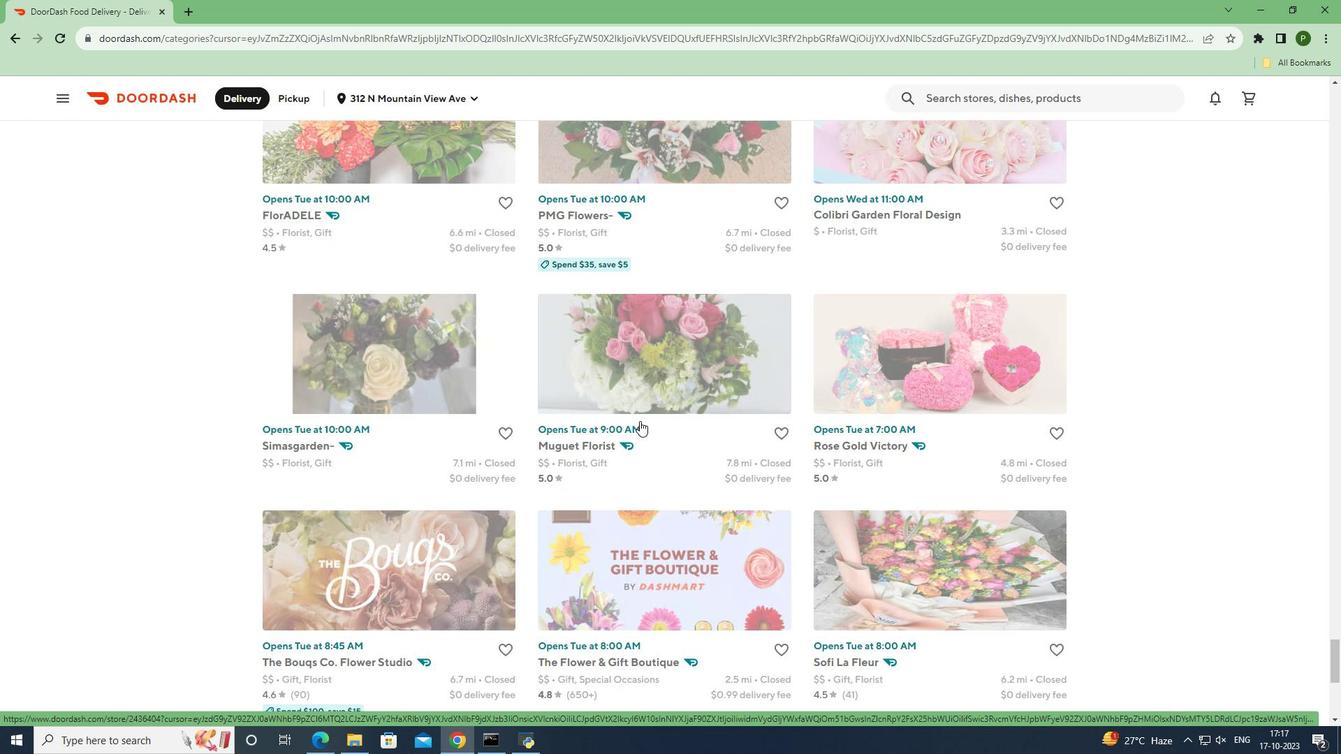
Action: Mouse scrolled (640, 420) with delta (0, 0)
Screenshot: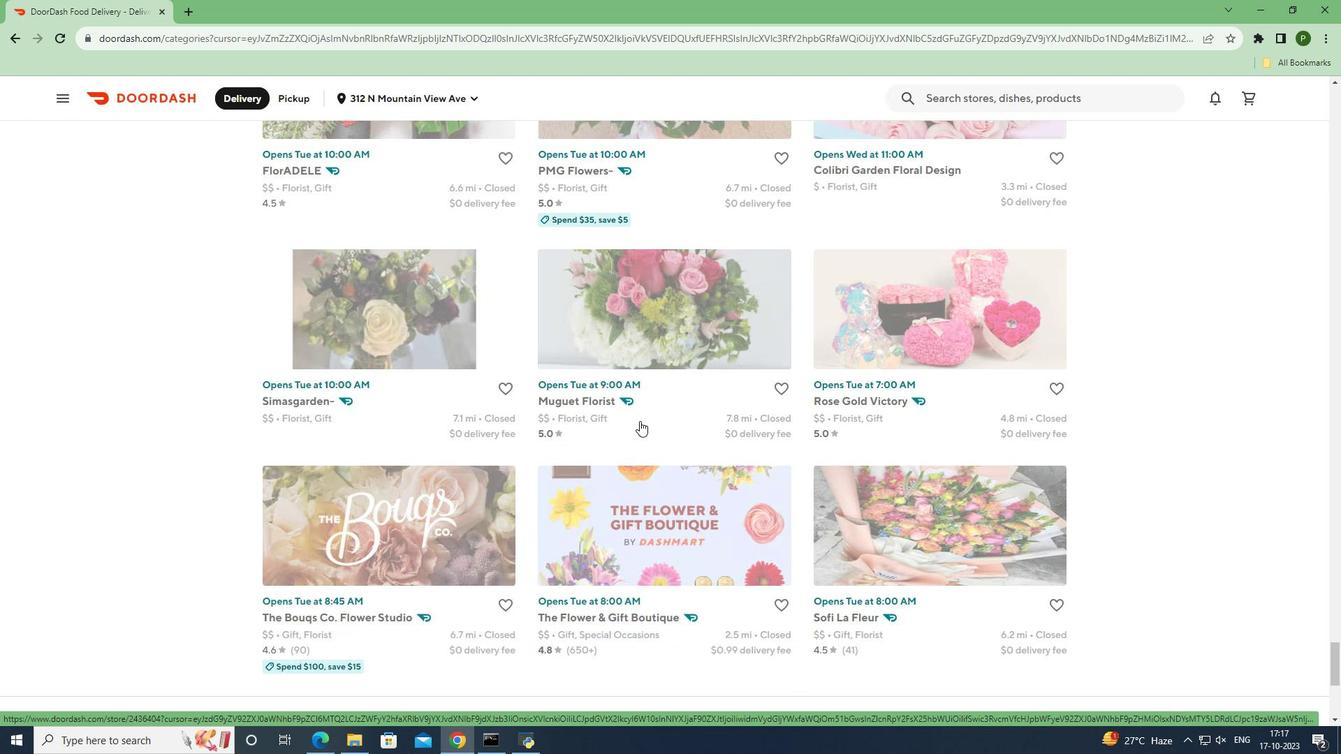 
Action: Mouse scrolled (640, 420) with delta (0, 0)
Screenshot: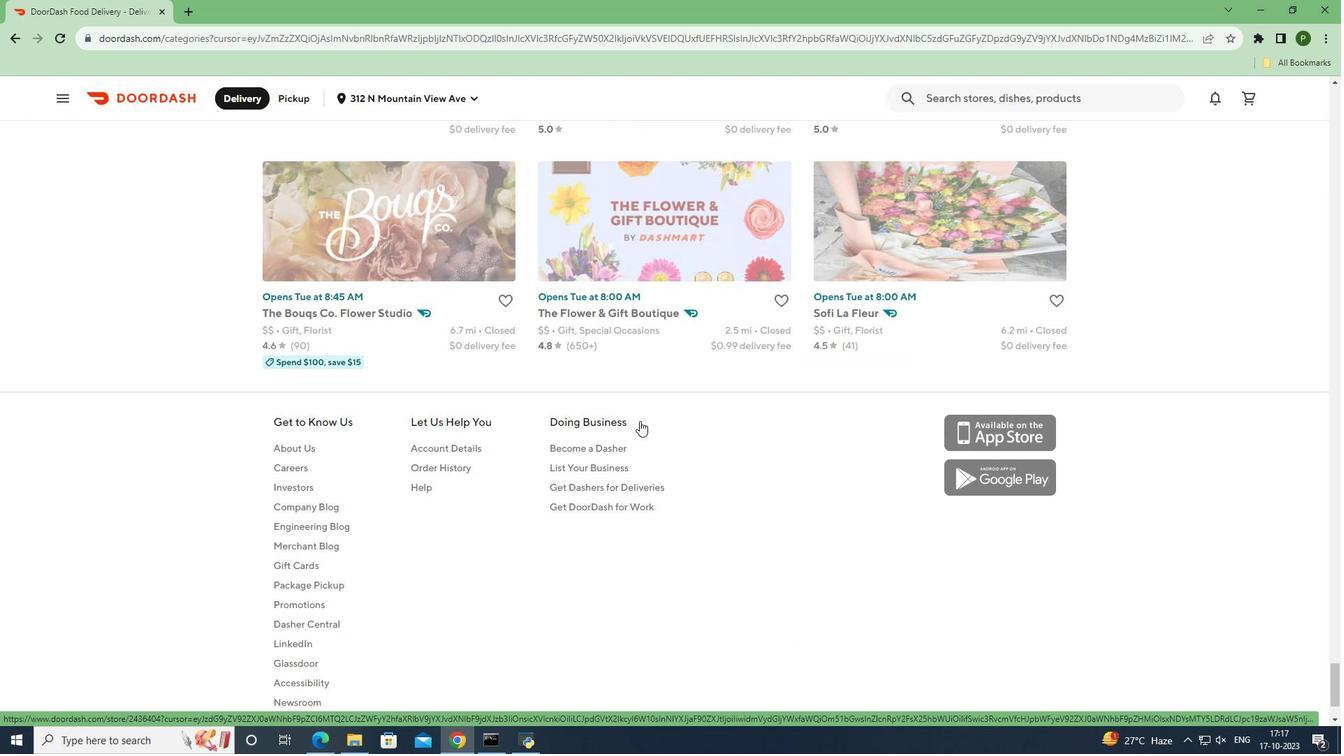 
Action: Mouse scrolled (640, 420) with delta (0, 0)
Screenshot: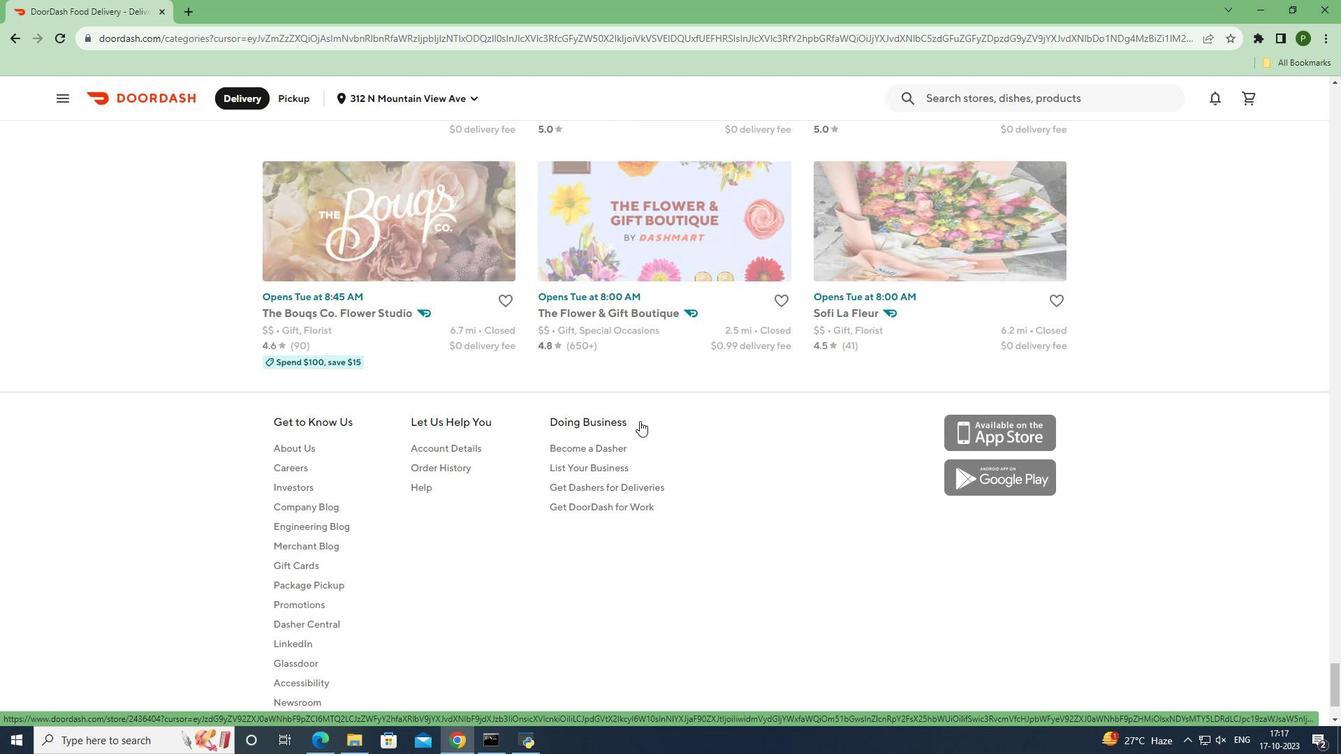 
Action: Mouse scrolled (640, 420) with delta (0, 0)
Screenshot: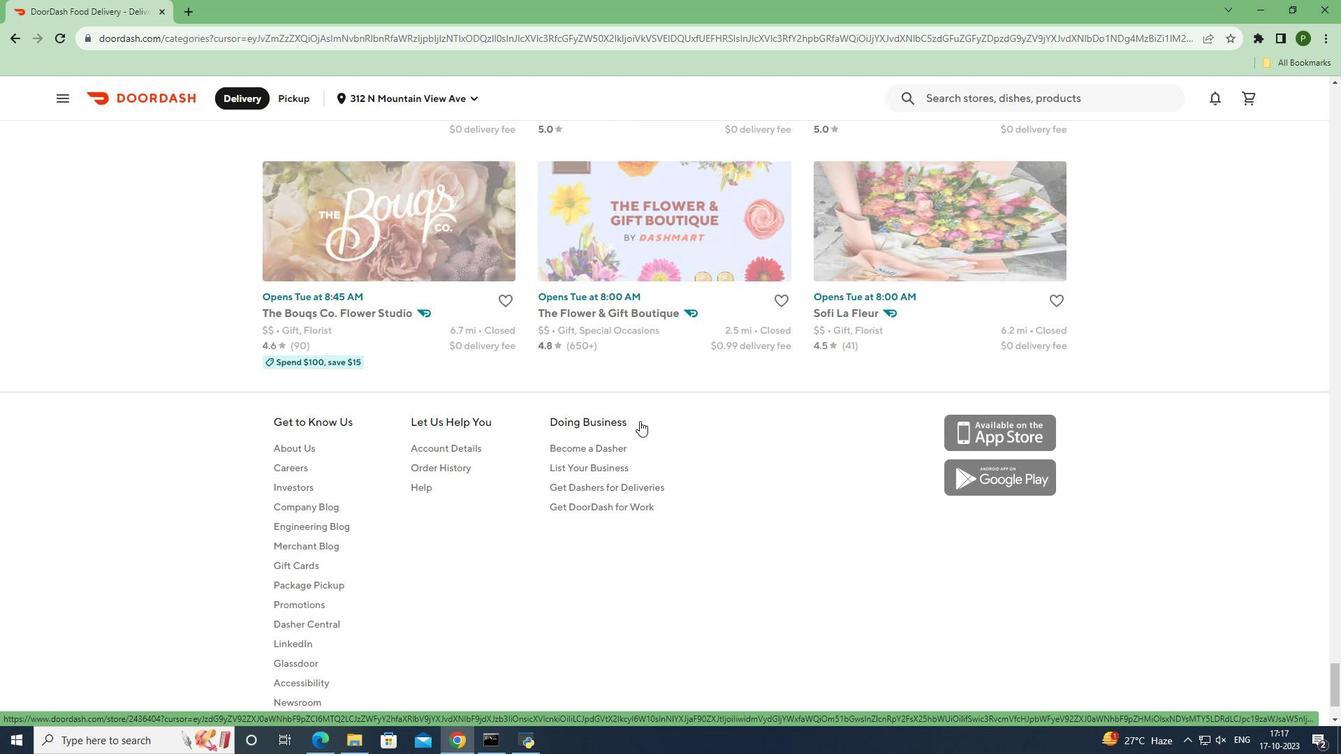 
Action: Mouse scrolled (640, 420) with delta (0, 0)
Screenshot: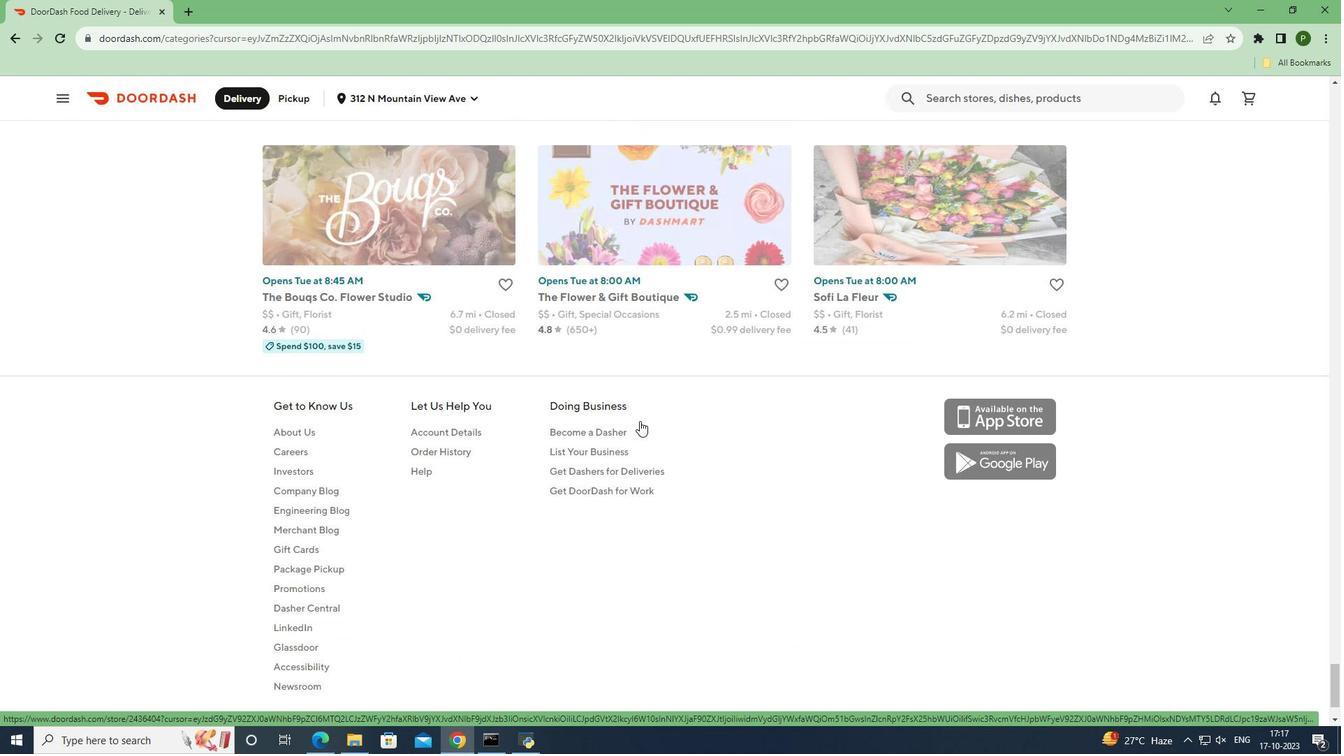 
Action: Mouse moved to (626, 201)
Screenshot: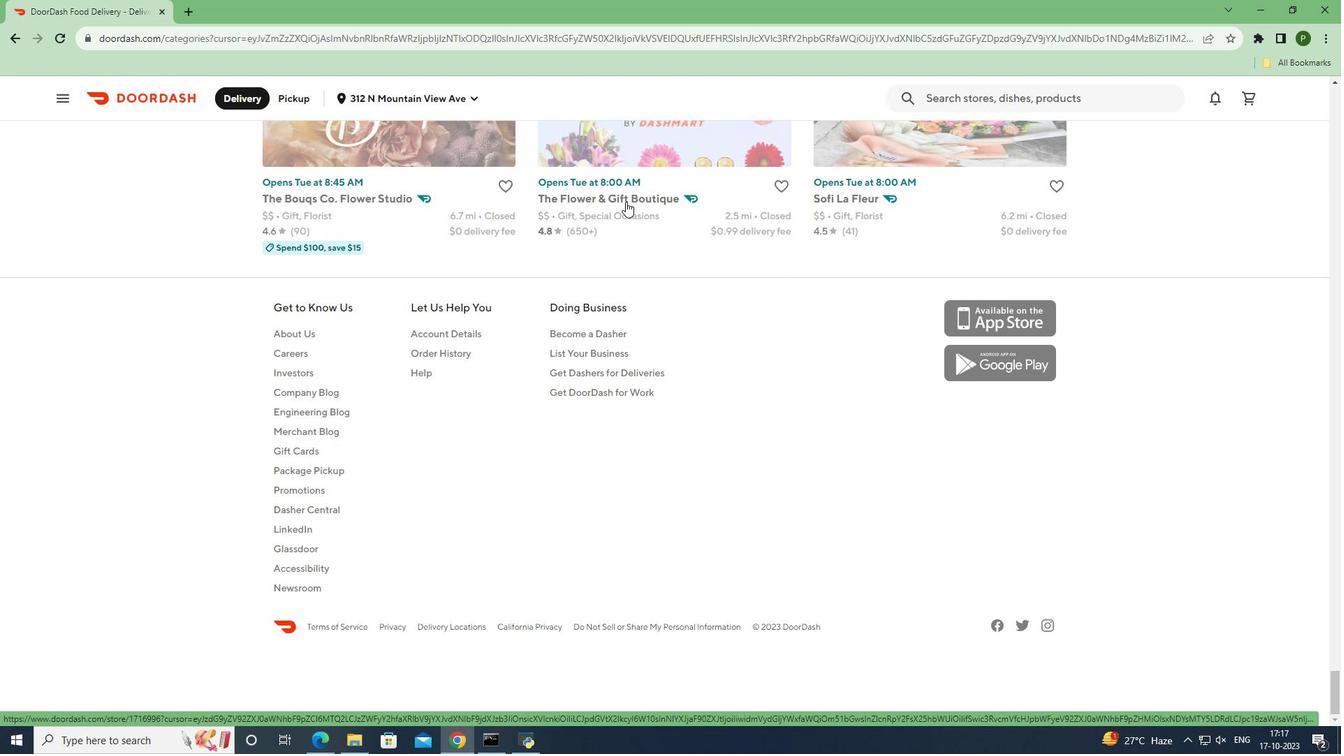 
Action: Mouse pressed left at (626, 201)
Screenshot: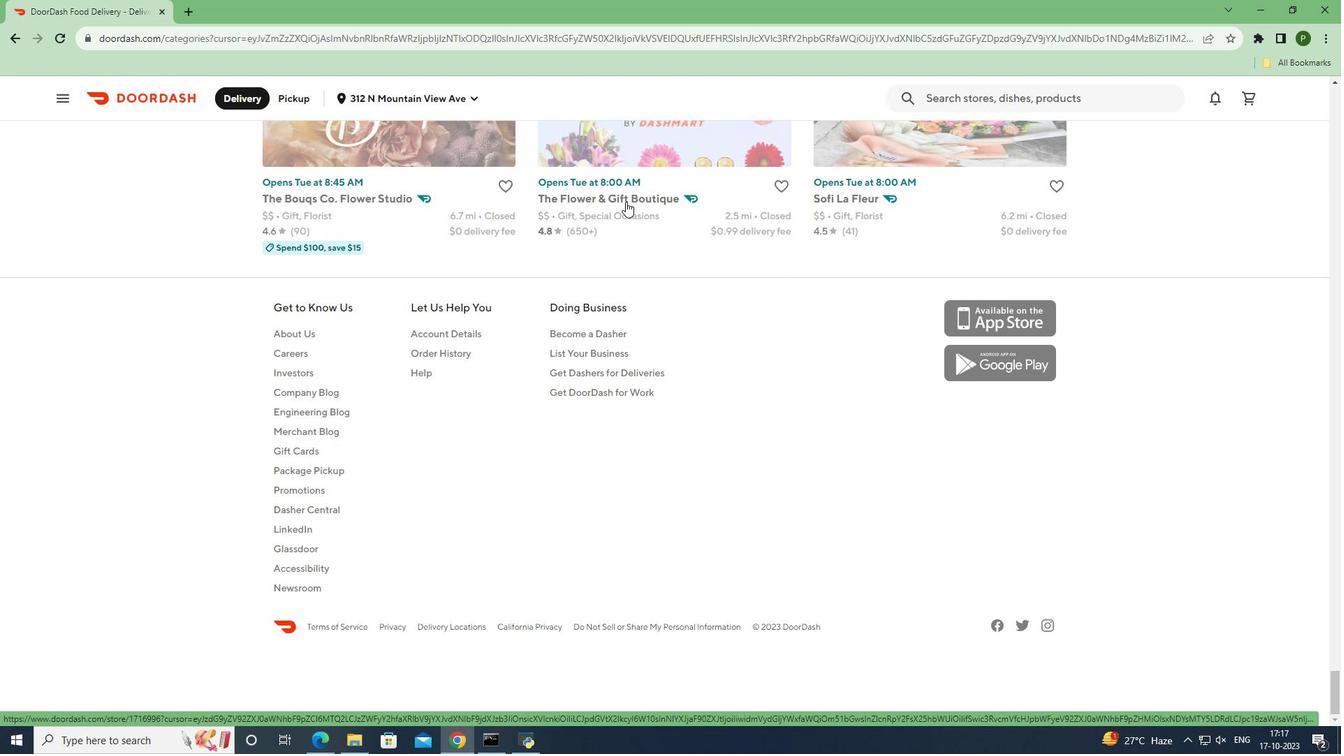 
Action: Mouse moved to (669, 405)
Screenshot: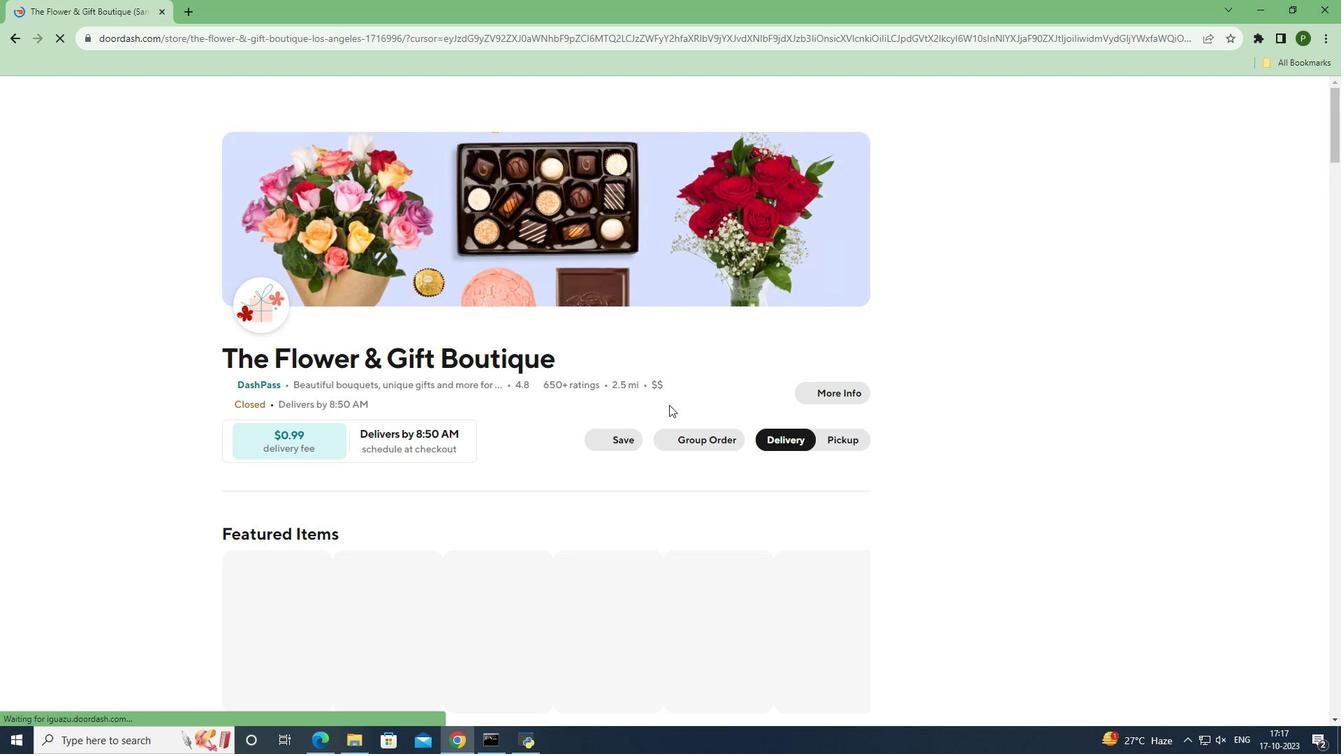 
Action: Mouse scrolled (669, 404) with delta (0, 0)
Screenshot: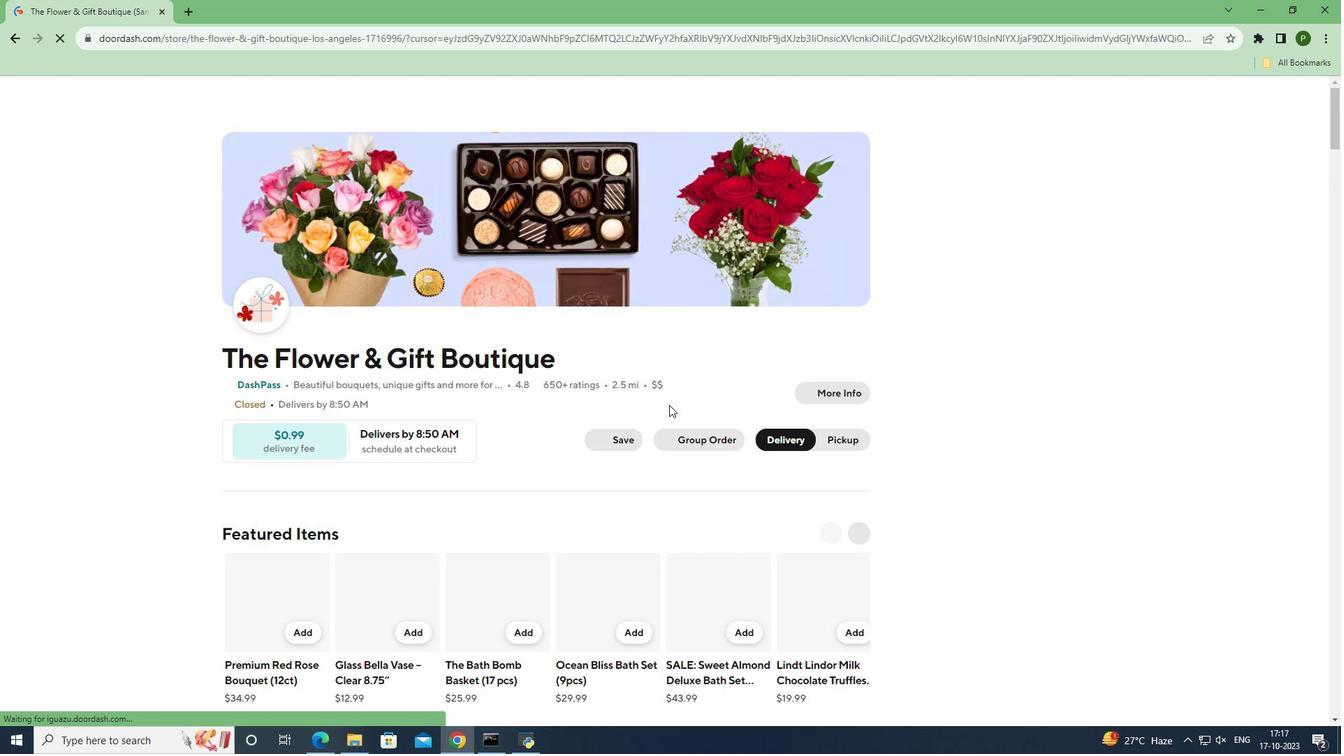 
Action: Mouse scrolled (669, 404) with delta (0, 0)
Screenshot: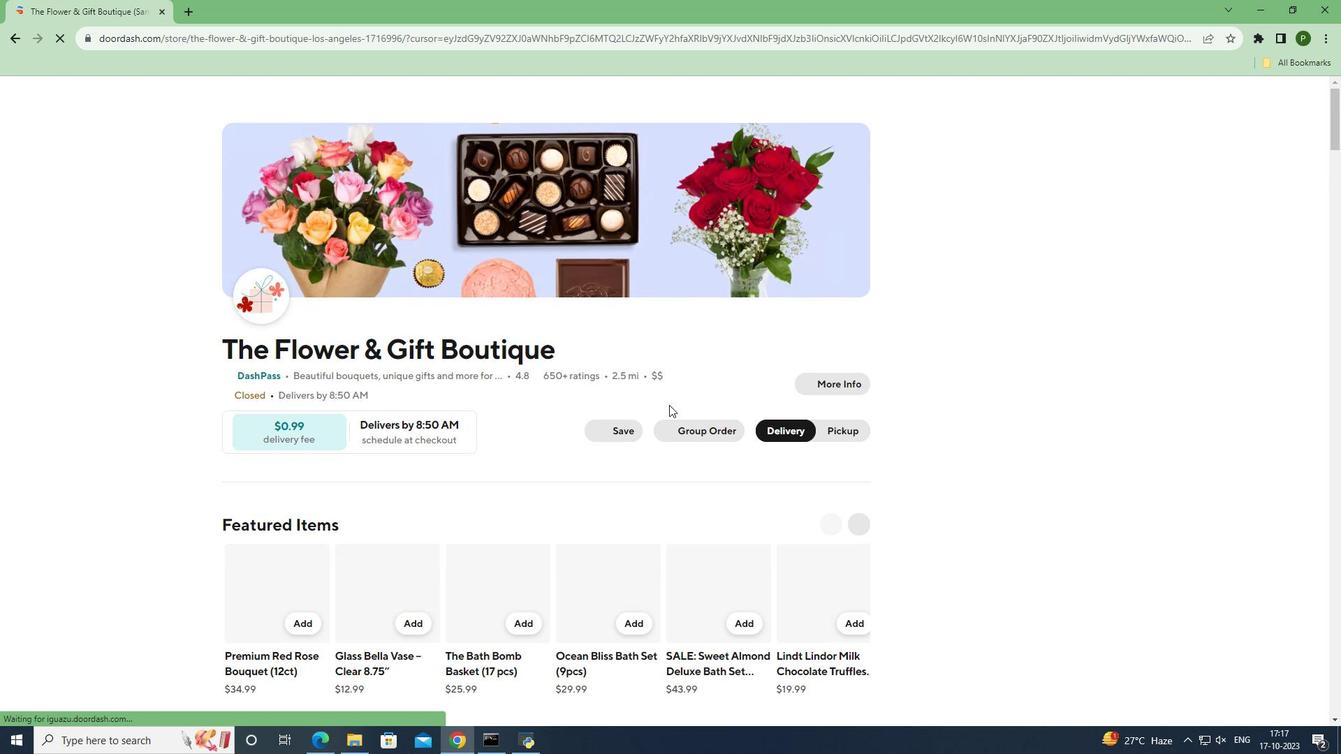 
Action: Mouse moved to (637, 381)
Screenshot: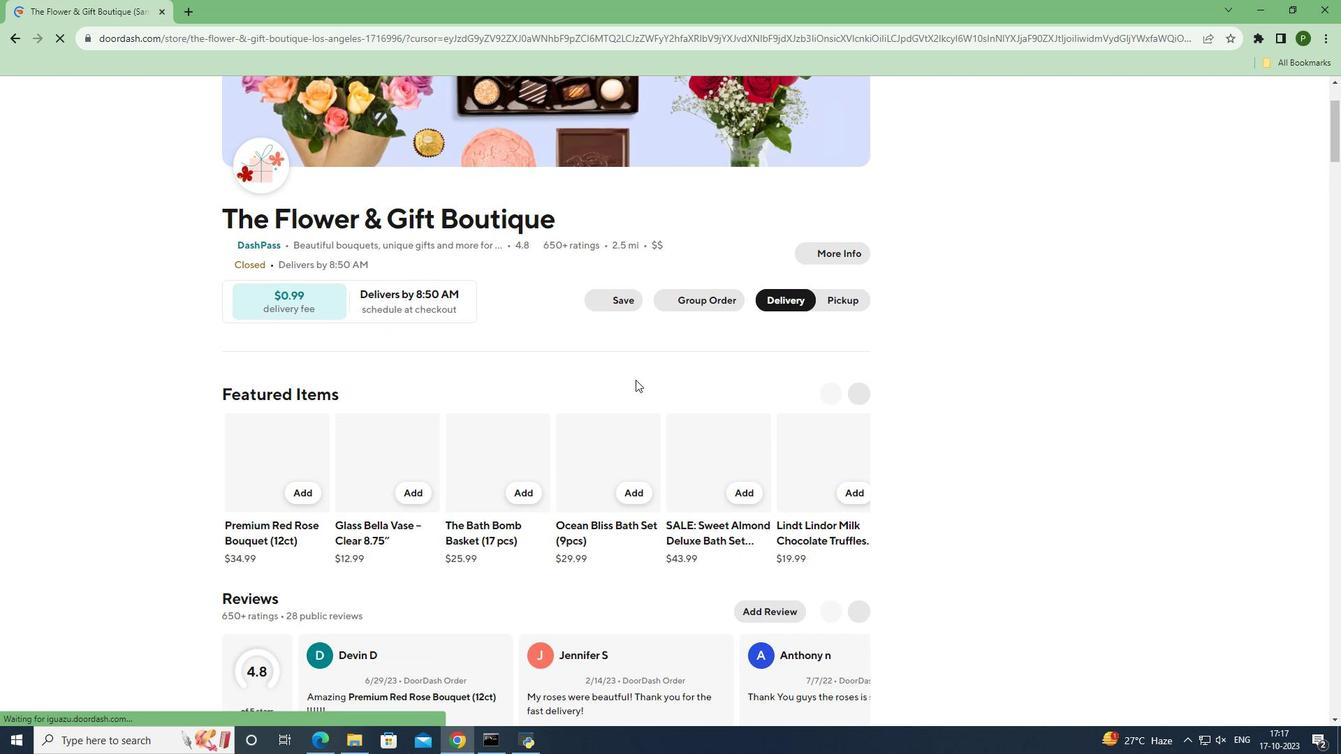 
Action: Mouse scrolled (637, 380) with delta (0, 0)
Screenshot: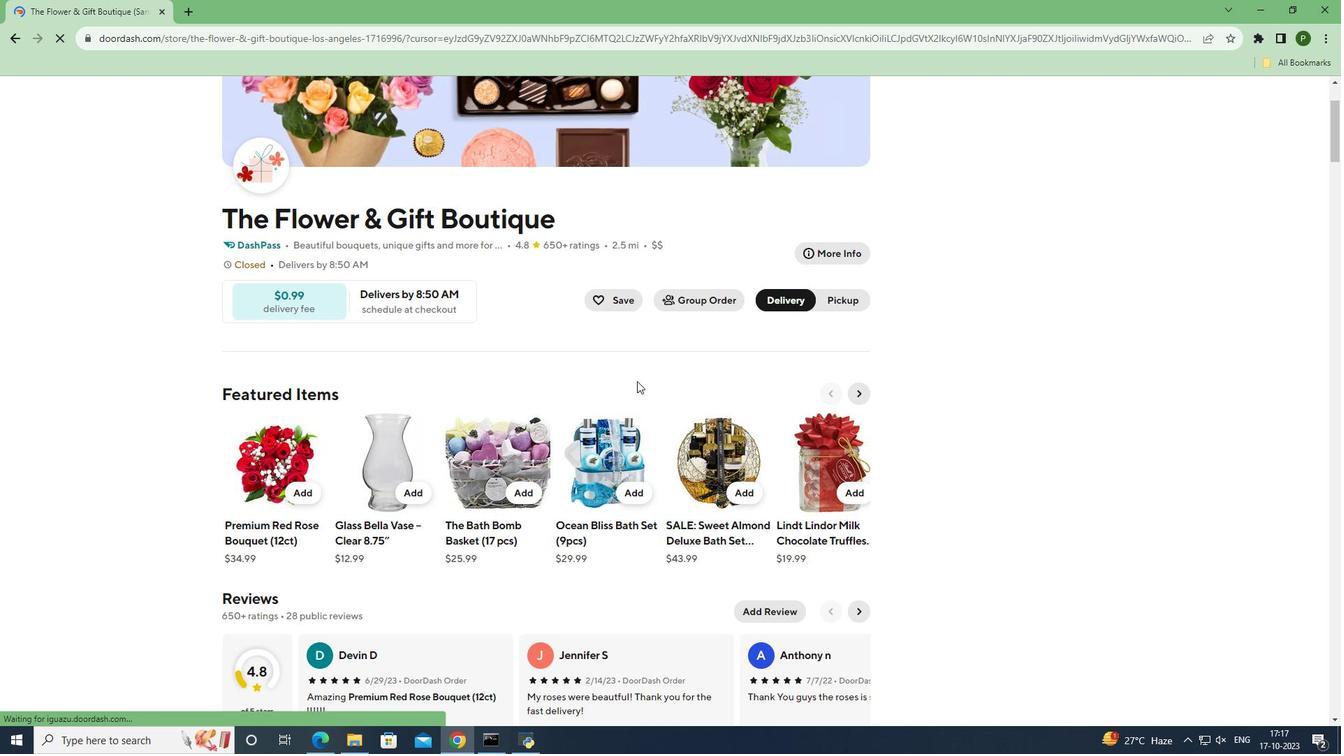 
Action: Mouse moved to (637, 381)
Screenshot: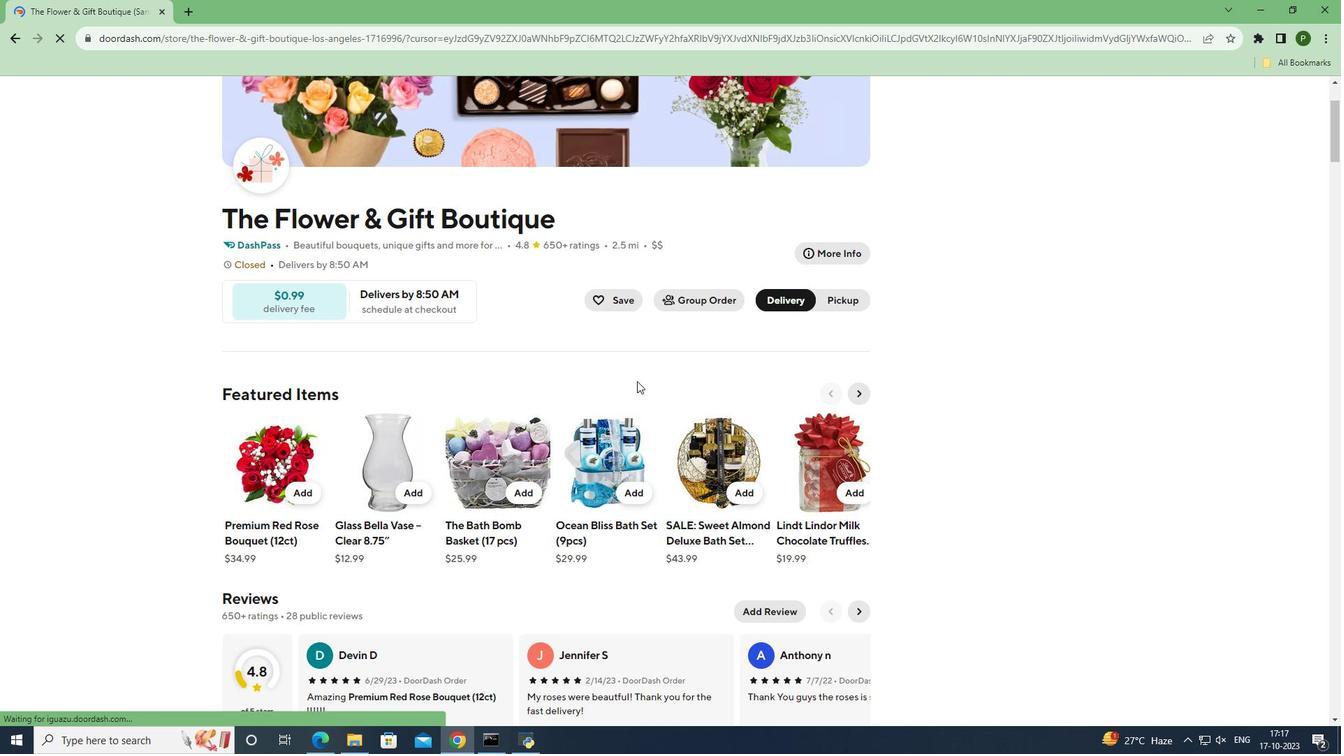 
Action: Mouse scrolled (637, 380) with delta (0, 0)
Screenshot: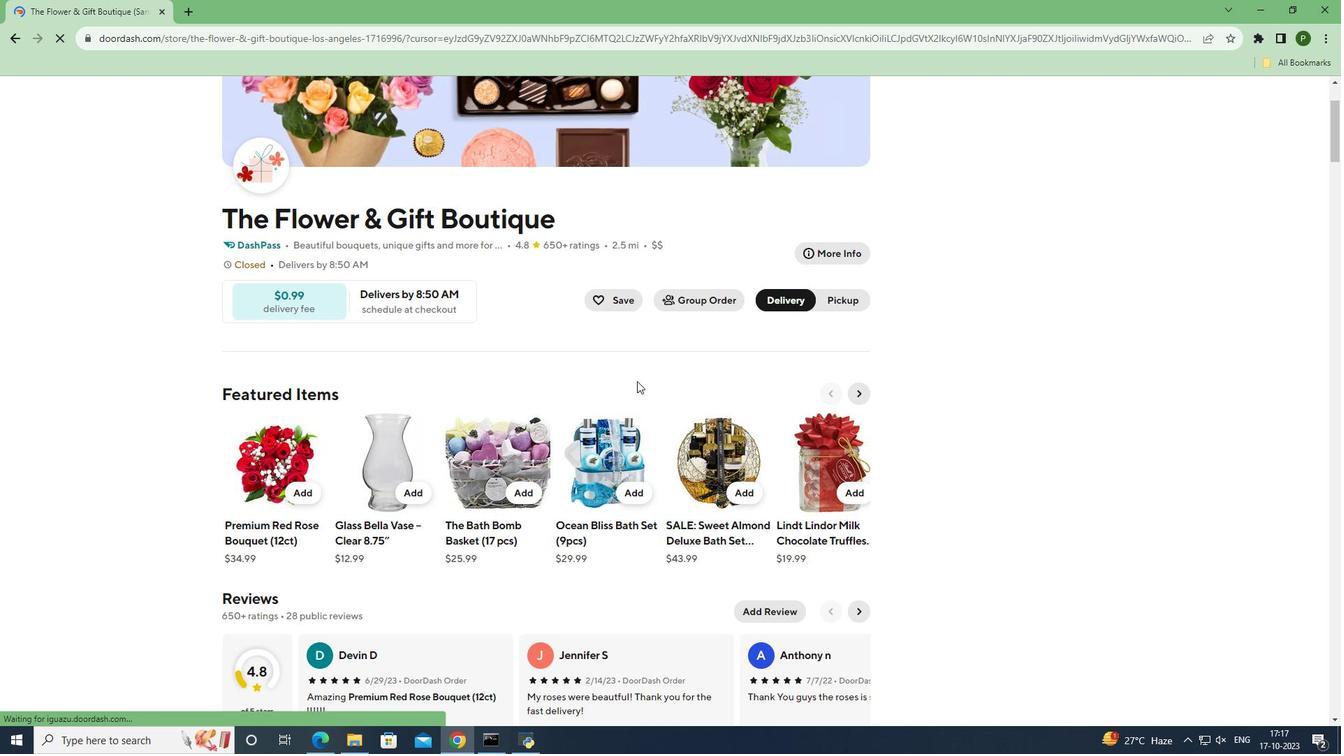 
Action: Mouse scrolled (637, 380) with delta (0, 0)
Screenshot: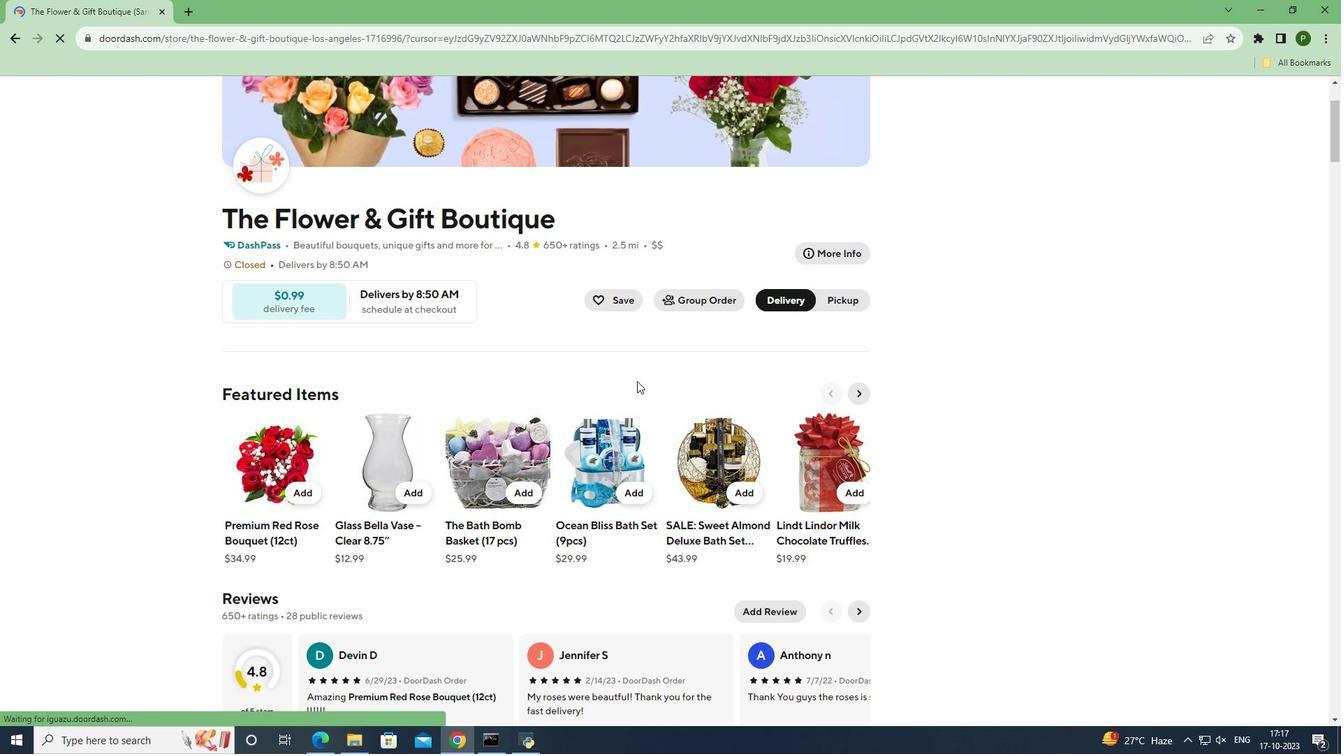
Action: Mouse moved to (652, 403)
Screenshot: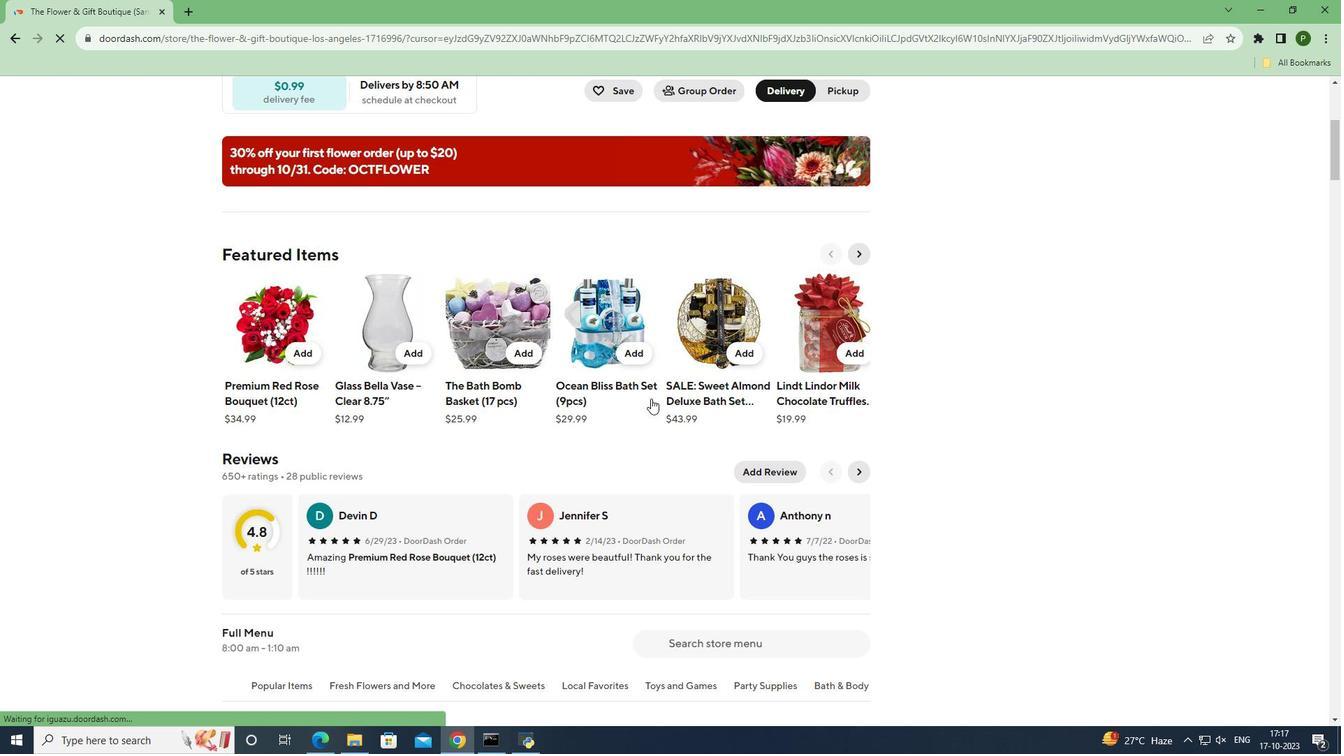 
Action: Mouse scrolled (652, 402) with delta (0, 0)
Screenshot: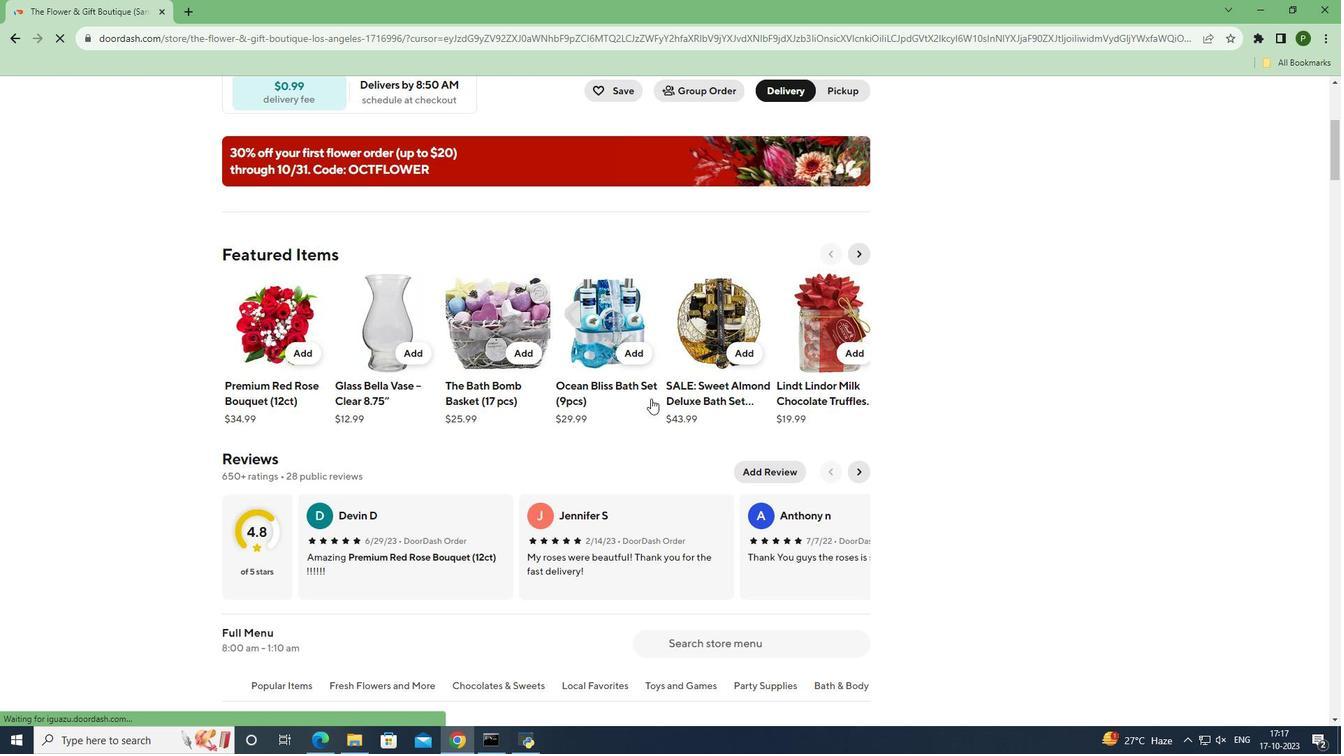 
Action: Mouse scrolled (652, 402) with delta (0, 0)
Screenshot: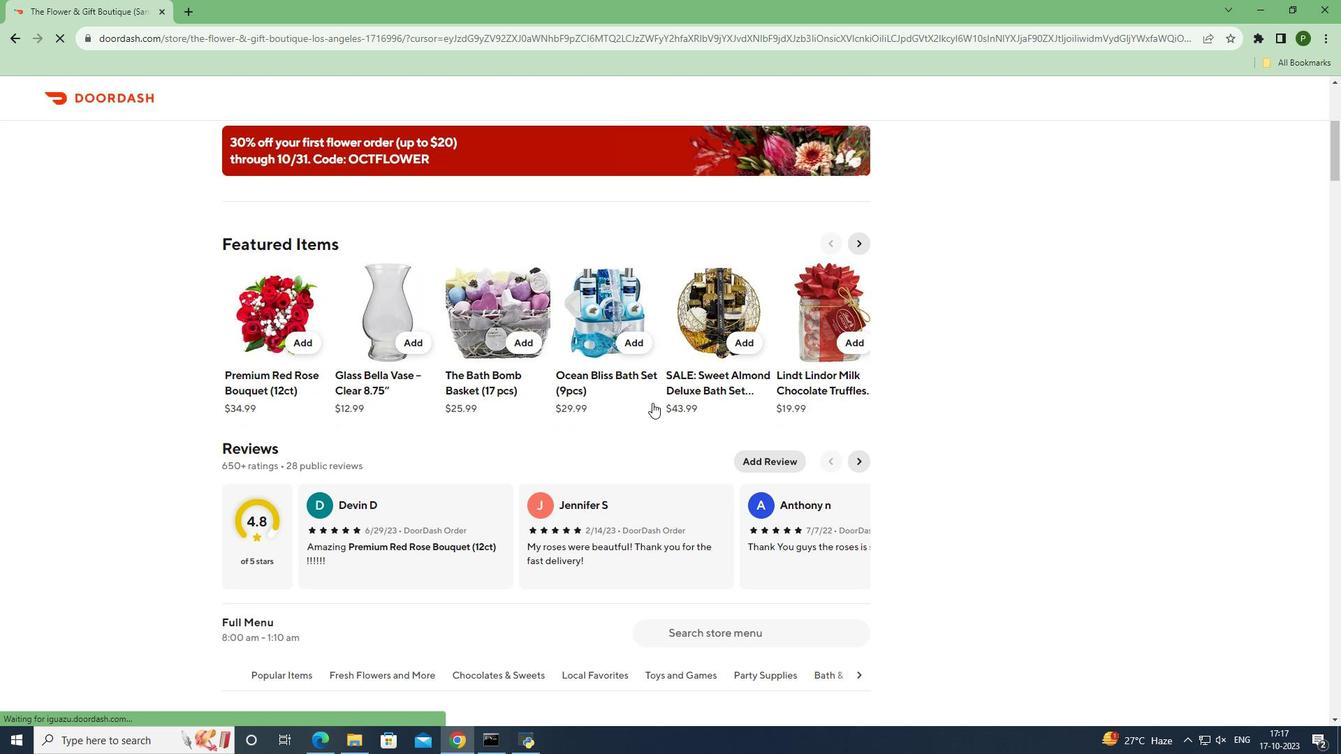 
Action: Mouse scrolled (652, 402) with delta (0, 0)
Screenshot: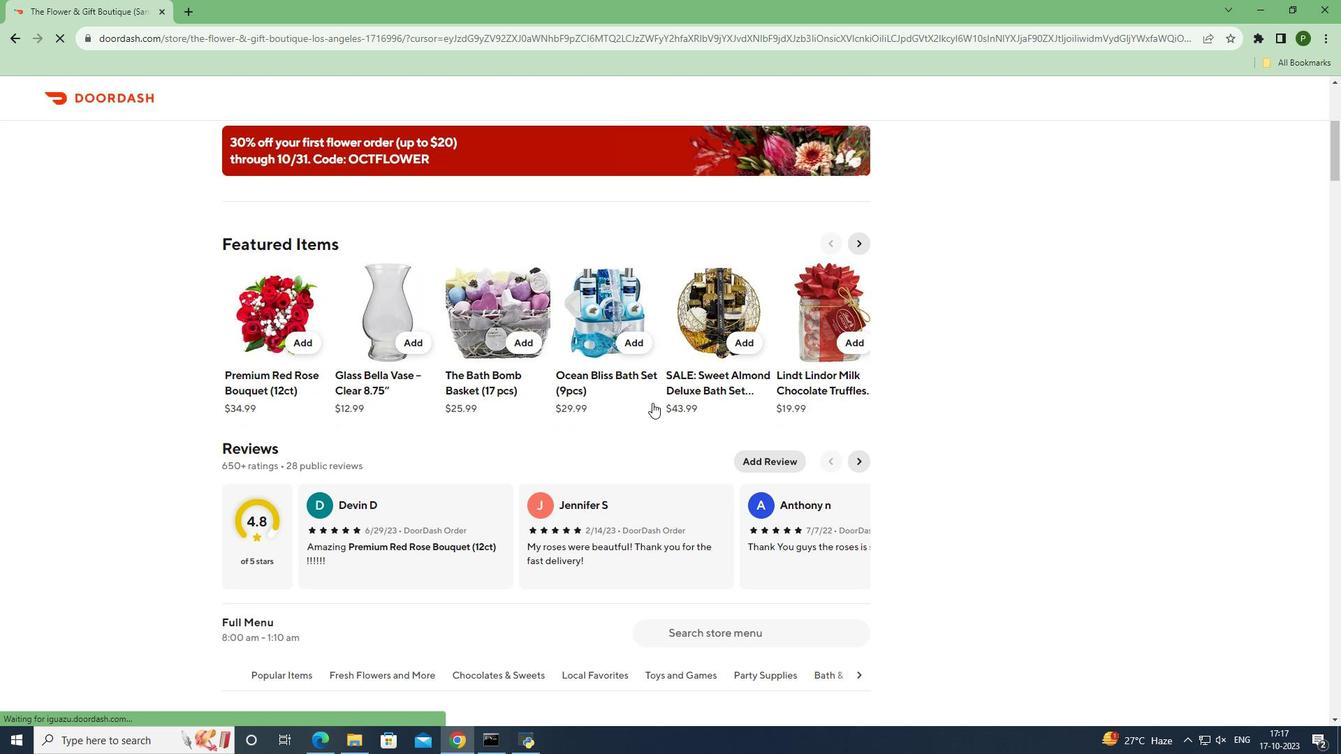 
Action: Mouse moved to (674, 432)
Screenshot: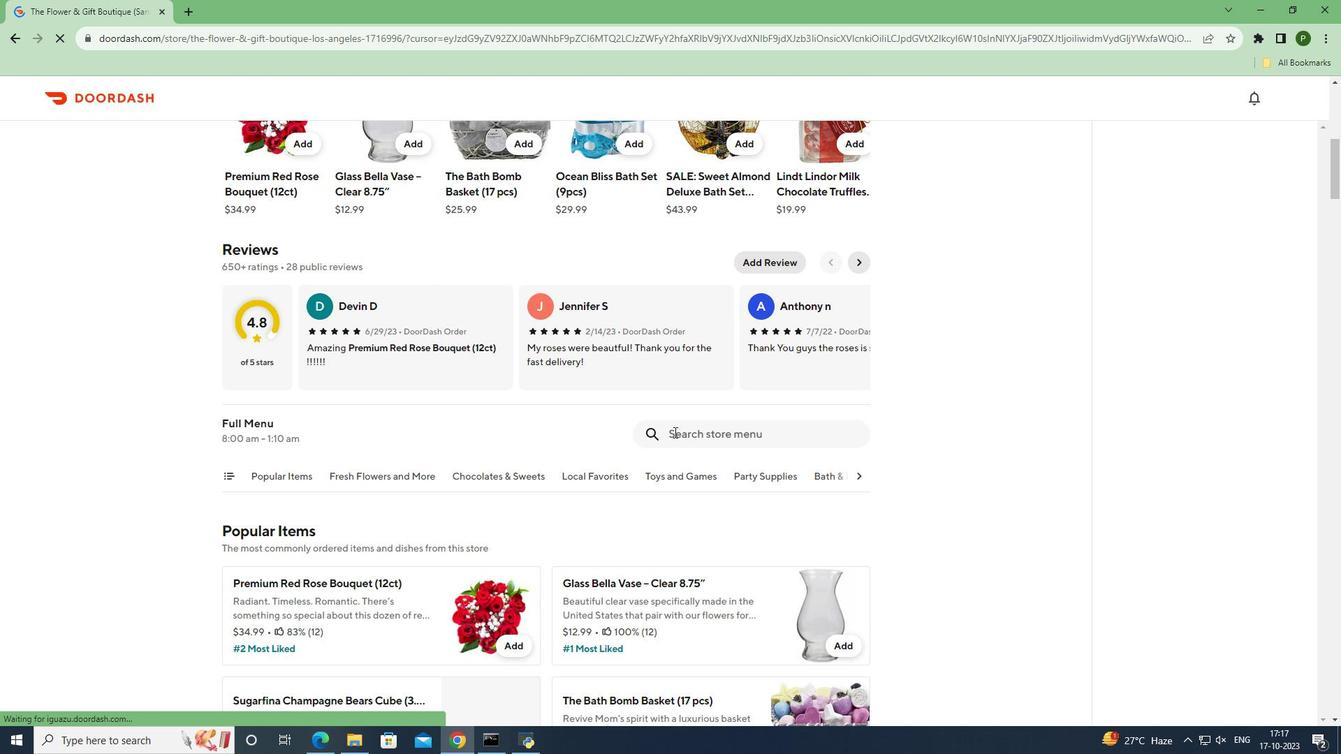 
Action: Mouse pressed left at (674, 432)
Screenshot: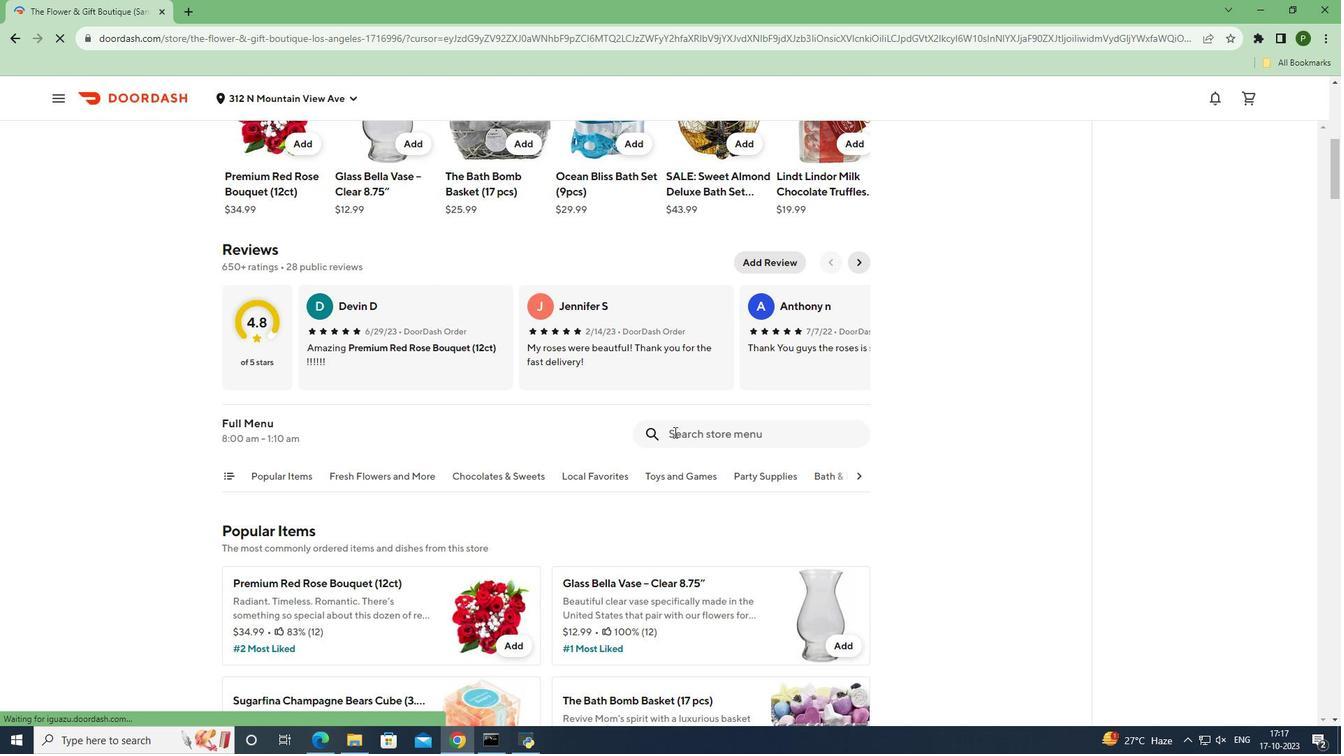 
Action: Key pressed <Key.caps_lock>L<Key.caps_lock>indt<Key.space><Key.caps_lock>A<Key.caps_lock>ssorted<Key.space><Key.caps_lock>T<Key.caps_lock>ruffles<Key.space><Key.shift_r>(5.1oz<Key.shift_r>)<Key.enter>
Screenshot: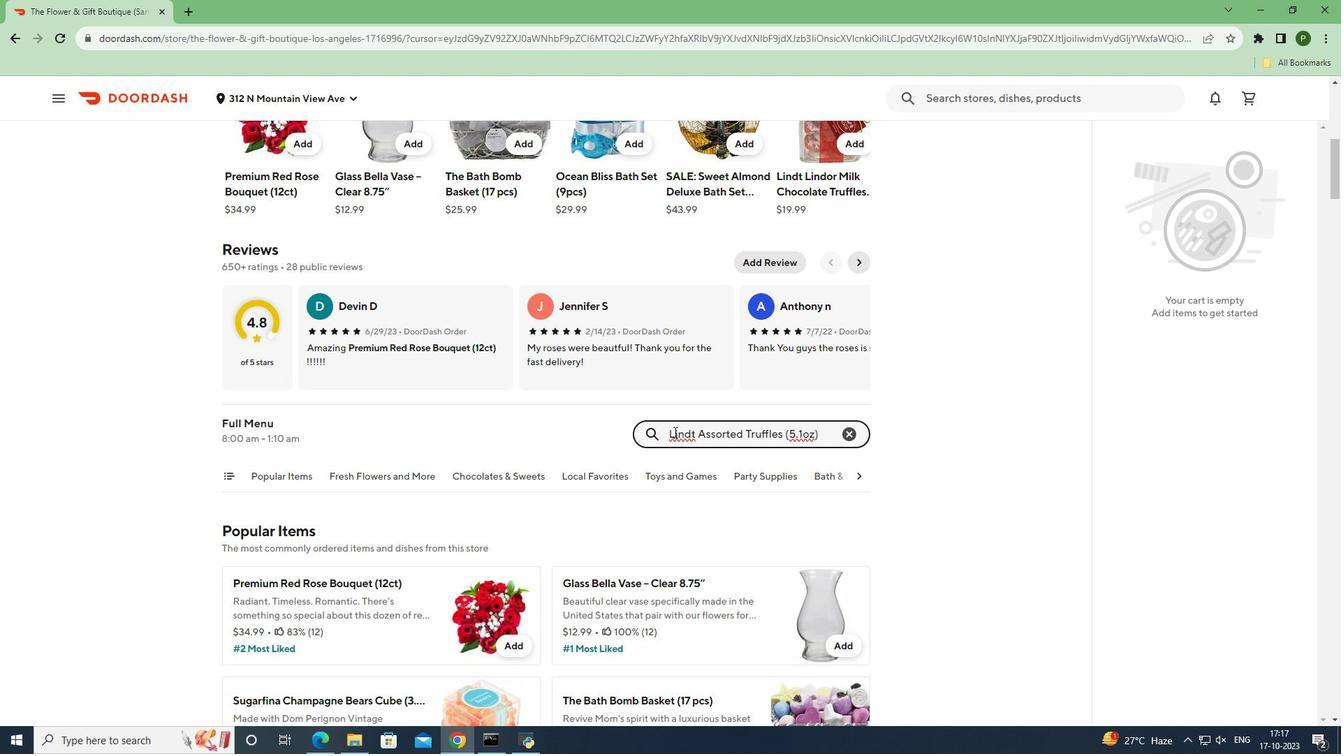 
Action: Mouse moved to (518, 387)
Screenshot: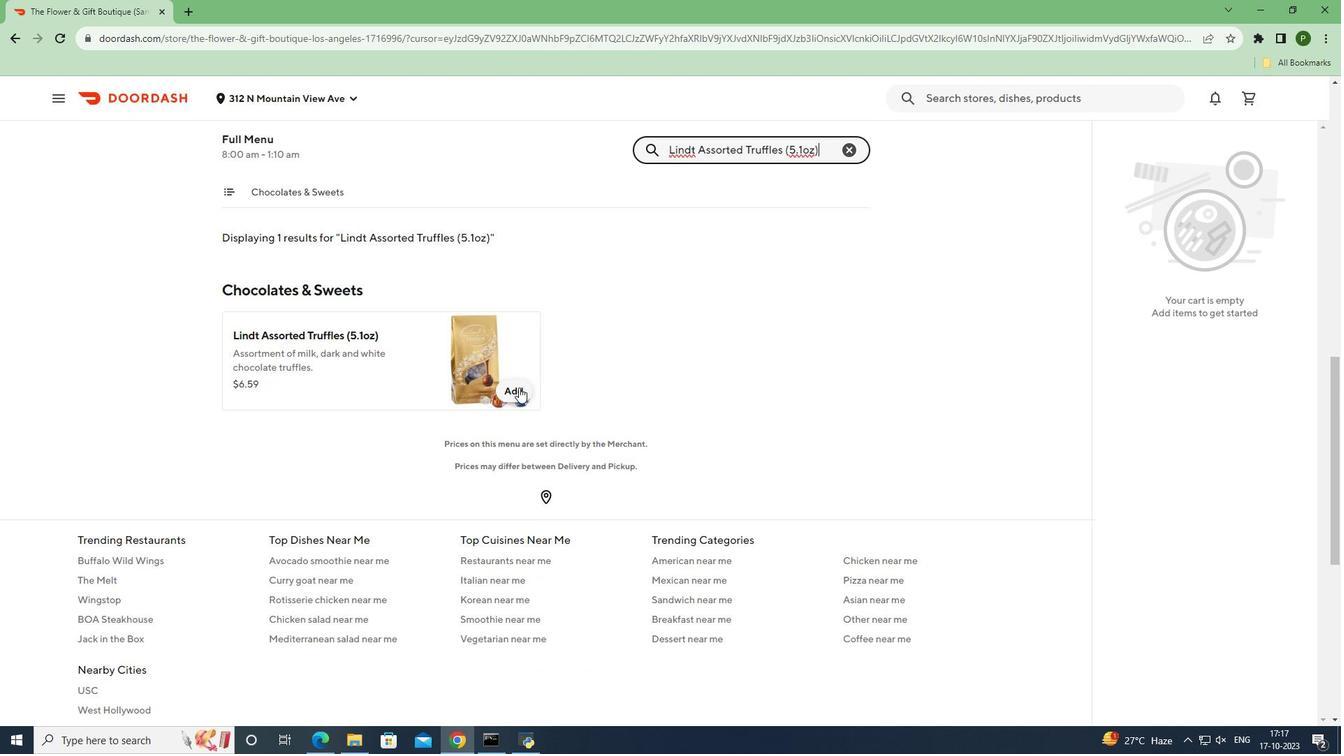 
Action: Mouse pressed left at (518, 387)
Screenshot: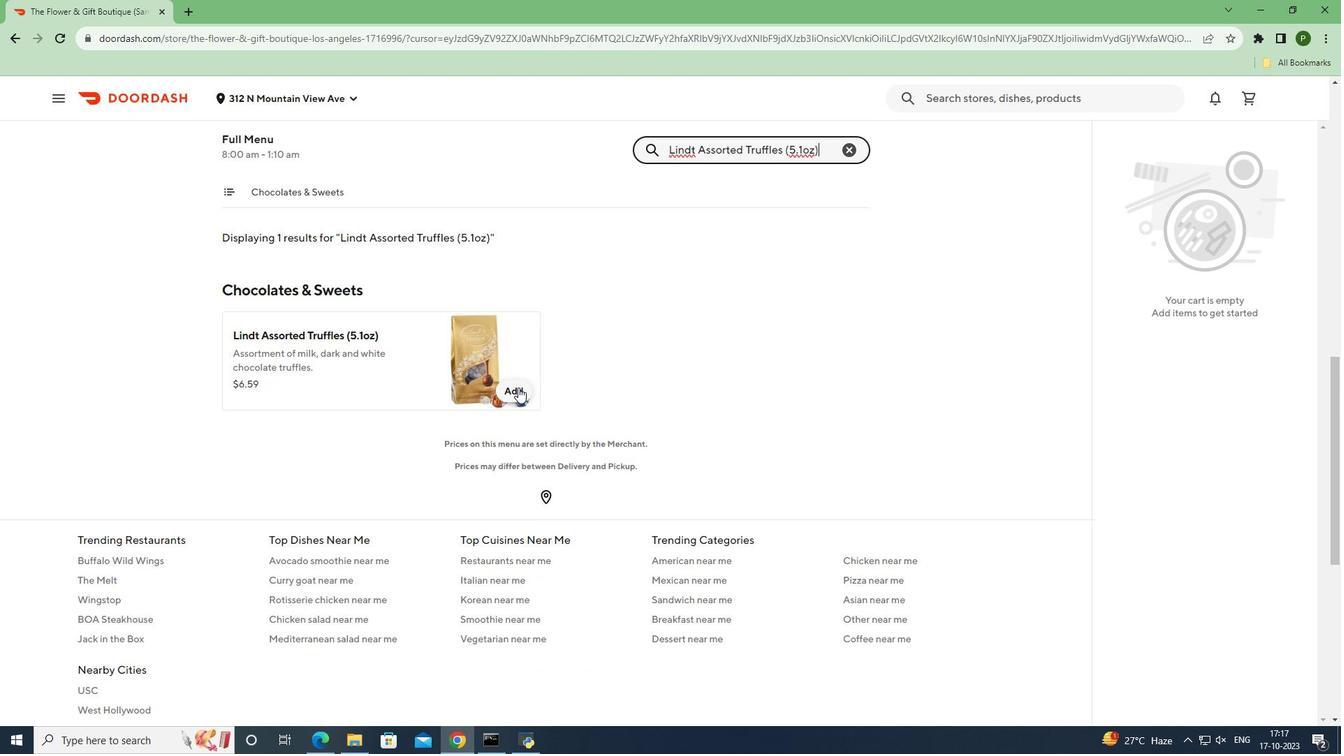 
Action: Mouse moved to (620, 409)
Screenshot: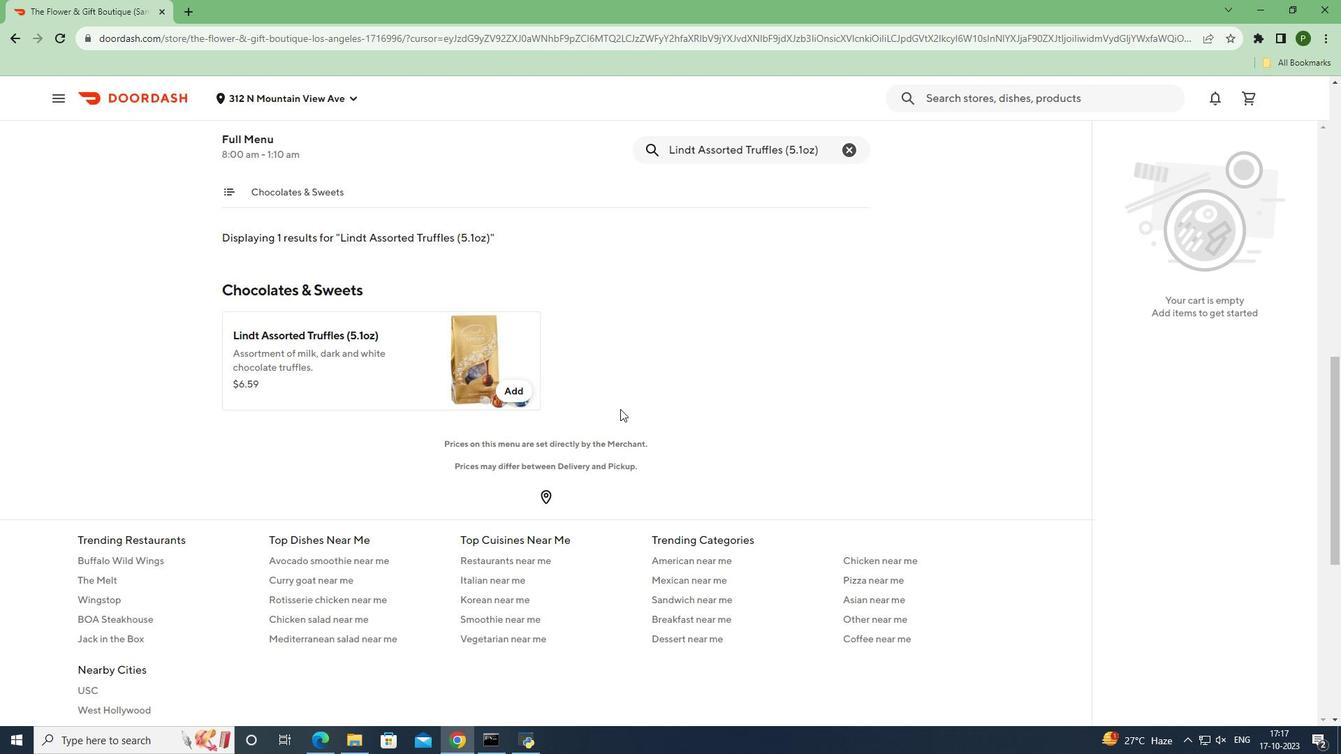 
